 Task: Add an event with the title Second Product Launch, date '2024/04/02', time 8:50 AM to 10:50 AMand add a description: Participants will explore the role of a leader as a coach and mentor. They will learn how to provide guidance, support, and development opportunities to team members, fostering their growth and professional advancement.Select event color  Blueberry . Add location for the event as: 321 Grand Canal, Venice, Italy, logged in from the account softage.6@softage.netand send the event invitation to softage.2@softage.net and softage.3@softage.net. Set a reminder for the event Monthly on the third Sunday
Action: Mouse moved to (78, 99)
Screenshot: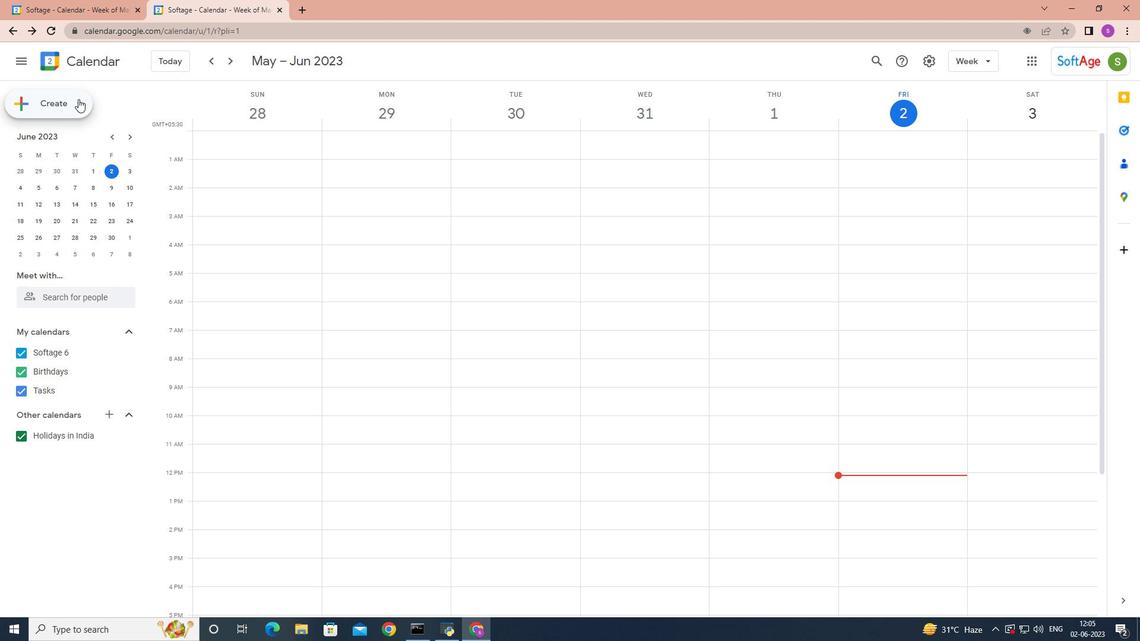
Action: Mouse pressed left at (78, 99)
Screenshot: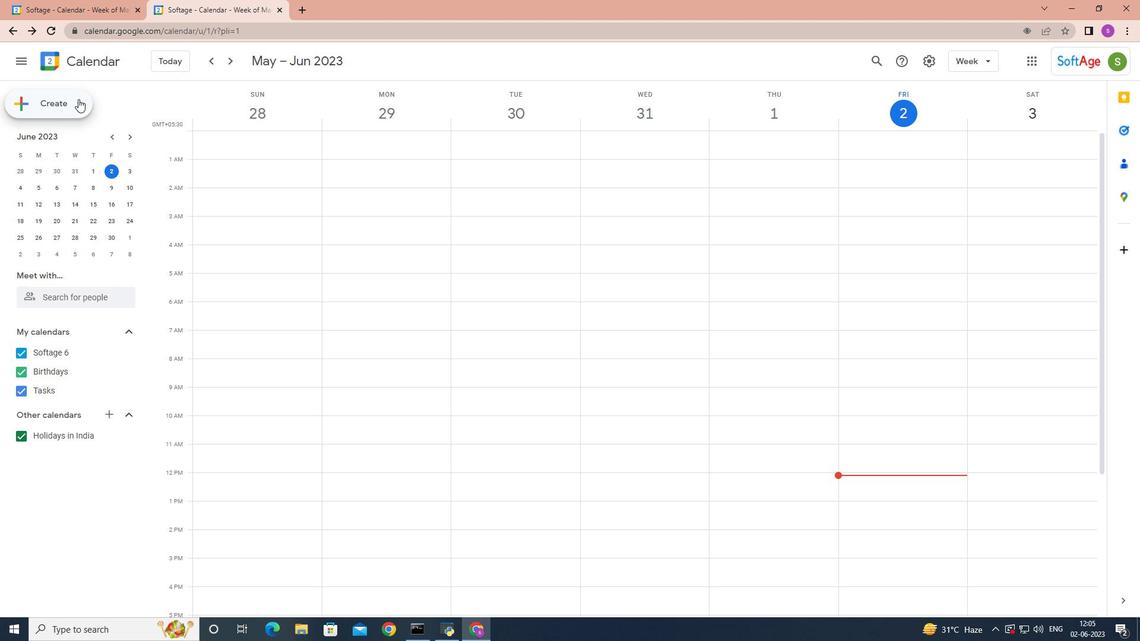 
Action: Mouse moved to (67, 134)
Screenshot: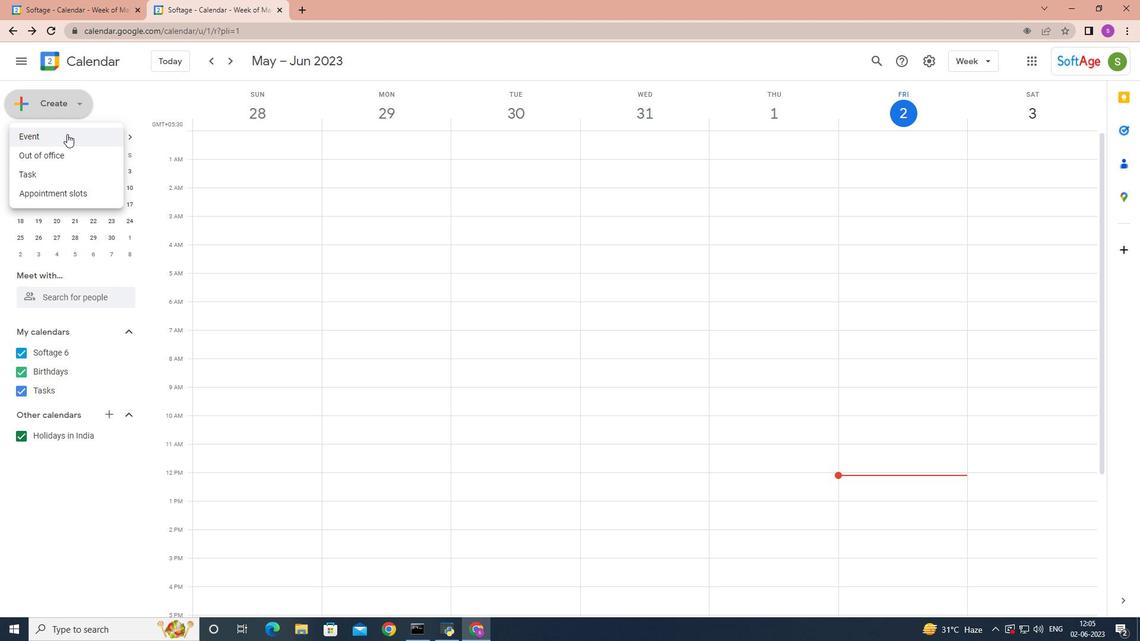
Action: Mouse pressed left at (67, 134)
Screenshot: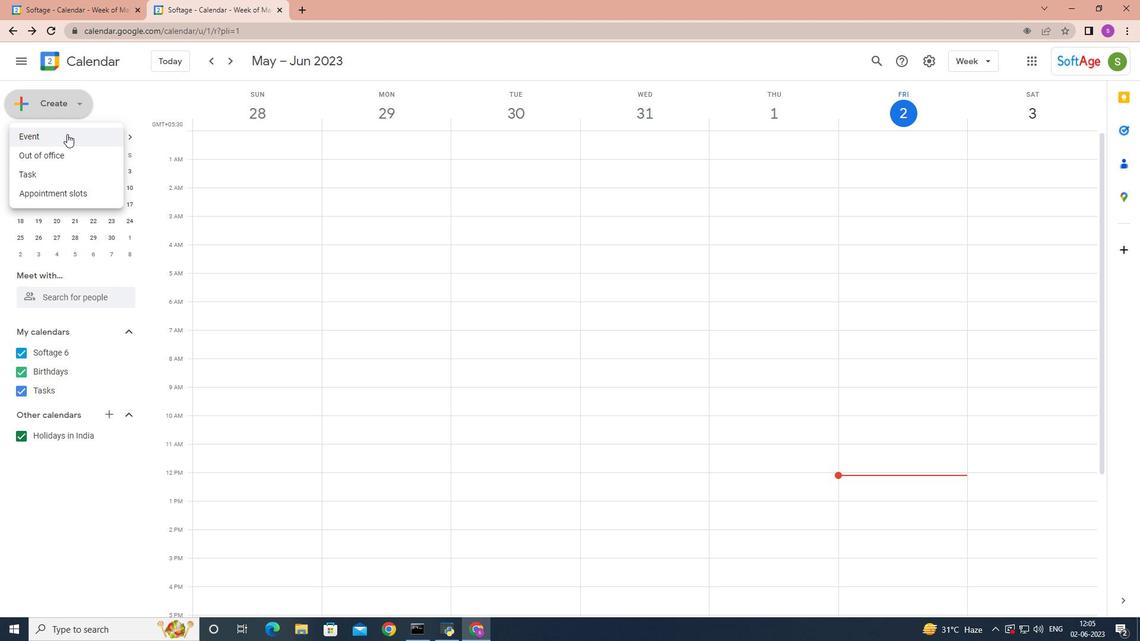 
Action: Mouse moved to (601, 353)
Screenshot: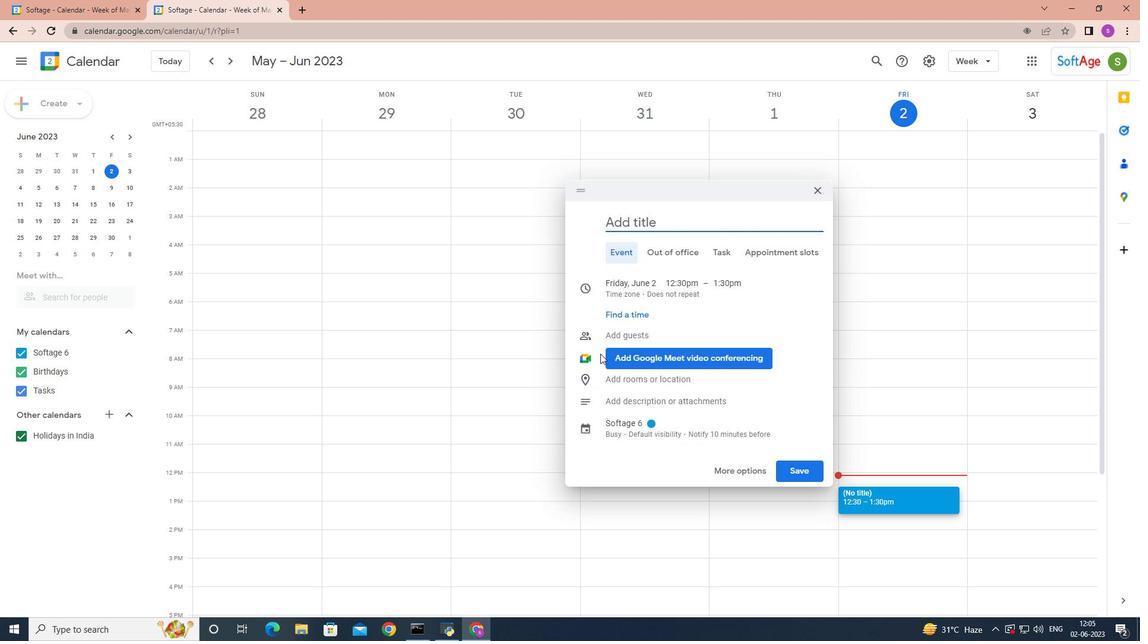 
Action: Key pressed <Key.shift>Second<Key.space>p<Key.backspace><Key.shift>Product<Key.space><Key.shift>Launch
Screenshot: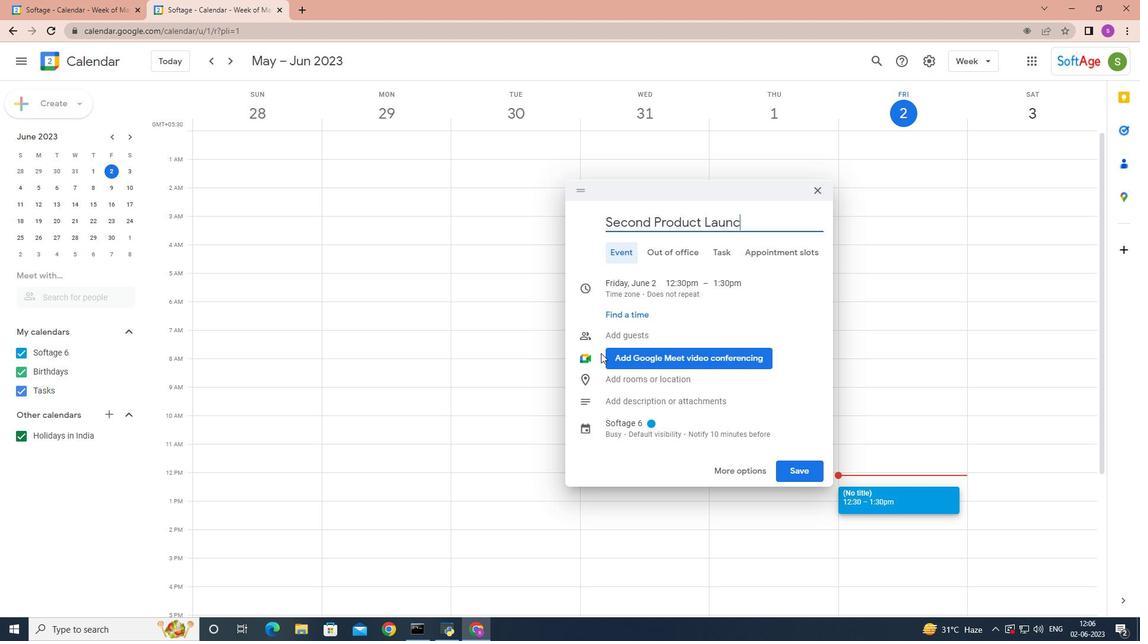 
Action: Mouse moved to (647, 280)
Screenshot: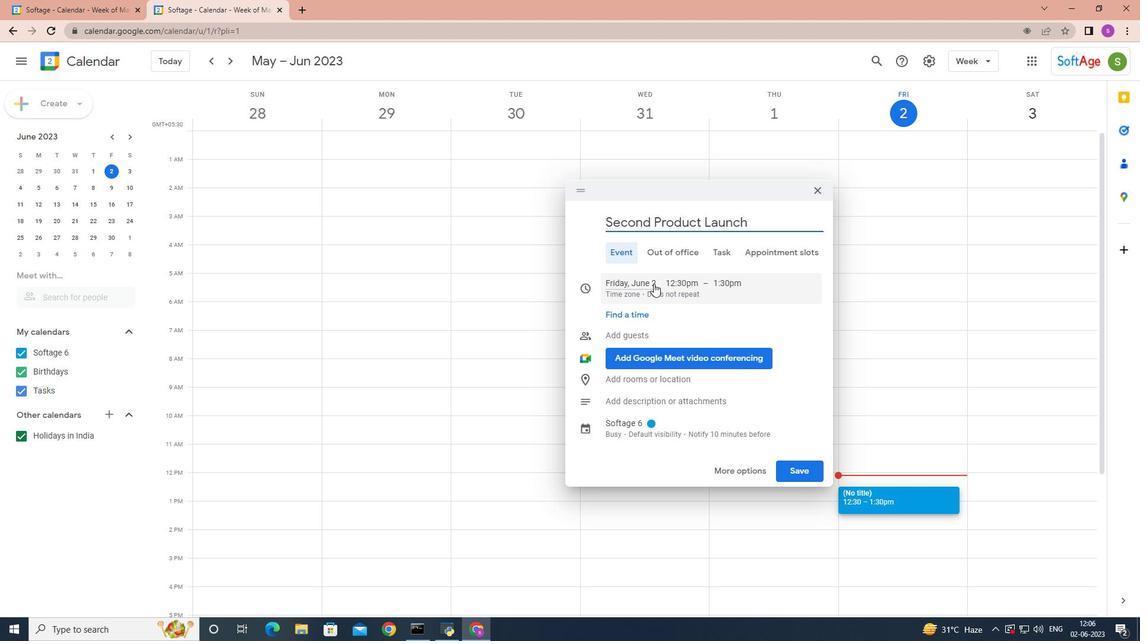 
Action: Mouse pressed left at (647, 280)
Screenshot: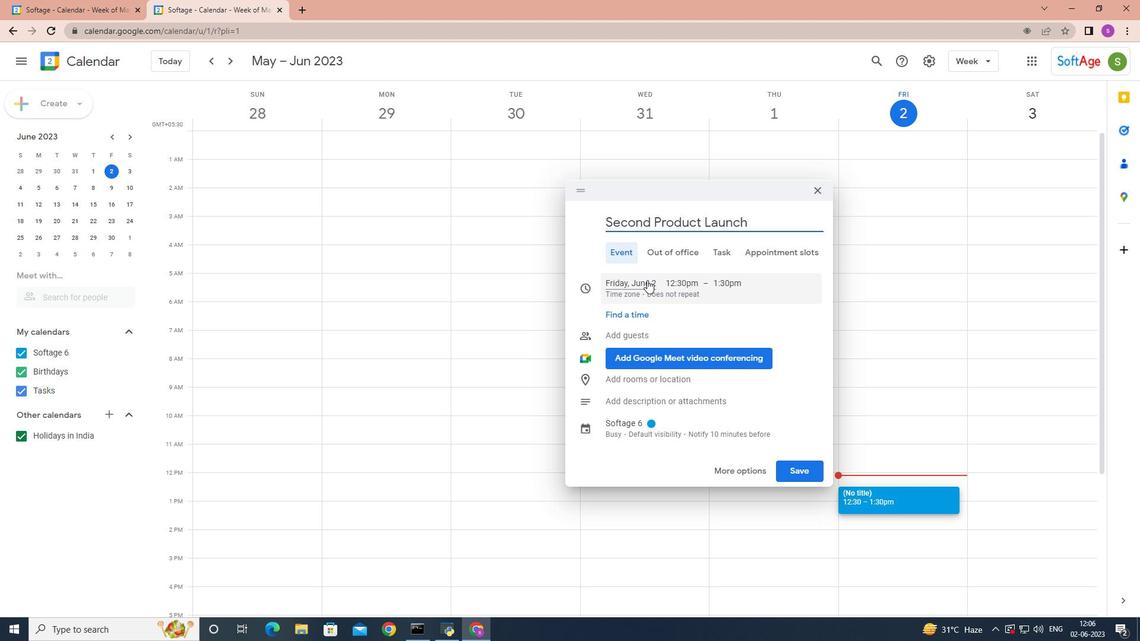 
Action: Mouse moved to (731, 307)
Screenshot: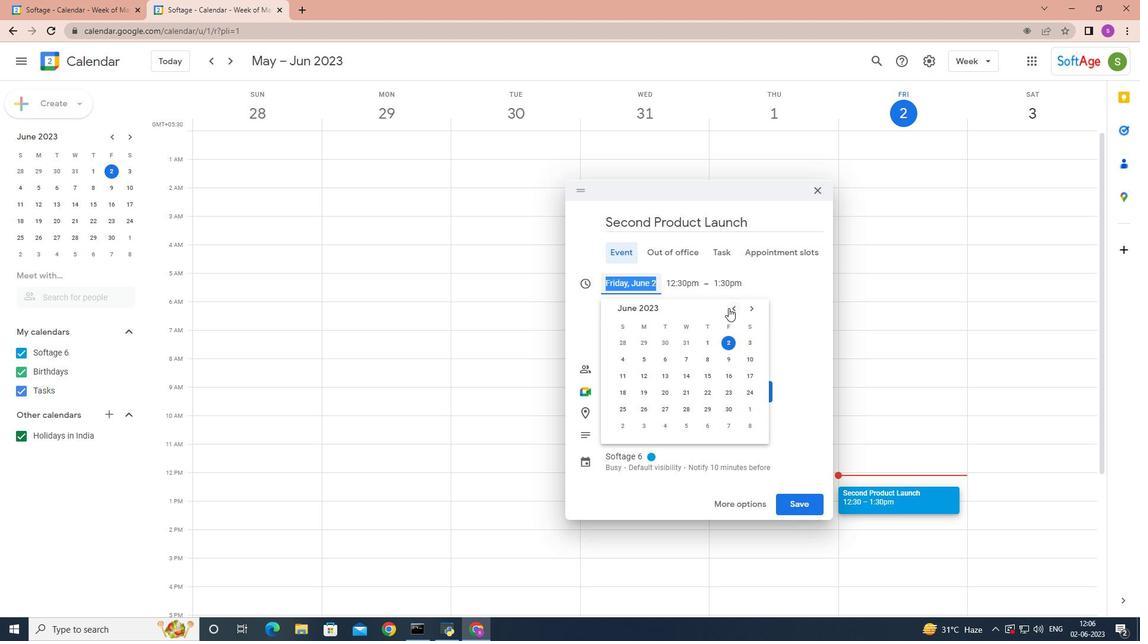 
Action: Mouse pressed left at (731, 307)
Screenshot: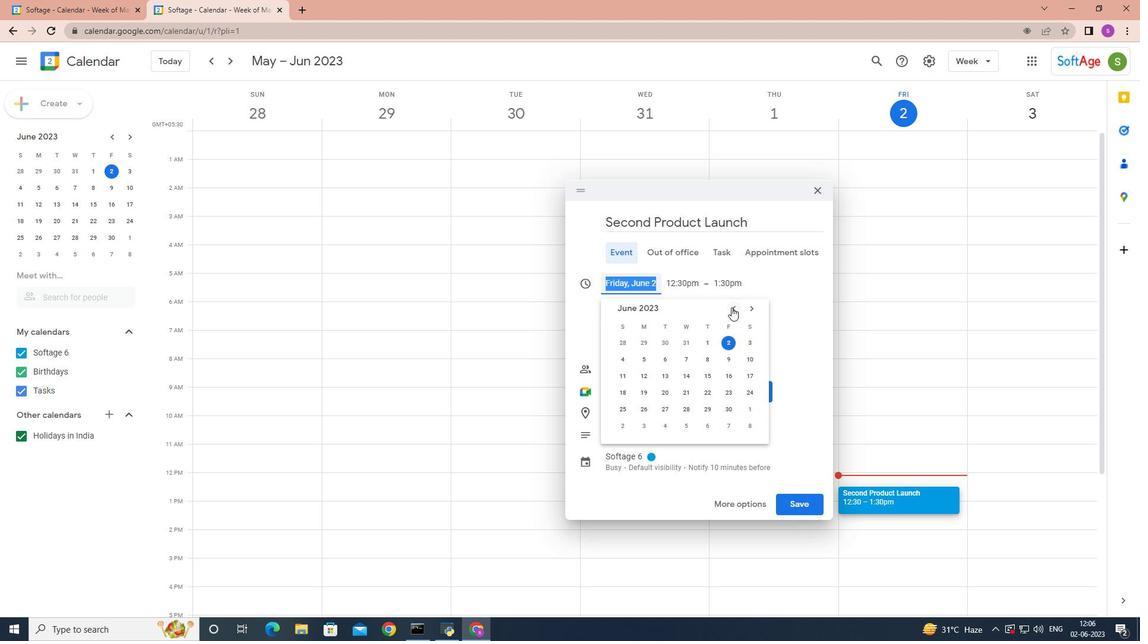 
Action: Mouse pressed left at (731, 307)
Screenshot: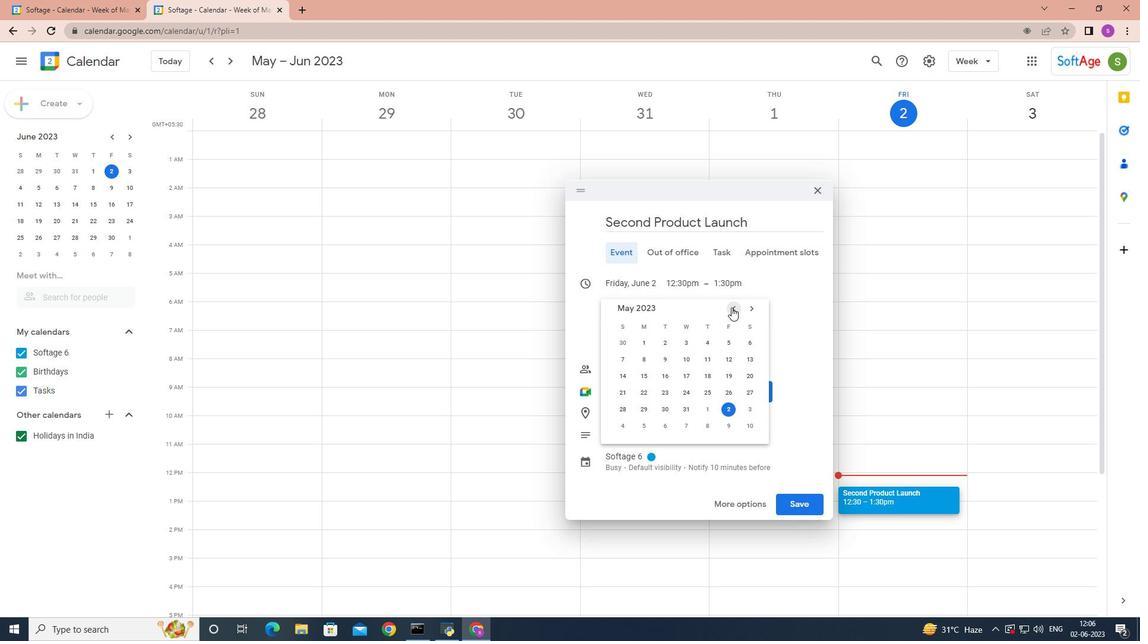 
Action: Mouse moved to (750, 305)
Screenshot: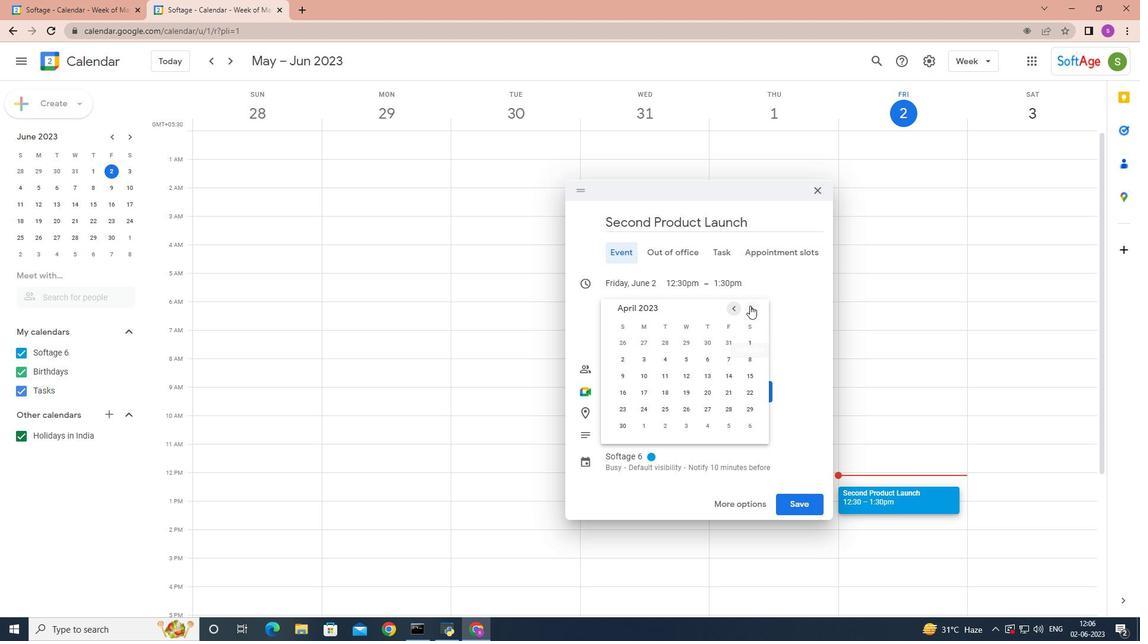 
Action: Mouse pressed left at (750, 305)
Screenshot: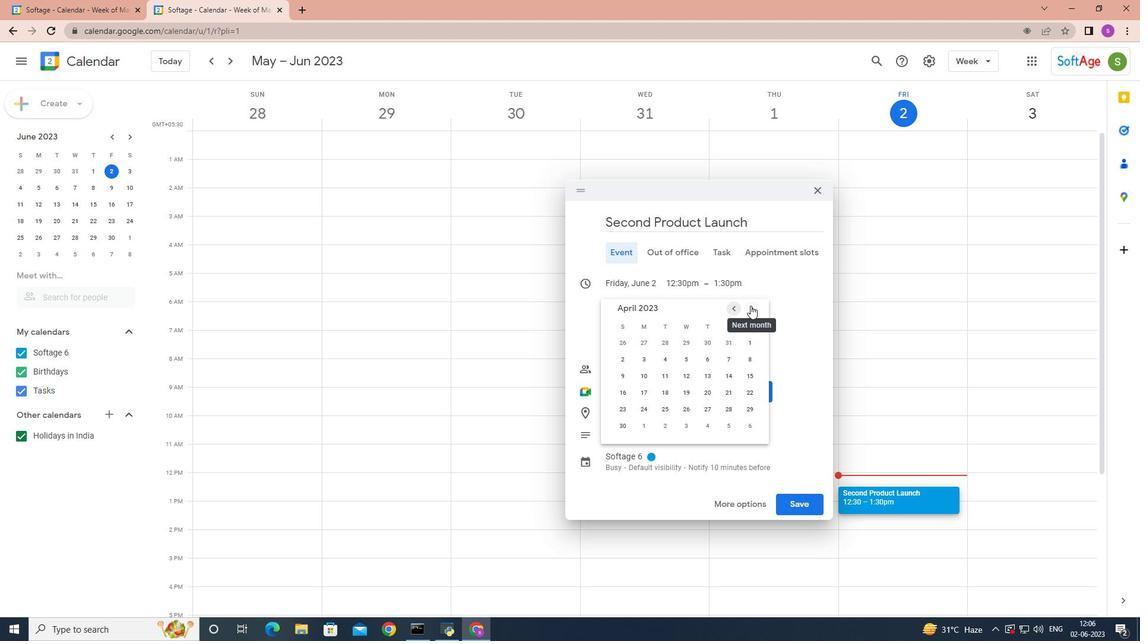 
Action: Mouse moved to (751, 305)
Screenshot: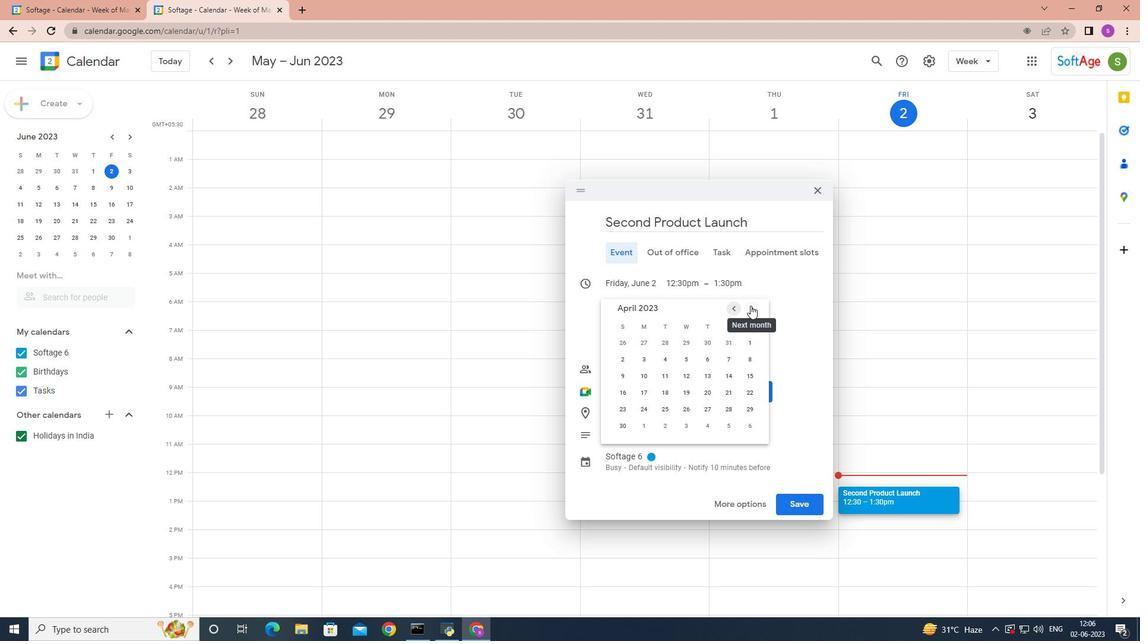 
Action: Mouse pressed left at (751, 305)
Screenshot: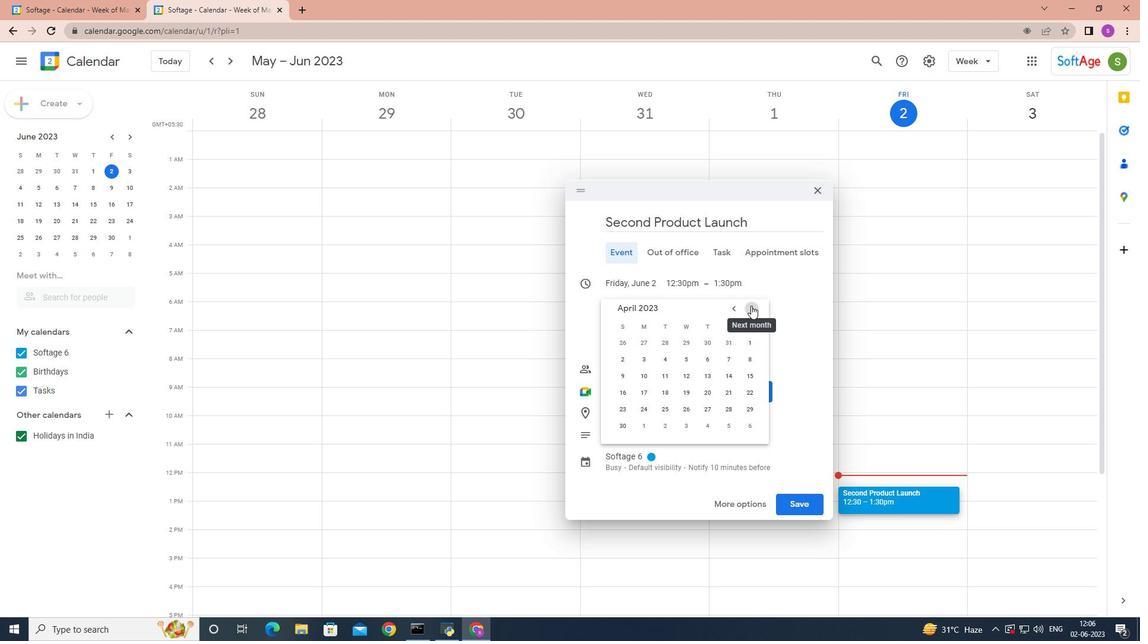 
Action: Mouse pressed left at (751, 305)
Screenshot: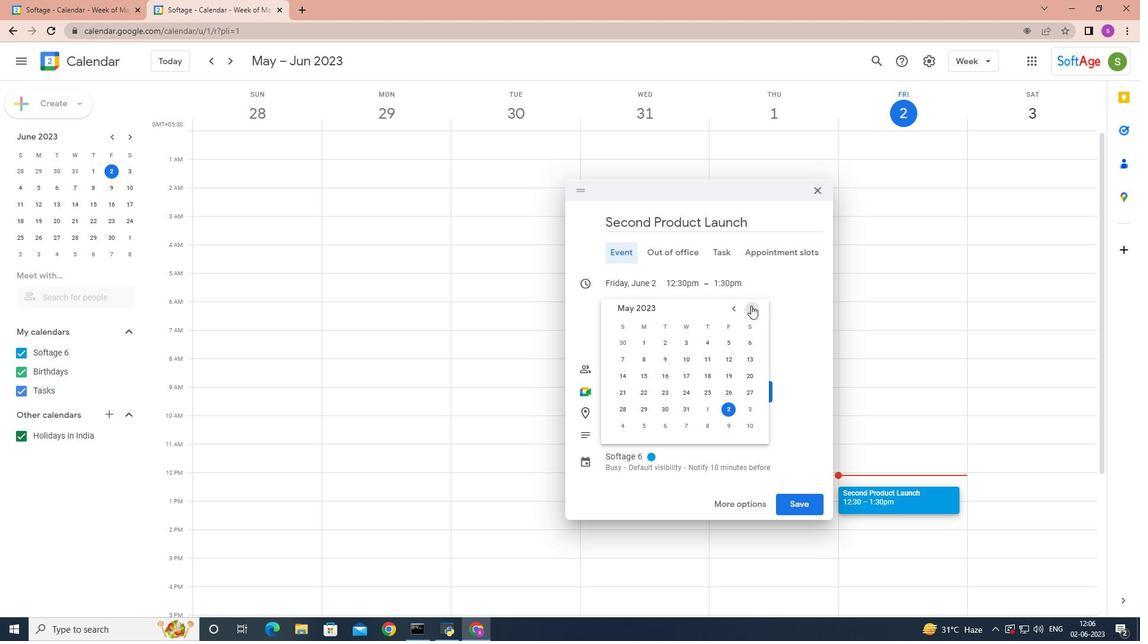 
Action: Mouse pressed left at (751, 305)
Screenshot: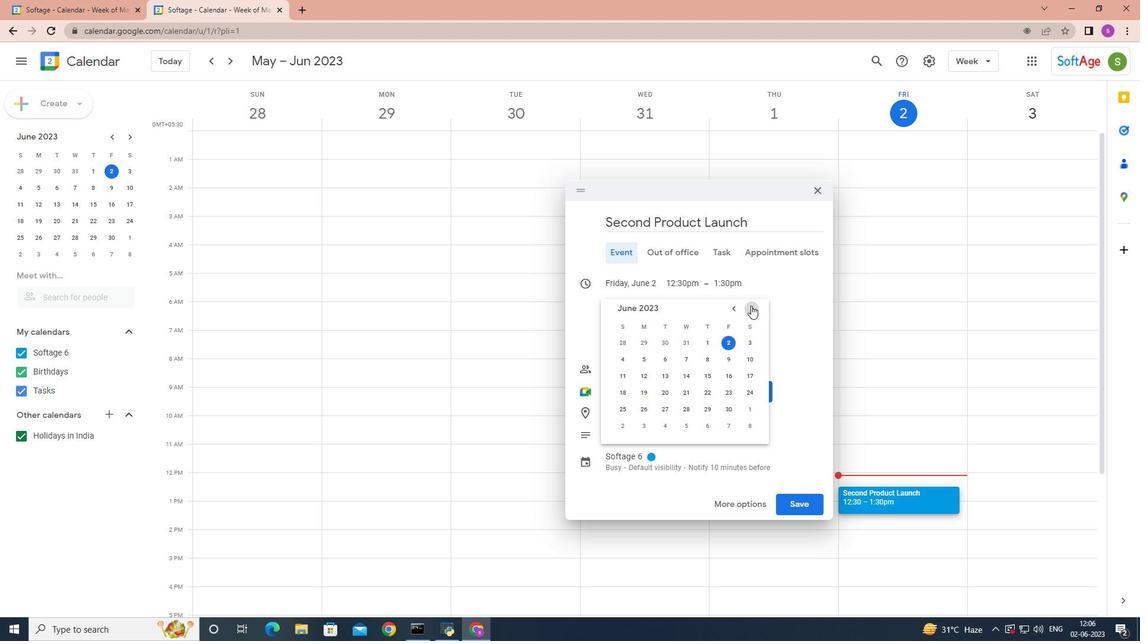 
Action: Mouse pressed left at (751, 305)
Screenshot: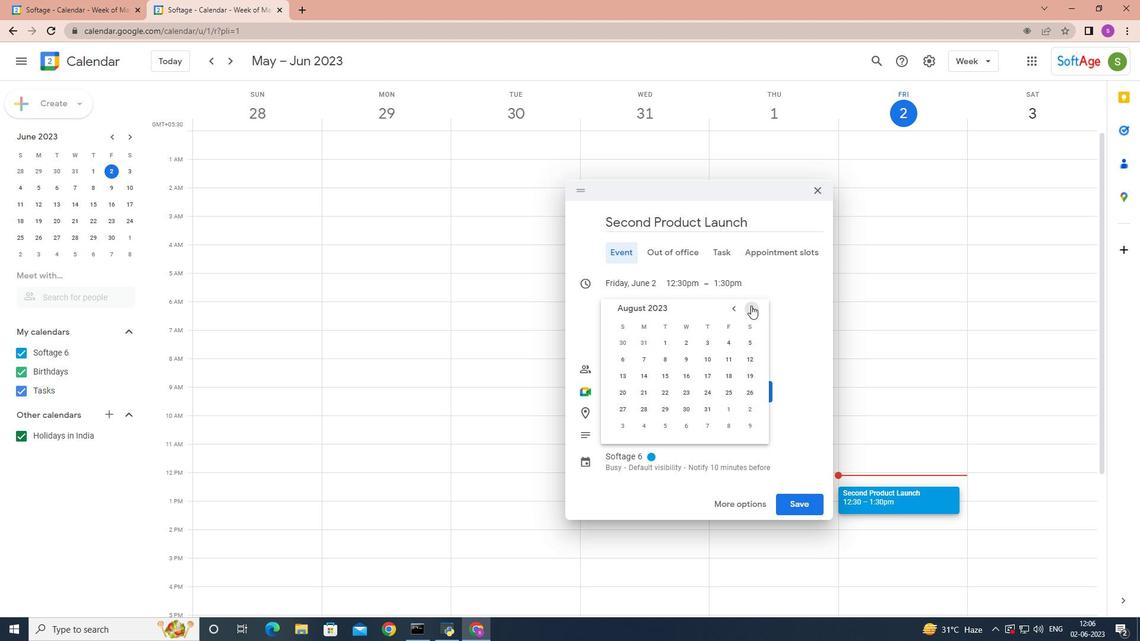 
Action: Mouse pressed left at (751, 305)
Screenshot: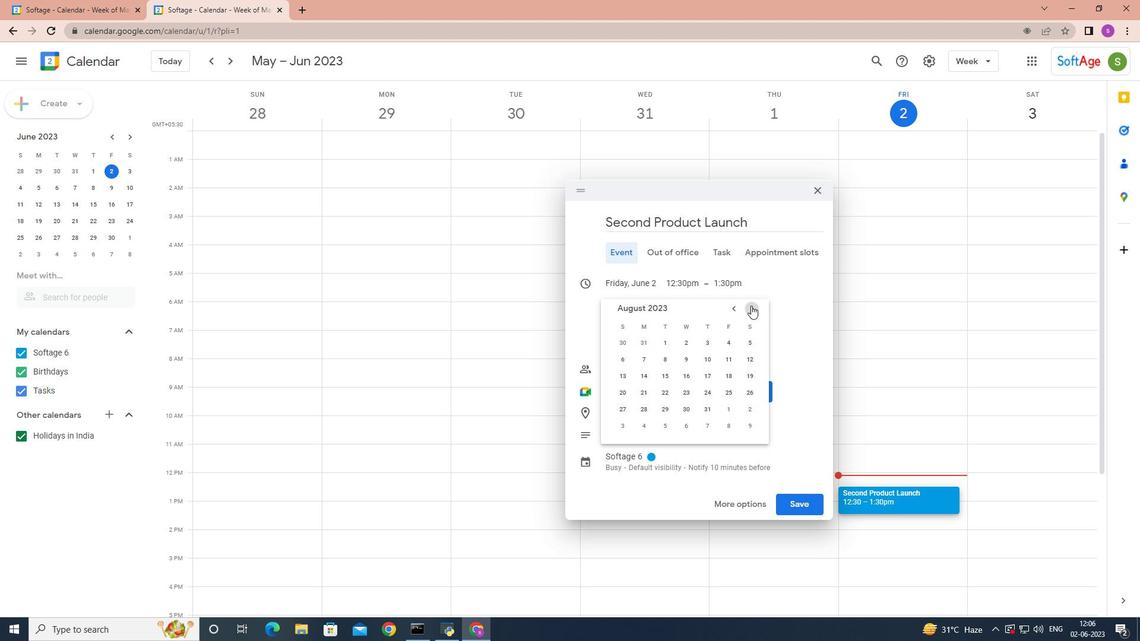 
Action: Mouse pressed left at (751, 305)
Screenshot: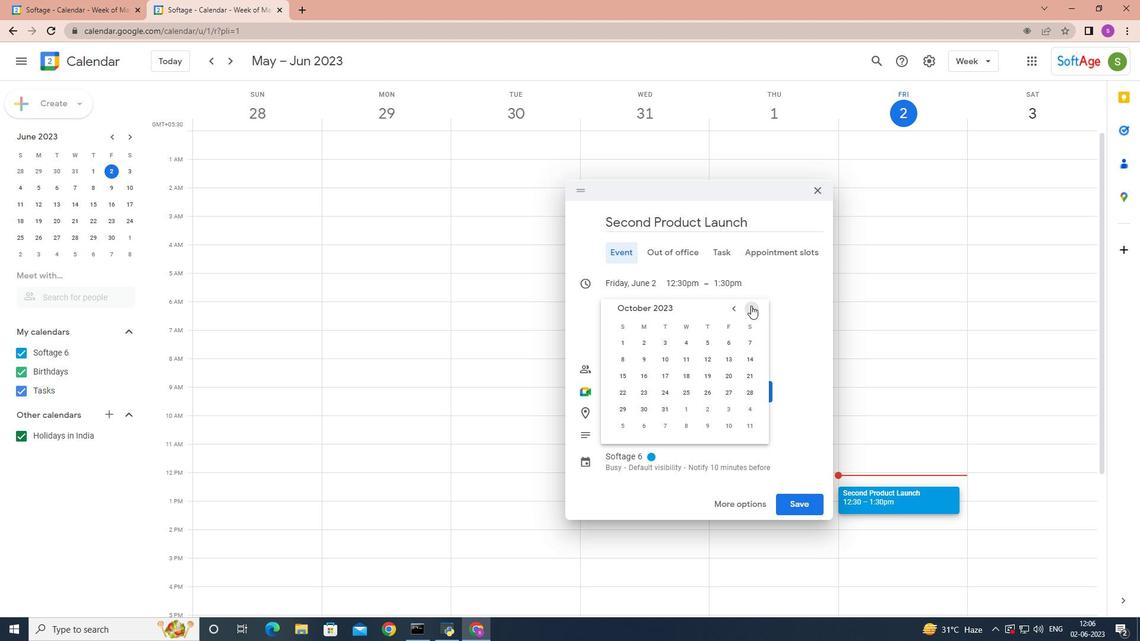 
Action: Mouse pressed left at (751, 305)
Screenshot: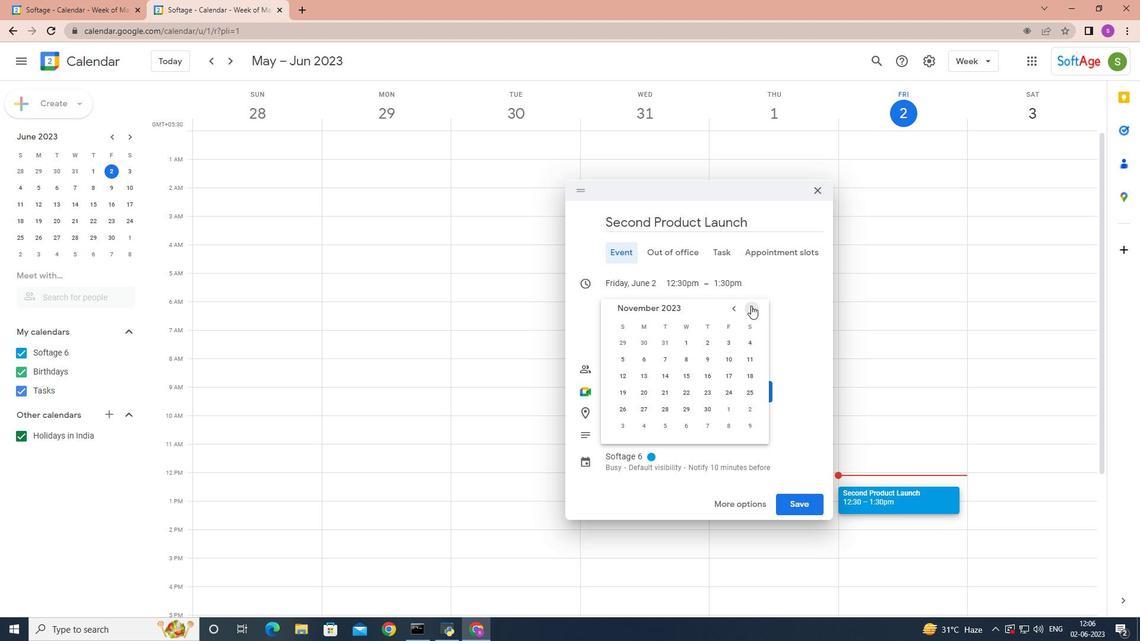 
Action: Mouse pressed left at (751, 305)
Screenshot: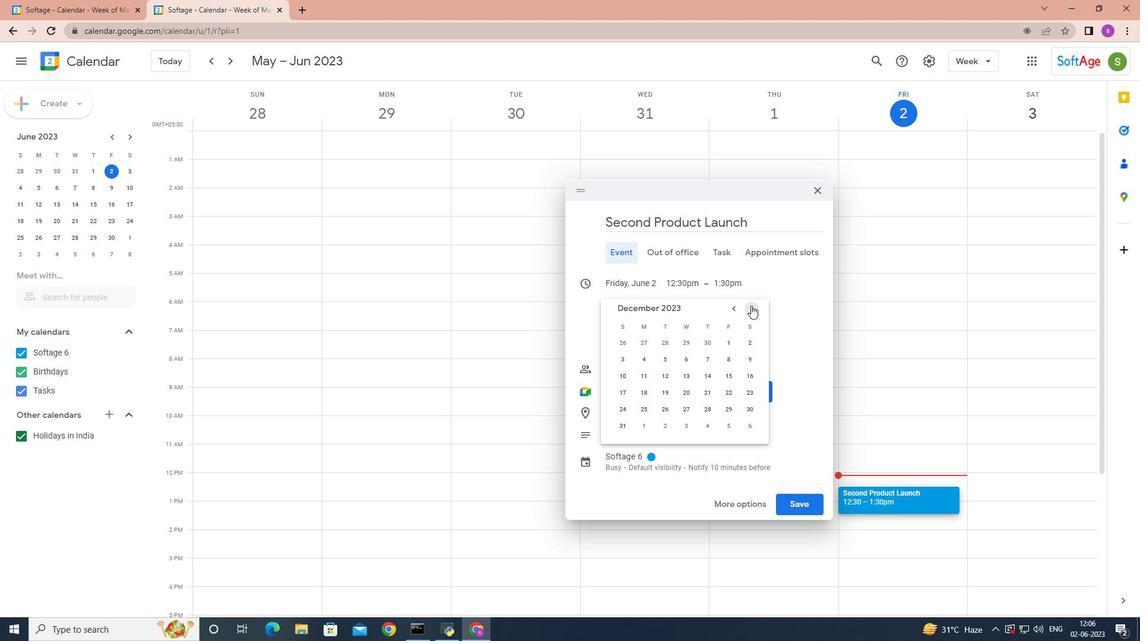 
Action: Mouse pressed left at (751, 305)
Screenshot: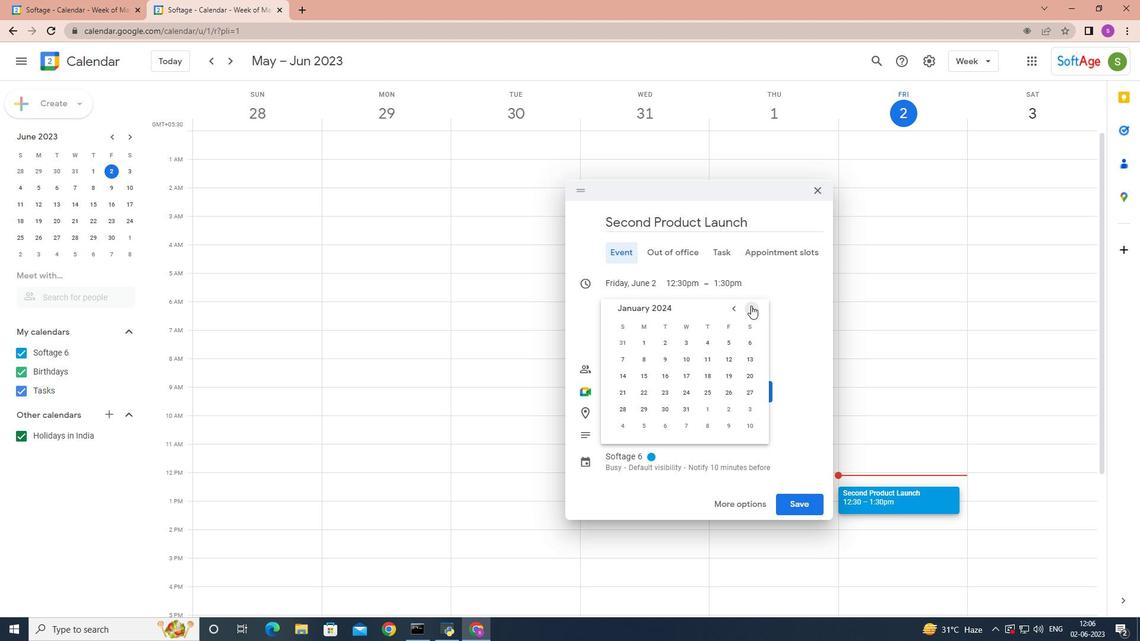 
Action: Mouse pressed left at (751, 305)
Screenshot: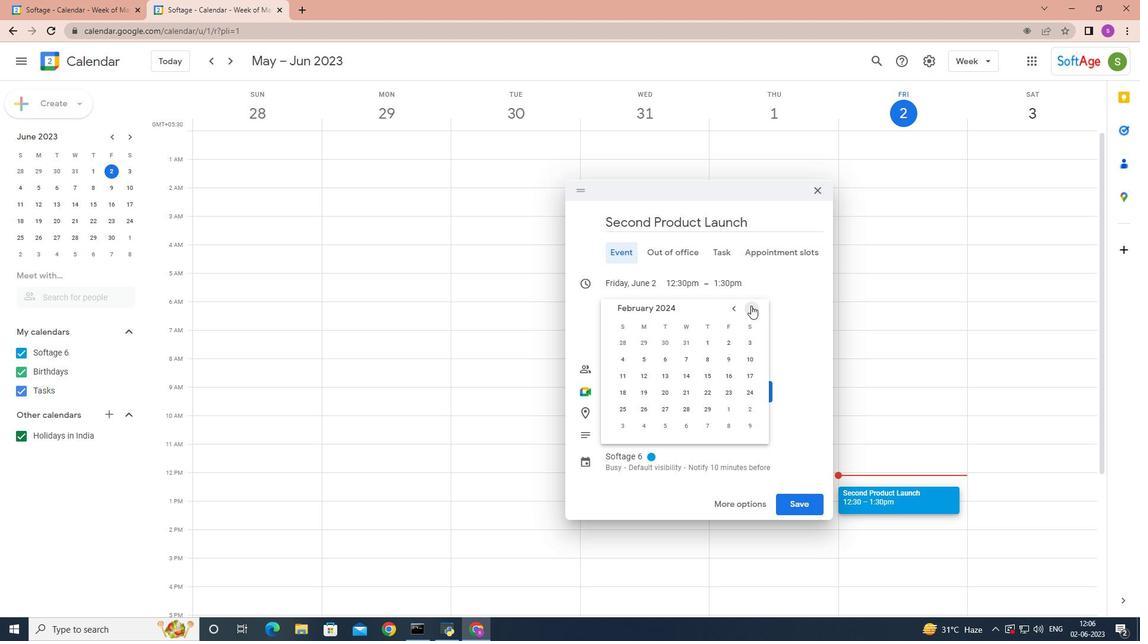 
Action: Mouse pressed left at (751, 305)
Screenshot: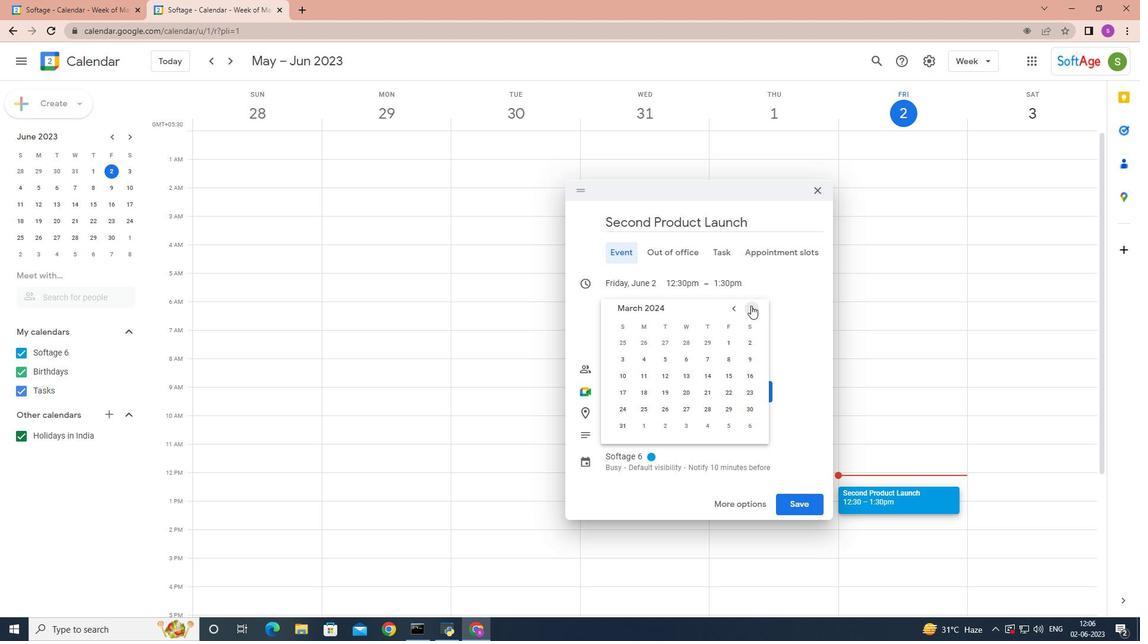 
Action: Mouse moved to (669, 343)
Screenshot: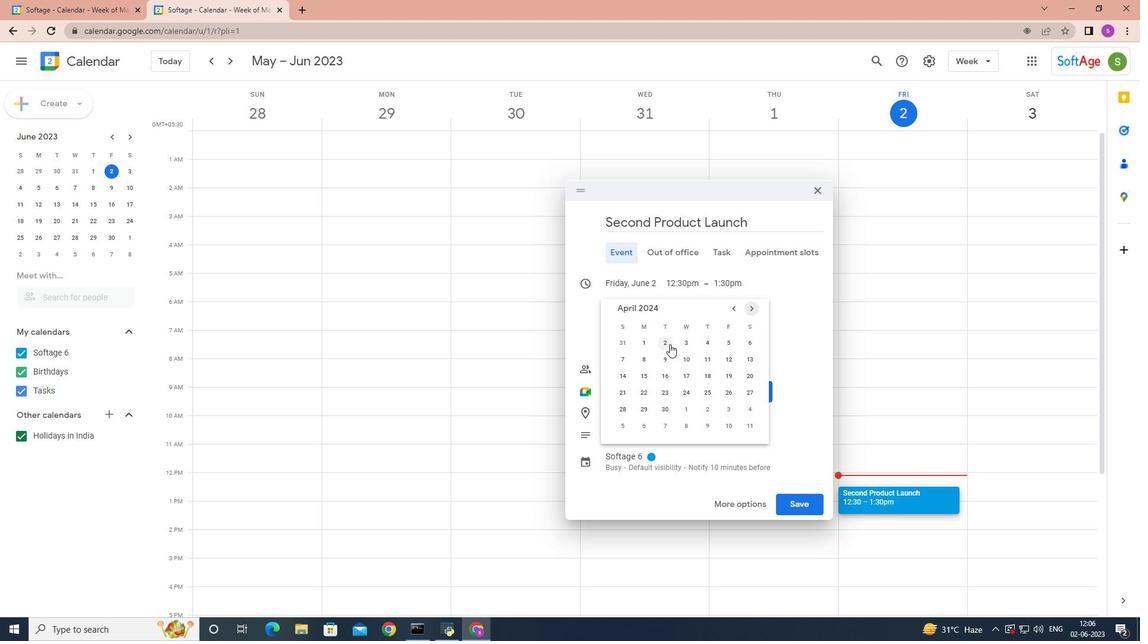 
Action: Mouse pressed left at (669, 343)
Screenshot: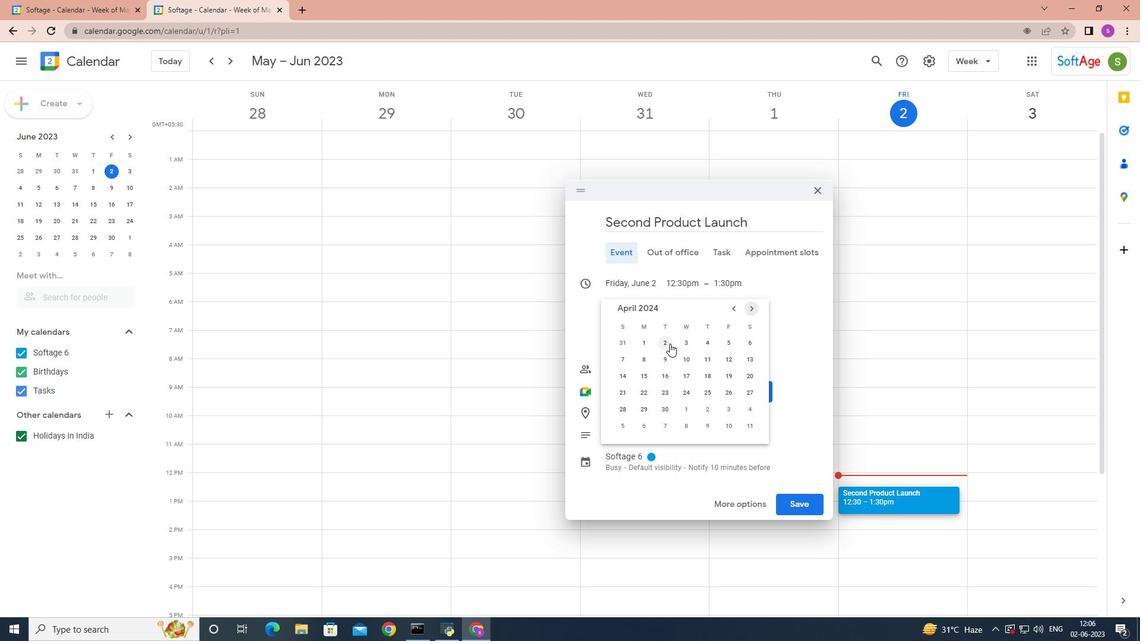 
Action: Mouse moved to (324, 285)
Screenshot: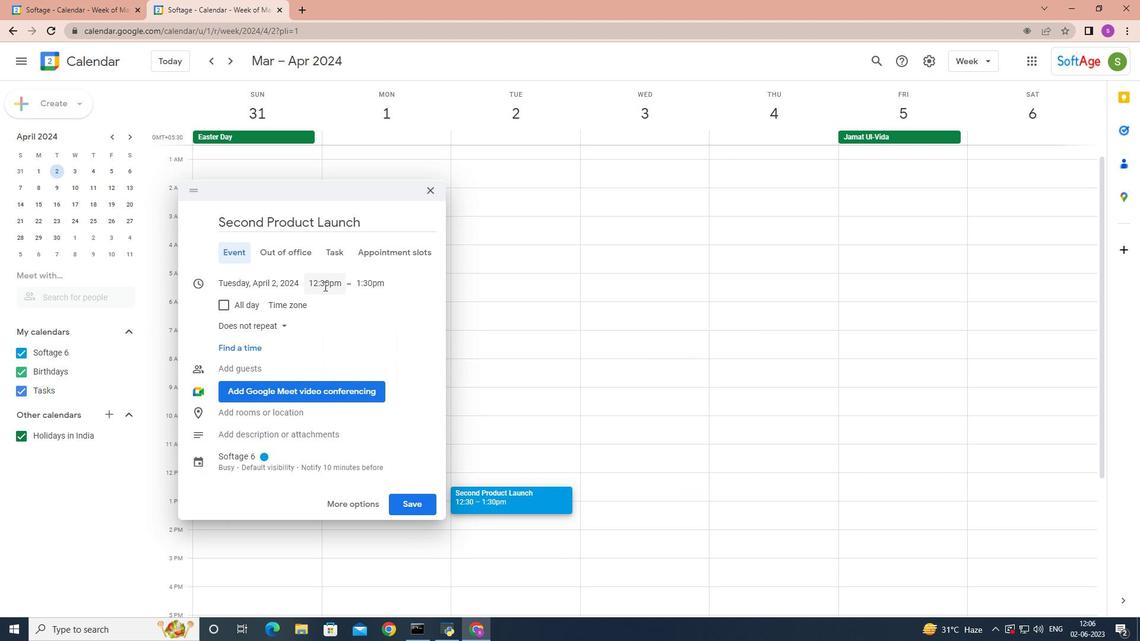 
Action: Mouse pressed left at (324, 285)
Screenshot: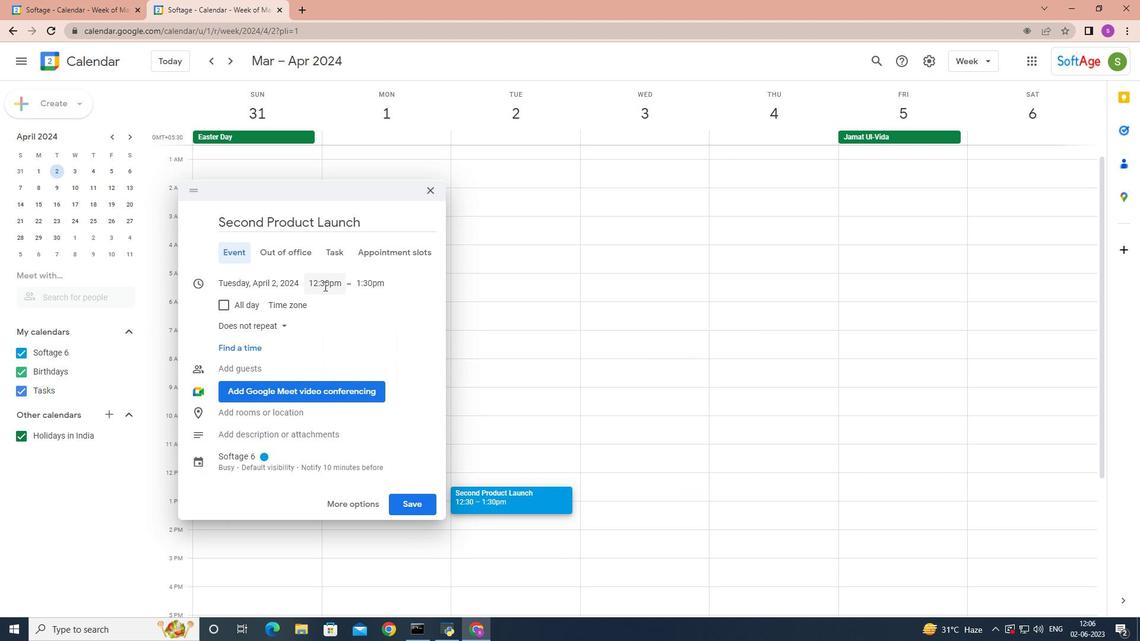
Action: Mouse moved to (361, 359)
Screenshot: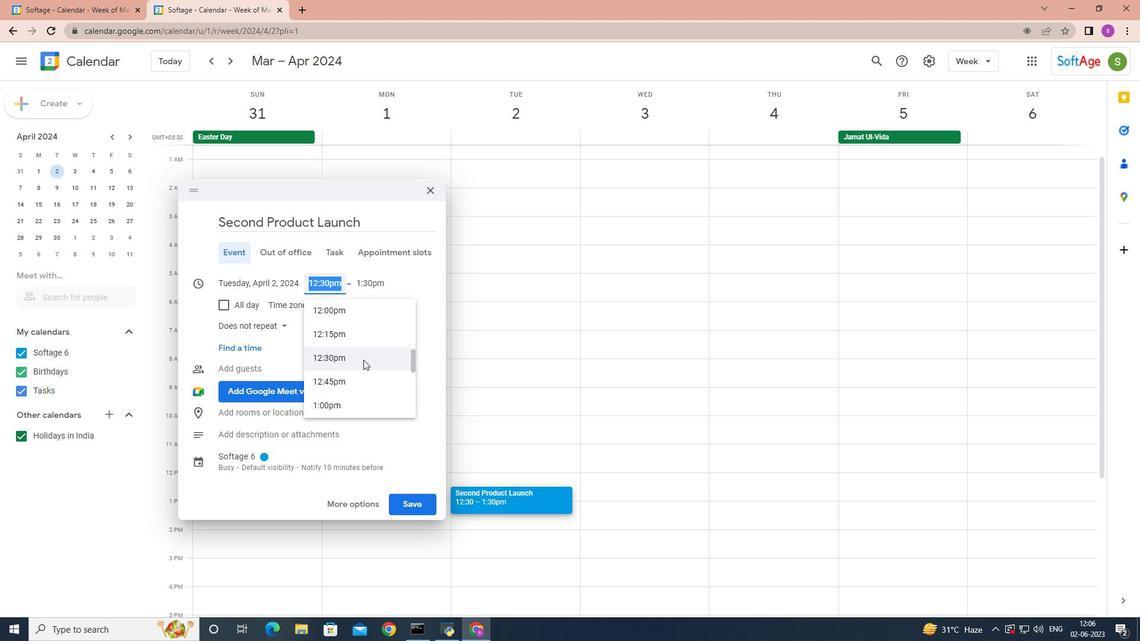 
Action: Mouse scrolled (361, 359) with delta (0, 0)
Screenshot: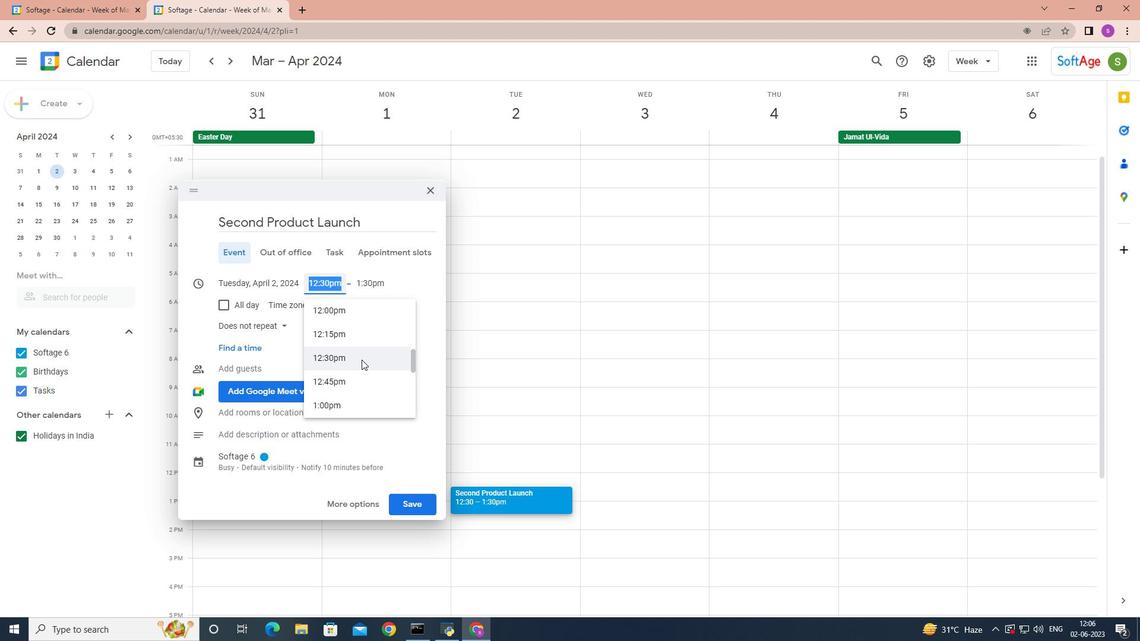 
Action: Mouse moved to (360, 359)
Screenshot: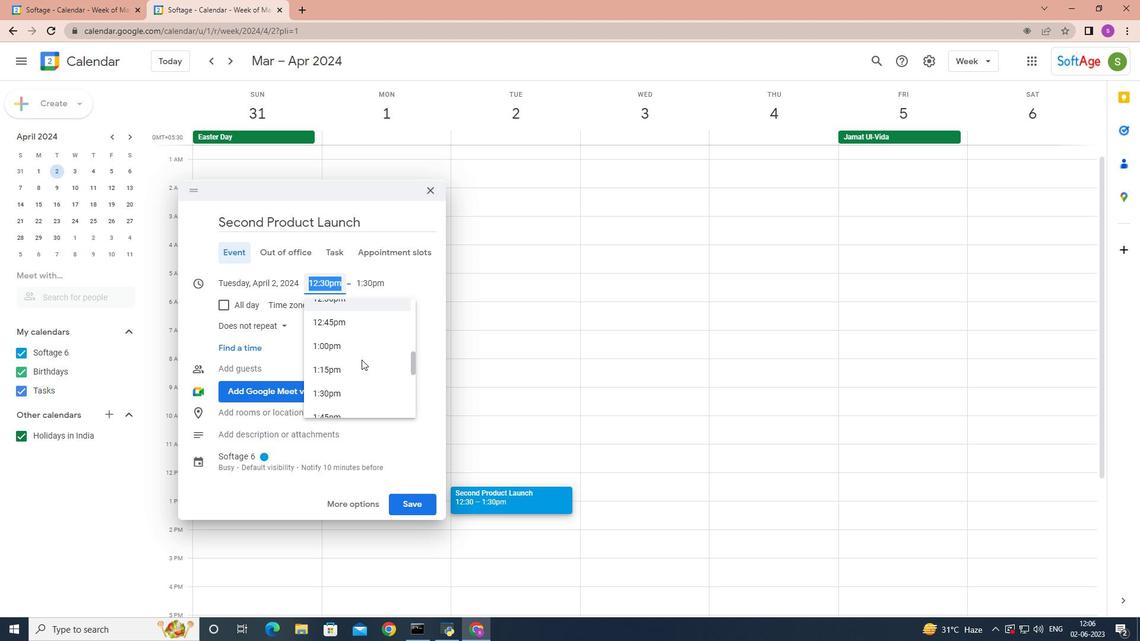 
Action: Mouse scrolled (360, 359) with delta (0, 0)
Screenshot: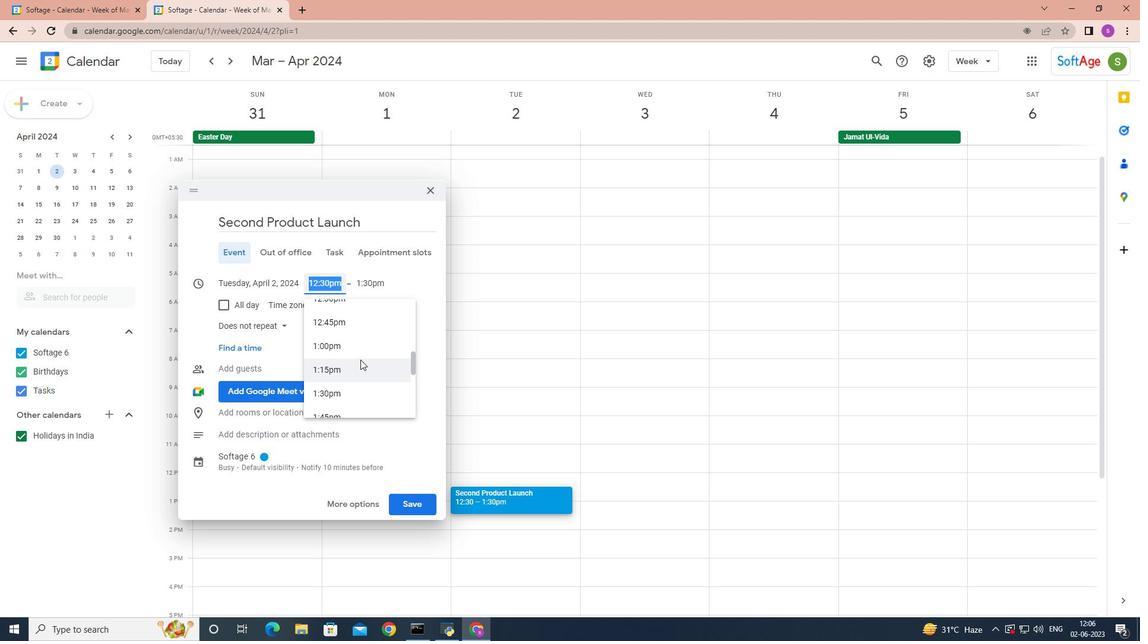 
Action: Mouse moved to (348, 355)
Screenshot: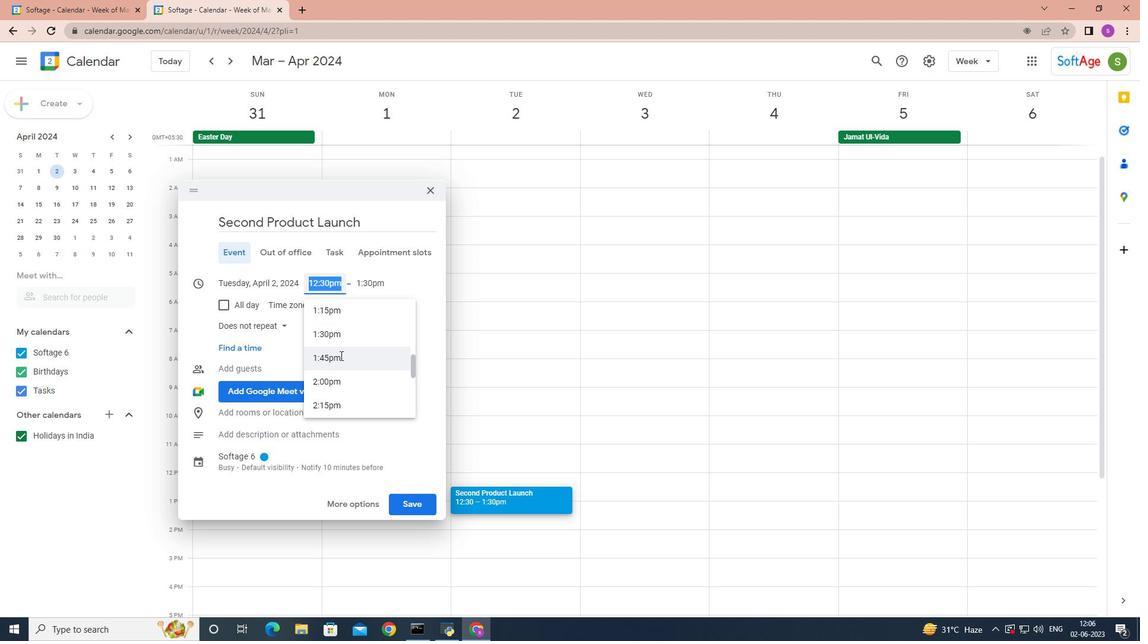 
Action: Mouse scrolled (348, 354) with delta (0, 0)
Screenshot: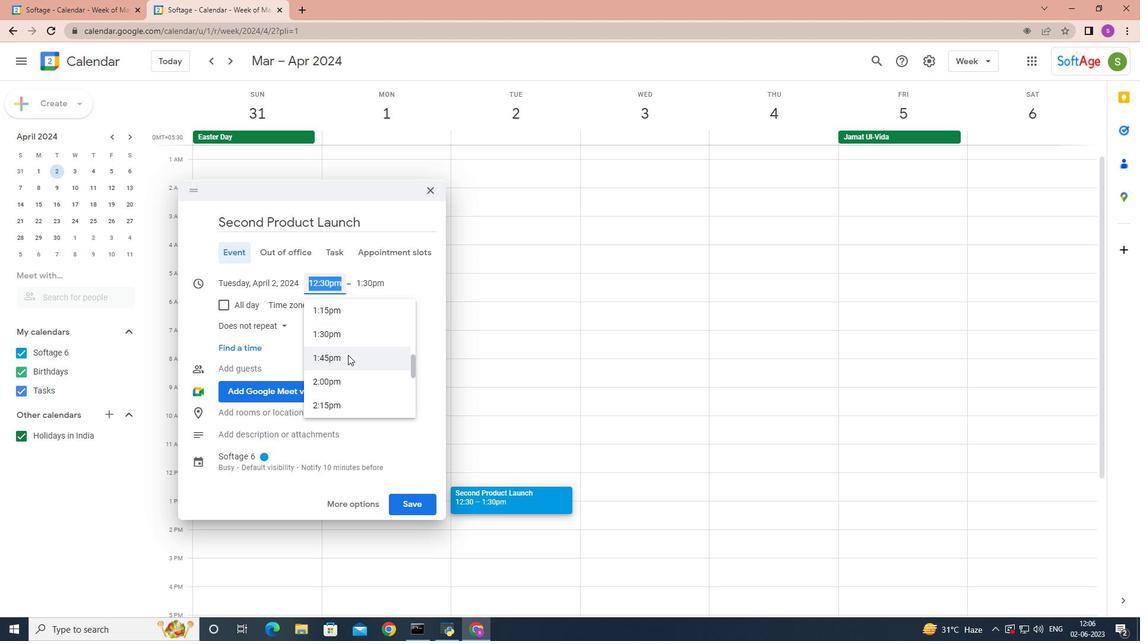 
Action: Mouse scrolled (348, 354) with delta (0, 0)
Screenshot: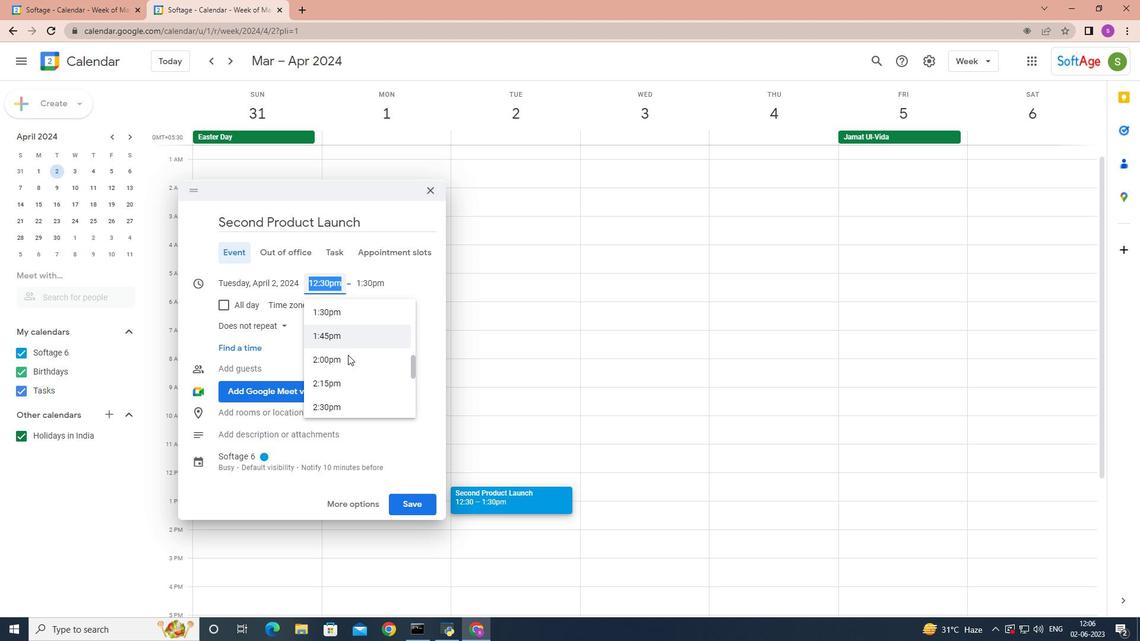 
Action: Mouse scrolled (348, 354) with delta (0, 0)
Screenshot: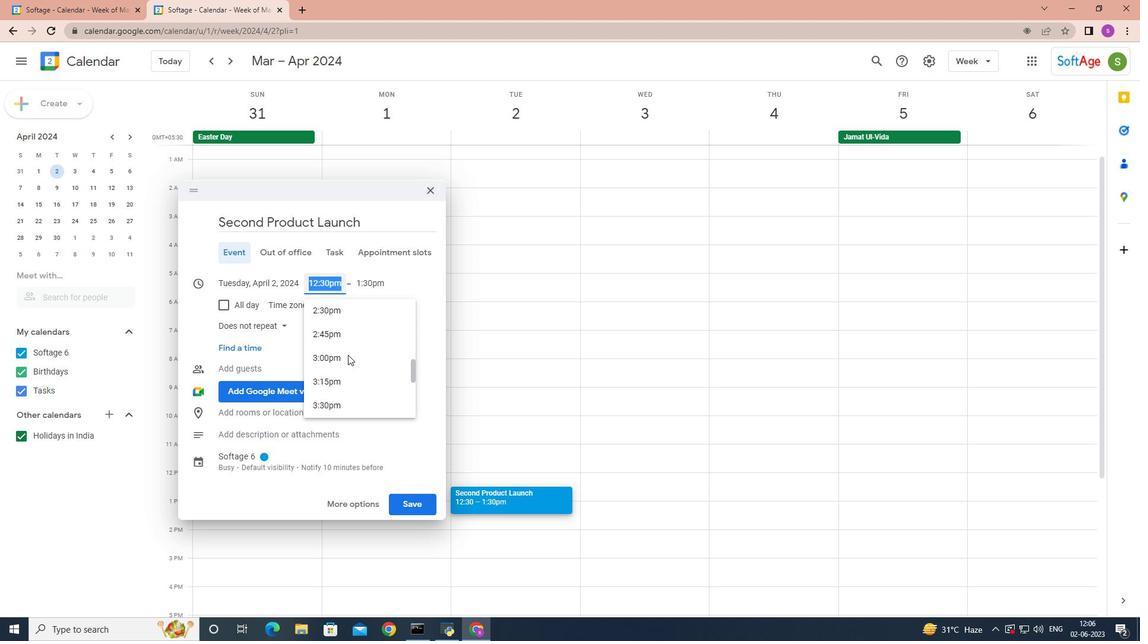 
Action: Mouse scrolled (348, 354) with delta (0, 0)
Screenshot: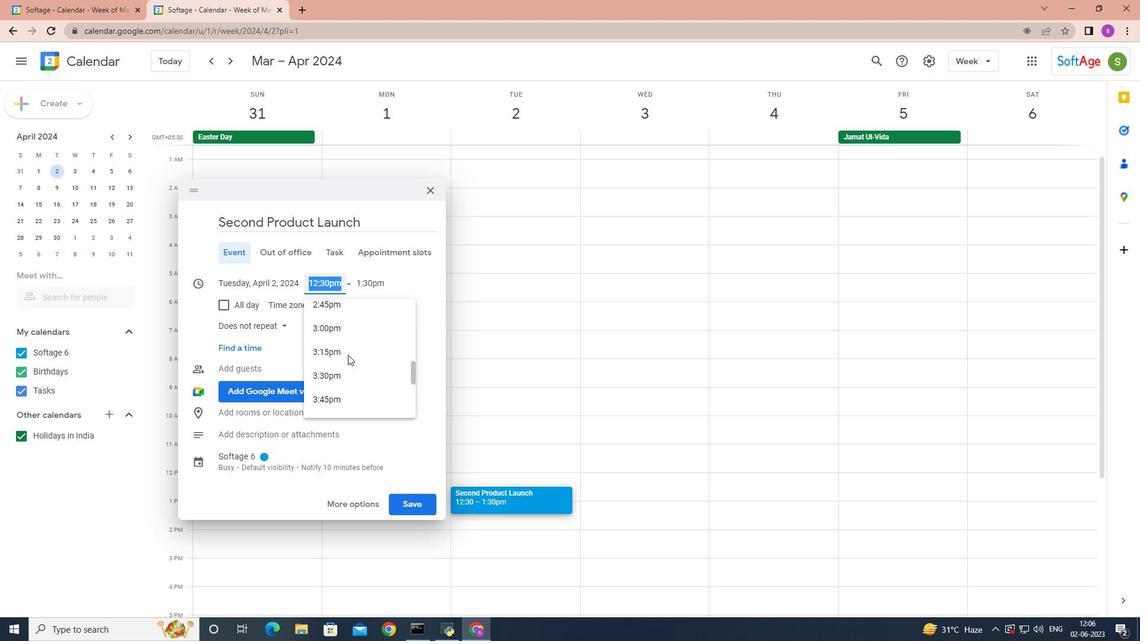 
Action: Mouse moved to (348, 355)
Screenshot: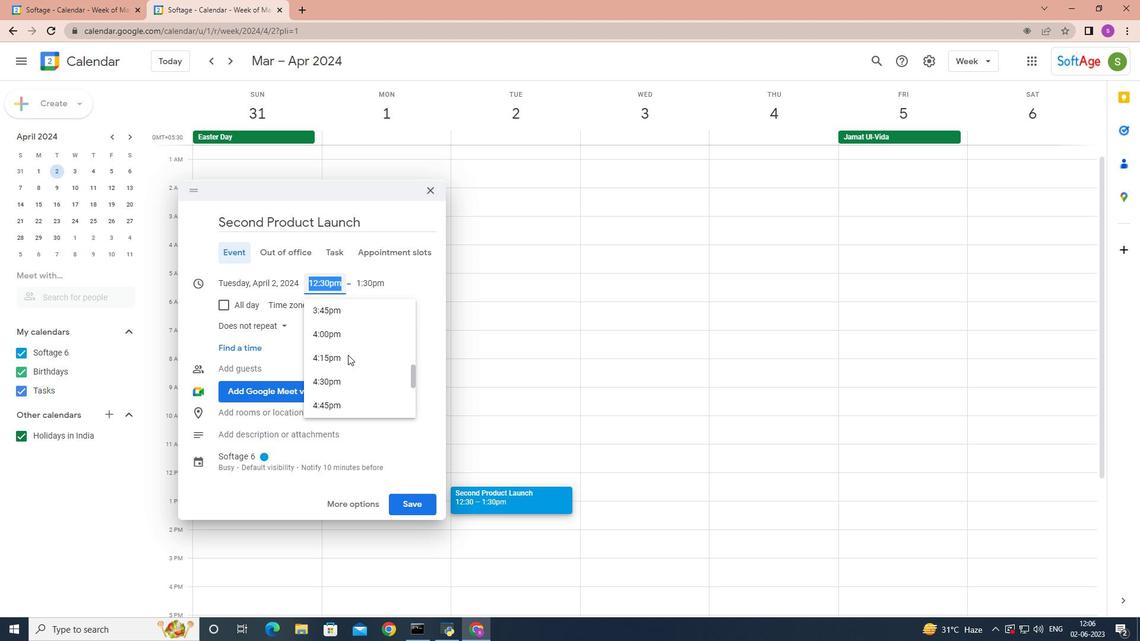 
Action: Mouse scrolled (348, 355) with delta (0, 0)
Screenshot: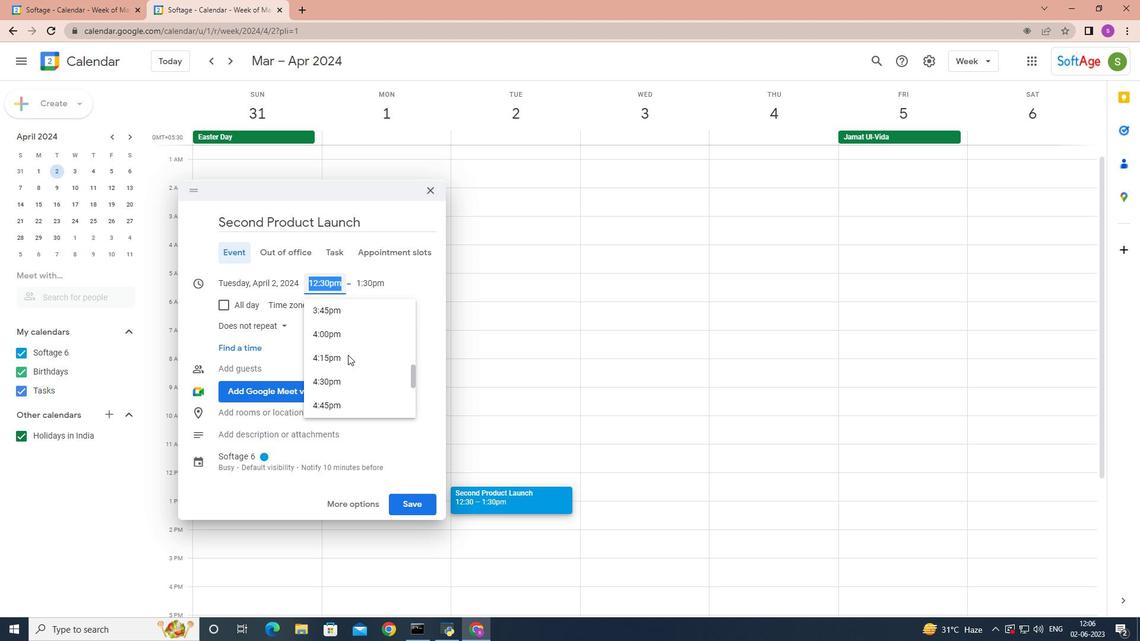 
Action: Mouse scrolled (348, 355) with delta (0, 0)
Screenshot: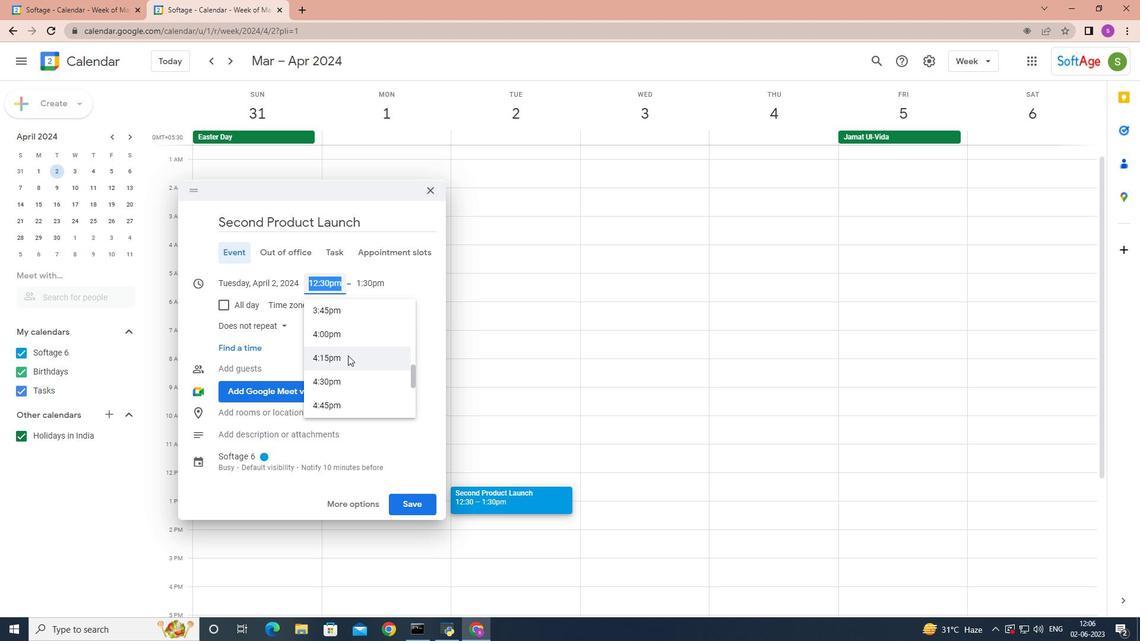 
Action: Mouse scrolled (348, 355) with delta (0, 0)
Screenshot: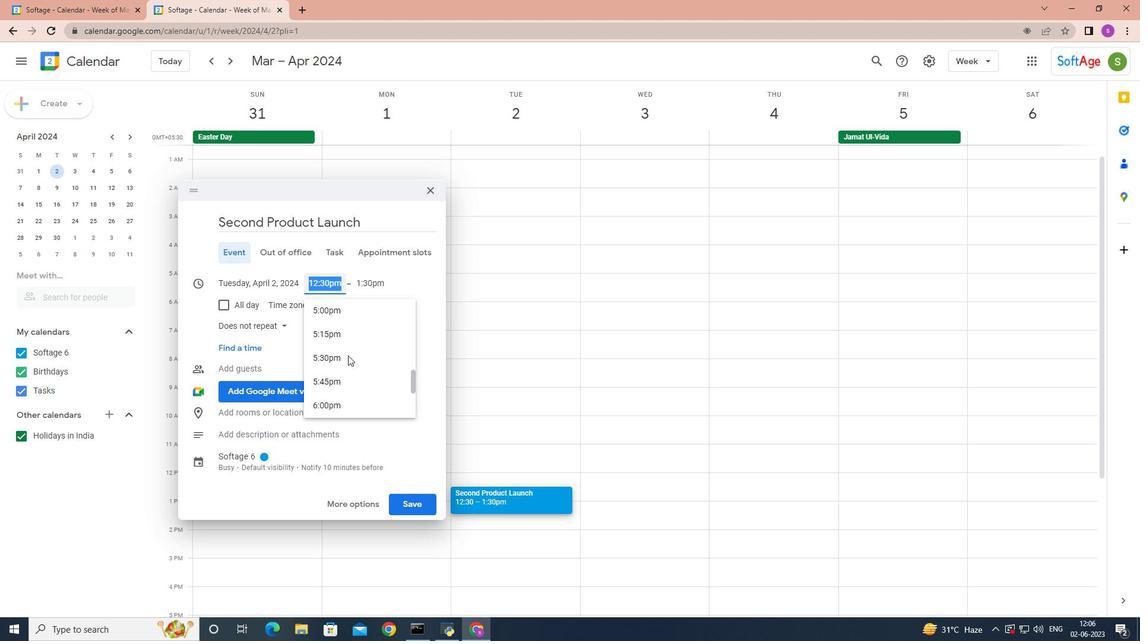 
Action: Mouse scrolled (348, 355) with delta (0, 0)
Screenshot: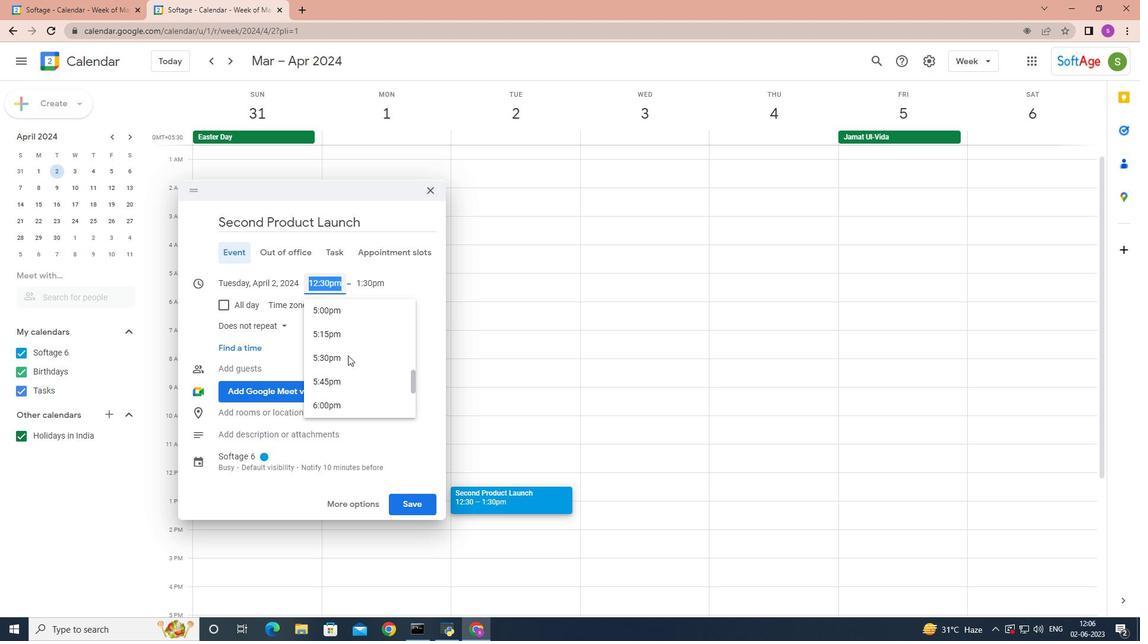 
Action: Mouse scrolled (348, 355) with delta (0, 0)
Screenshot: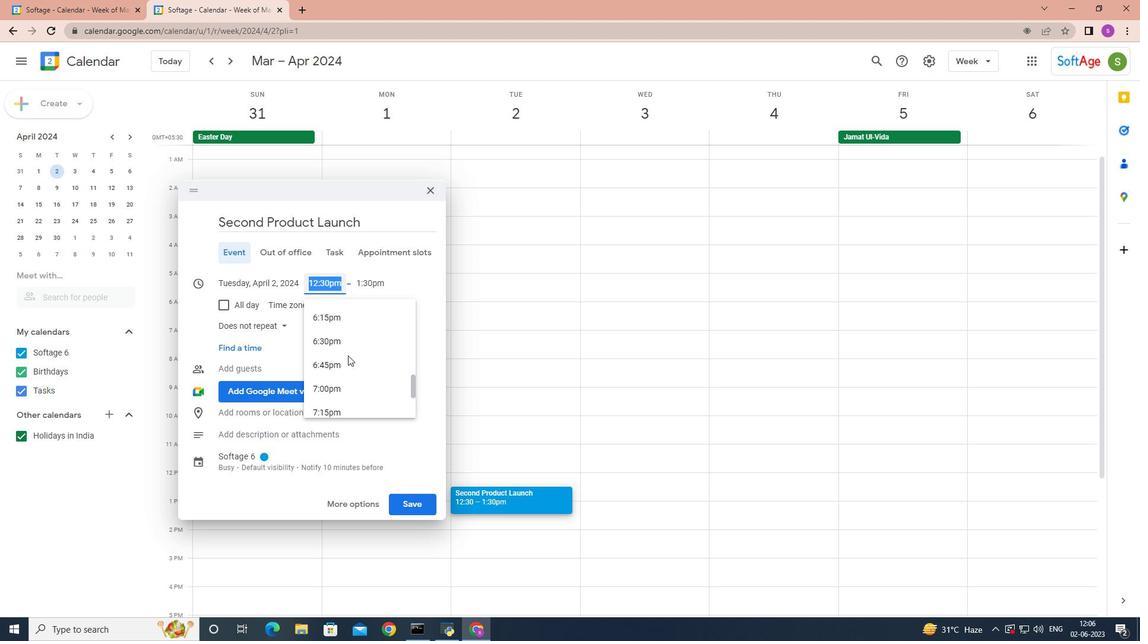 
Action: Mouse scrolled (348, 355) with delta (0, 0)
Screenshot: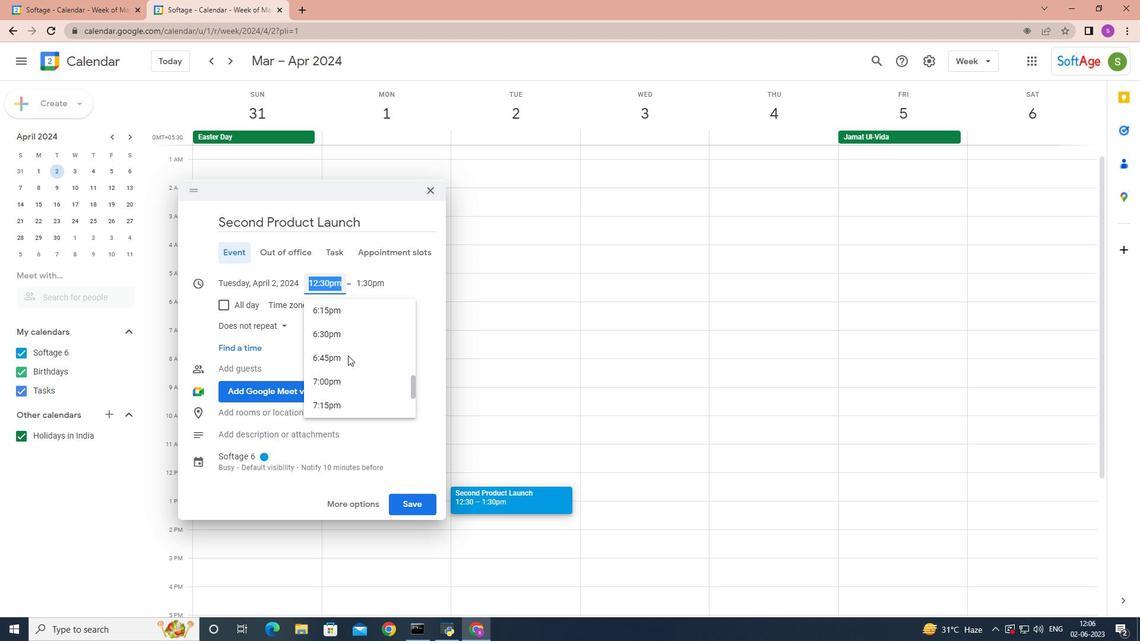 
Action: Mouse scrolled (348, 355) with delta (0, 0)
Screenshot: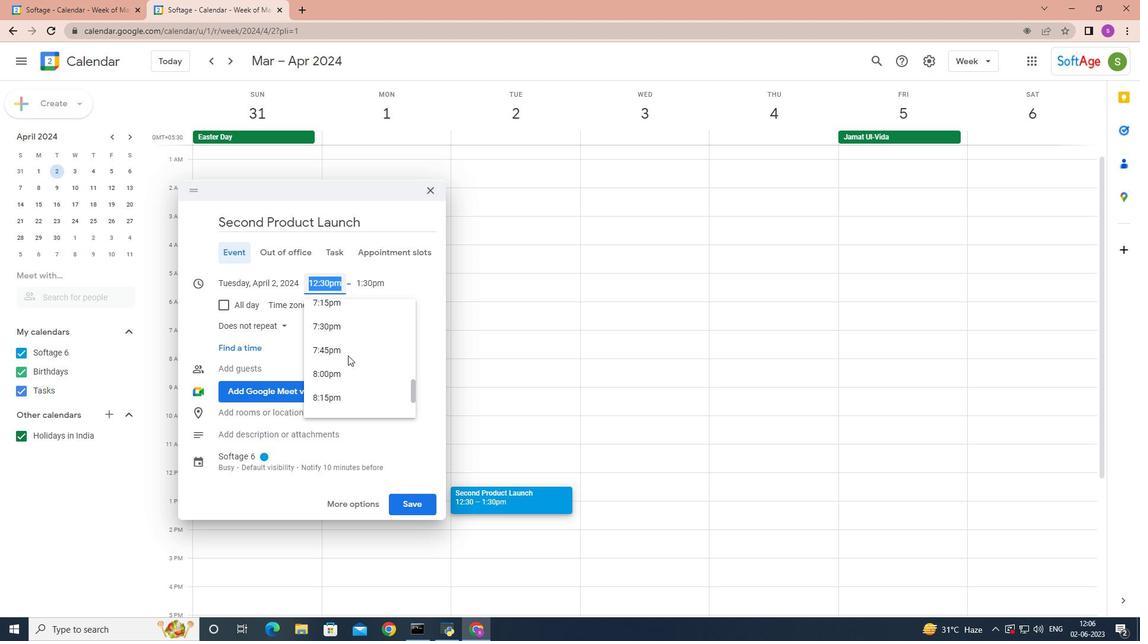 
Action: Mouse scrolled (348, 355) with delta (0, 0)
Screenshot: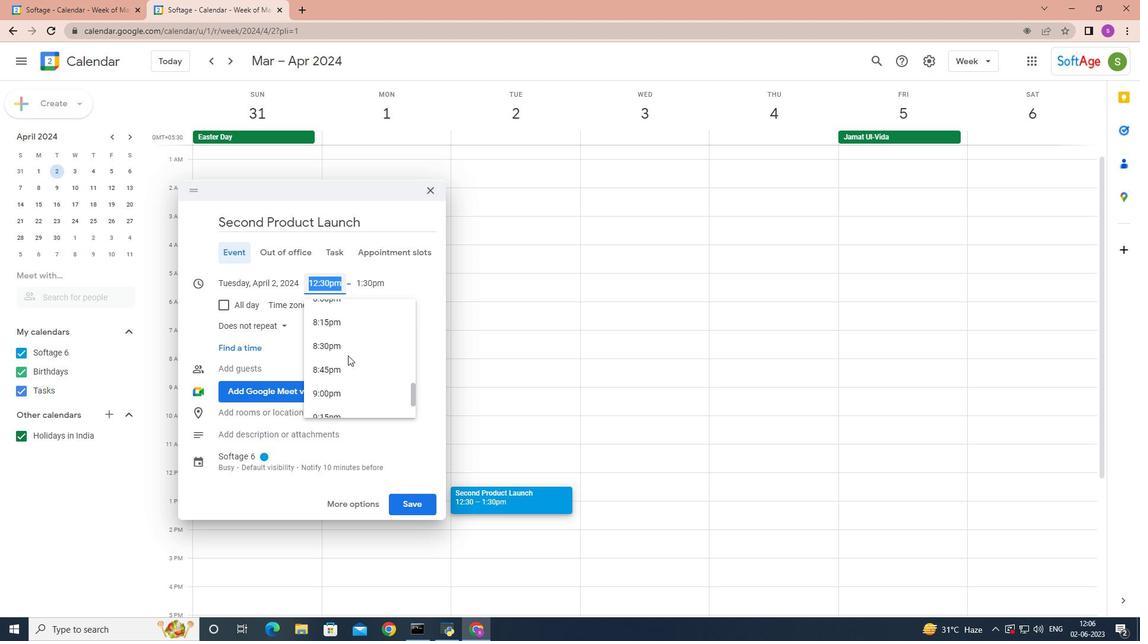 
Action: Mouse scrolled (348, 355) with delta (0, 0)
Screenshot: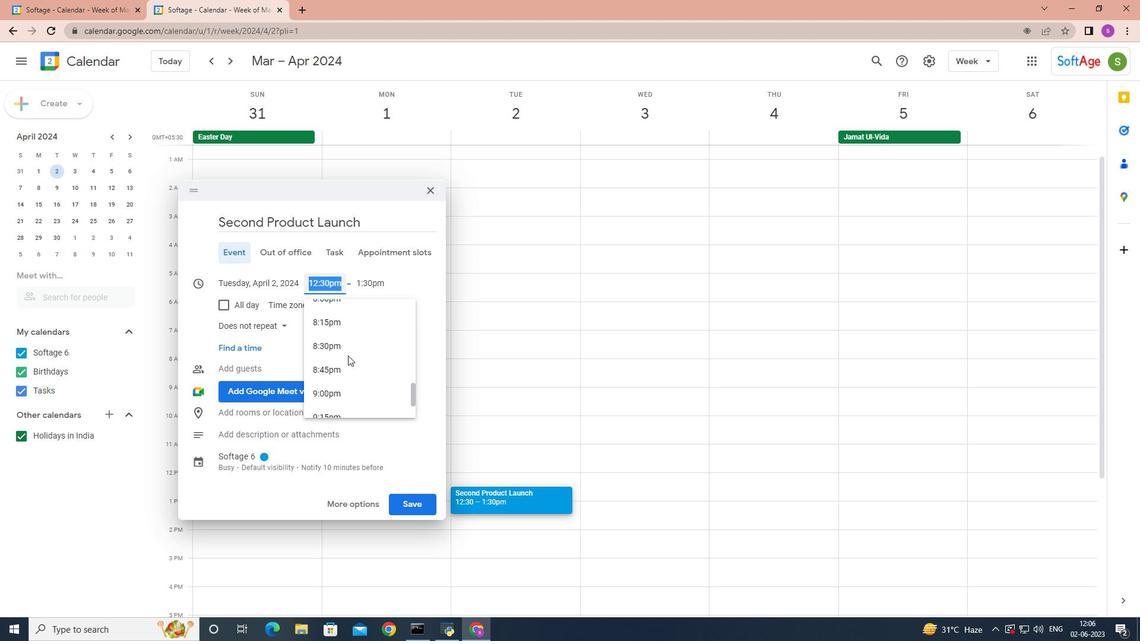 
Action: Mouse scrolled (348, 355) with delta (0, 0)
Screenshot: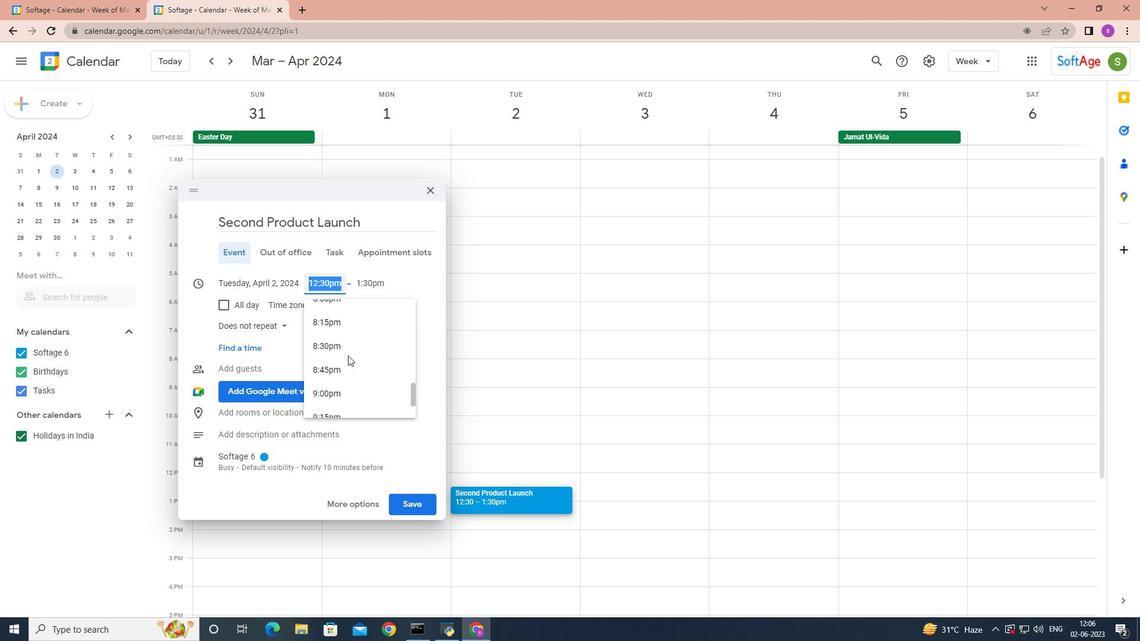 
Action: Mouse scrolled (348, 355) with delta (0, 0)
Screenshot: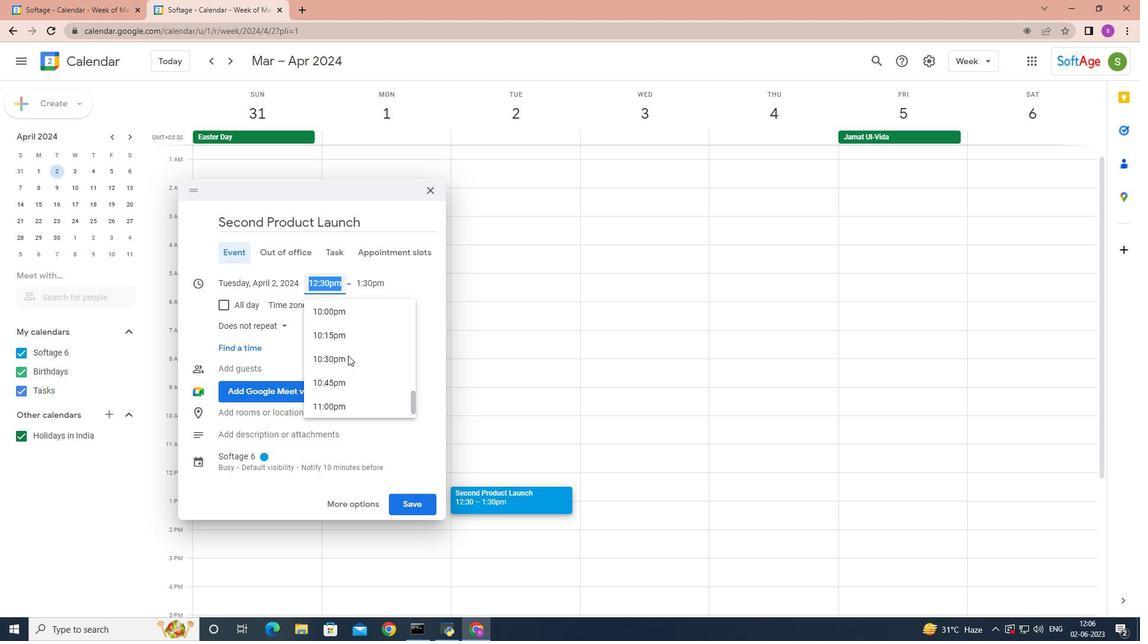 
Action: Mouse scrolled (348, 355) with delta (0, 0)
Screenshot: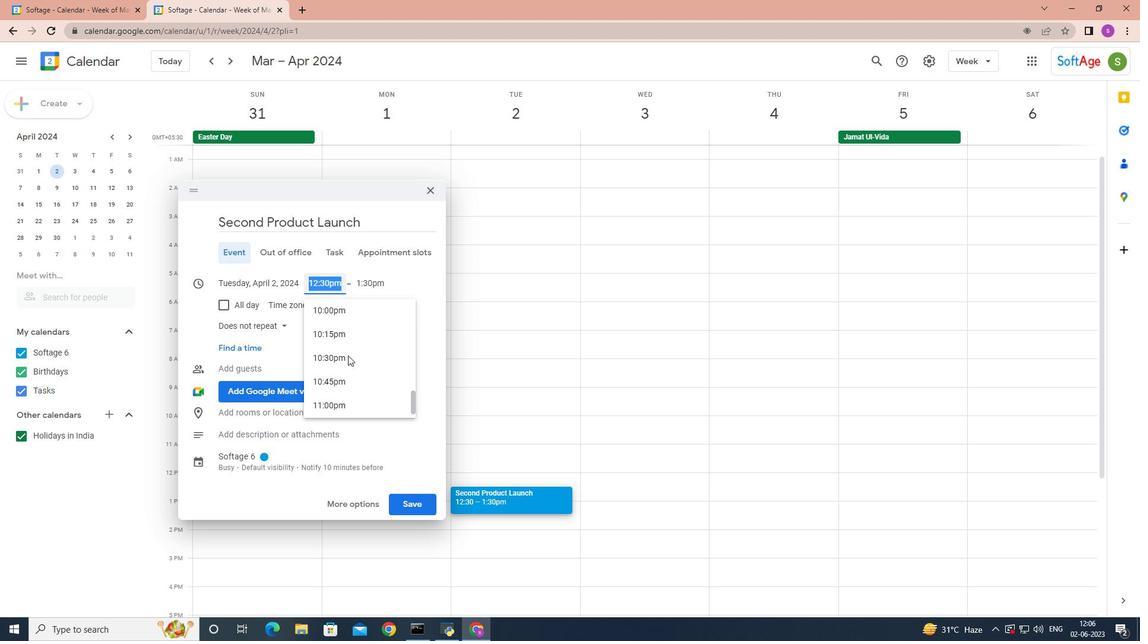 
Action: Mouse scrolled (348, 355) with delta (0, 0)
Screenshot: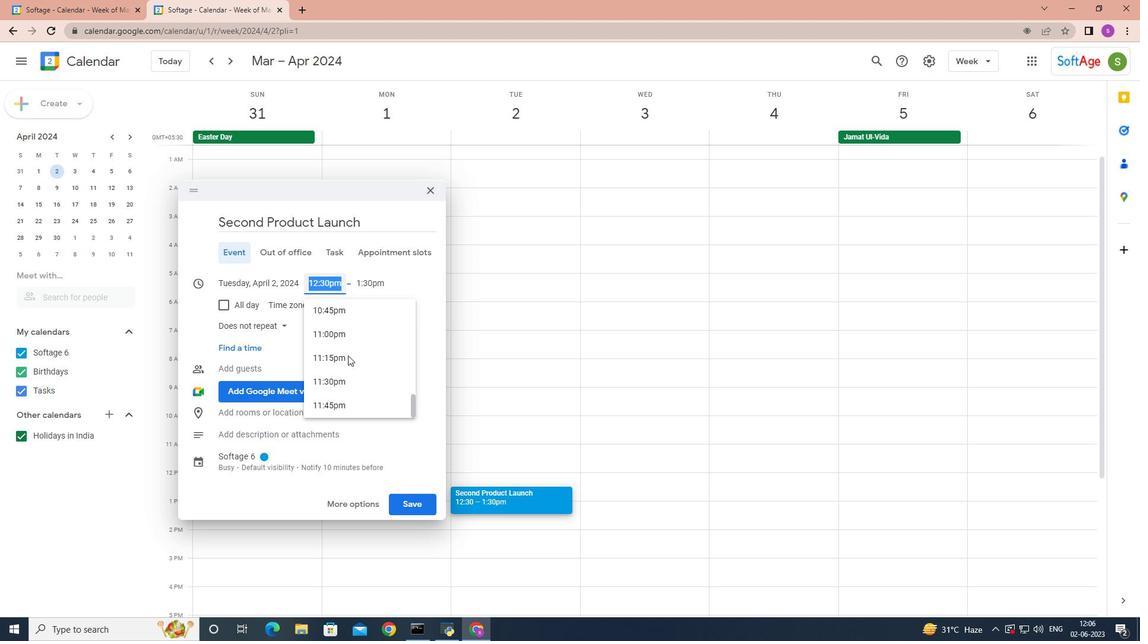 
Action: Mouse scrolled (348, 355) with delta (0, 0)
Screenshot: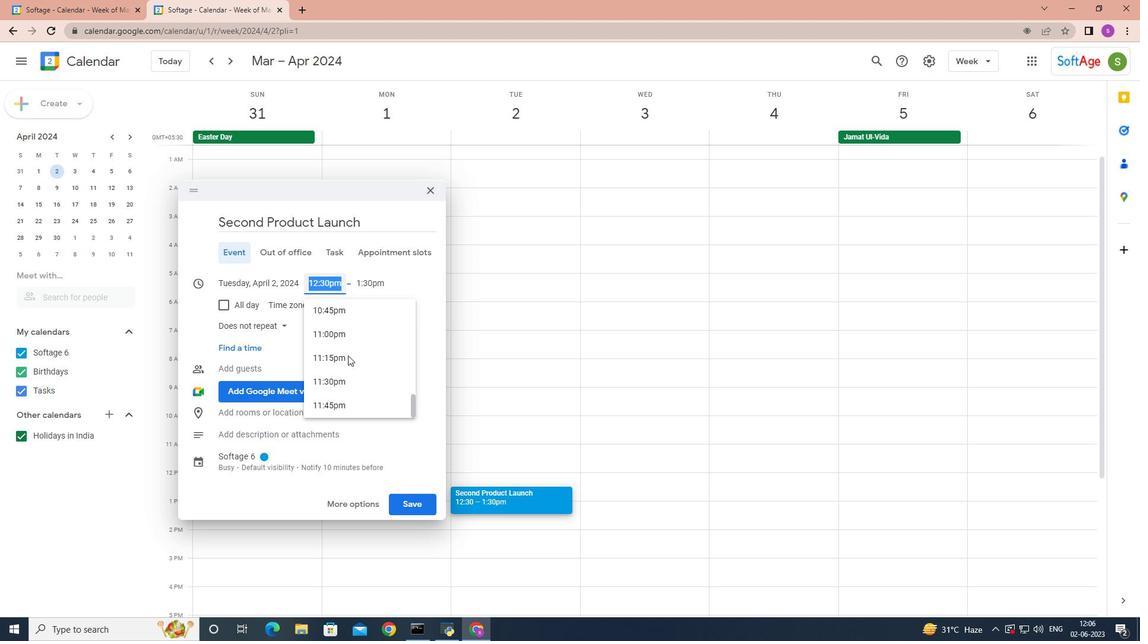 
Action: Mouse scrolled (348, 355) with delta (0, 0)
Screenshot: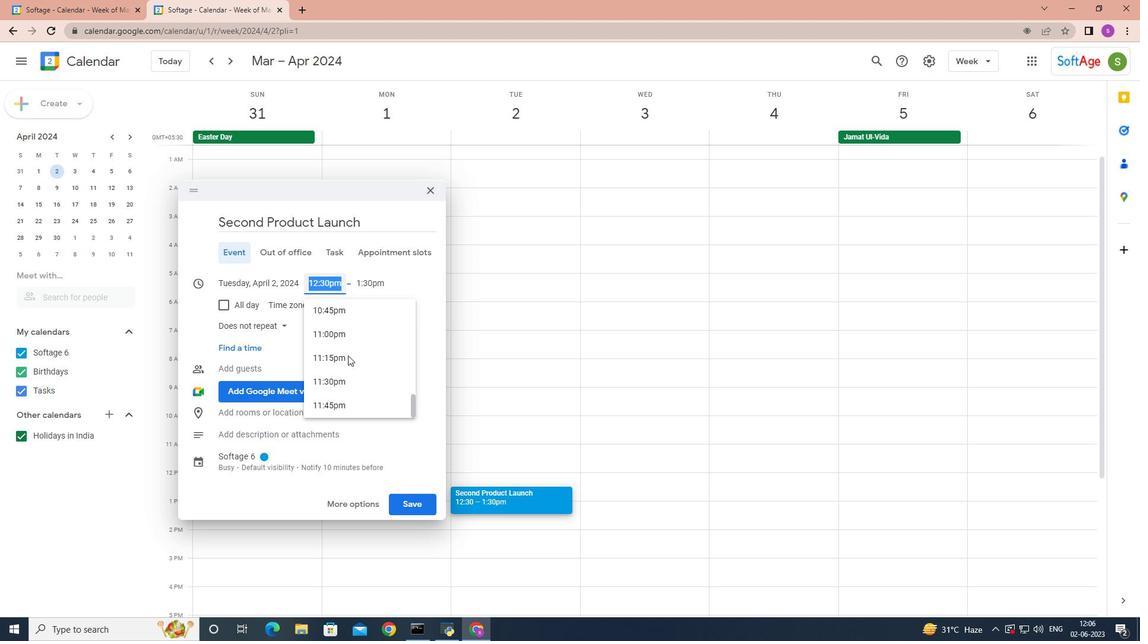 
Action: Mouse scrolled (348, 355) with delta (0, 0)
Screenshot: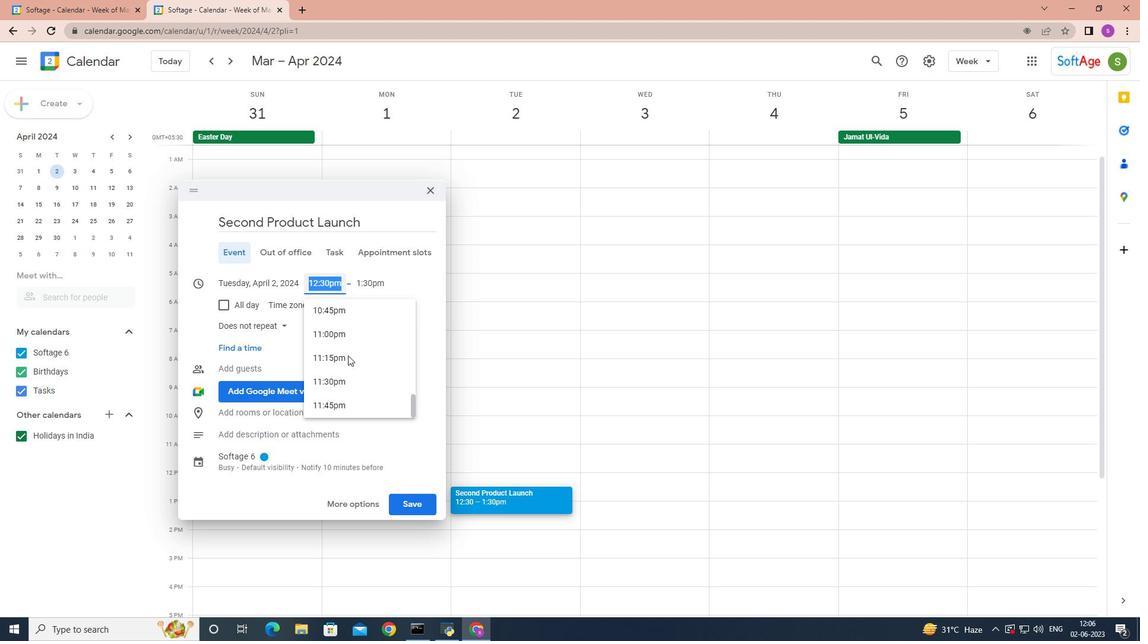 
Action: Mouse scrolled (348, 355) with delta (0, 0)
Screenshot: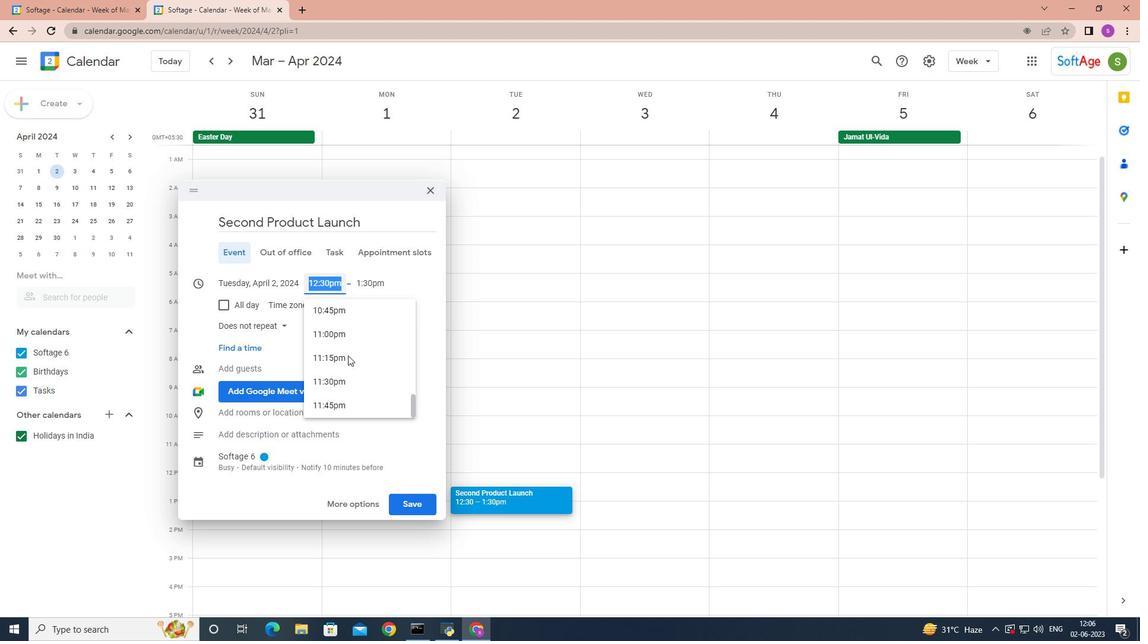
Action: Mouse scrolled (348, 356) with delta (0, 0)
Screenshot: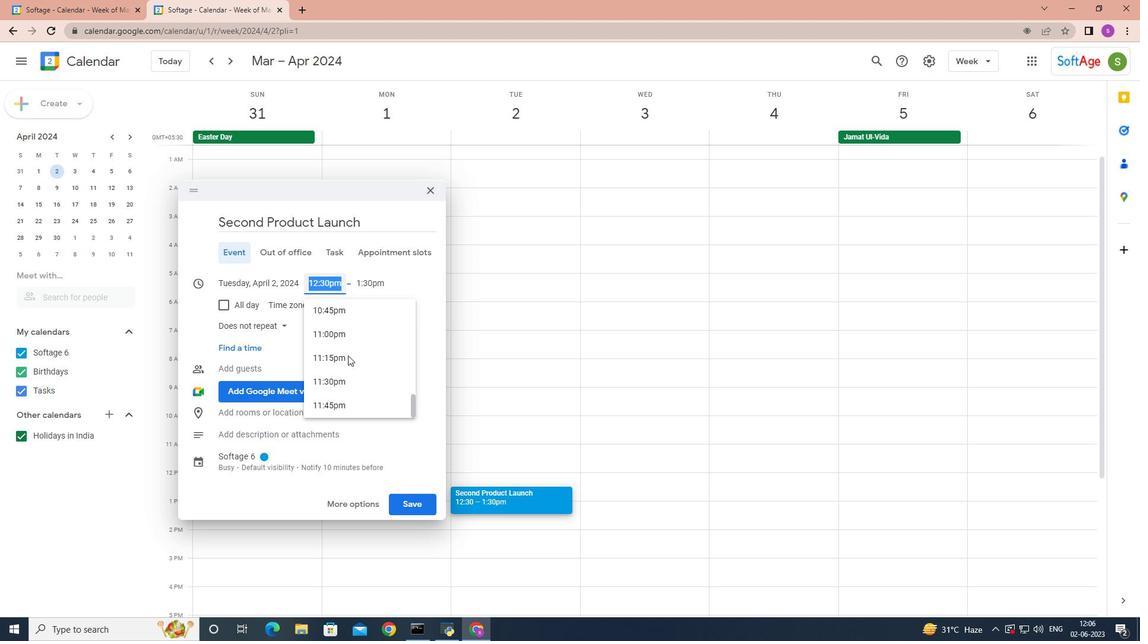 
Action: Mouse scrolled (348, 356) with delta (0, 0)
Screenshot: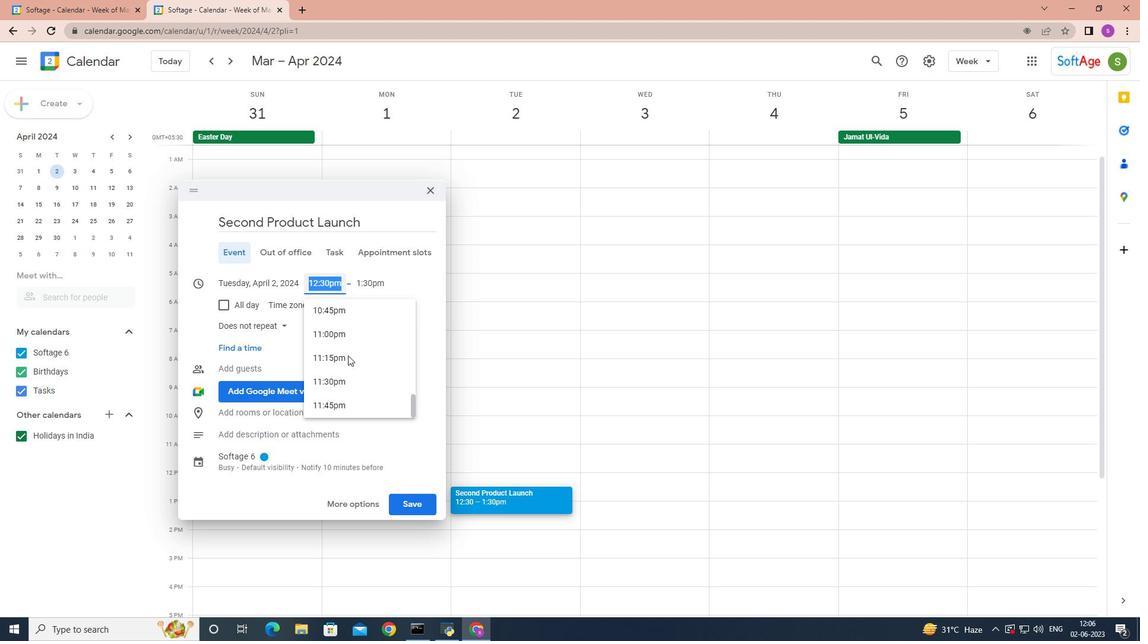 
Action: Mouse scrolled (348, 356) with delta (0, 0)
Screenshot: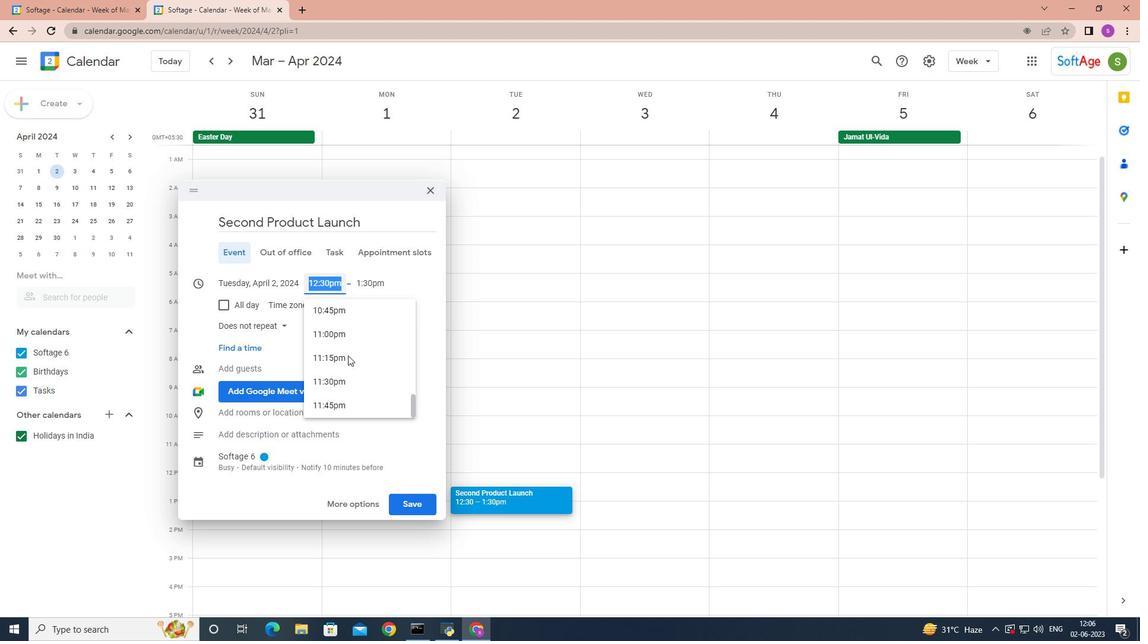 
Action: Mouse scrolled (348, 356) with delta (0, 0)
Screenshot: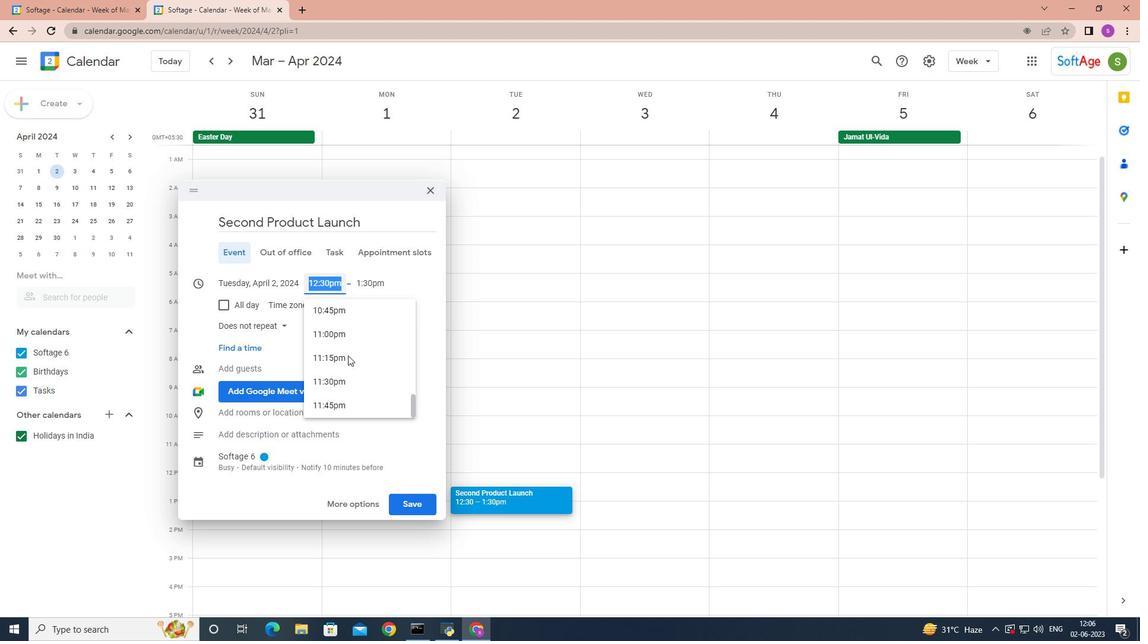 
Action: Mouse moved to (349, 355)
Screenshot: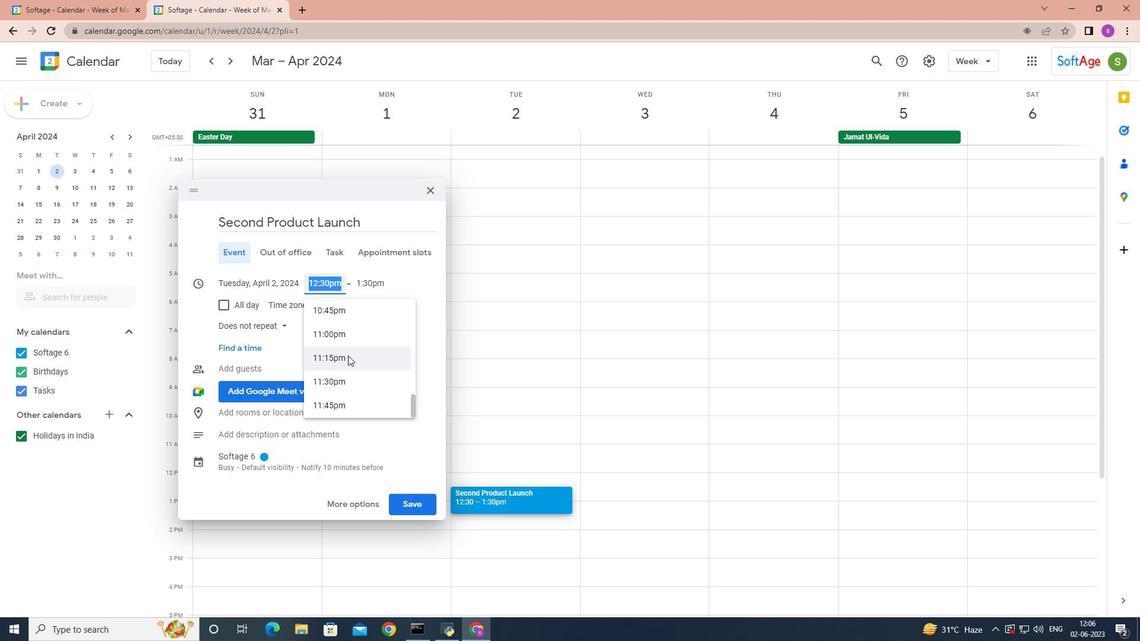 
Action: Mouse scrolled (349, 356) with delta (0, 0)
Screenshot: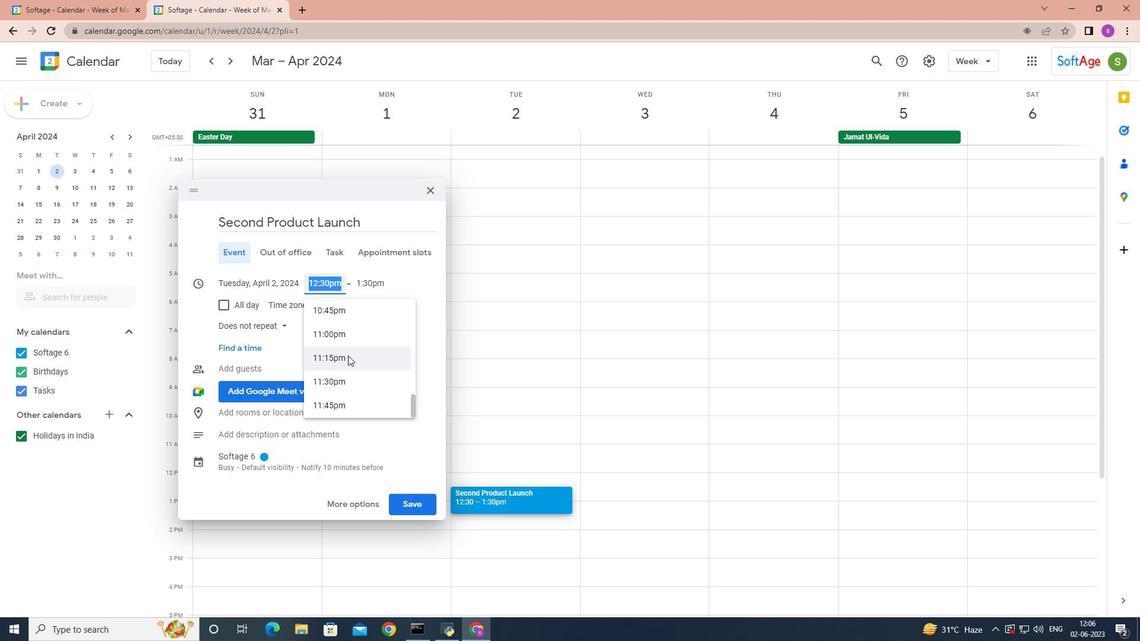 
Action: Mouse moved to (352, 365)
Screenshot: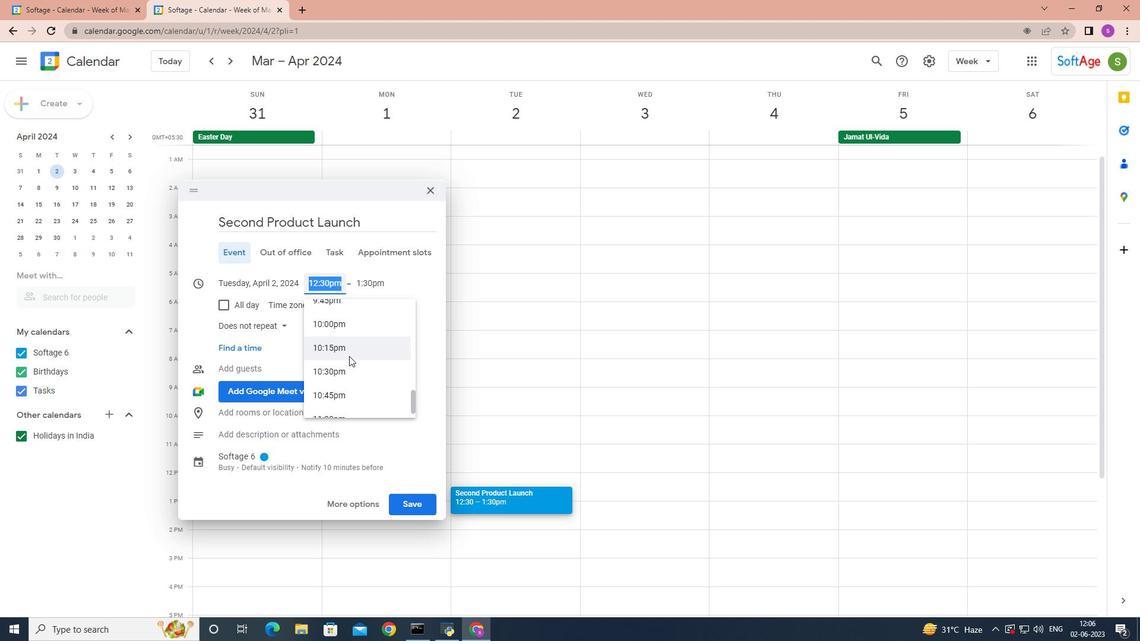
Action: Mouse scrolled (352, 366) with delta (0, 0)
Screenshot: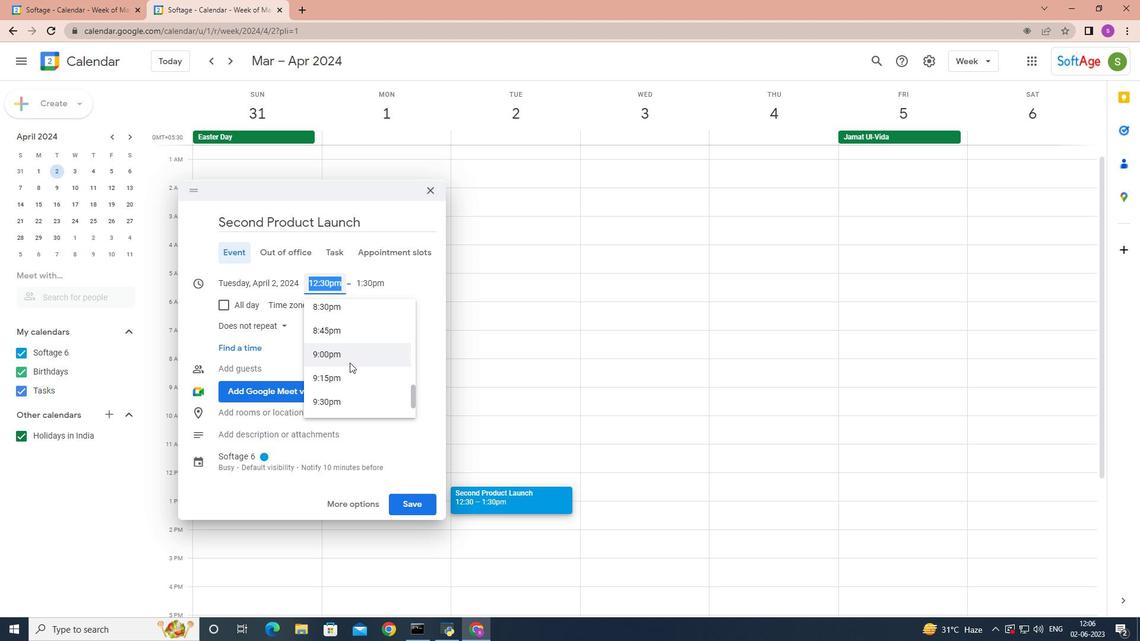 
Action: Mouse scrolled (352, 366) with delta (0, 0)
Screenshot: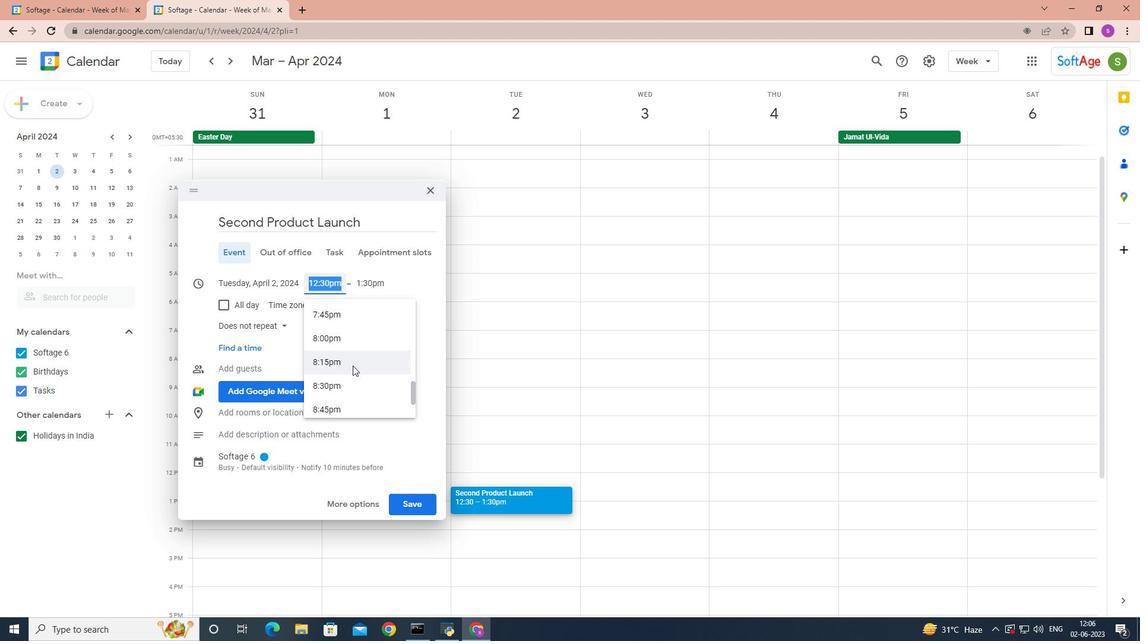 
Action: Mouse scrolled (352, 366) with delta (0, 0)
Screenshot: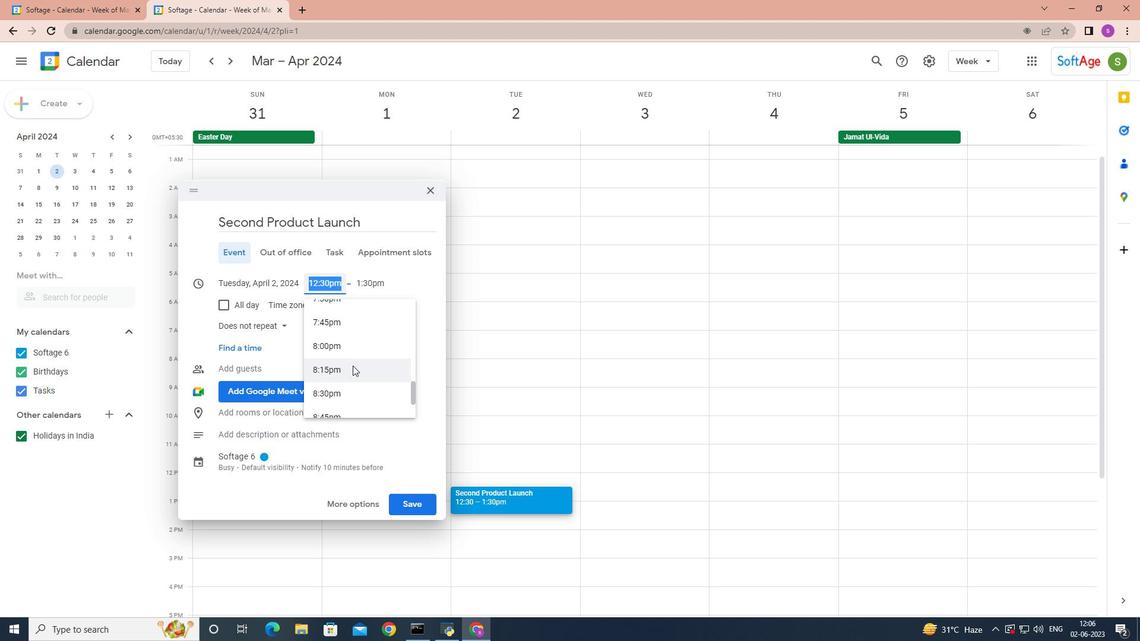 
Action: Mouse scrolled (352, 366) with delta (0, 0)
Screenshot: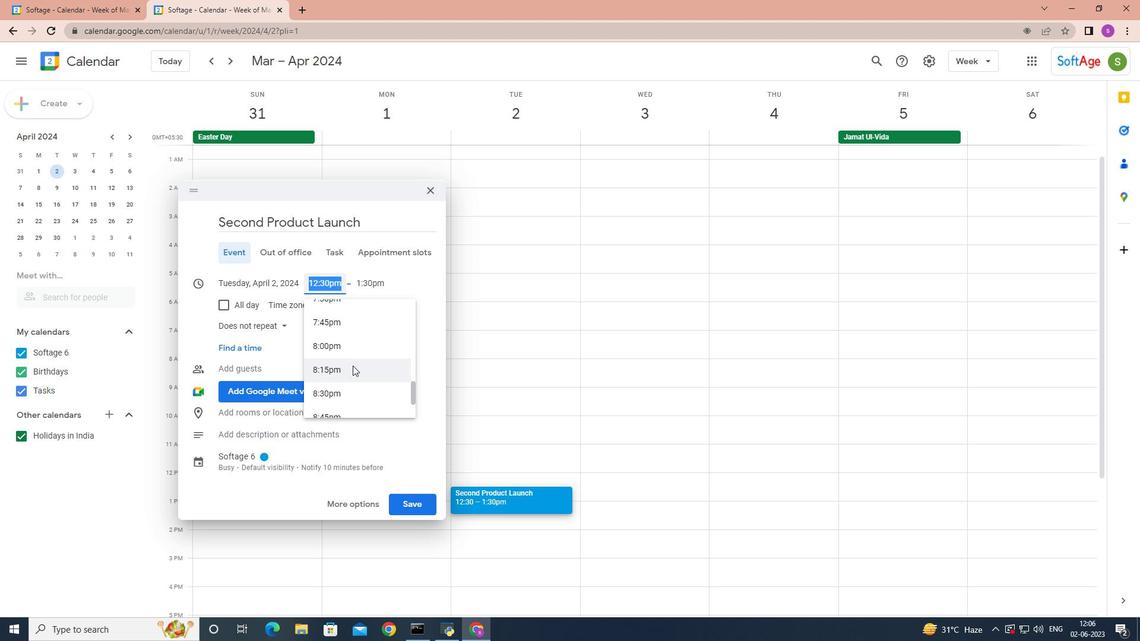 
Action: Mouse scrolled (352, 366) with delta (0, 0)
Screenshot: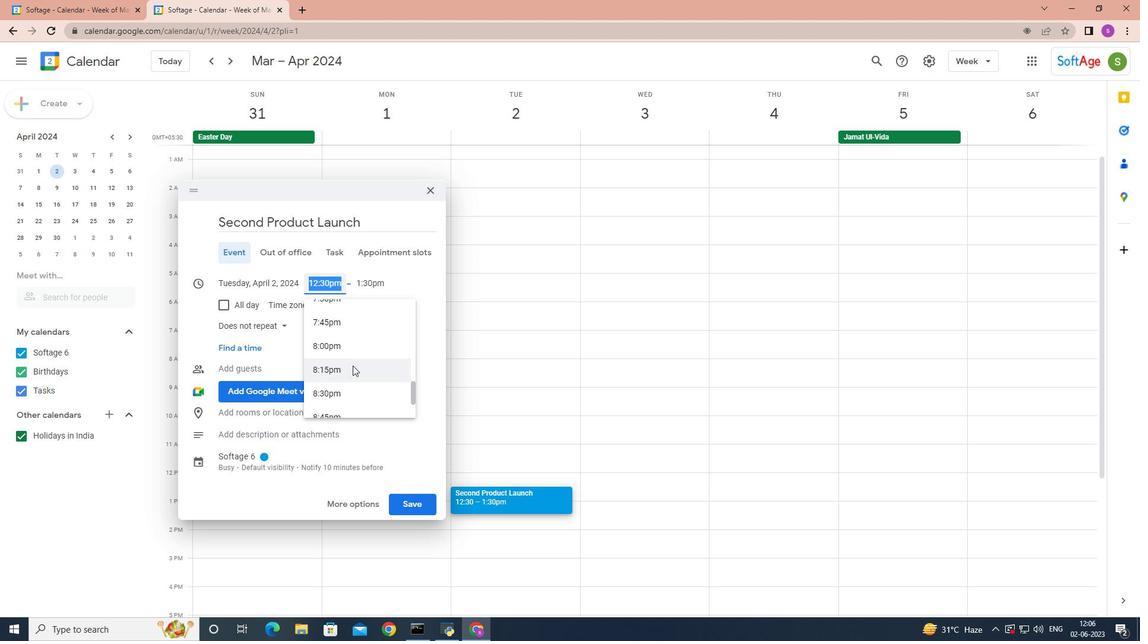 
Action: Mouse moved to (353, 364)
Screenshot: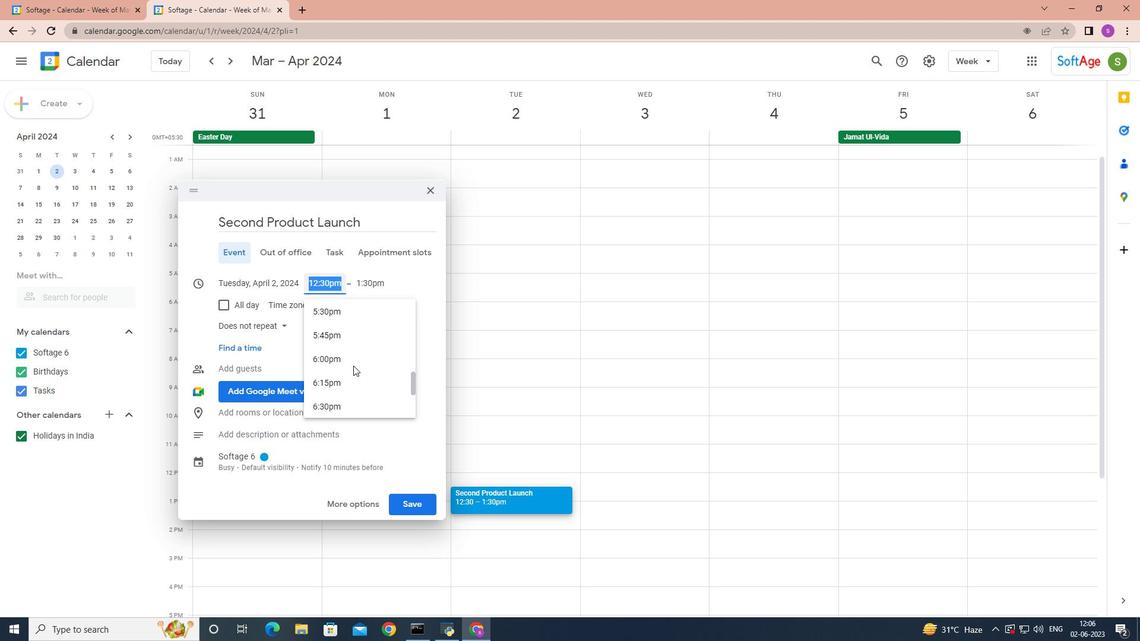 
Action: Mouse scrolled (353, 365) with delta (0, 0)
Screenshot: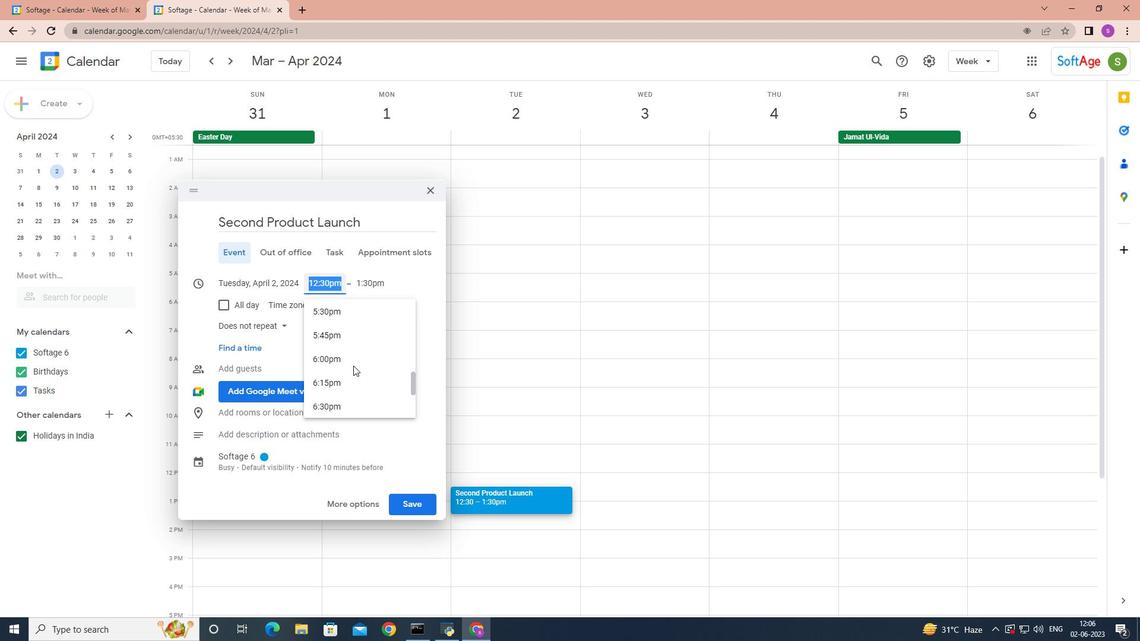 
Action: Mouse moved to (353, 364)
Screenshot: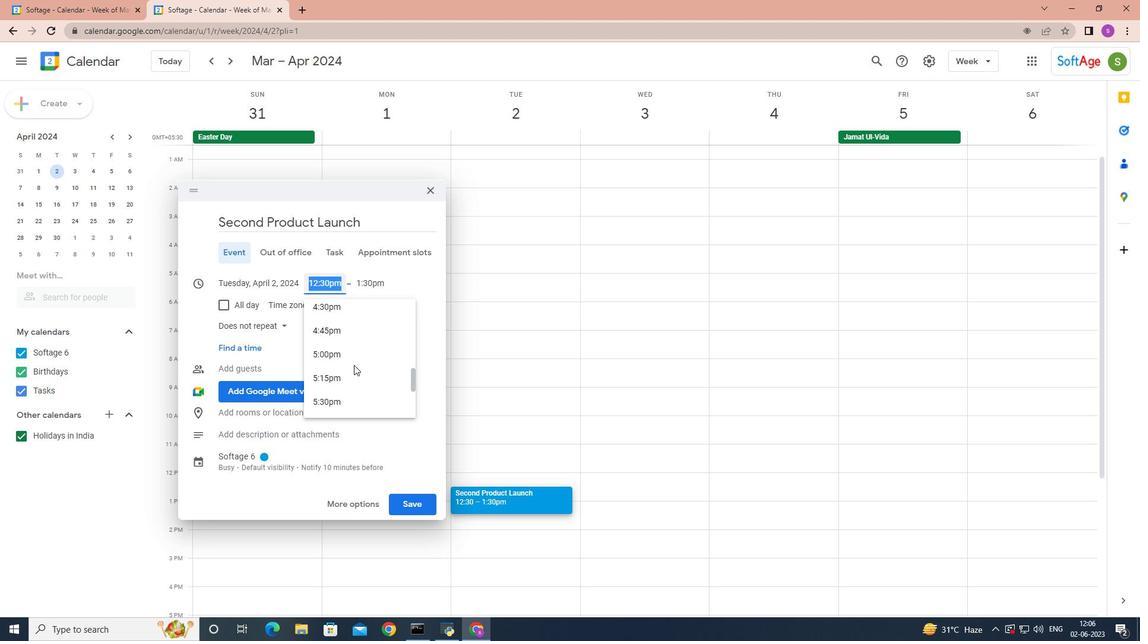 
Action: Mouse scrolled (353, 364) with delta (0, 0)
Screenshot: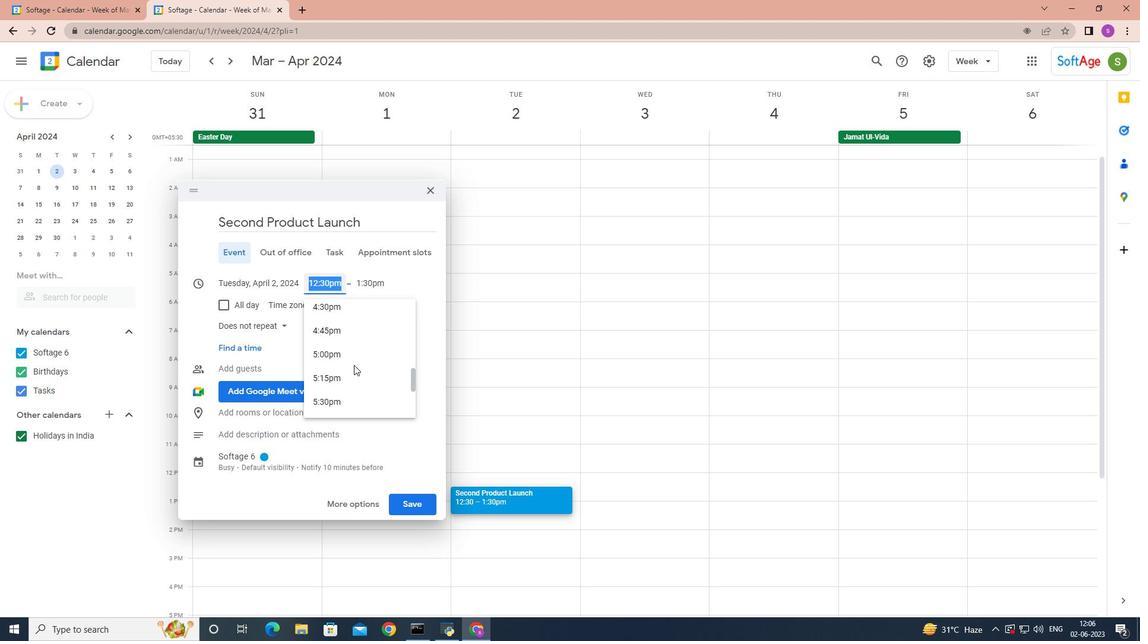 
Action: Mouse moved to (353, 364)
Screenshot: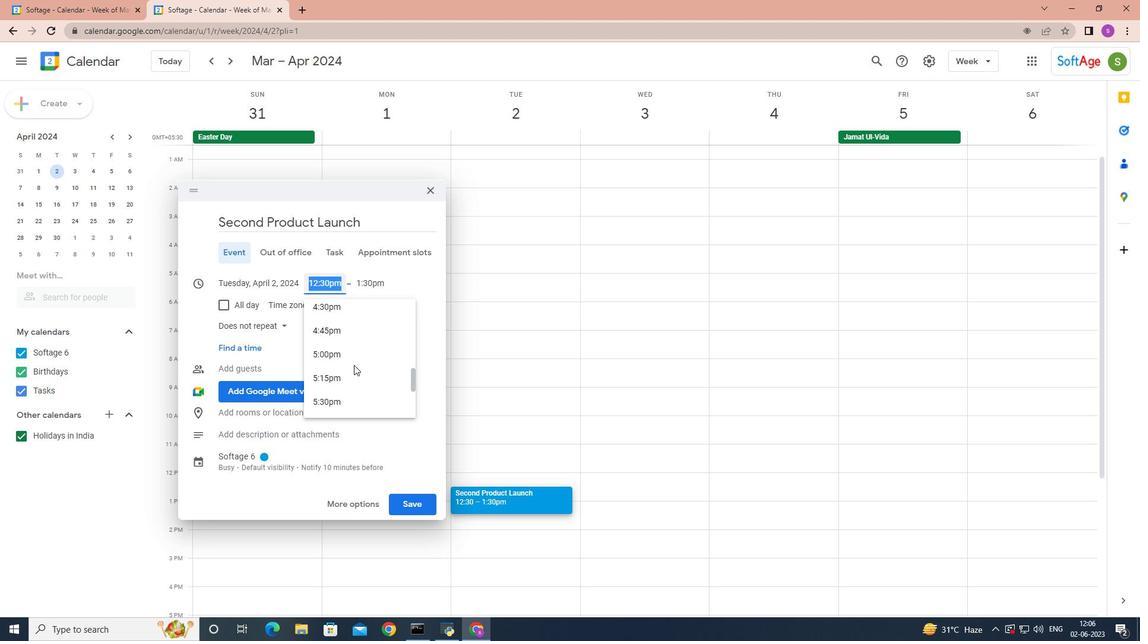 
Action: Mouse scrolled (353, 364) with delta (0, 0)
Screenshot: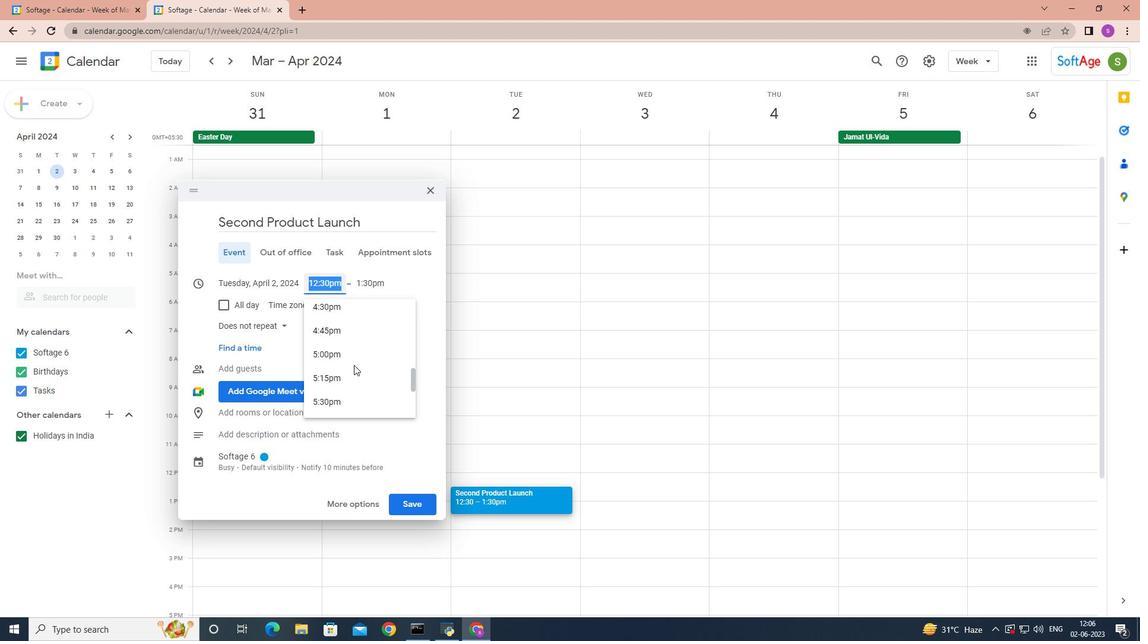 
Action: Mouse scrolled (353, 364) with delta (0, 0)
Screenshot: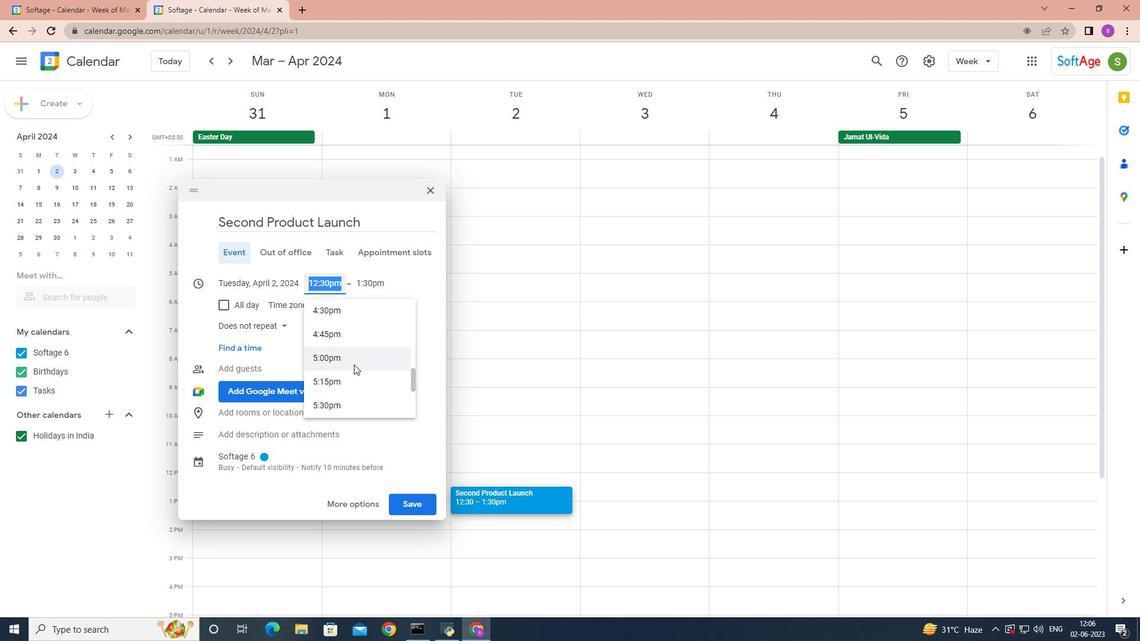 
Action: Mouse moved to (353, 363)
Screenshot: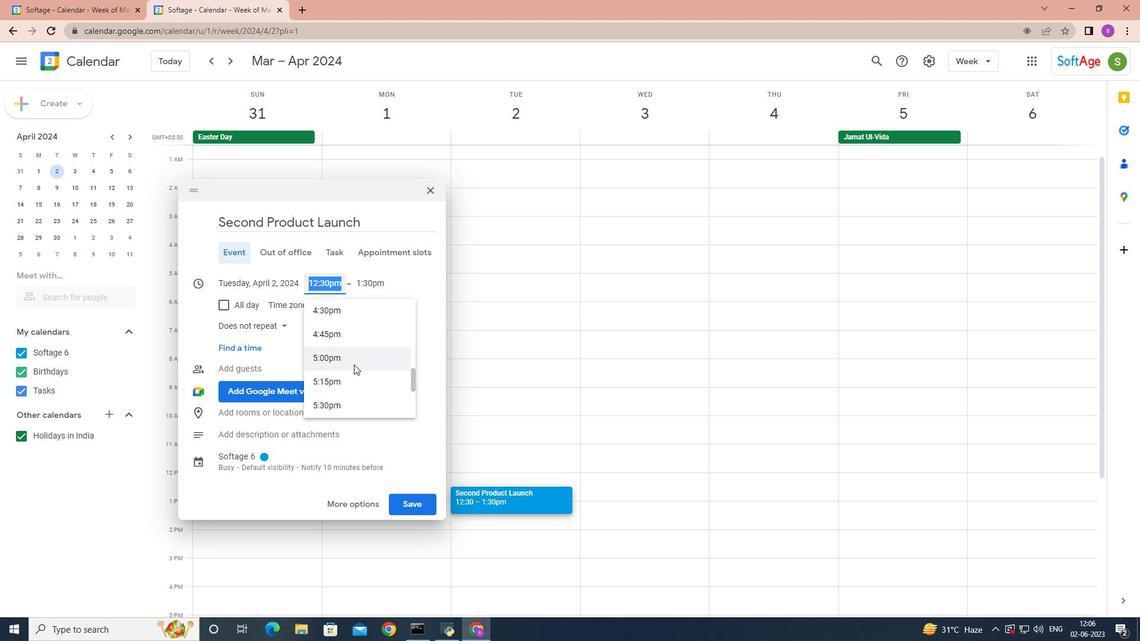 
Action: Mouse scrolled (353, 364) with delta (0, 0)
Screenshot: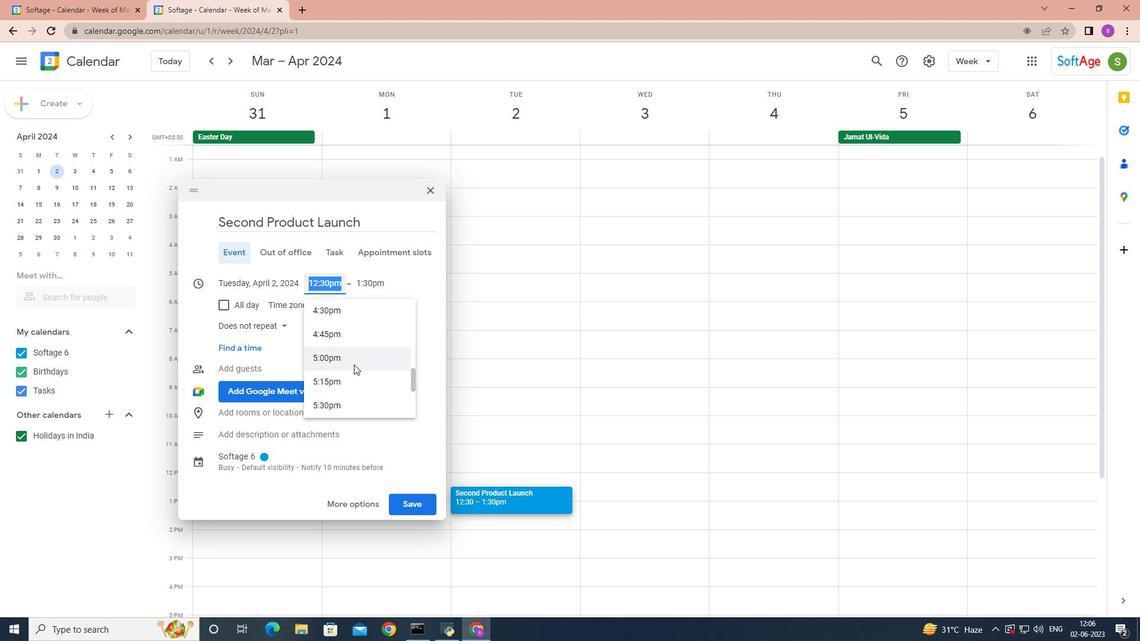 
Action: Mouse moved to (353, 360)
Screenshot: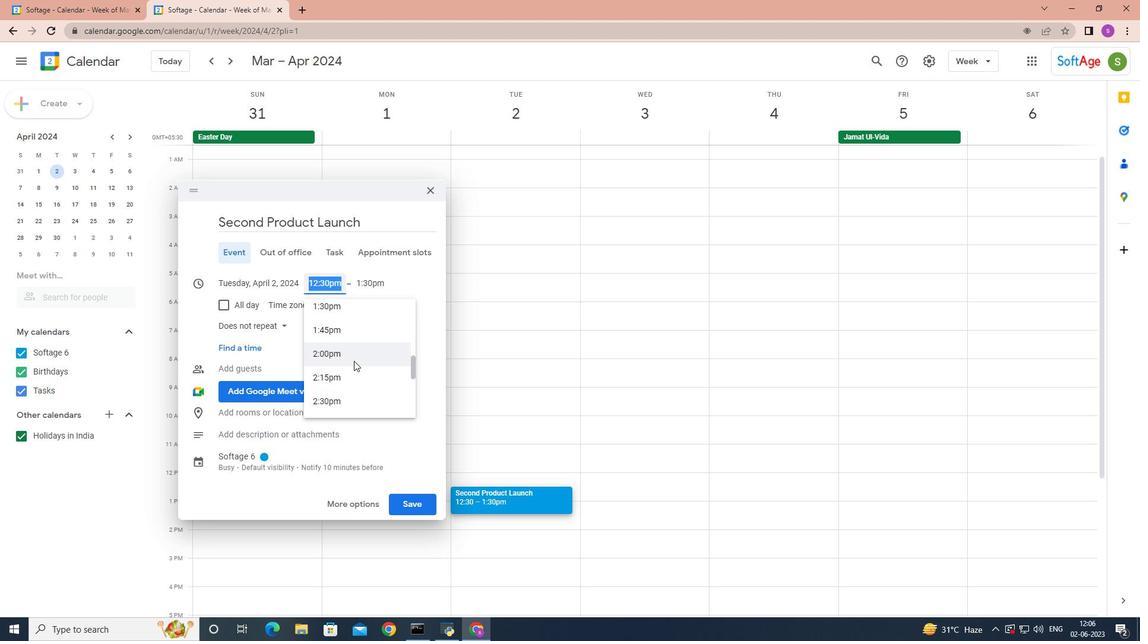 
Action: Mouse scrolled (353, 361) with delta (0, 0)
Screenshot: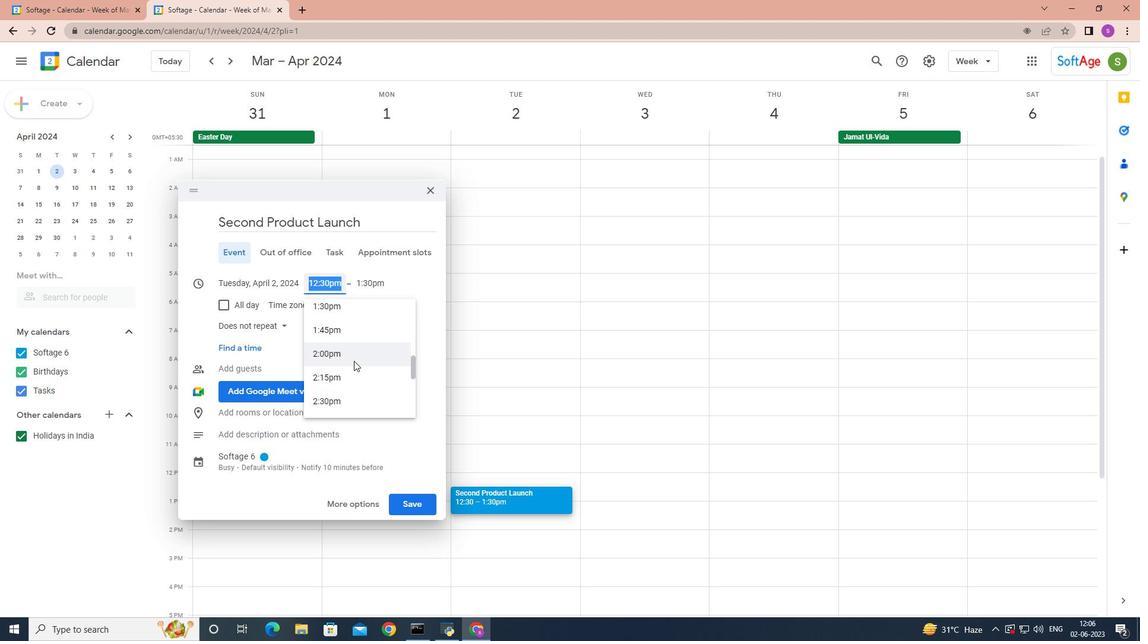 
Action: Mouse scrolled (353, 361) with delta (0, 0)
Screenshot: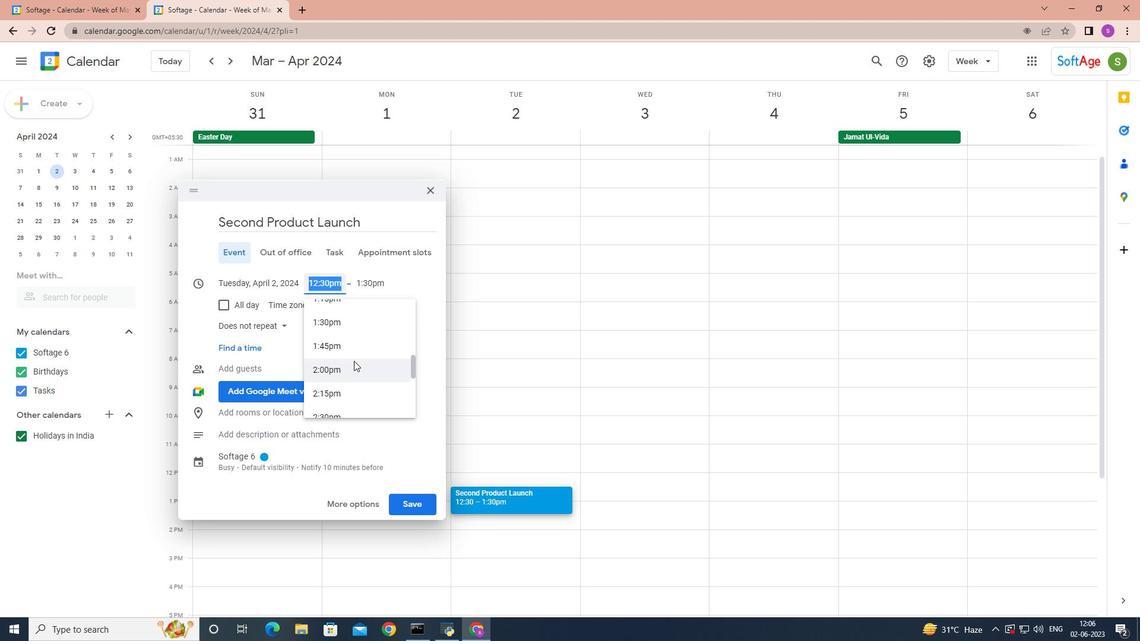 
Action: Mouse scrolled (353, 361) with delta (0, 0)
Screenshot: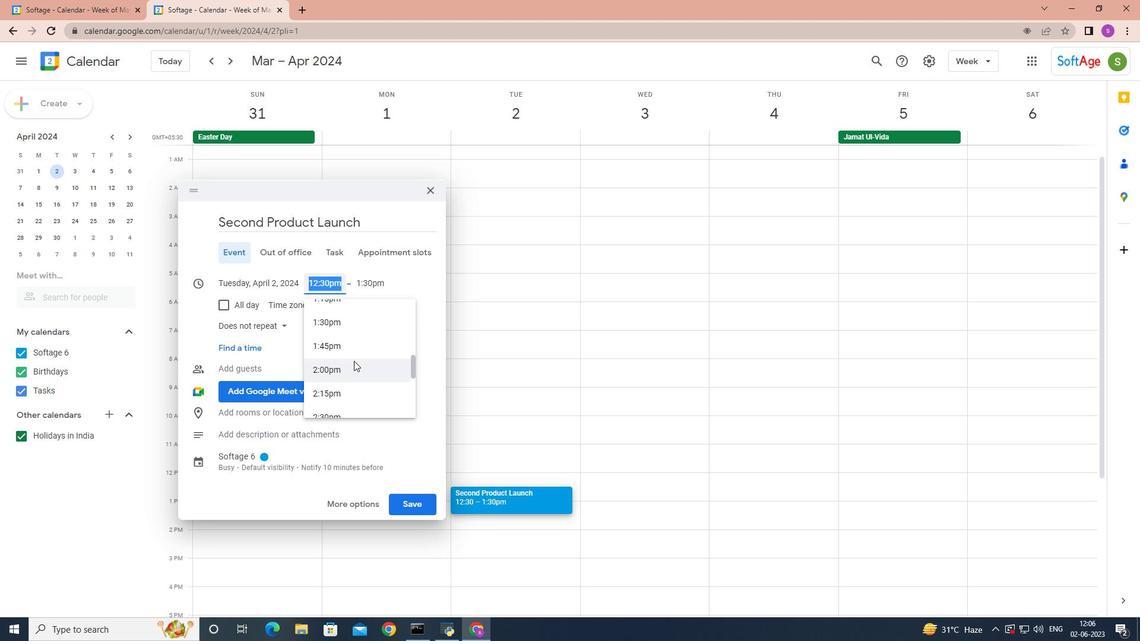 
Action: Mouse scrolled (353, 361) with delta (0, 0)
Screenshot: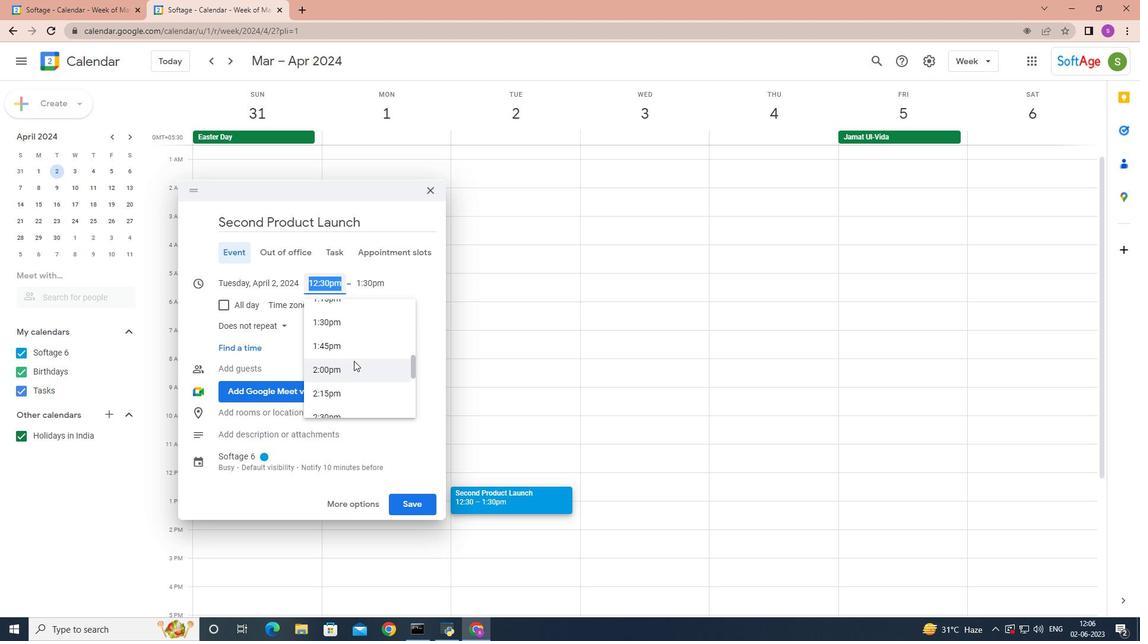 
Action: Mouse scrolled (353, 361) with delta (0, 0)
Screenshot: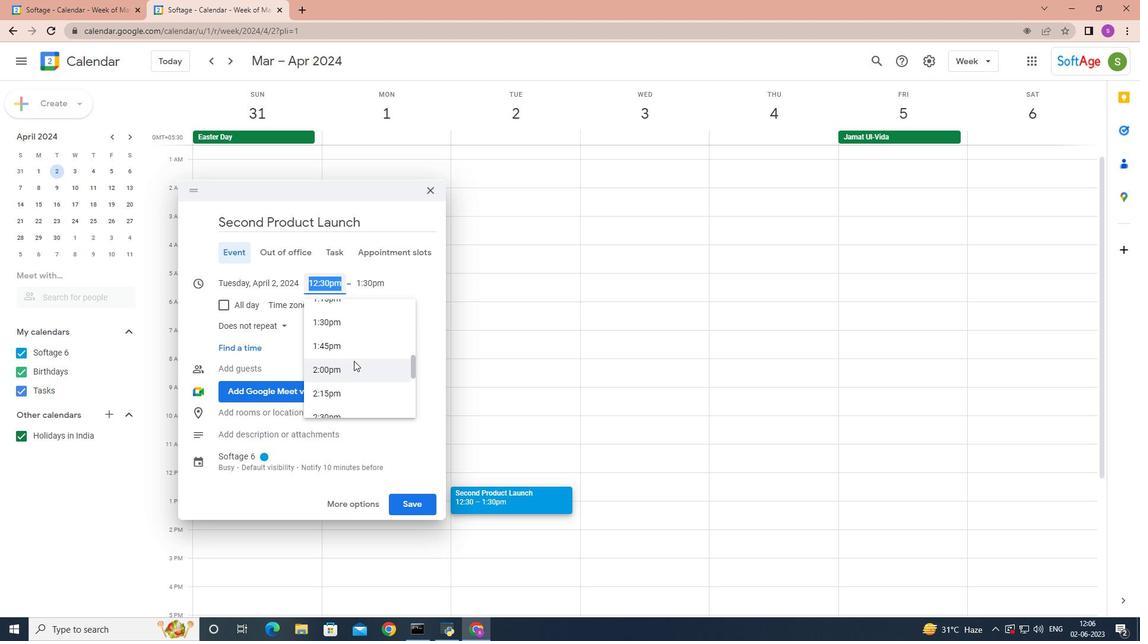 
Action: Mouse scrolled (353, 361) with delta (0, 0)
Screenshot: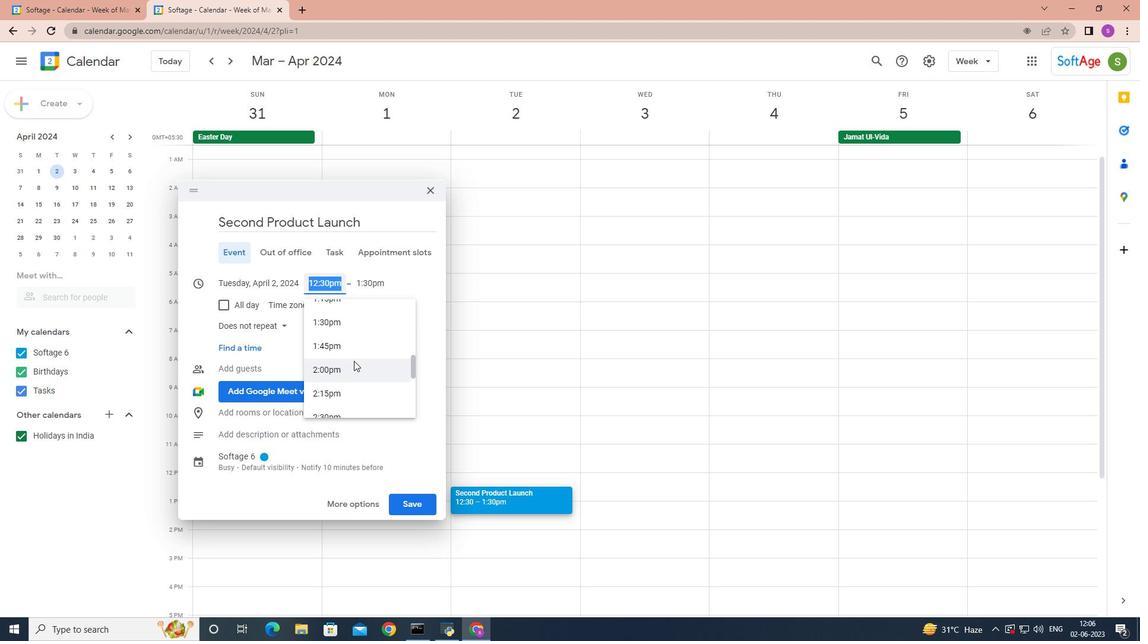 
Action: Mouse moved to (354, 358)
Screenshot: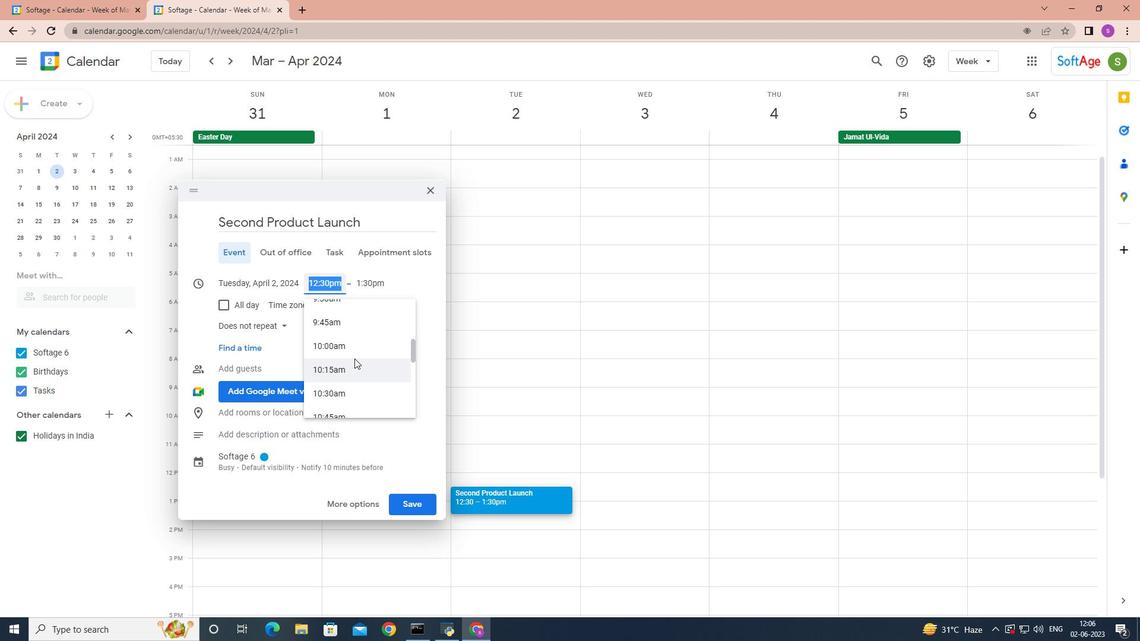 
Action: Mouse scrolled (354, 358) with delta (0, 0)
Screenshot: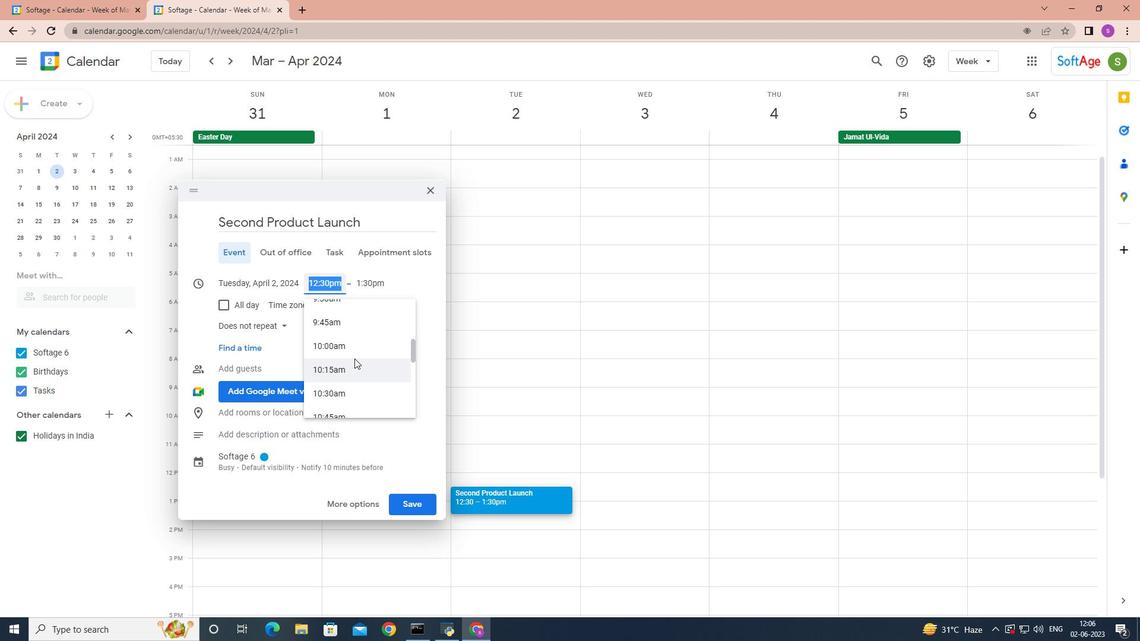 
Action: Mouse scrolled (354, 358) with delta (0, 0)
Screenshot: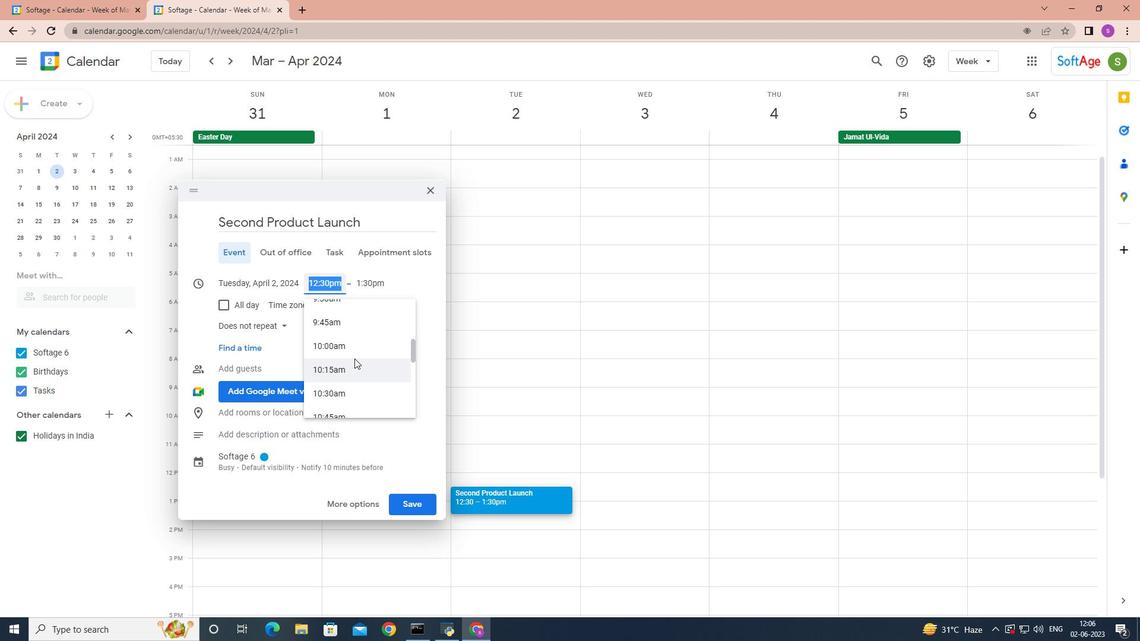 
Action: Mouse scrolled (354, 358) with delta (0, 0)
Screenshot: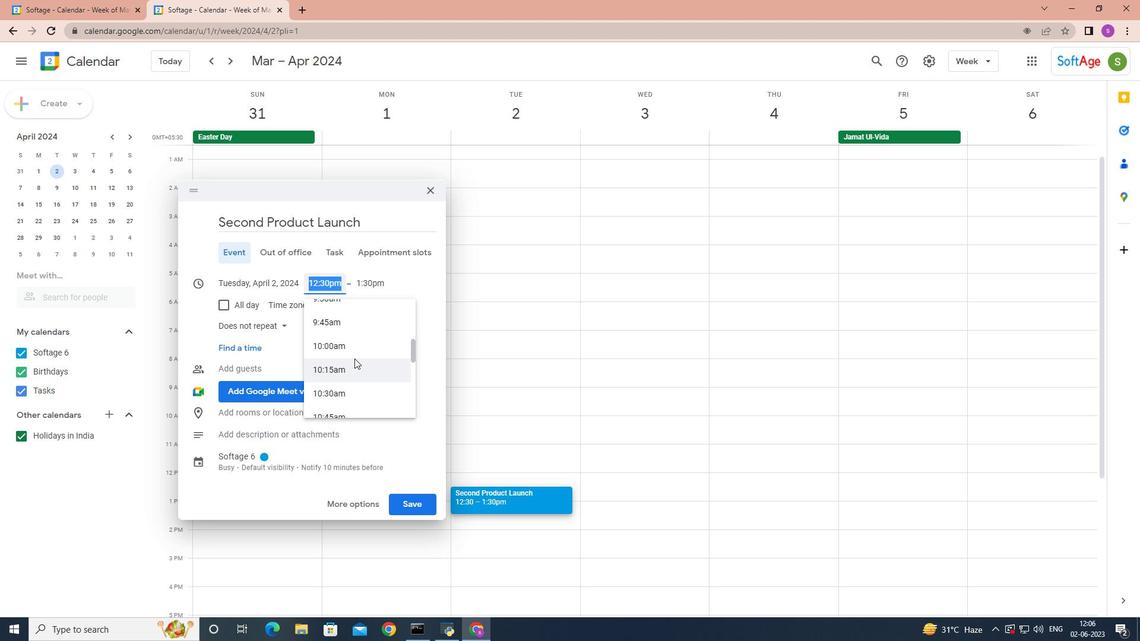 
Action: Mouse scrolled (354, 358) with delta (0, 0)
Screenshot: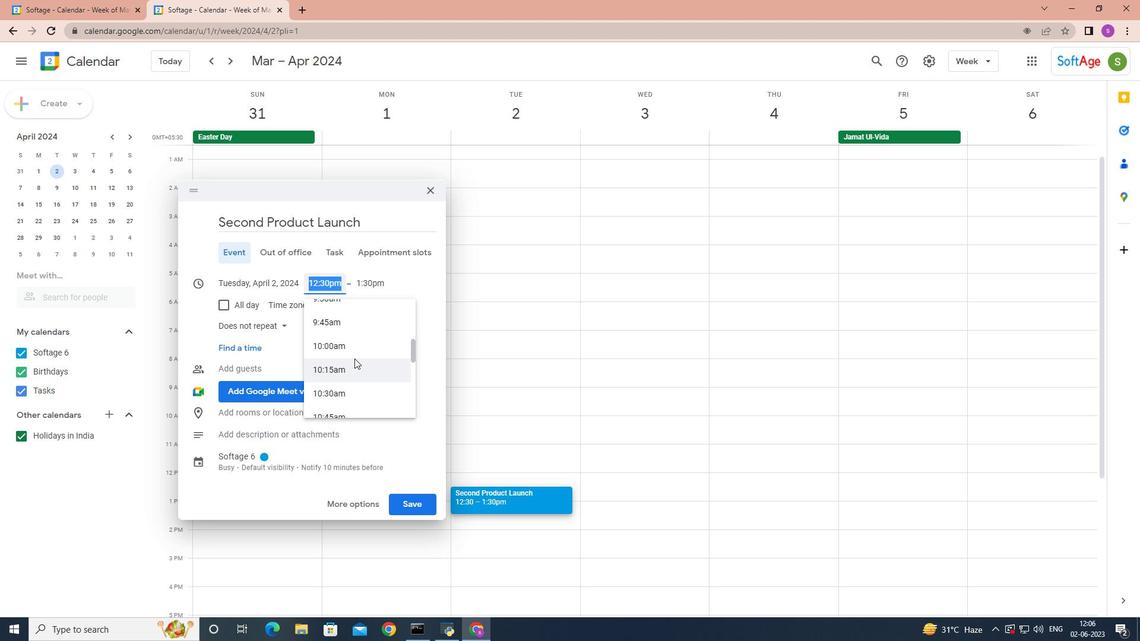 
Action: Mouse scrolled (354, 358) with delta (0, 0)
Screenshot: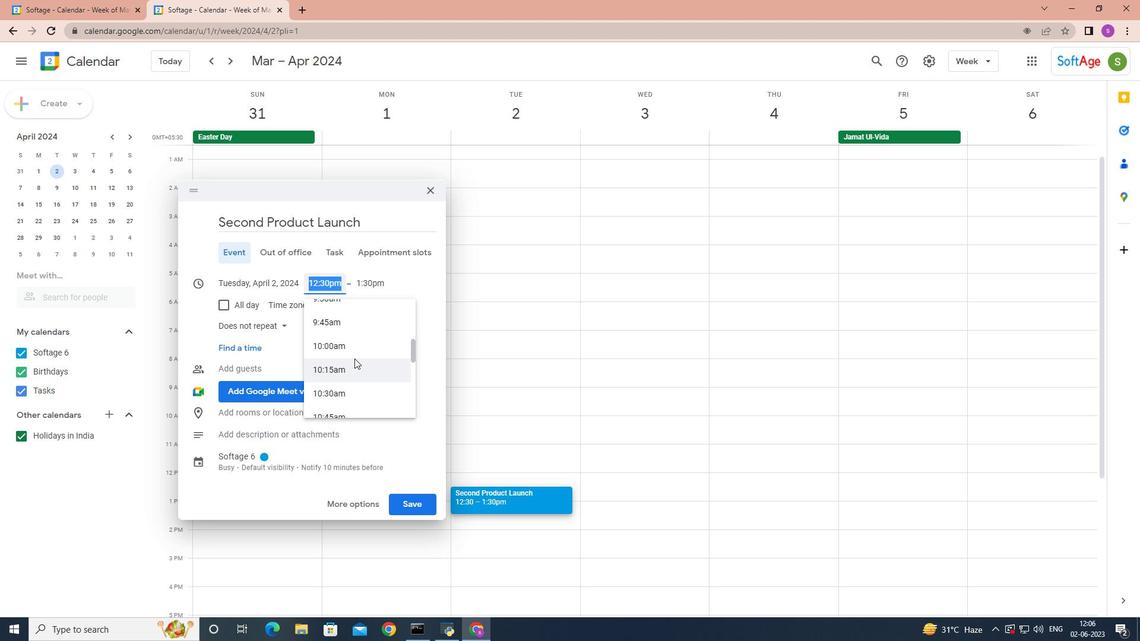
Action: Mouse moved to (354, 356)
Screenshot: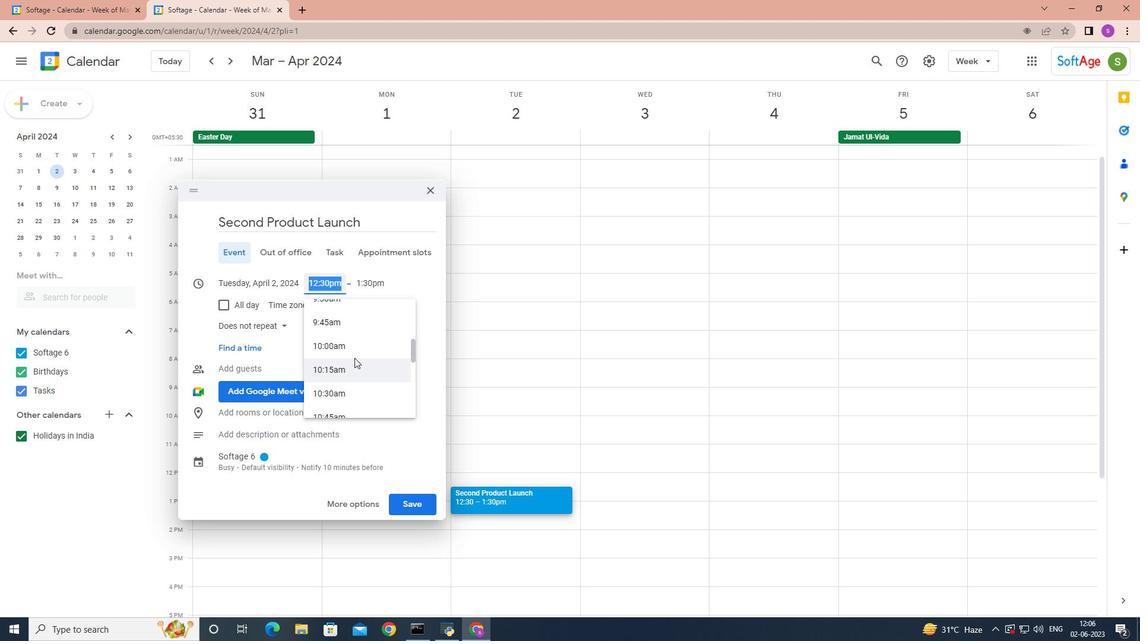 
Action: Mouse scrolled (354, 357) with delta (0, 0)
Screenshot: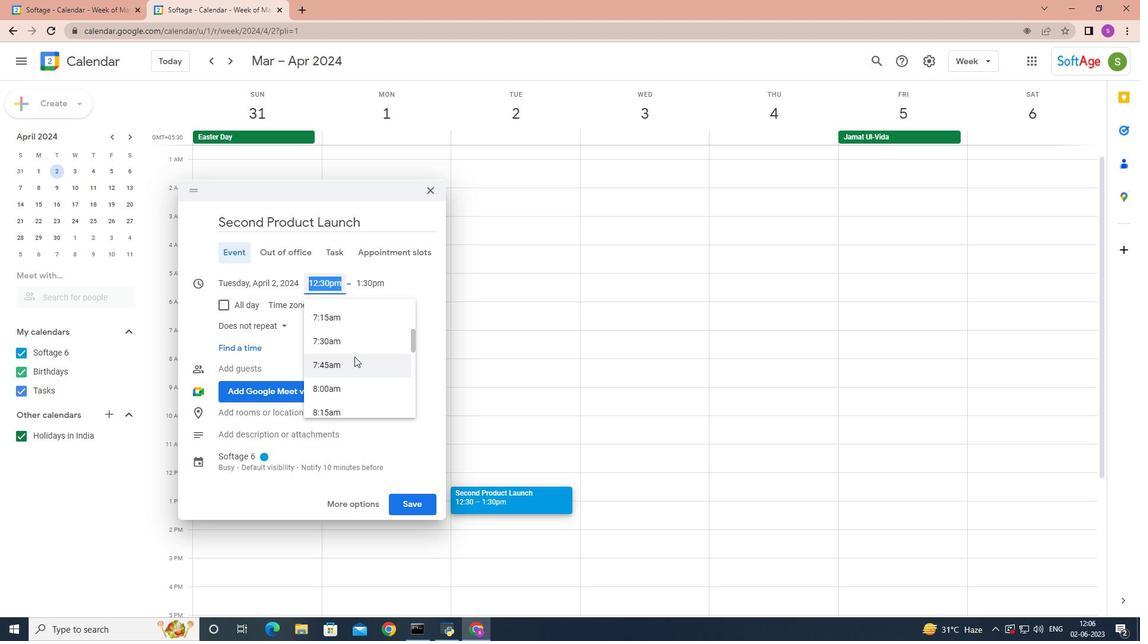
Action: Mouse scrolled (354, 357) with delta (0, 0)
Screenshot: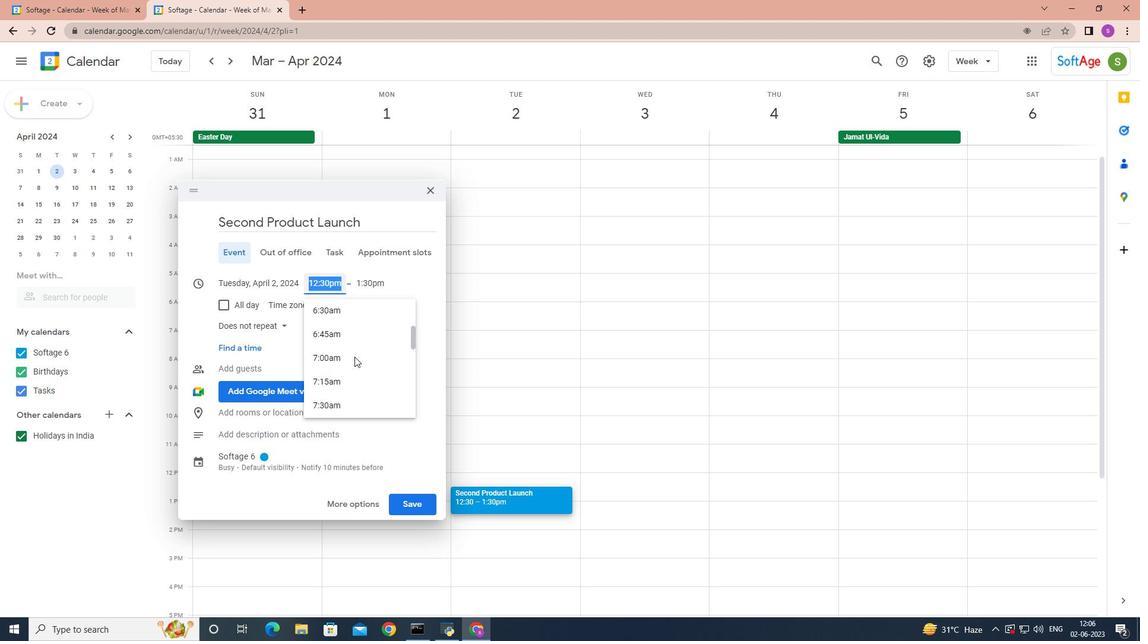 
Action: Mouse moved to (354, 356)
Screenshot: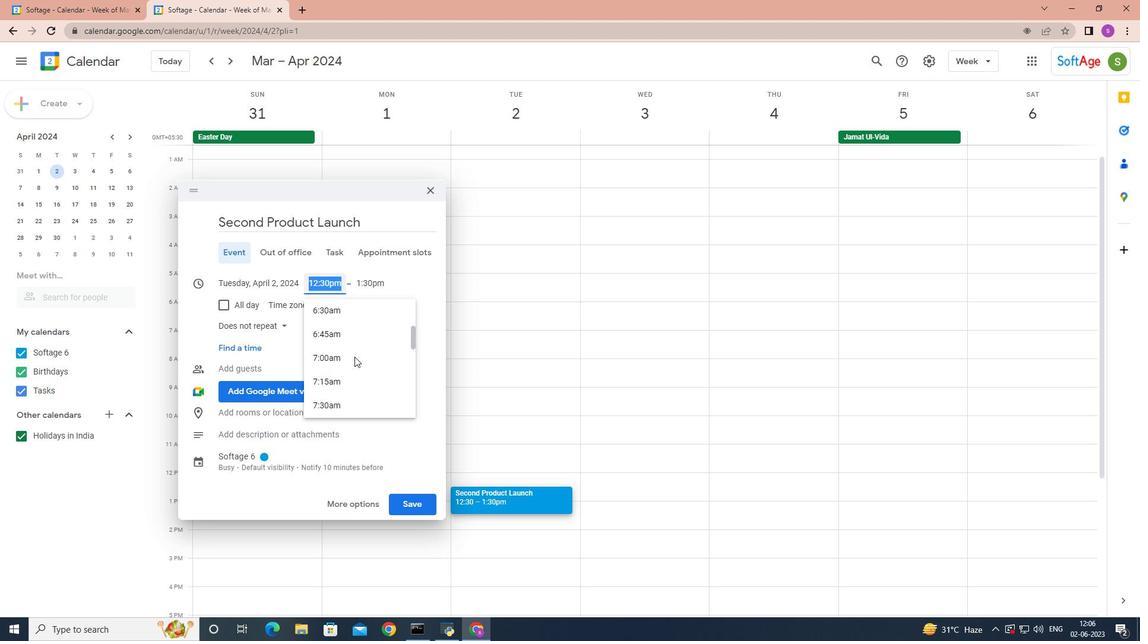 
Action: Mouse scrolled (354, 356) with delta (0, 0)
Screenshot: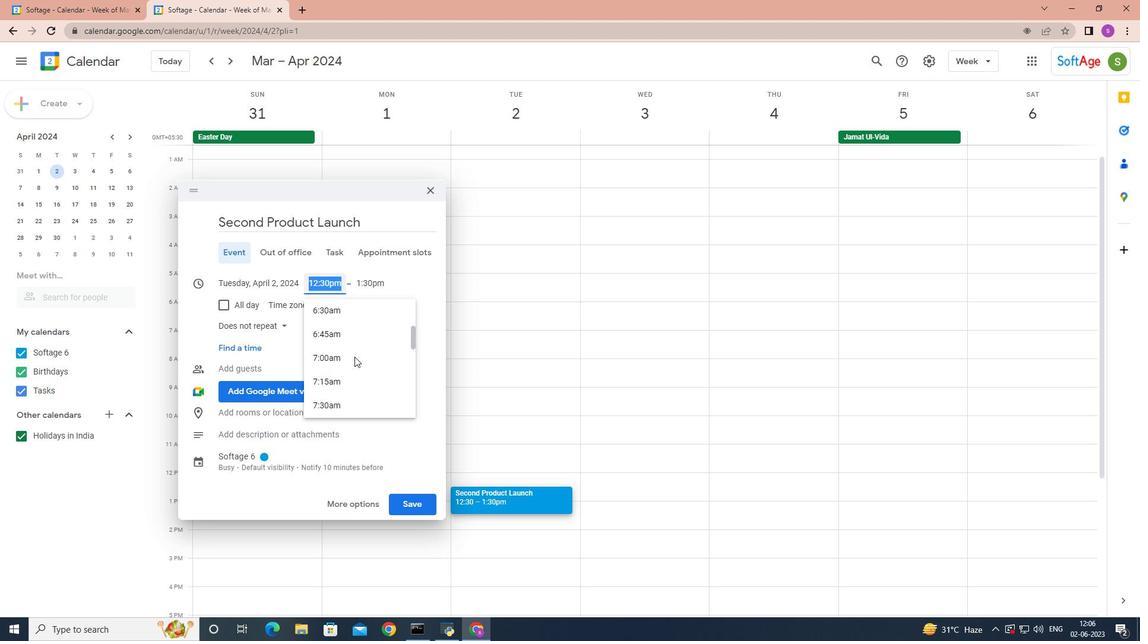 
Action: Mouse scrolled (354, 356) with delta (0, 0)
Screenshot: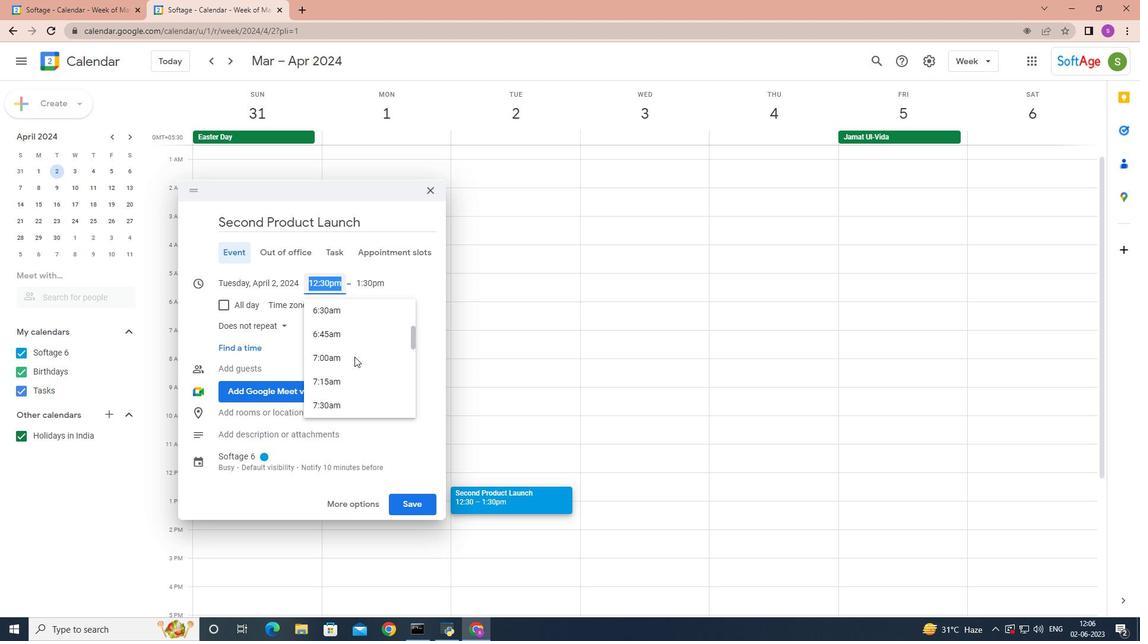 
Action: Mouse moved to (352, 357)
Screenshot: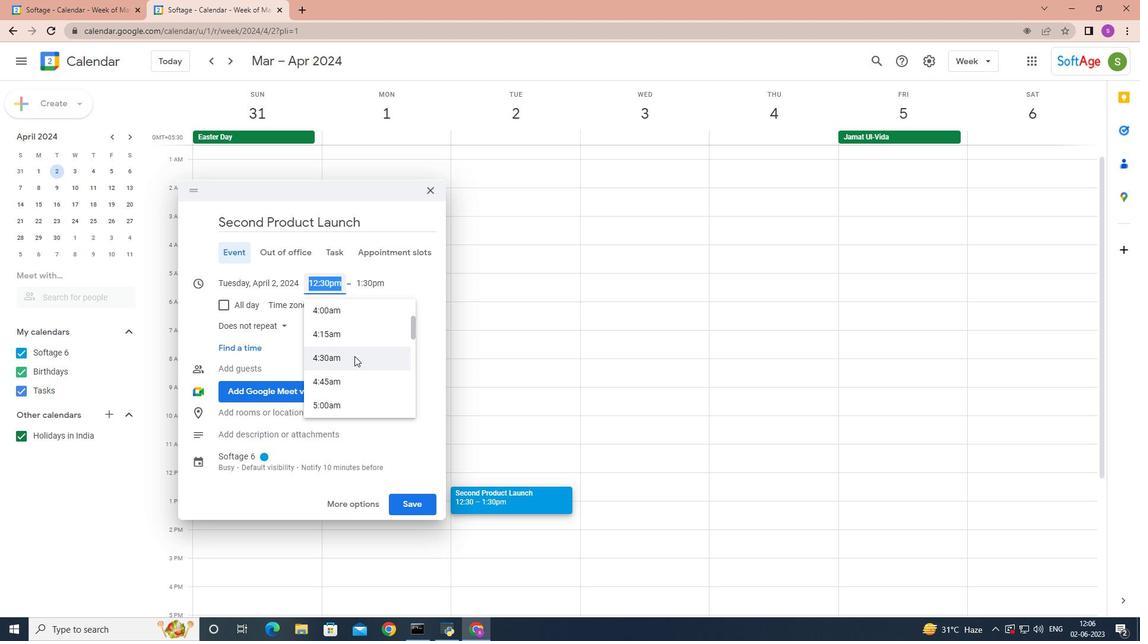 
Action: Mouse scrolled (352, 356) with delta (0, 0)
Screenshot: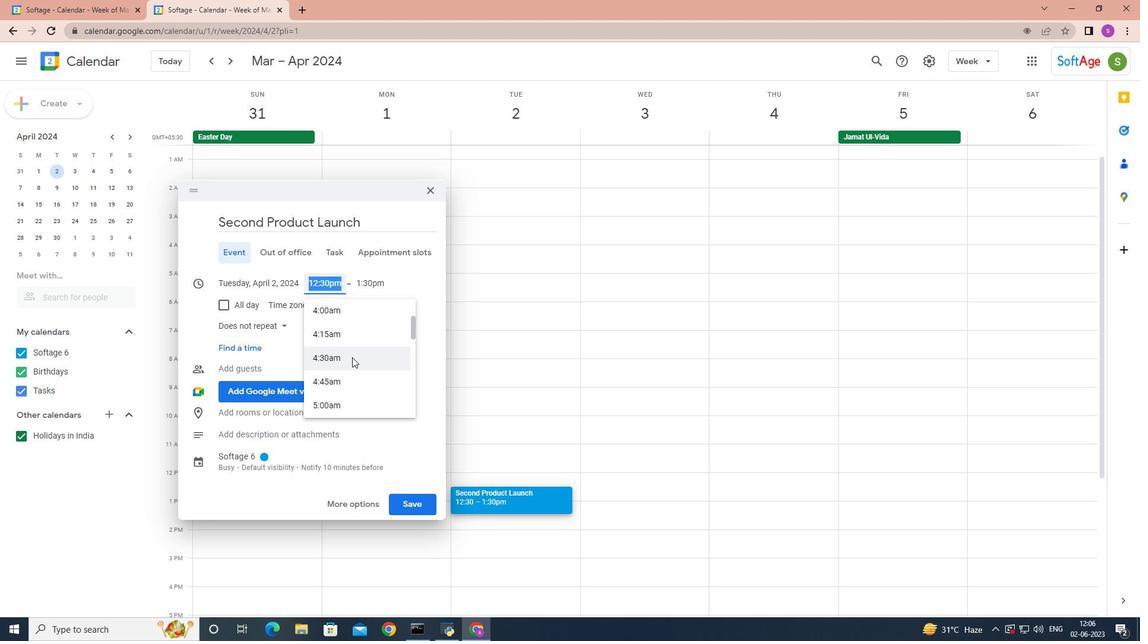 
Action: Mouse moved to (352, 359)
Screenshot: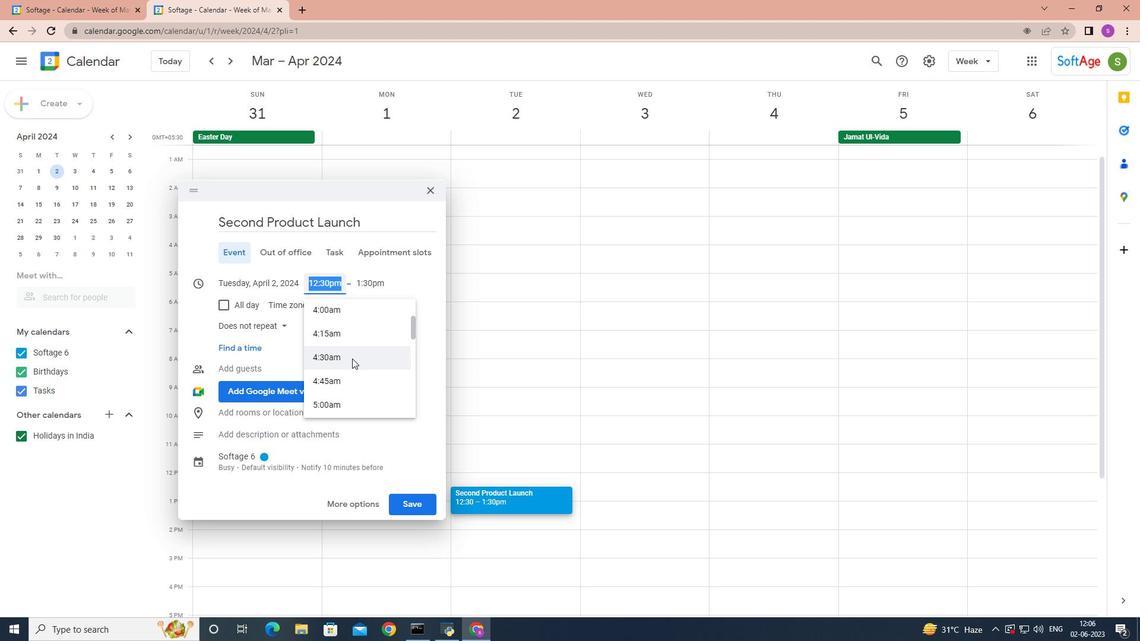 
Action: Mouse scrolled (352, 358) with delta (0, 0)
Screenshot: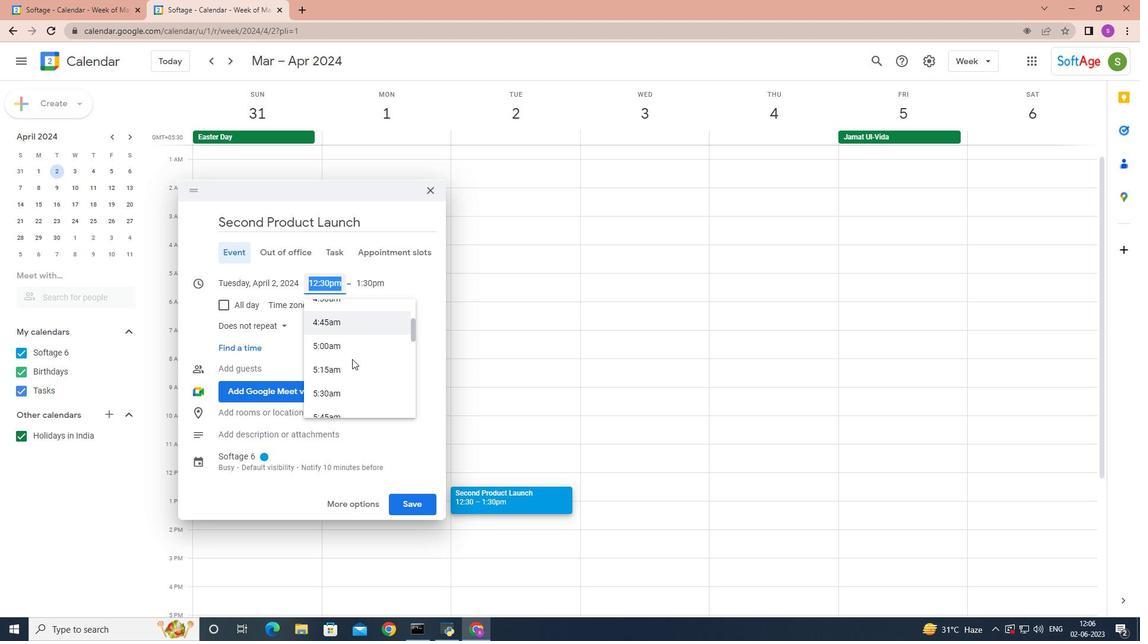 
Action: Mouse scrolled (352, 358) with delta (0, 0)
Screenshot: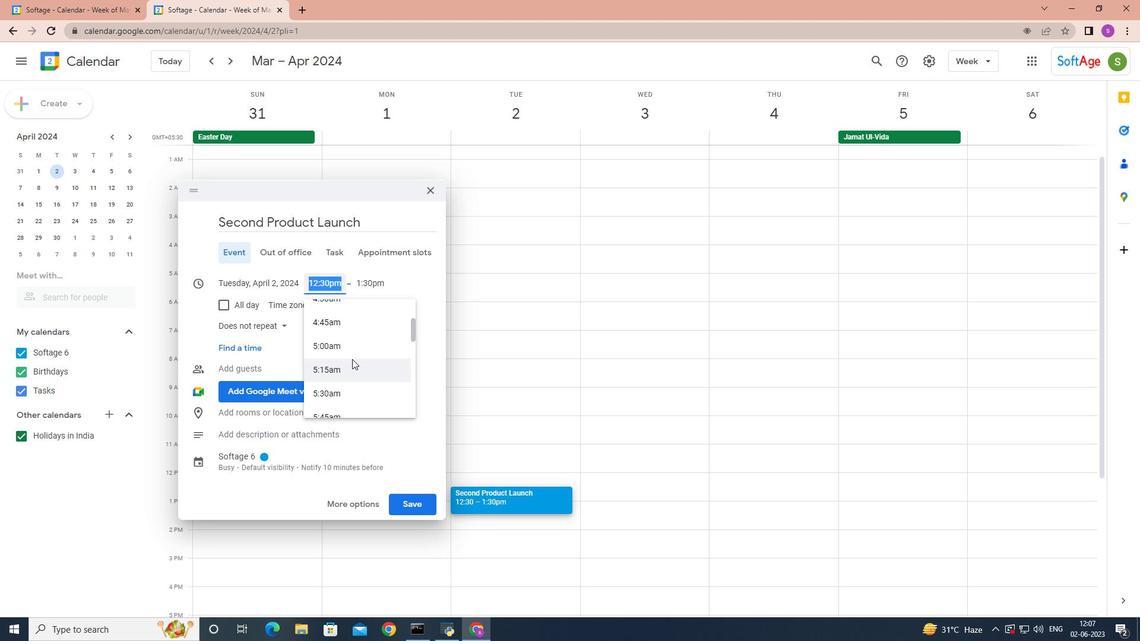 
Action: Mouse scrolled (352, 358) with delta (0, 0)
Screenshot: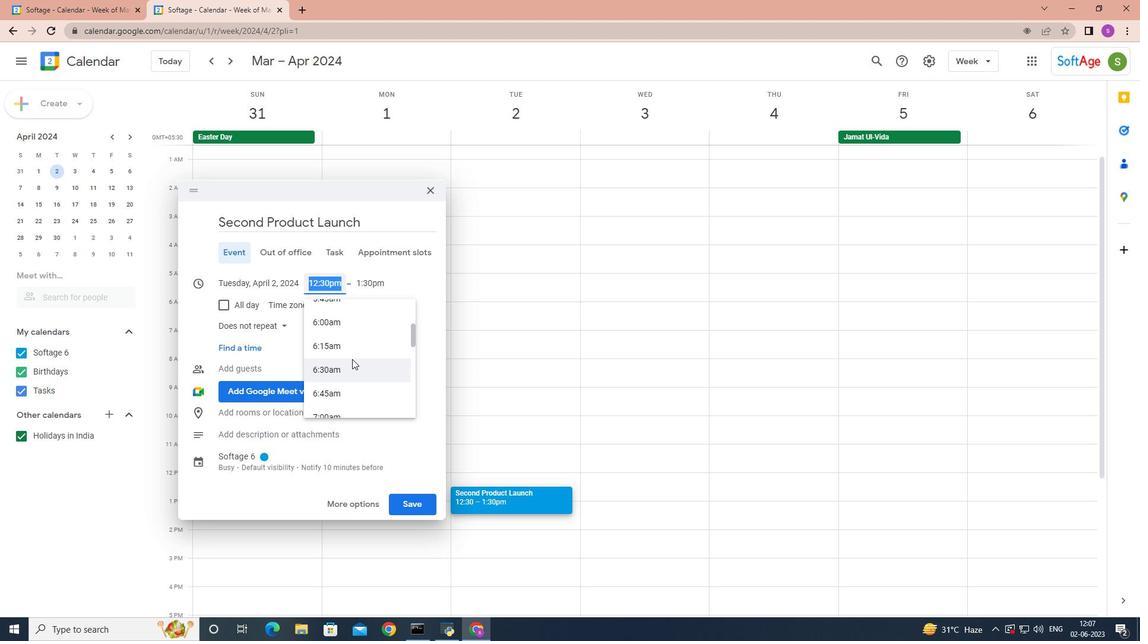 
Action: Mouse moved to (352, 362)
Screenshot: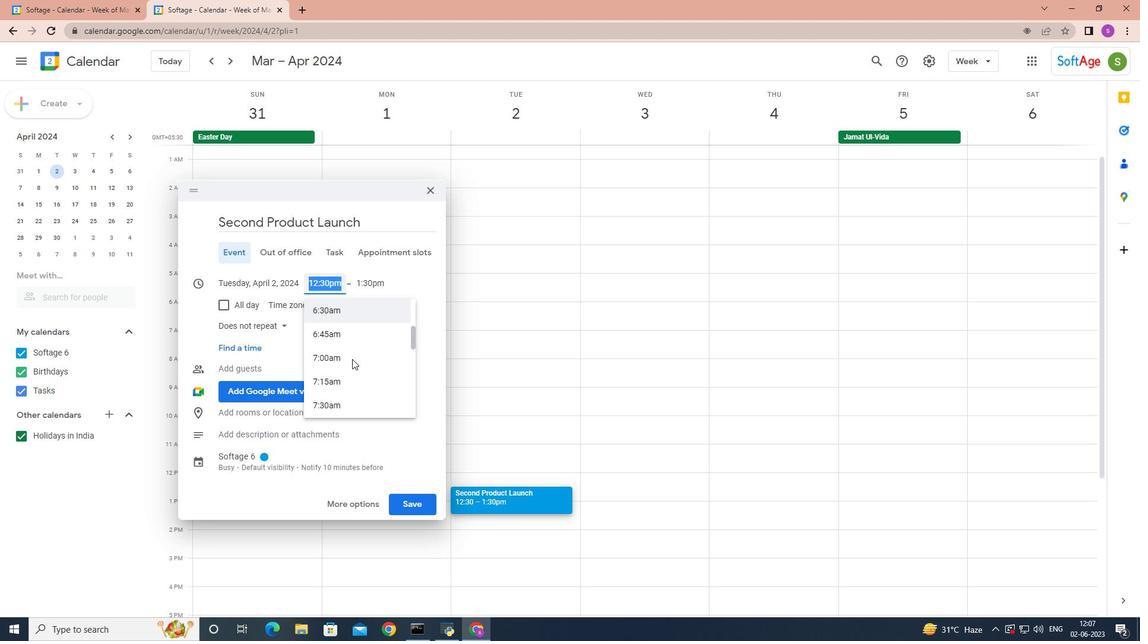 
Action: Mouse scrolled (352, 361) with delta (0, 0)
Screenshot: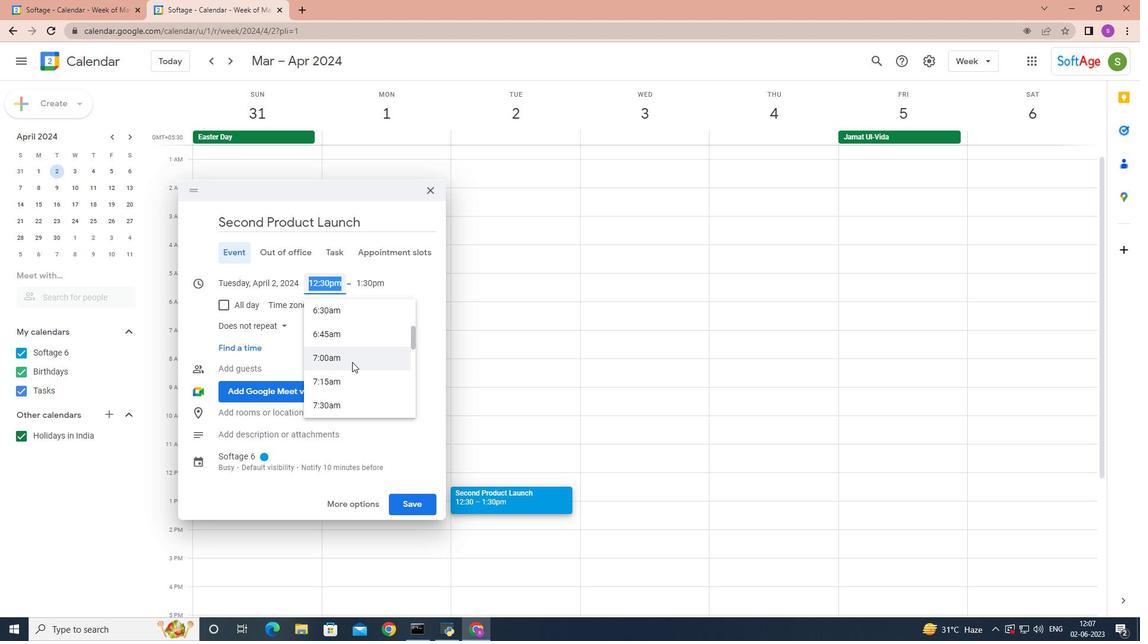 
Action: Mouse scrolled (352, 361) with delta (0, 0)
Screenshot: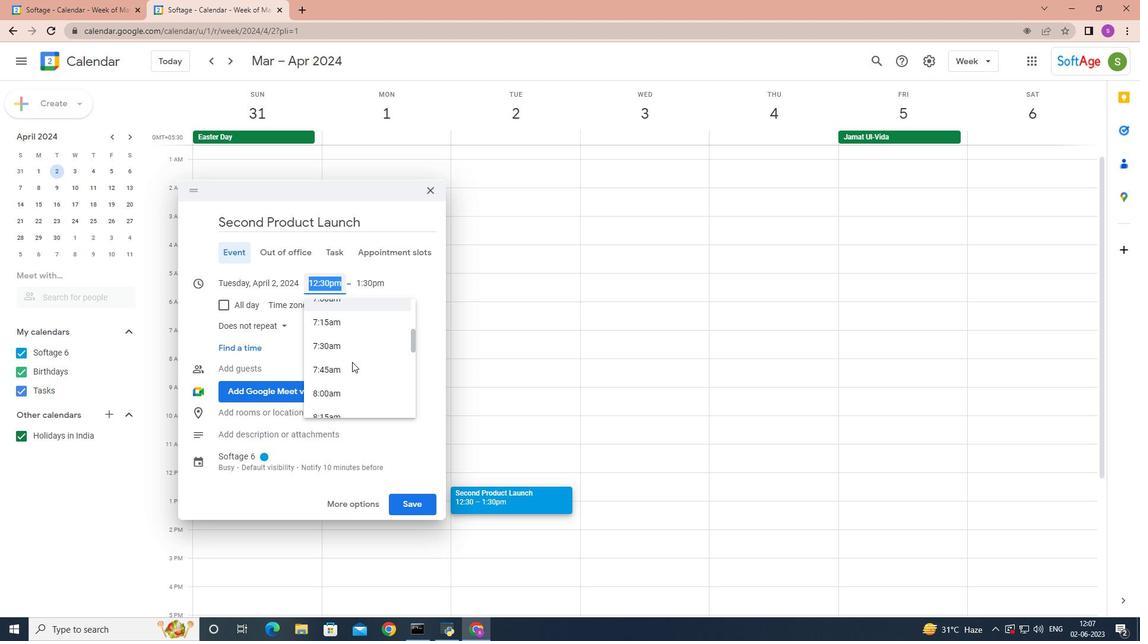 
Action: Mouse scrolled (352, 361) with delta (0, 0)
Screenshot: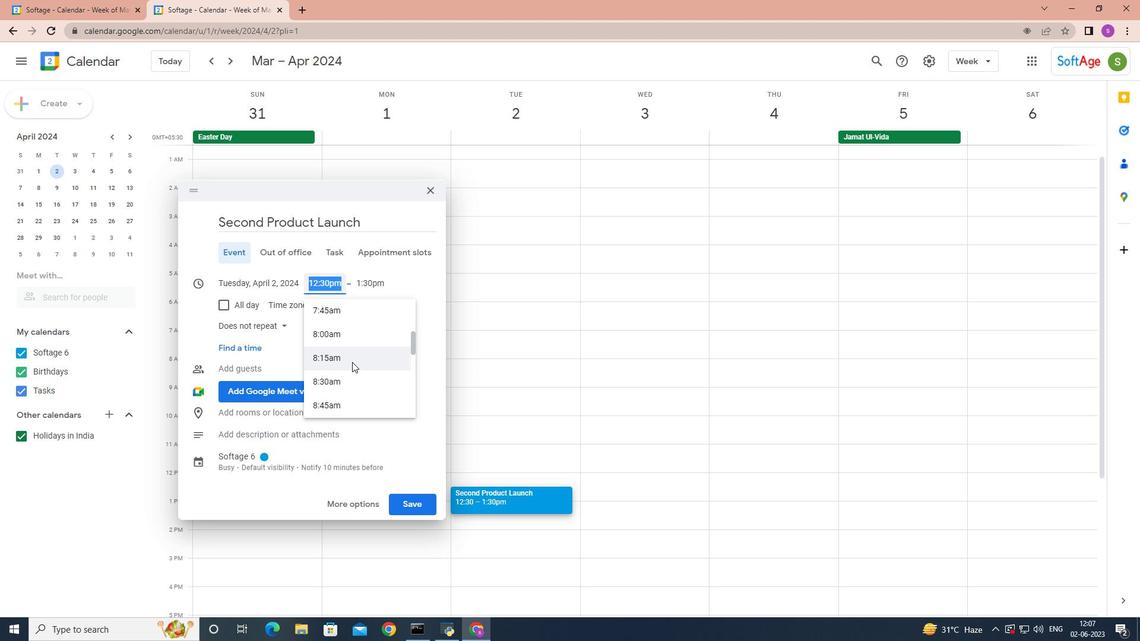 
Action: Mouse moved to (329, 291)
Screenshot: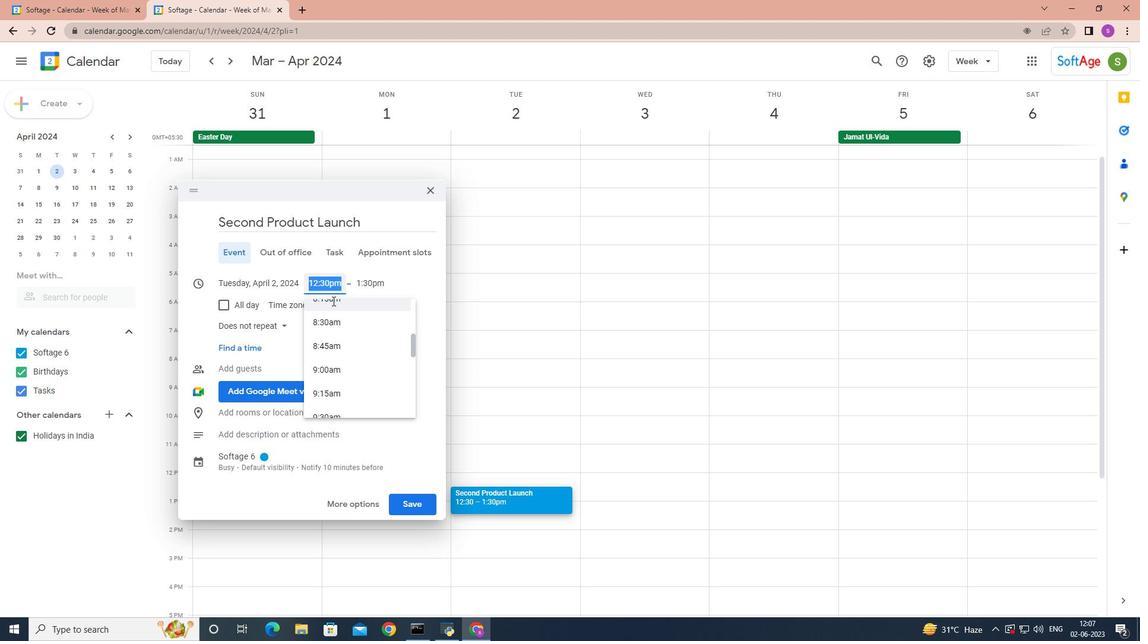 
Action: Key pressed <Key.backspace>8<<186>><<186>>
Screenshot: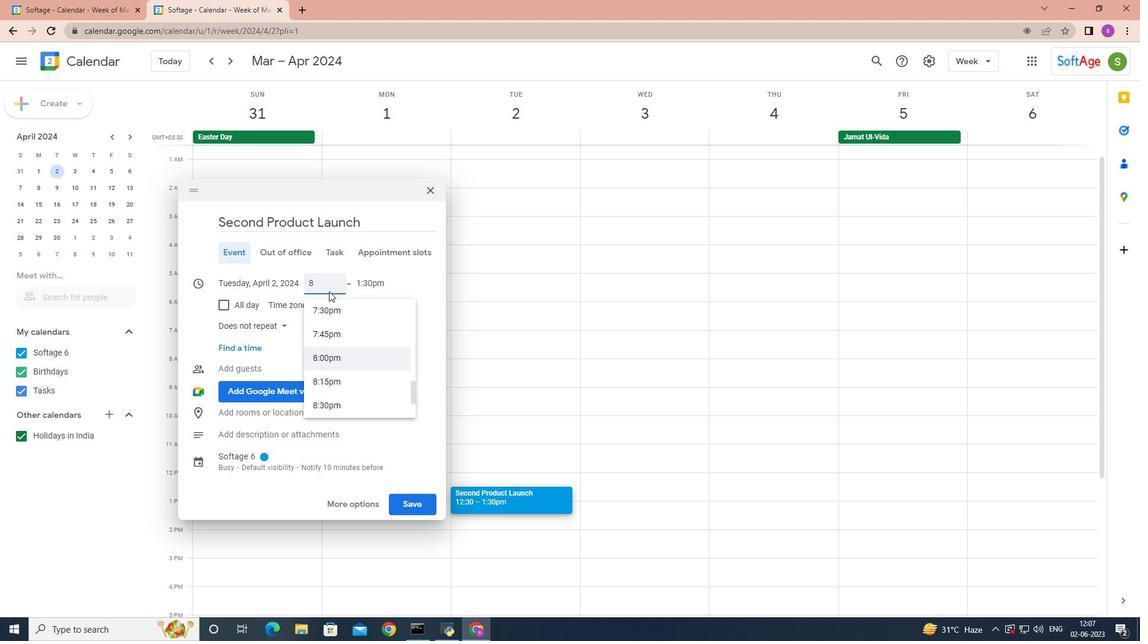 
Action: Mouse moved to (334, 333)
Screenshot: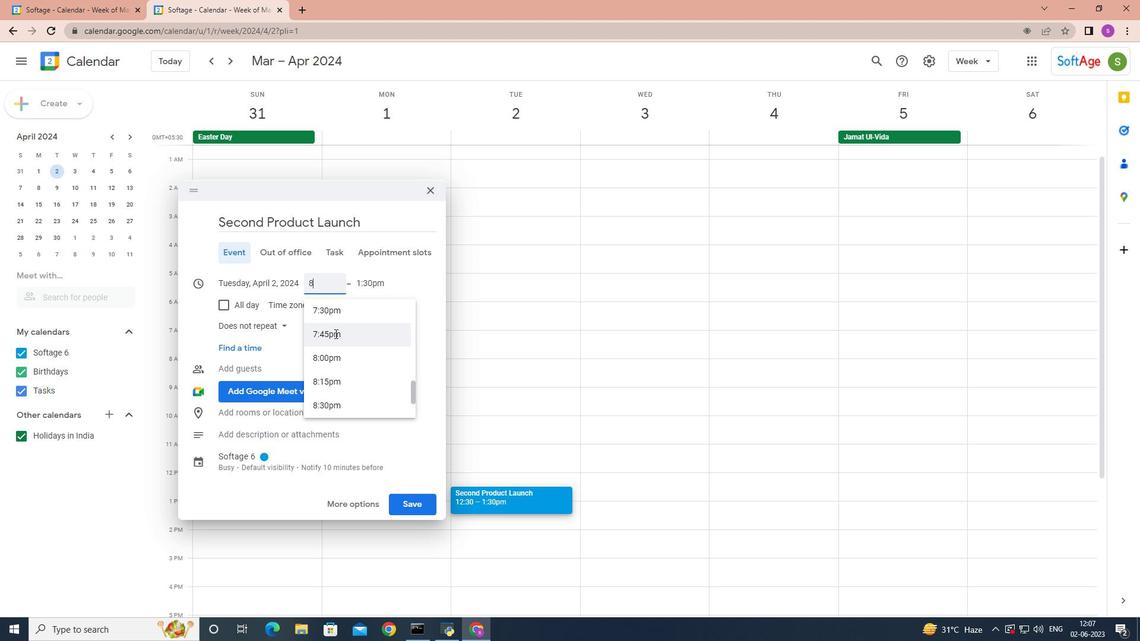 
Action: Mouse scrolled (334, 333) with delta (0, 0)
Screenshot: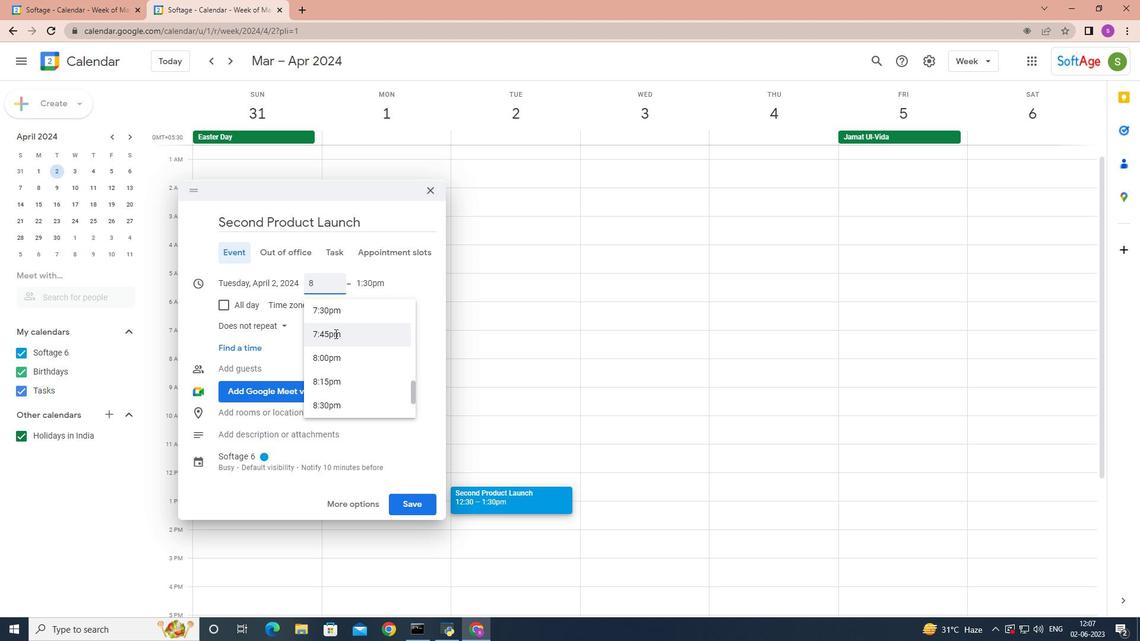
Action: Mouse moved to (338, 362)
Screenshot: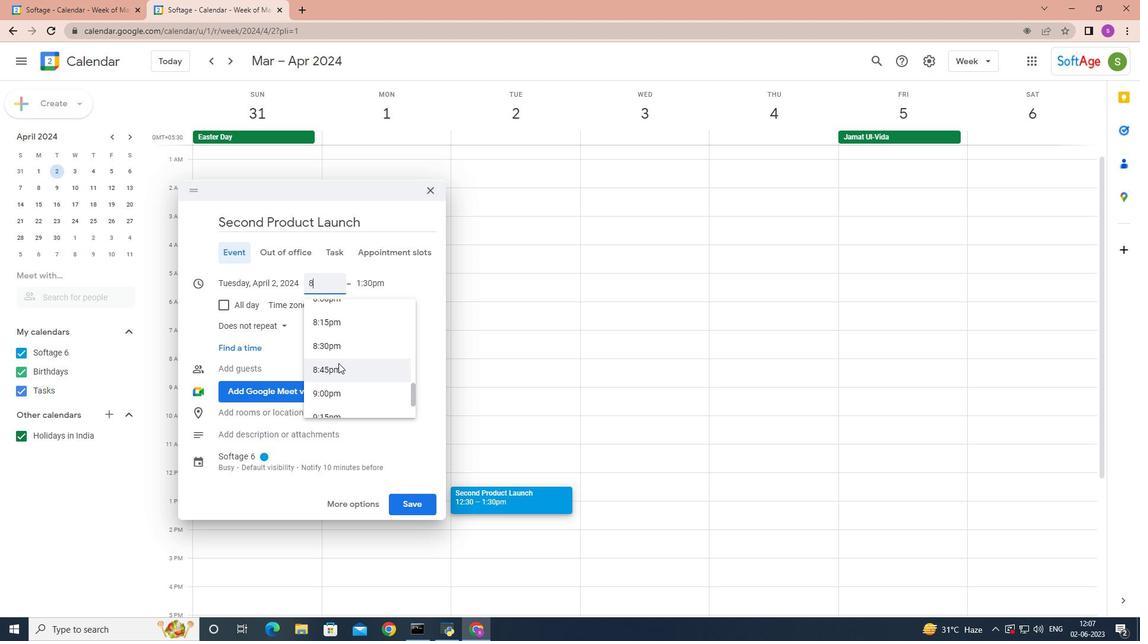 
Action: Mouse scrolled (338, 361) with delta (0, 0)
Screenshot: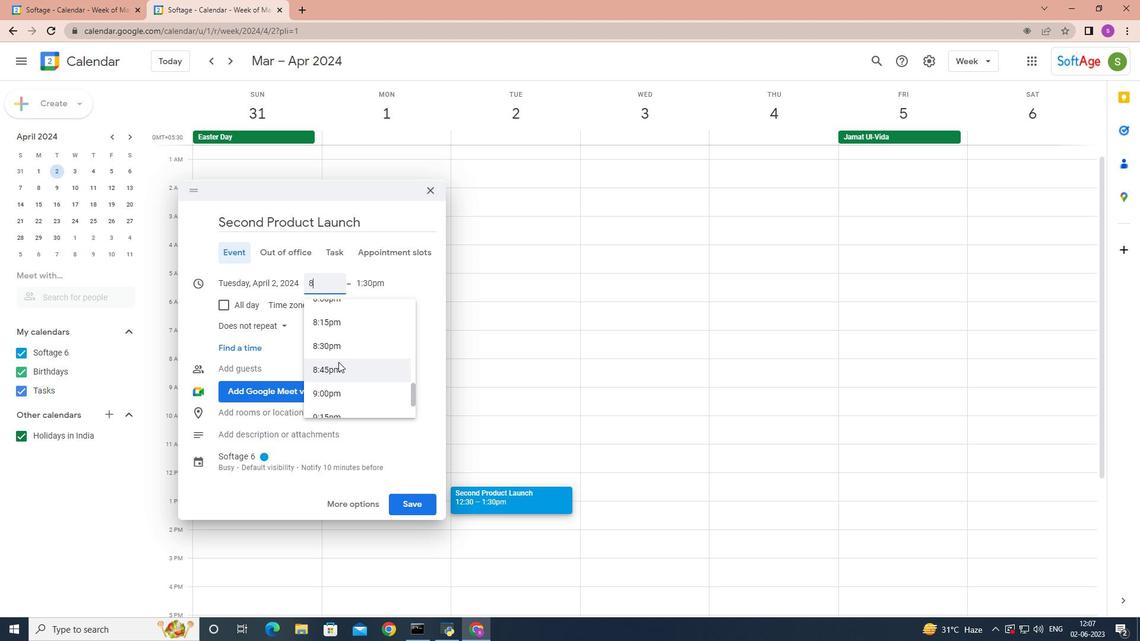 
Action: Mouse moved to (339, 355)
Screenshot: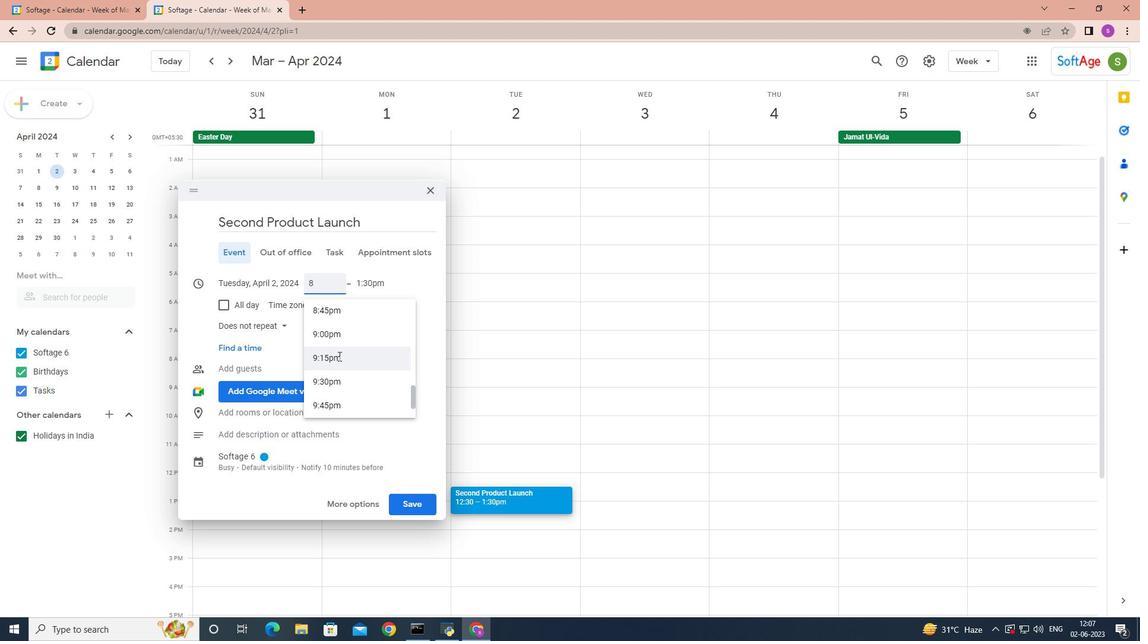 
Action: Mouse scrolled (339, 355) with delta (0, 0)
Screenshot: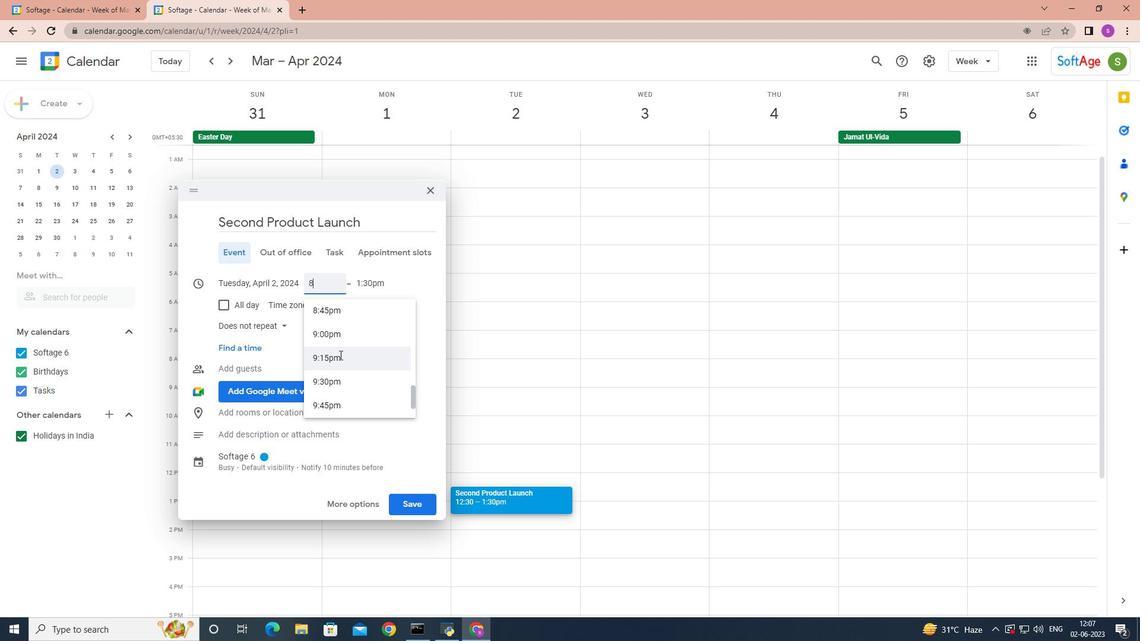 
Action: Mouse moved to (341, 355)
Screenshot: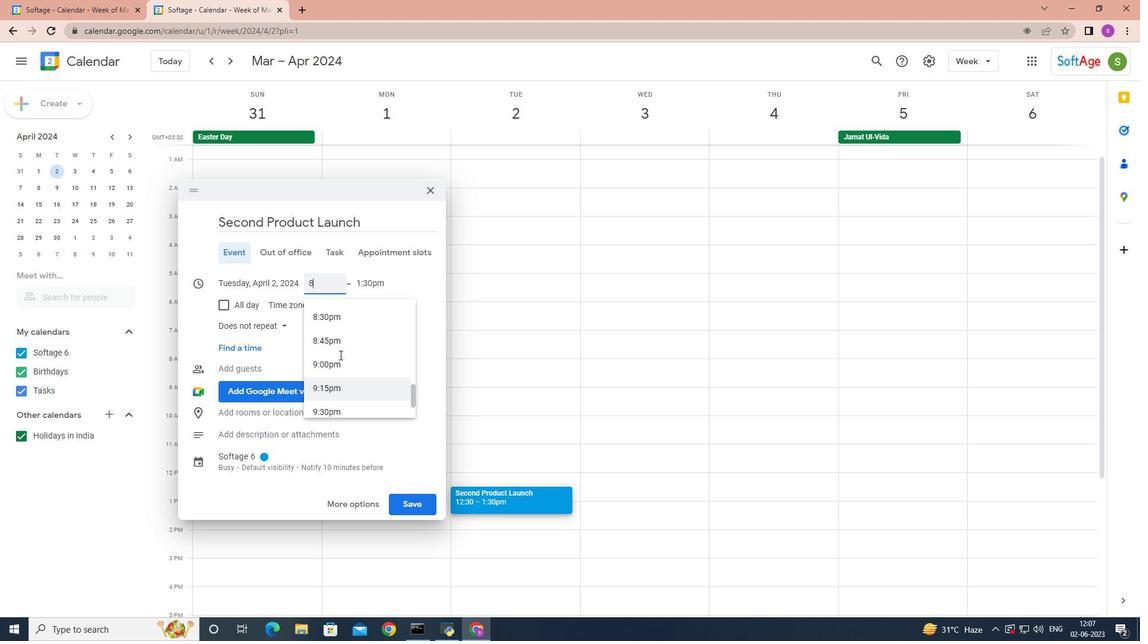 
Action: Mouse scrolled (341, 354) with delta (0, 0)
Screenshot: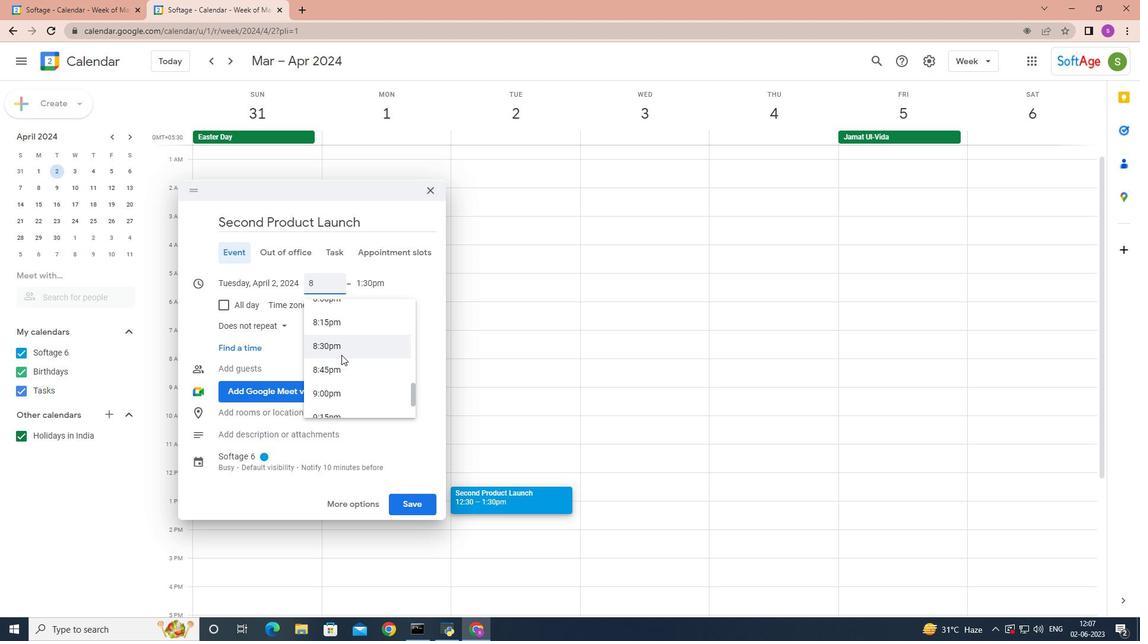 
Action: Mouse moved to (341, 353)
Screenshot: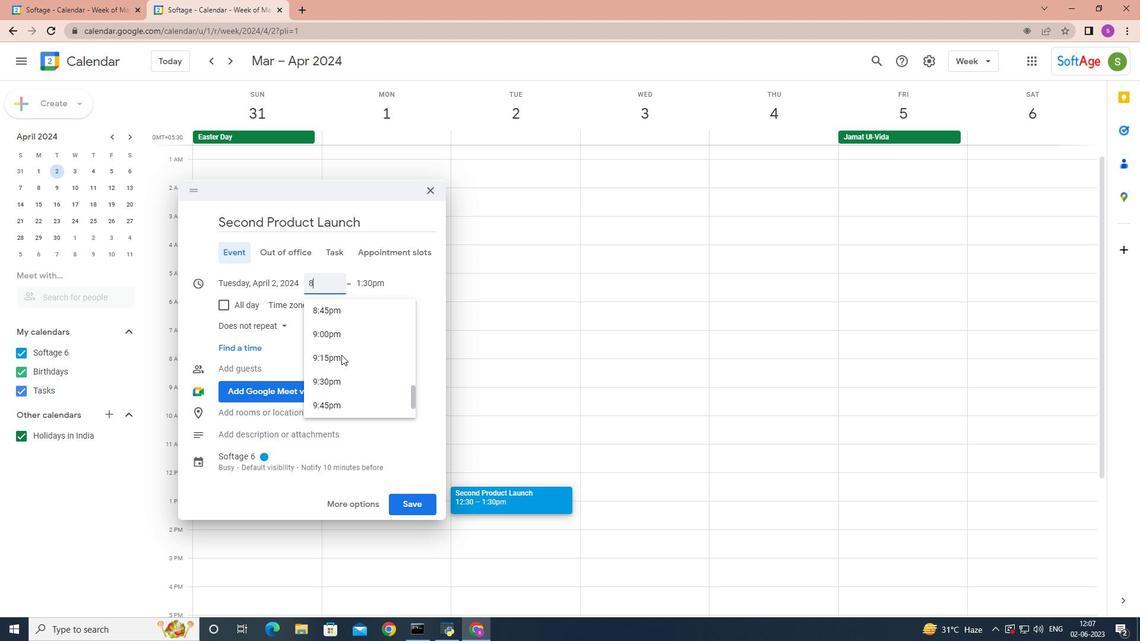 
Action: Mouse scrolled (341, 354) with delta (0, 0)
Screenshot: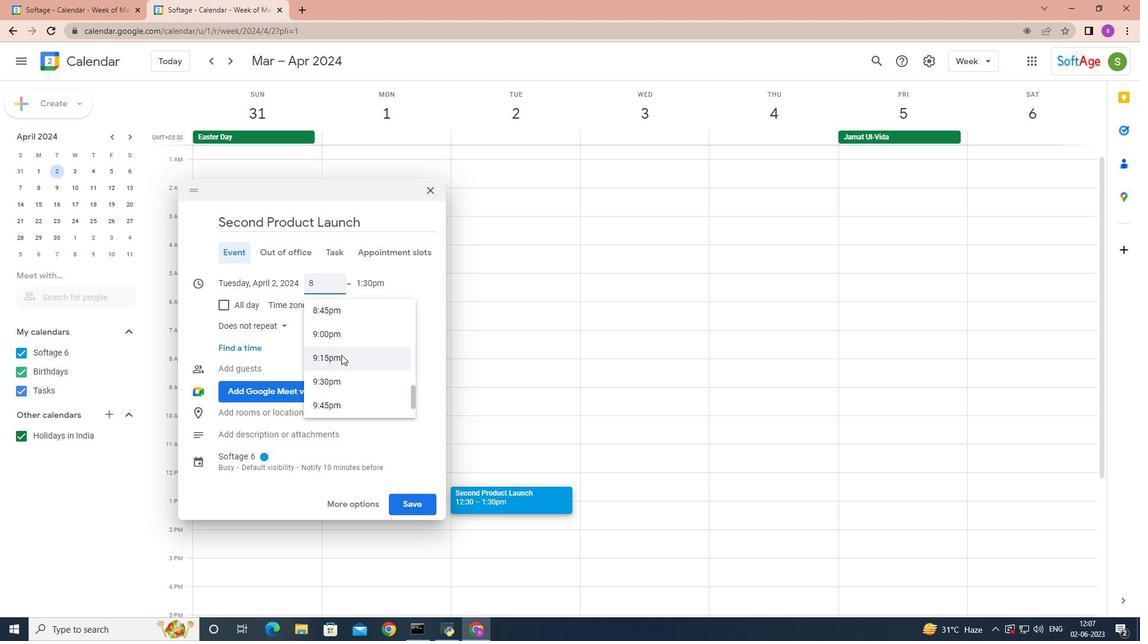
Action: Mouse moved to (341, 353)
Screenshot: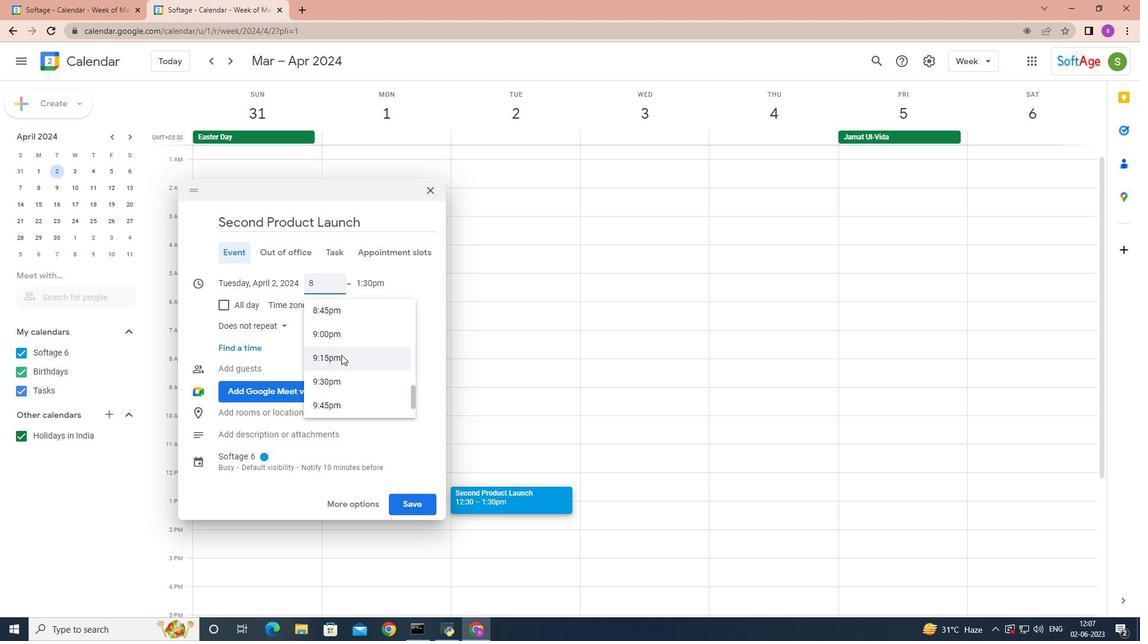 
Action: Mouse scrolled (341, 354) with delta (0, 0)
Screenshot: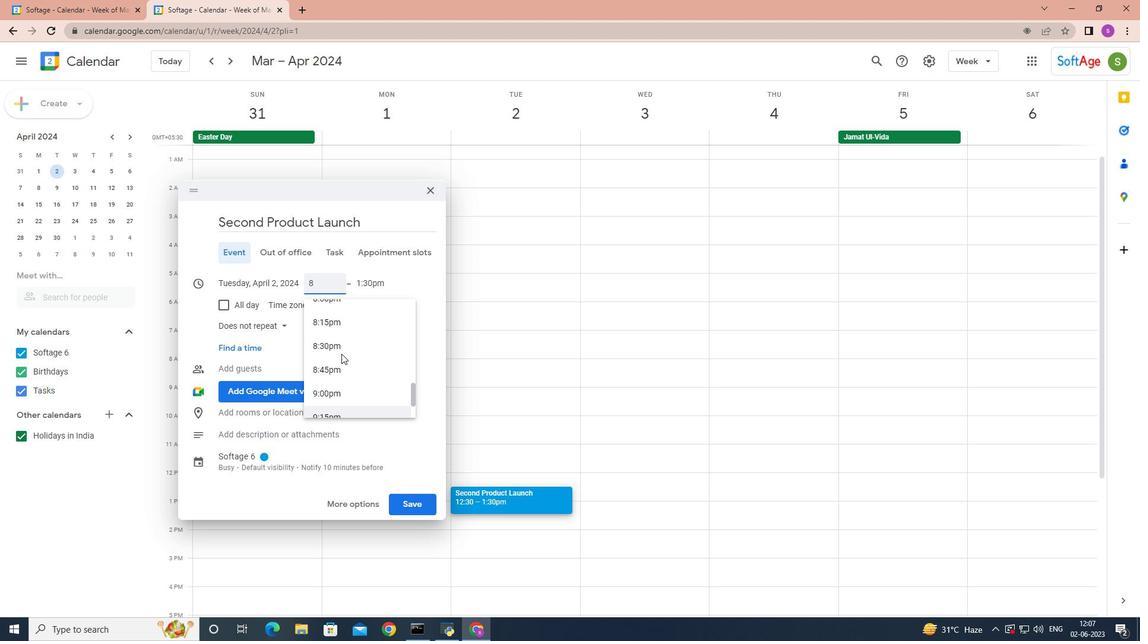 
Action: Mouse scrolled (341, 354) with delta (0, 0)
Screenshot: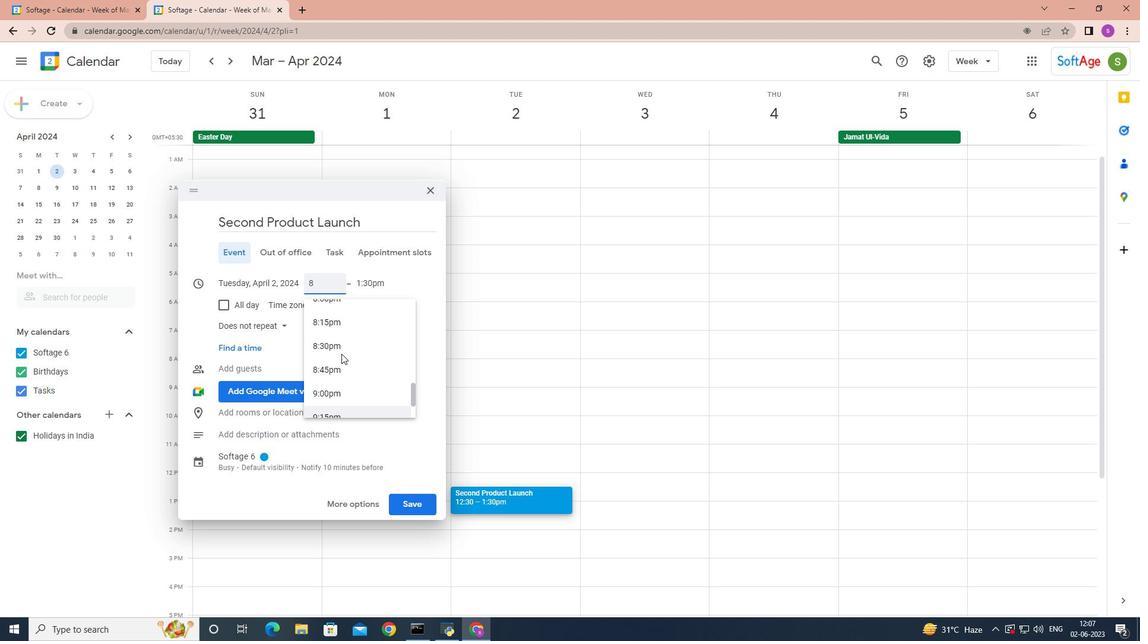 
Action: Mouse scrolled (341, 354) with delta (0, 0)
Screenshot: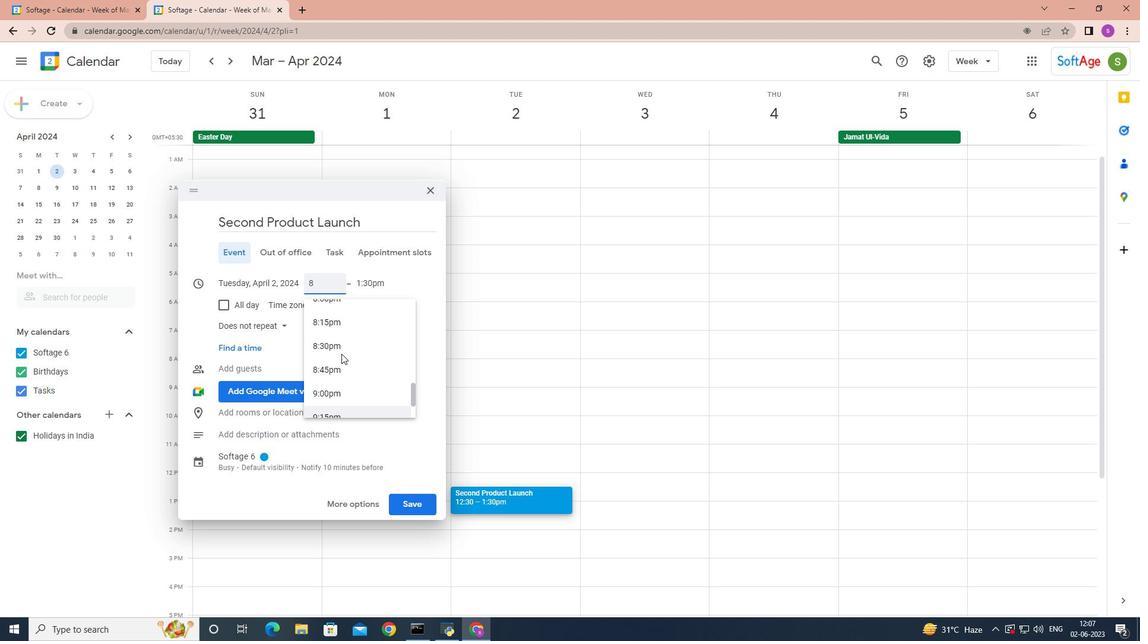 
Action: Mouse moved to (341, 296)
Screenshot: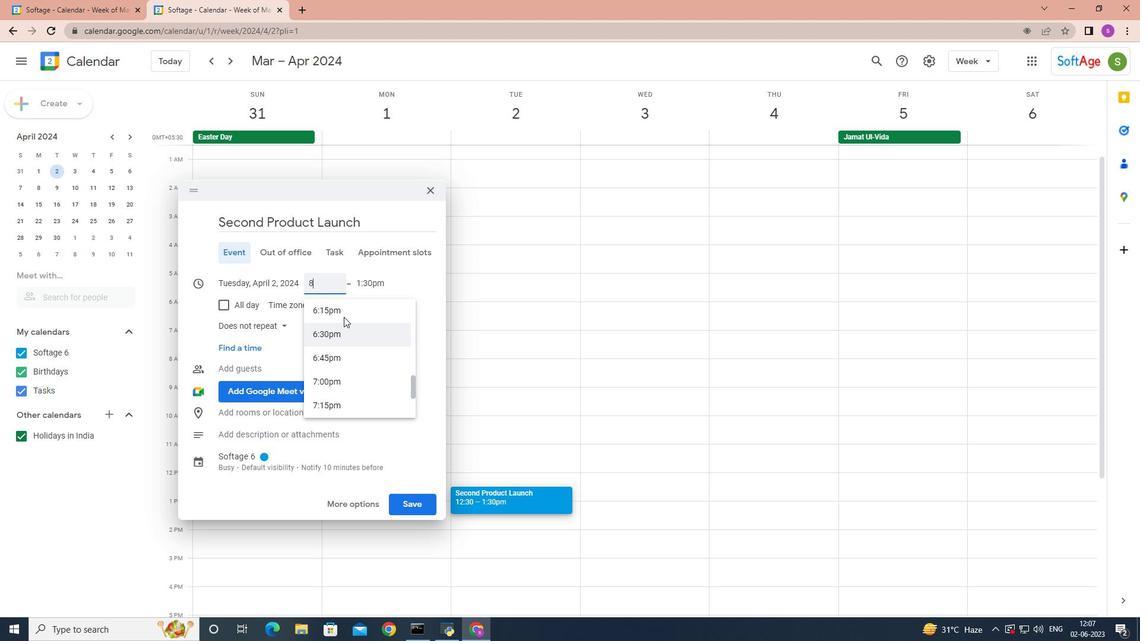 
Action: Key pressed <Key.shift>:50
Screenshot: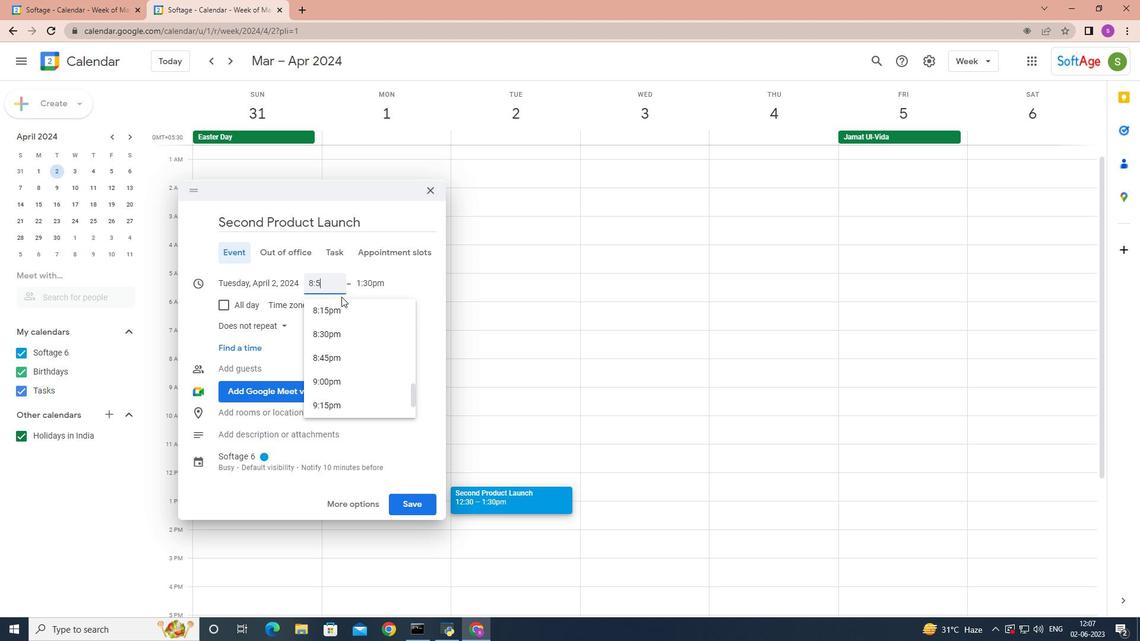 
Action: Mouse moved to (375, 277)
Screenshot: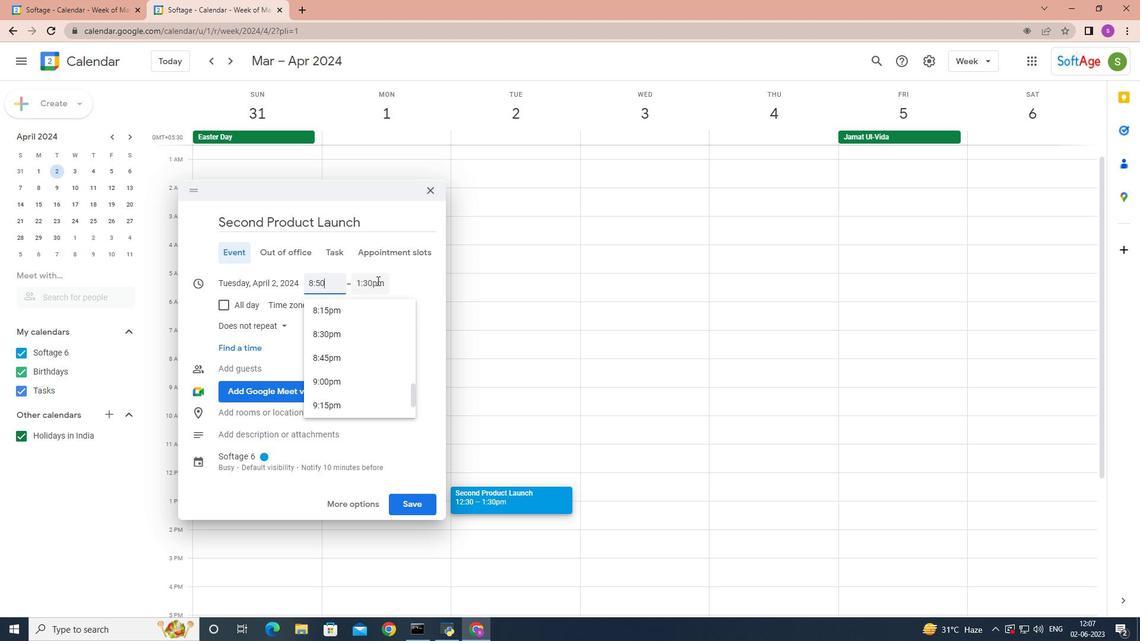 
Action: Mouse pressed left at (375, 277)
Screenshot: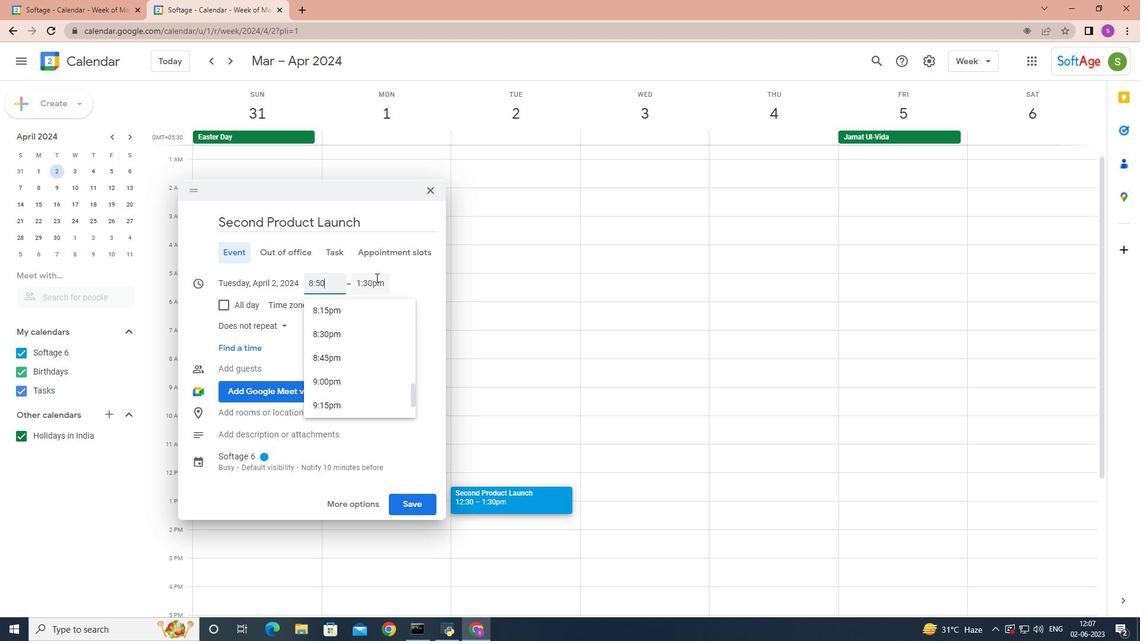 
Action: Mouse moved to (382, 291)
Screenshot: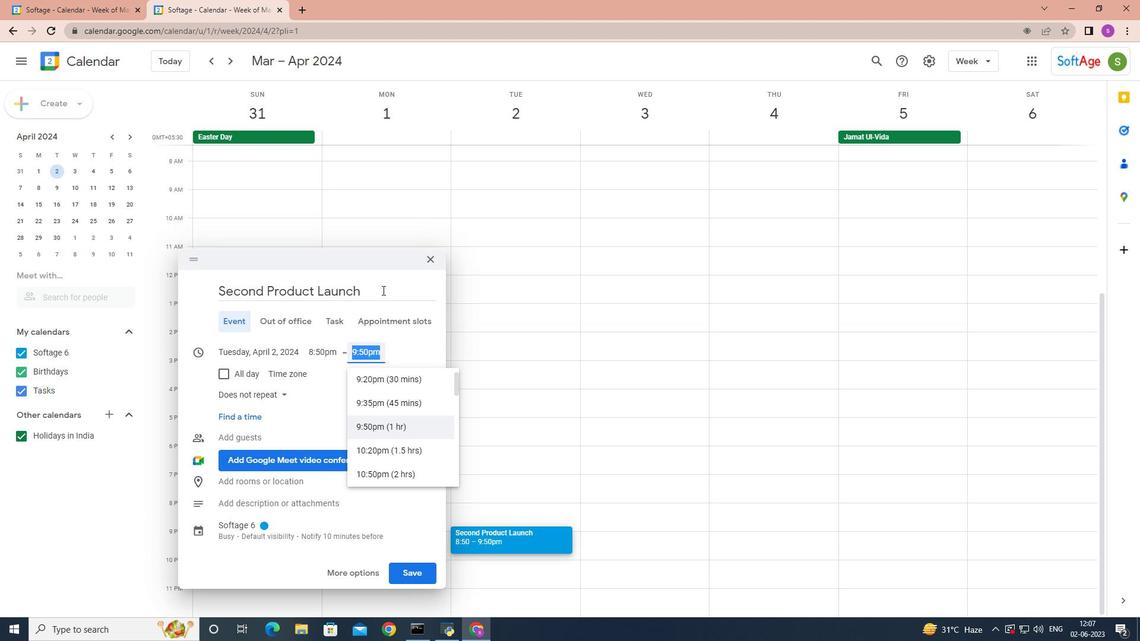 
Action: Key pressed <Key.backspace>10<Key.shift><Key.shift><Key.shift><Key.shift><Key.shift><Key.shift><Key.shift><Key.shift>:50
Screenshot: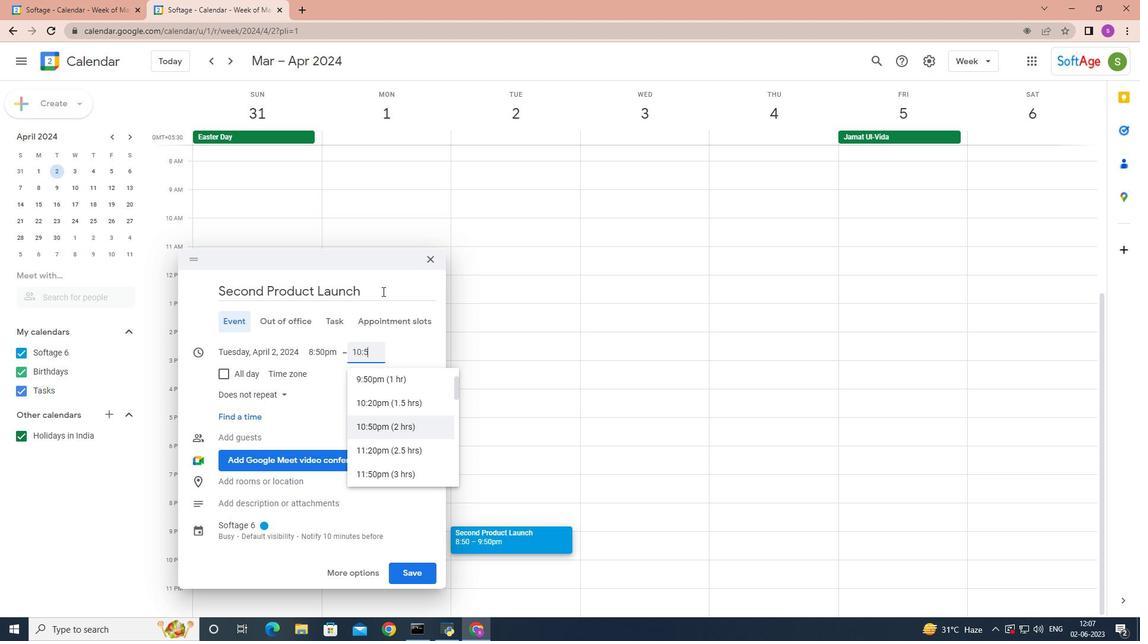 
Action: Mouse moved to (398, 442)
Screenshot: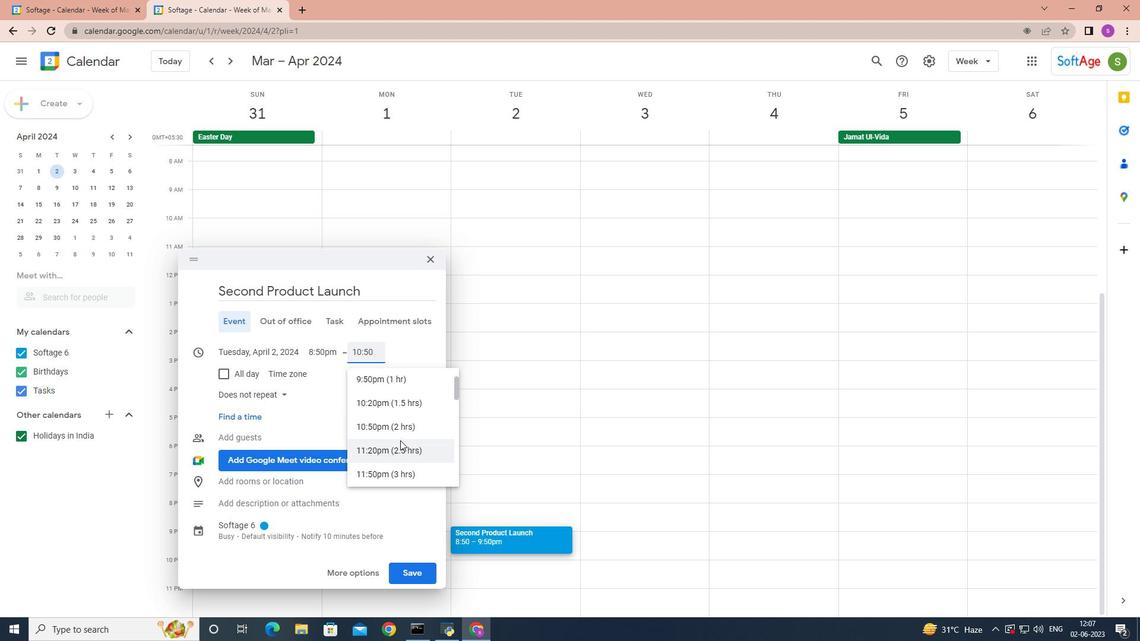 
Action: Mouse pressed left at (398, 442)
Screenshot: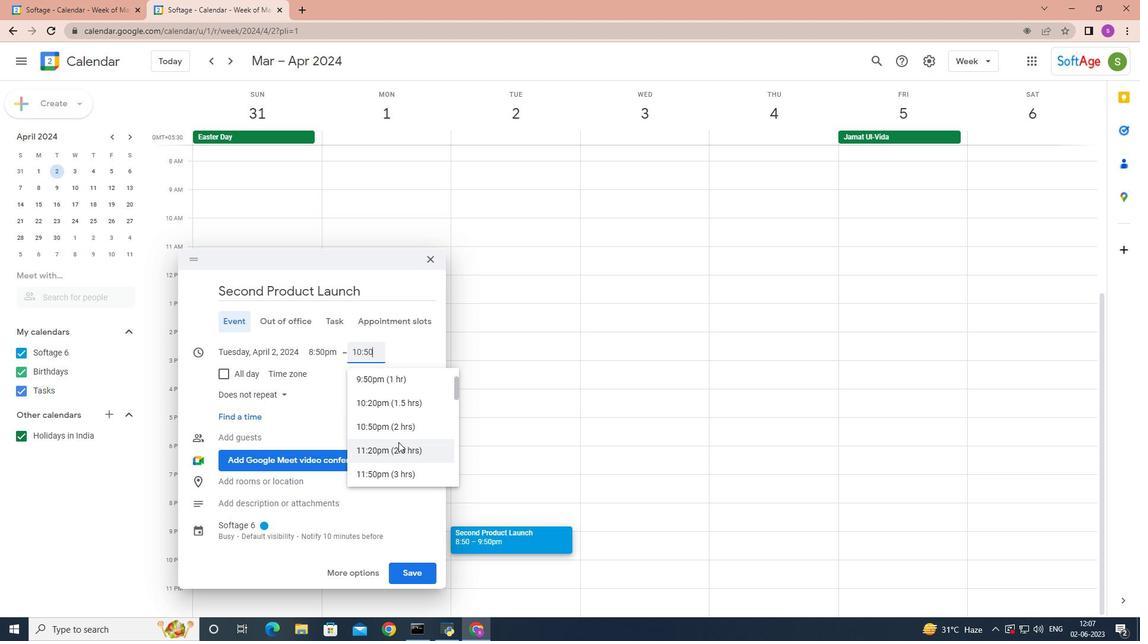 
Action: Mouse moved to (378, 322)
Screenshot: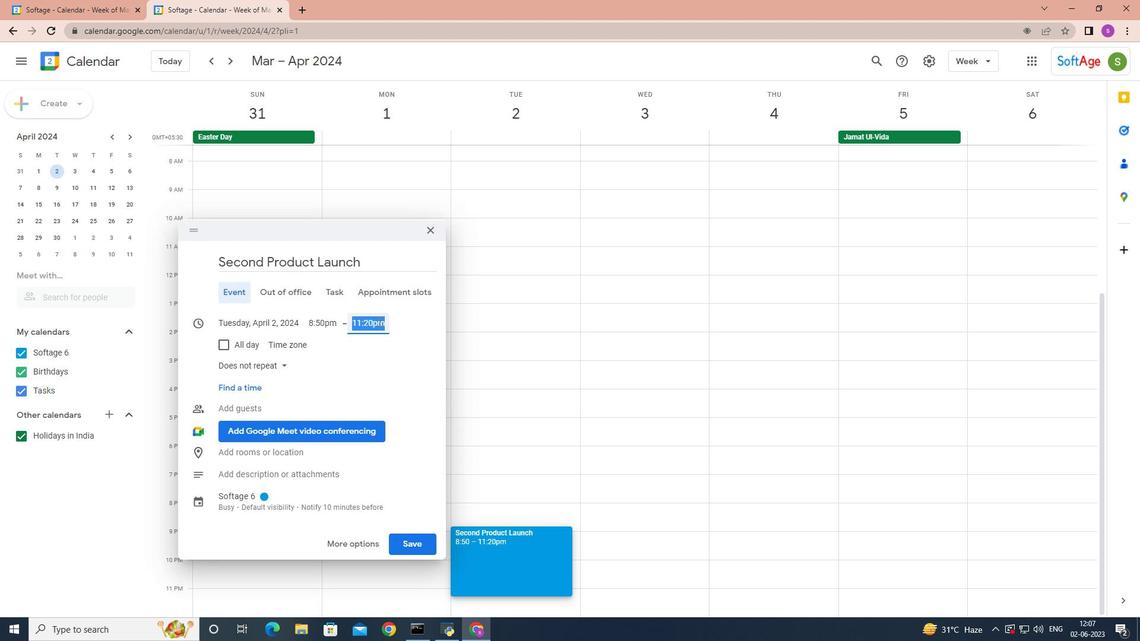 
Action: Mouse pressed left at (378, 322)
Screenshot: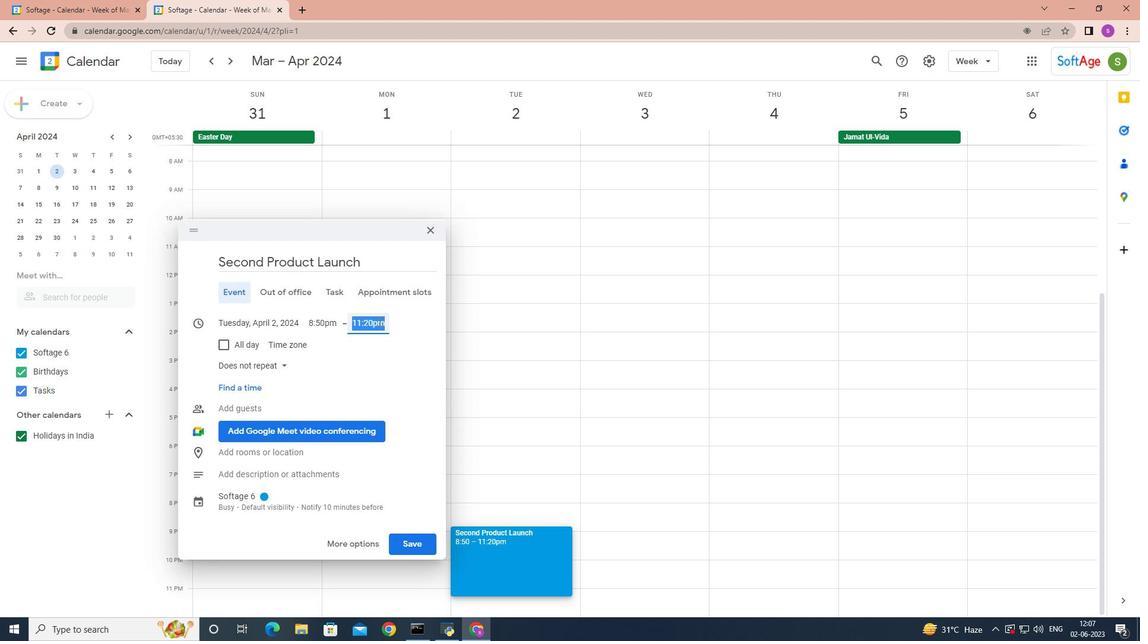 
Action: Mouse moved to (381, 380)
Screenshot: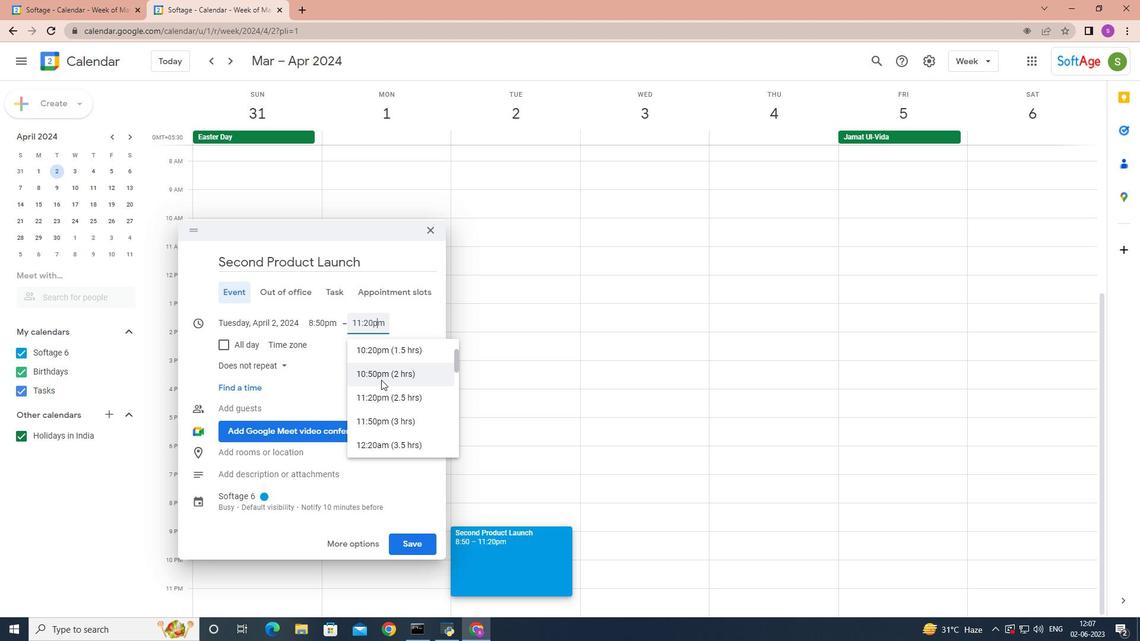 
Action: Mouse pressed left at (381, 380)
Screenshot: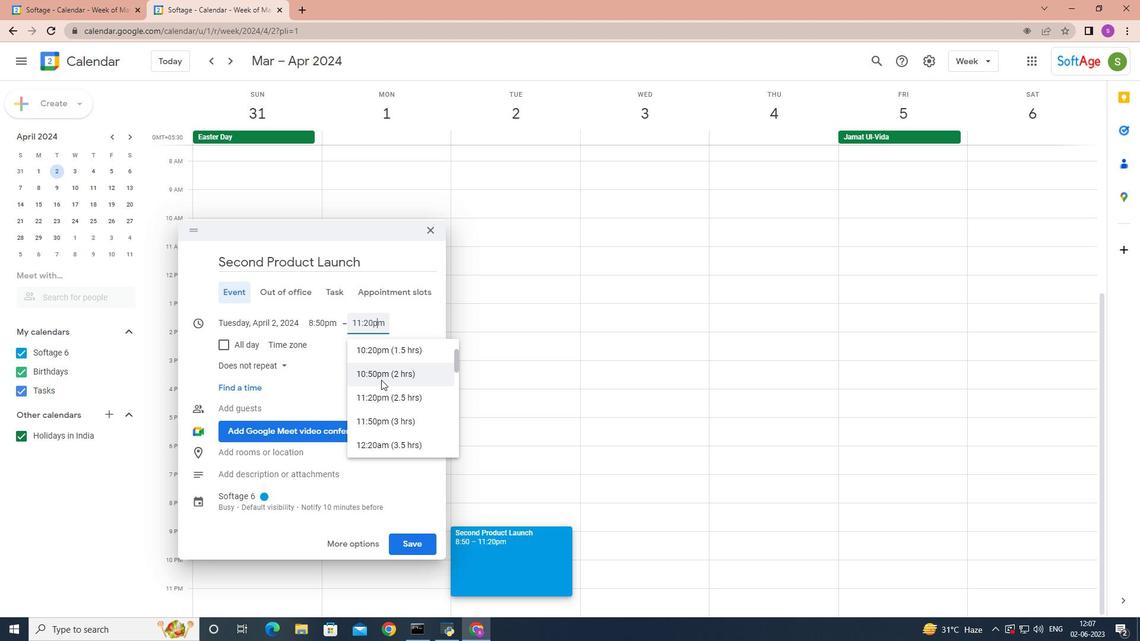 
Action: Mouse moved to (381, 357)
Screenshot: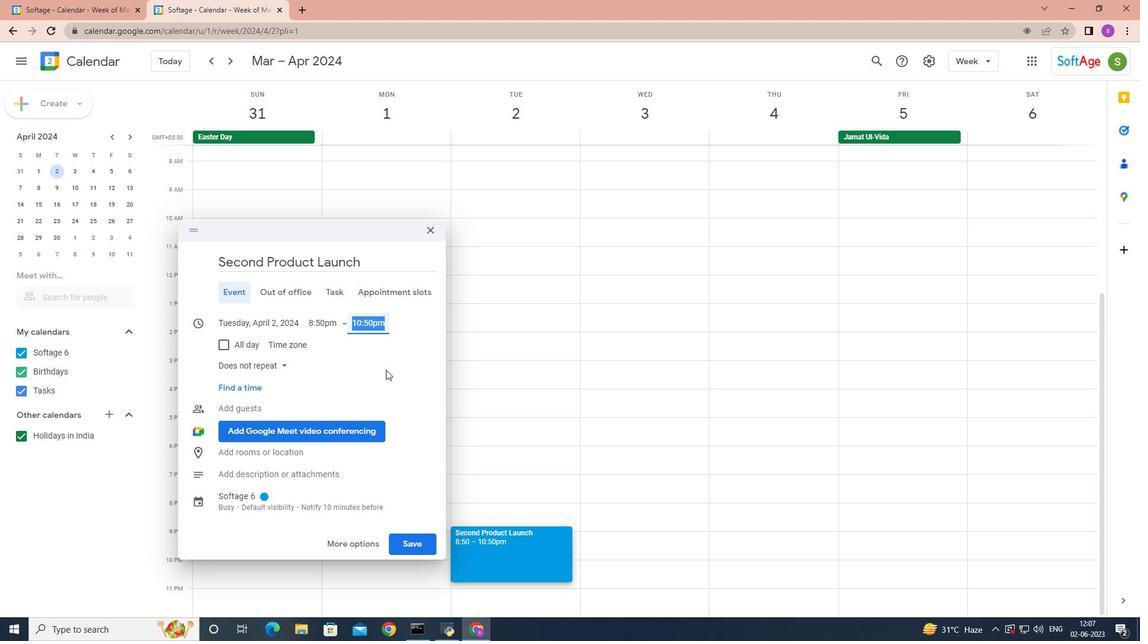 
Action: Mouse pressed left at (381, 357)
Screenshot: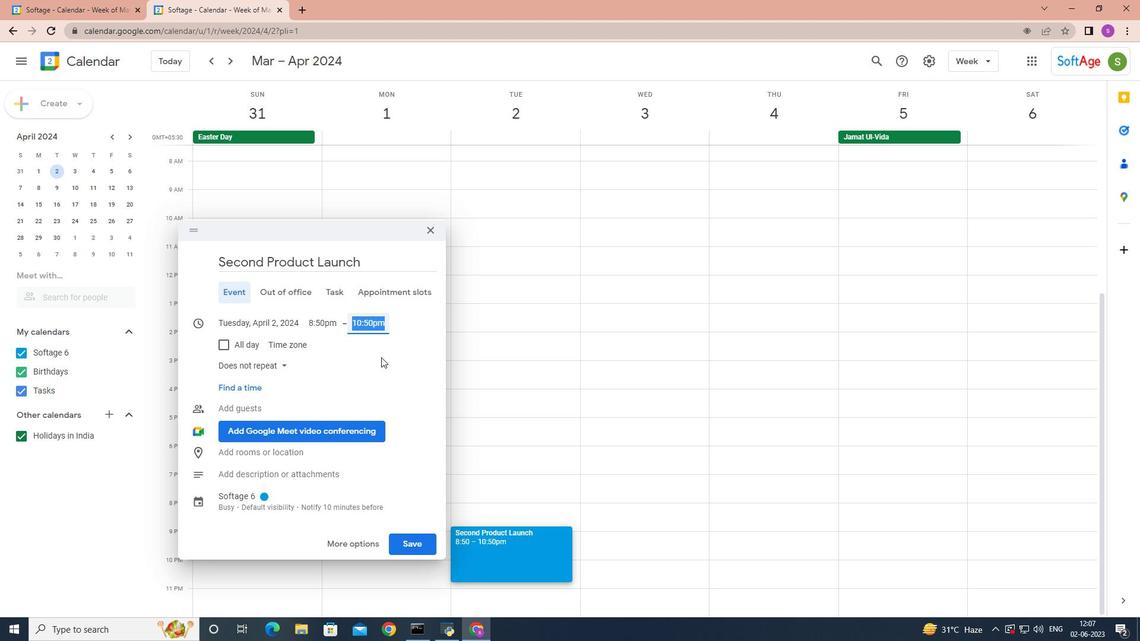 
Action: Mouse moved to (333, 321)
Screenshot: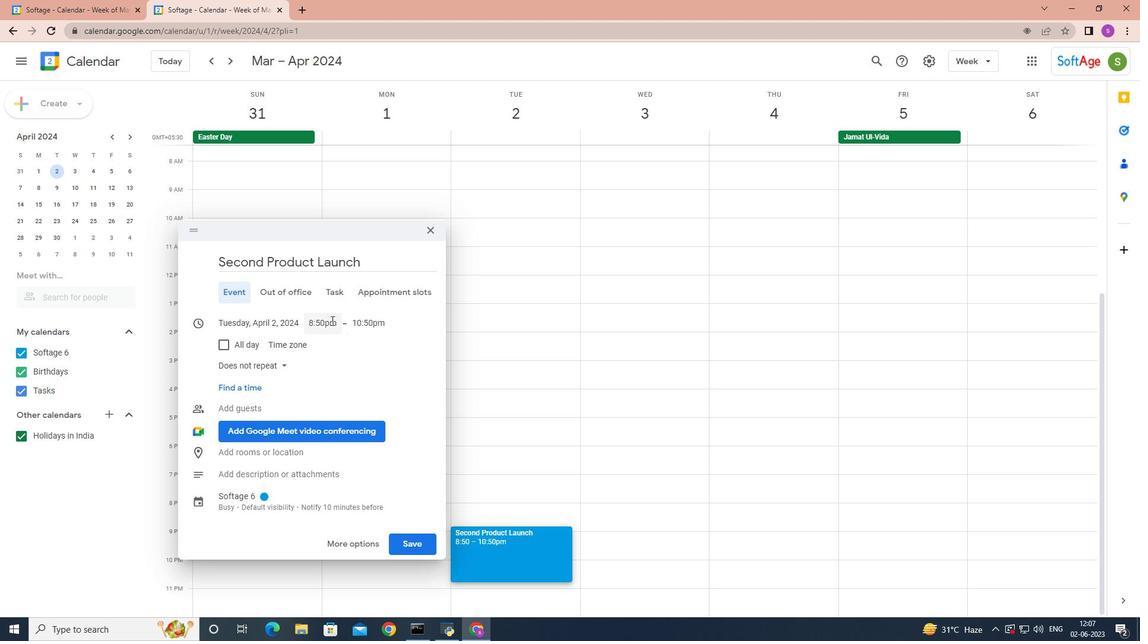 
Action: Mouse pressed left at (333, 321)
Screenshot: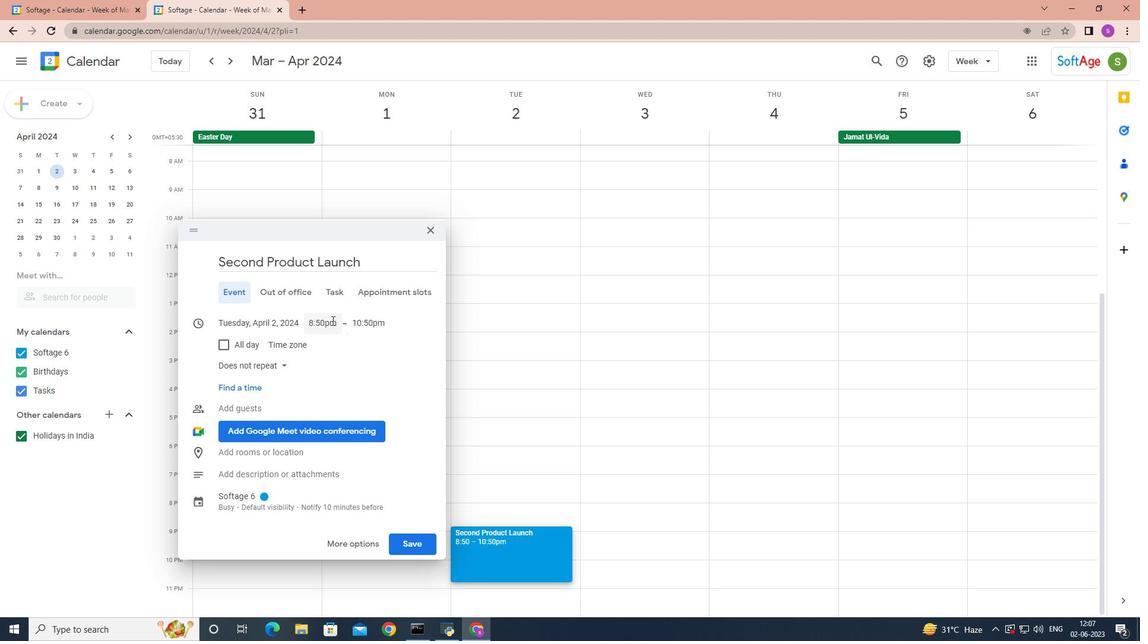 
Action: Mouse moved to (336, 324)
Screenshot: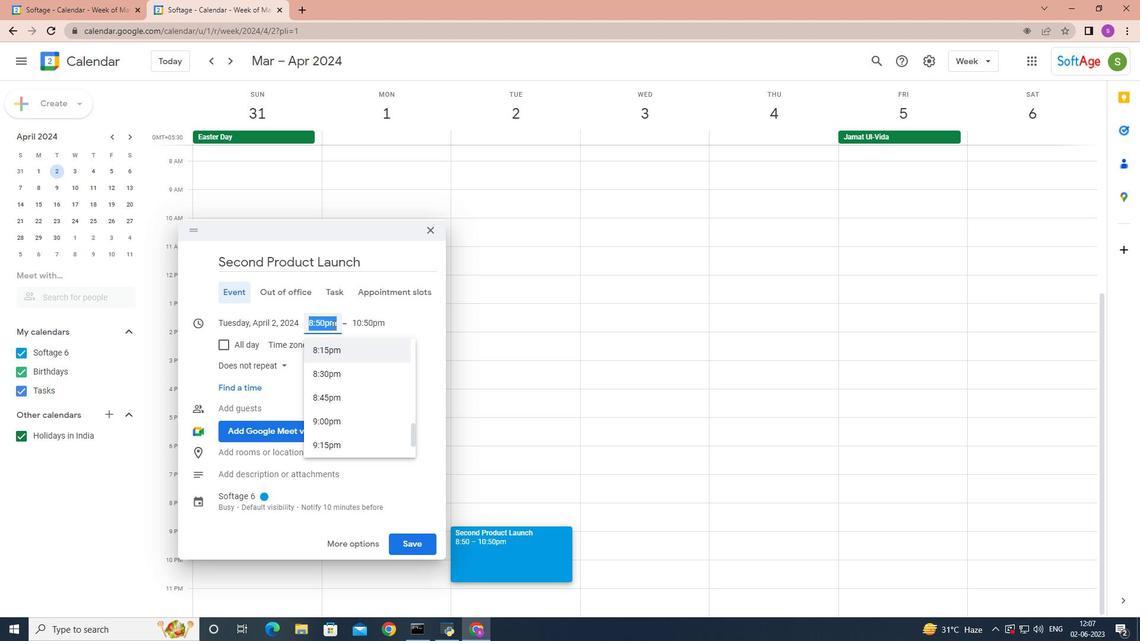 
Action: Mouse pressed left at (336, 324)
Screenshot: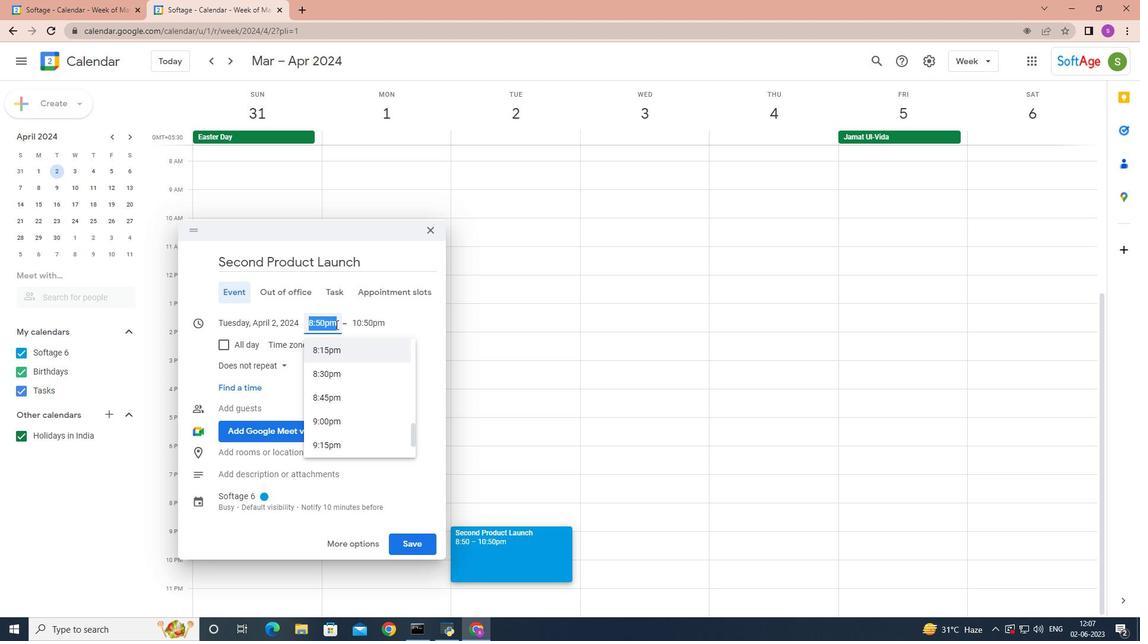 
Action: Mouse moved to (336, 324)
Screenshot: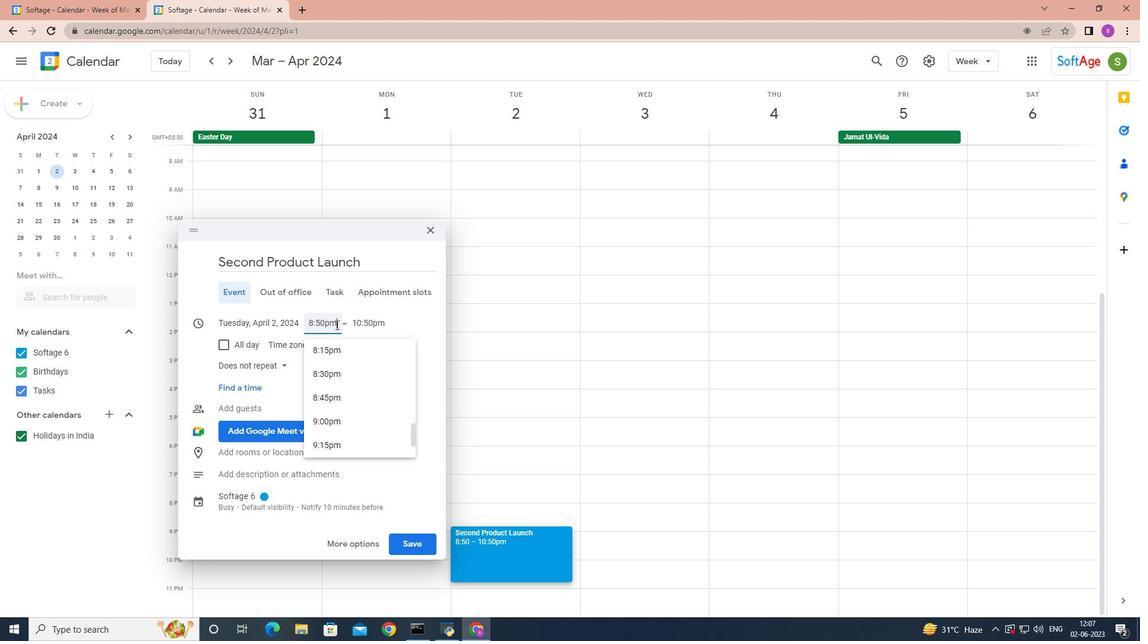 
Action: Key pressed <Key.backspace><Key.backspace>am<Key.enter>
Screenshot: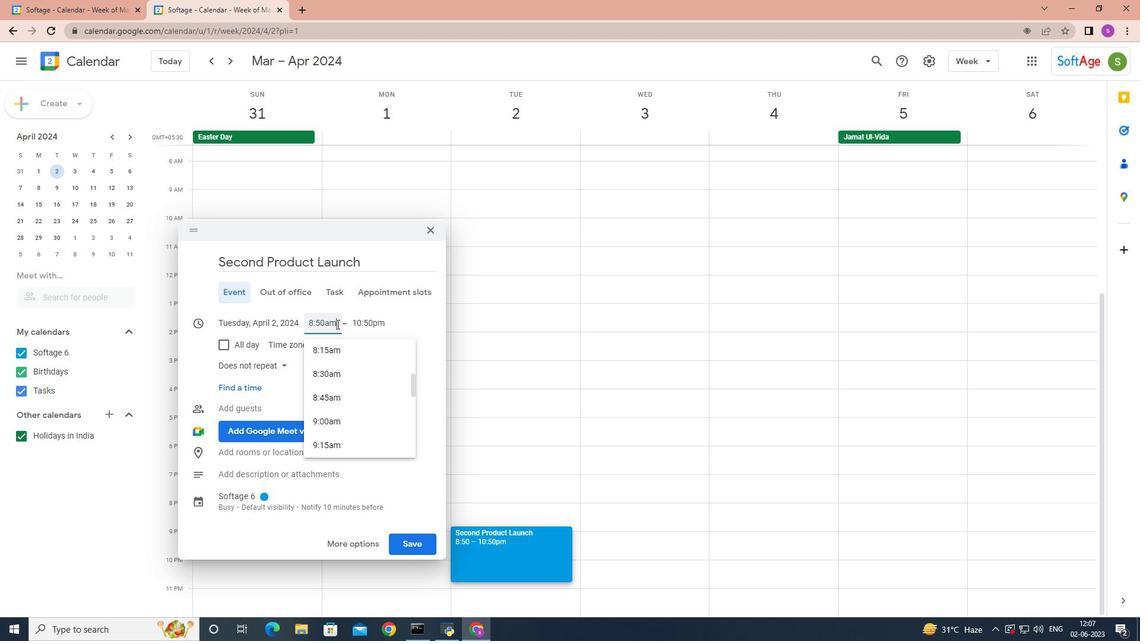 
Action: Mouse moved to (261, 429)
Screenshot: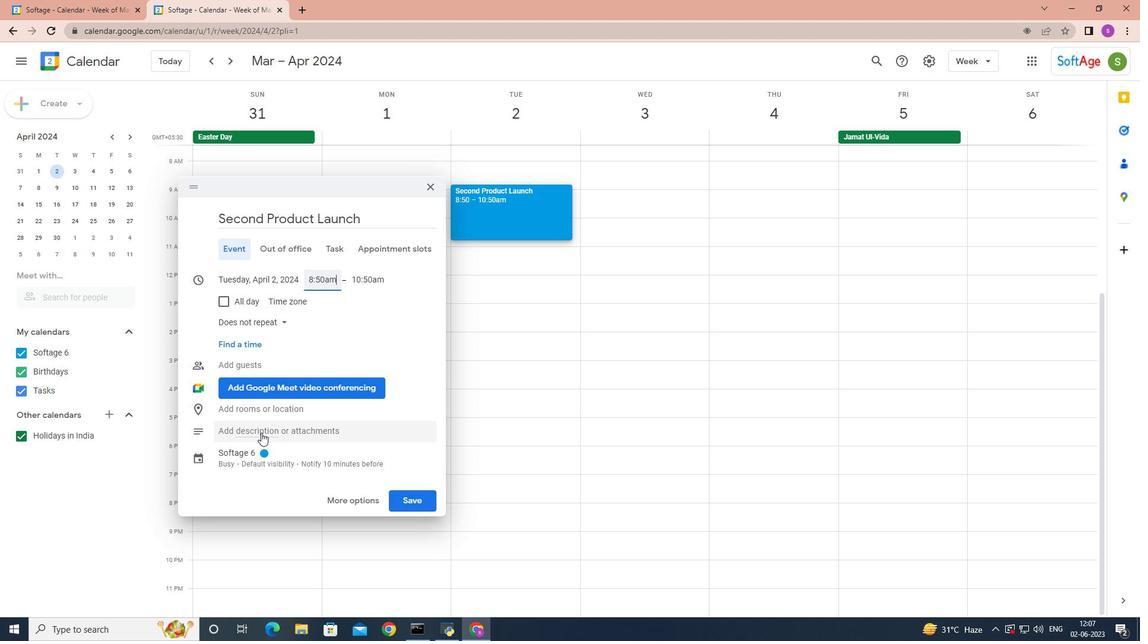 
Action: Mouse pressed left at (261, 429)
Screenshot: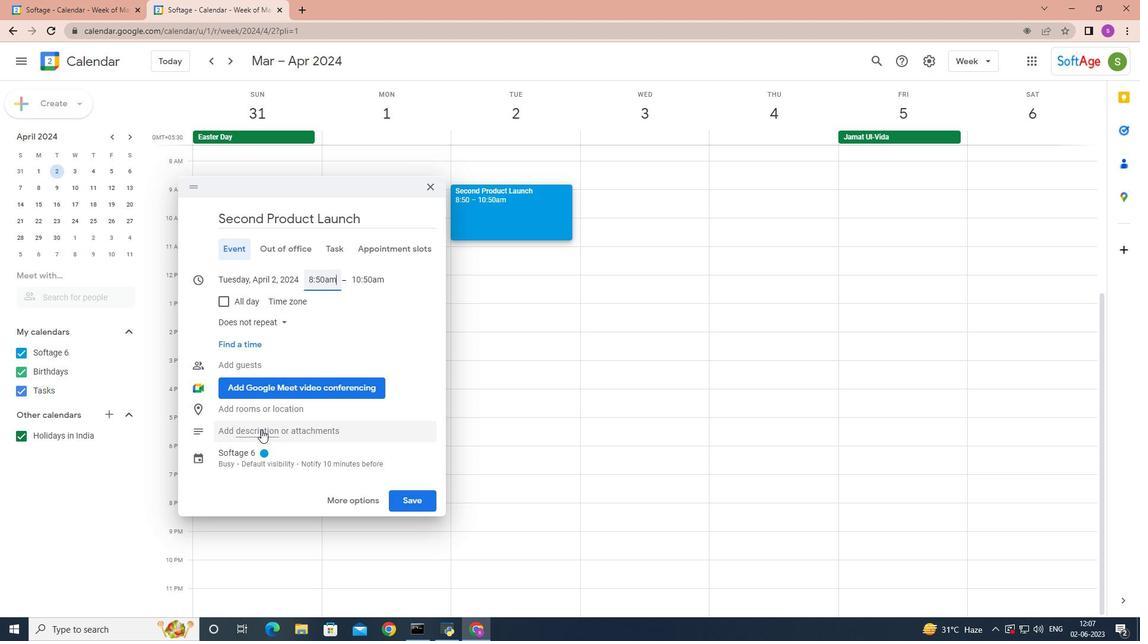 
Action: Mouse moved to (245, 447)
Screenshot: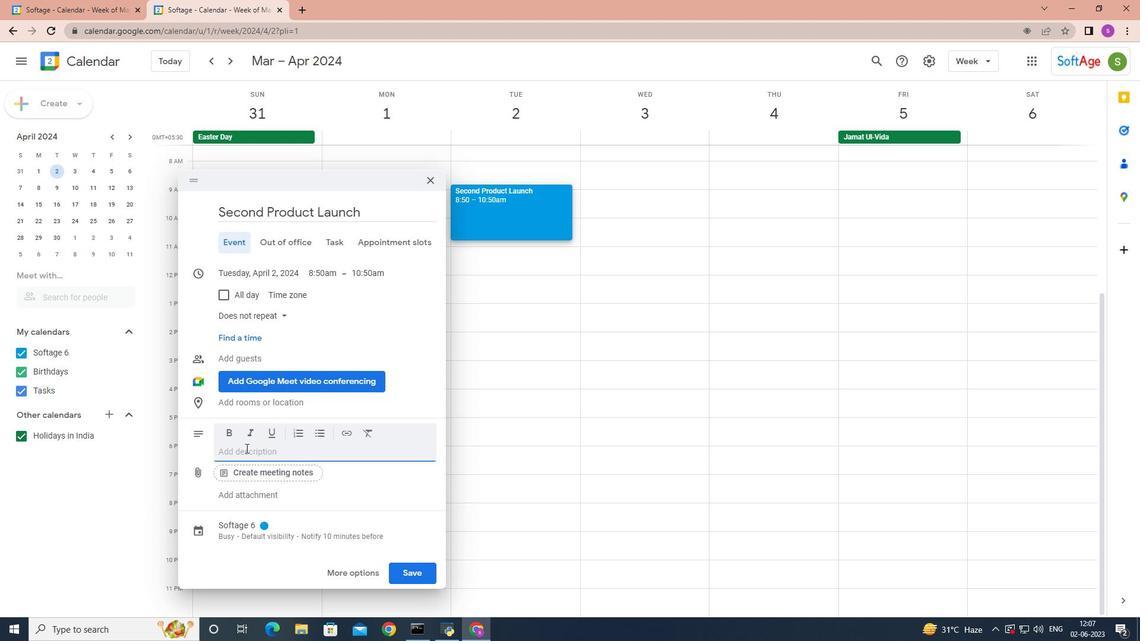 
Action: Key pressed <Key.shift>Participants<Key.space>will<Key.space>explore<Key.space>the<Key.space>role<Key.space>of<Key.space>a<Key.space>leader<Key.space>as<Key.space>a<Key.space>coach<Key.space>and<Key.space>mentor.<Key.space>they<Key.space>will<Key.space>learn<Key.space>how<Key.space>to<Key.space>provide<Key.space>guidance<Key.space>,<Key.backspace><Key.backspace>,<Key.space>support,<Key.space>and<Key.space>memberts<Key.backspace><Key.backspace>s,<Key.space>fostering<Key.space>their<Key.space>growth<Key.space>and<Key.space>professional<Key.space>advancen<Key.backspace>mr<Key.backspace>ent.<Key.space>
Screenshot: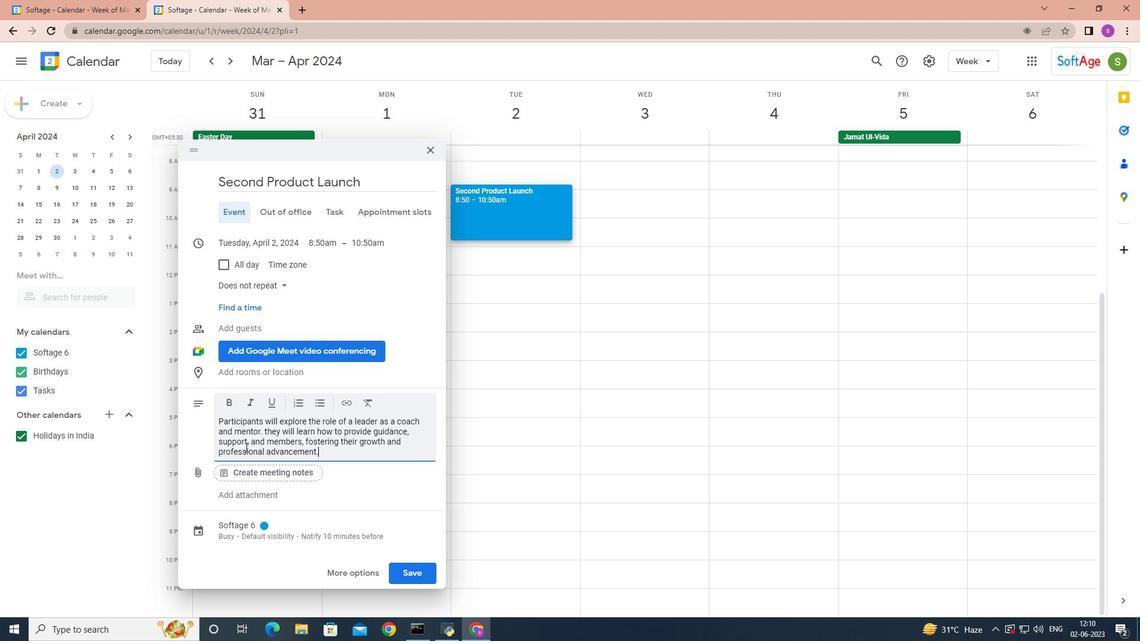 
Action: Mouse moved to (378, 451)
Screenshot: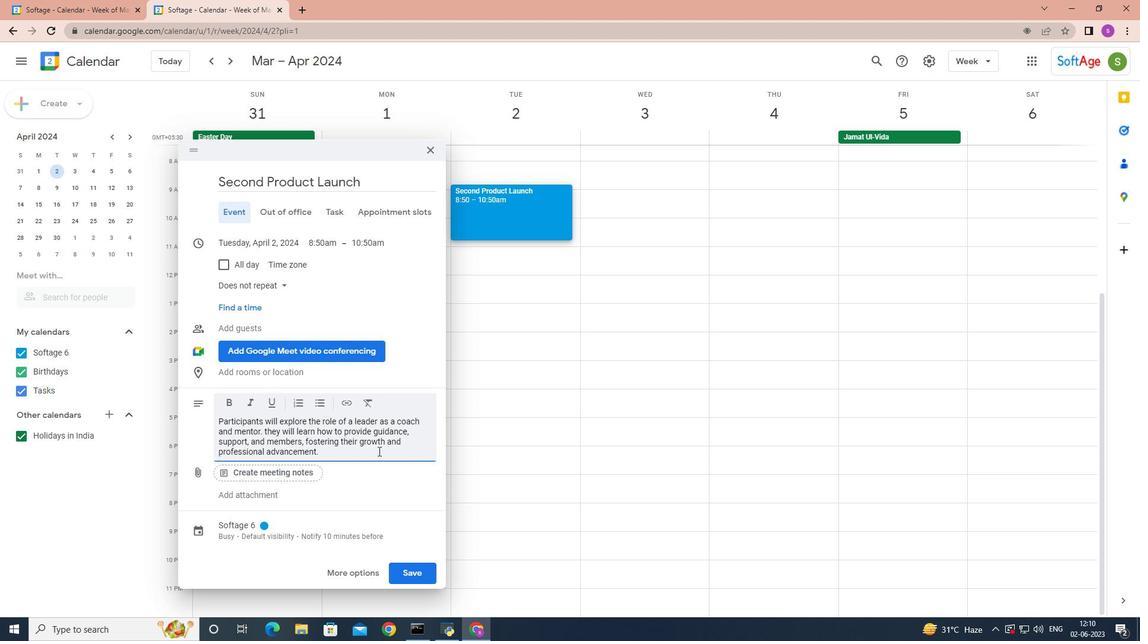 
Action: Mouse scrolled (378, 451) with delta (0, 0)
Screenshot: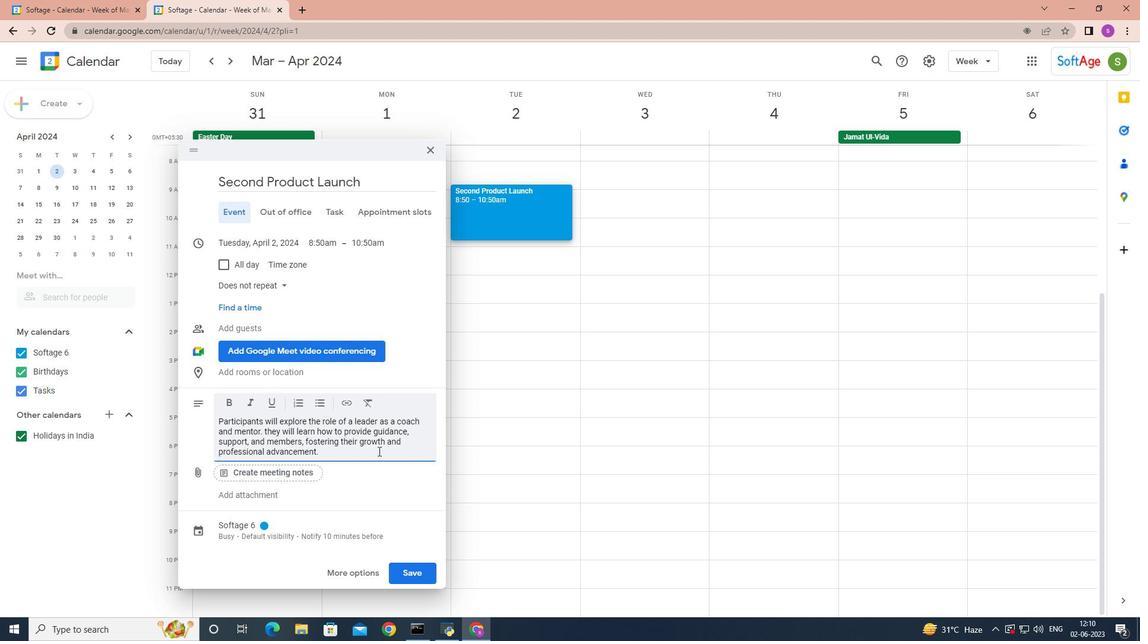
Action: Mouse moved to (391, 296)
Screenshot: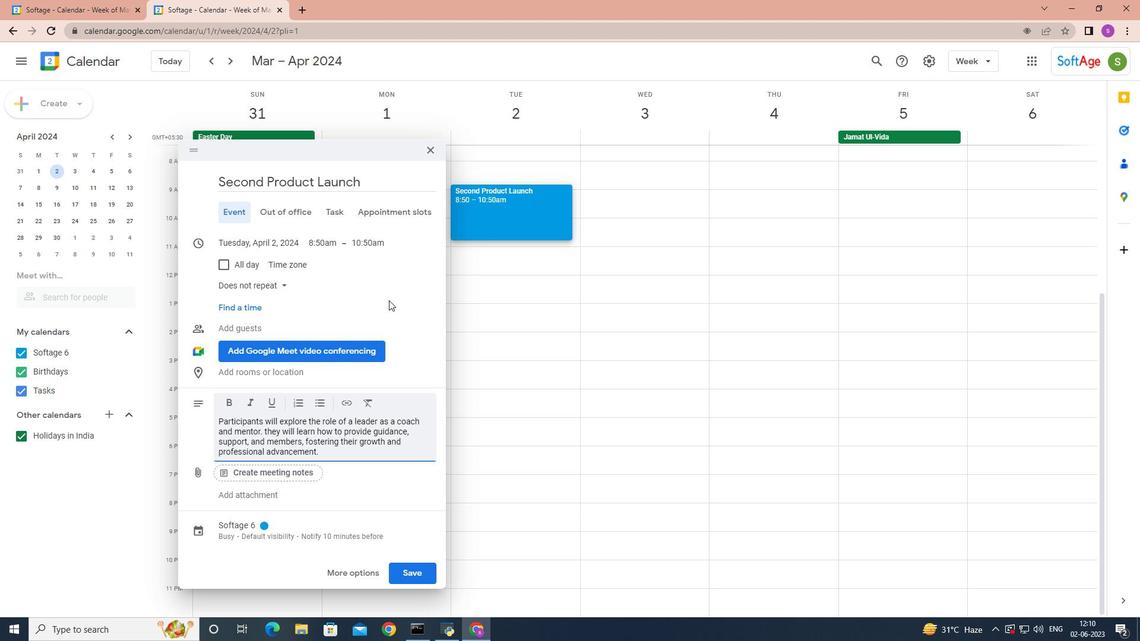 
Action: Mouse pressed left at (391, 296)
Screenshot: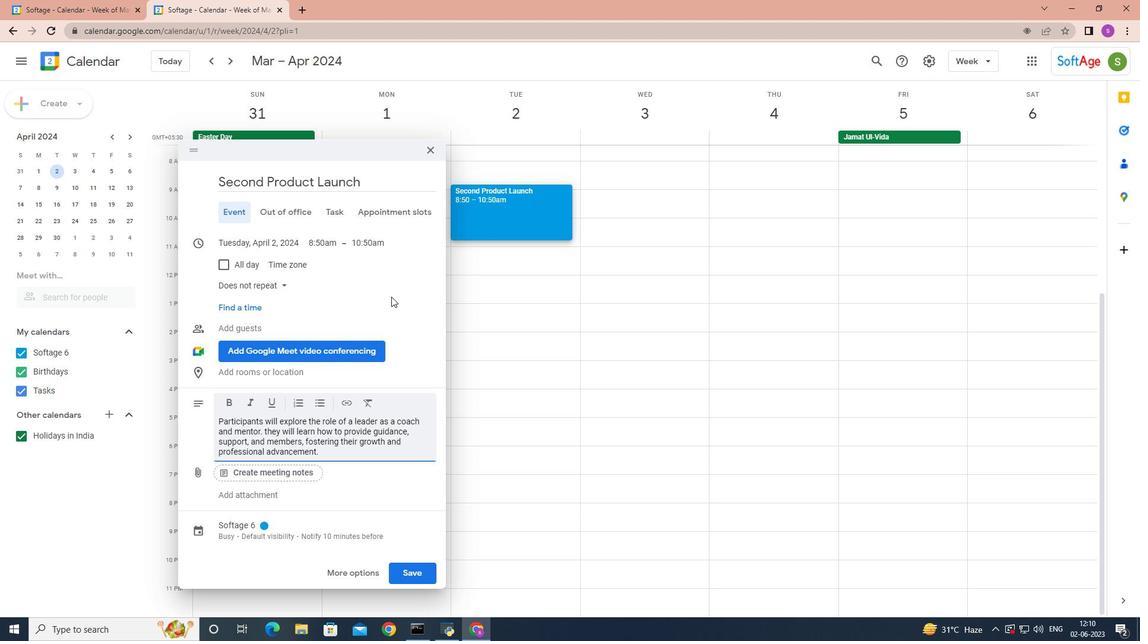 
Action: Mouse moved to (264, 528)
Screenshot: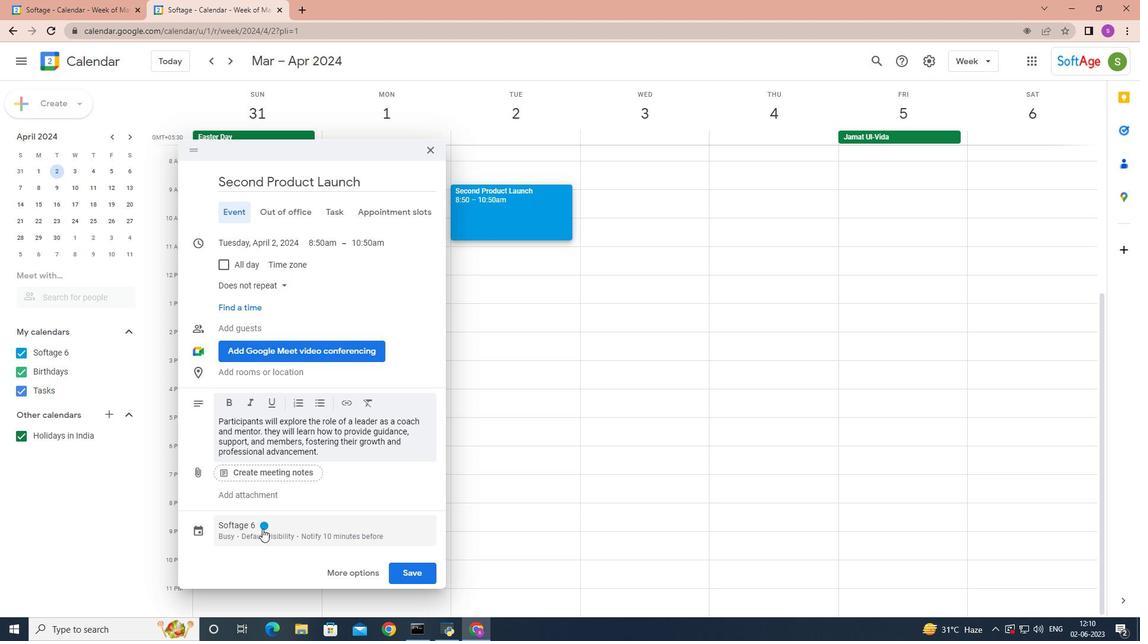 
Action: Mouse pressed left at (264, 528)
Screenshot: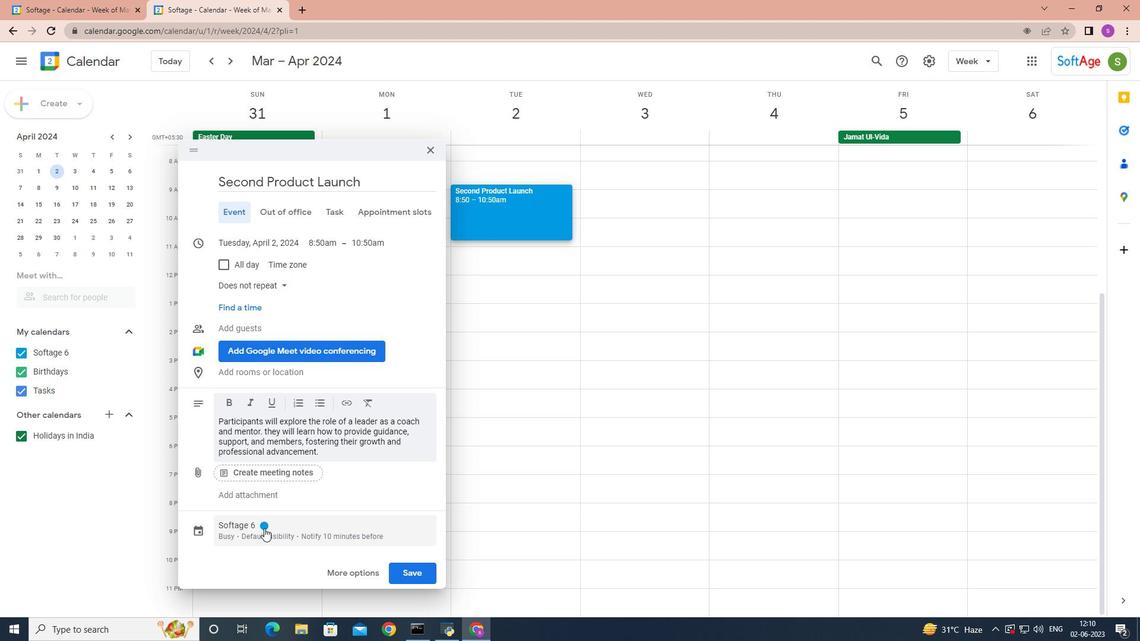 
Action: Mouse moved to (286, 442)
Screenshot: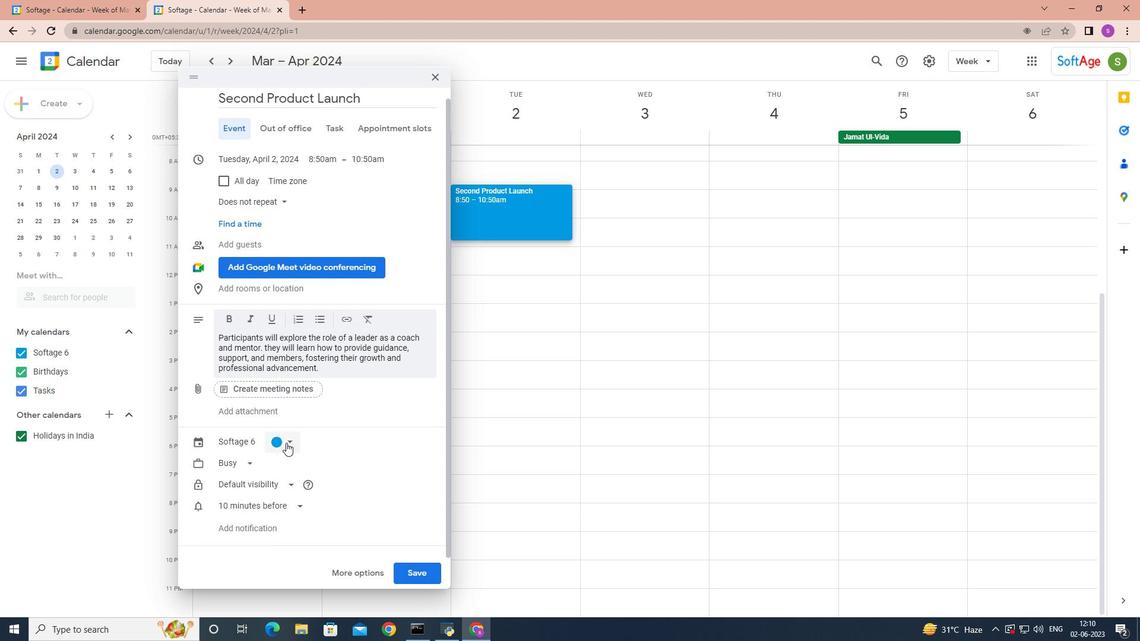 
Action: Mouse pressed left at (286, 442)
Screenshot: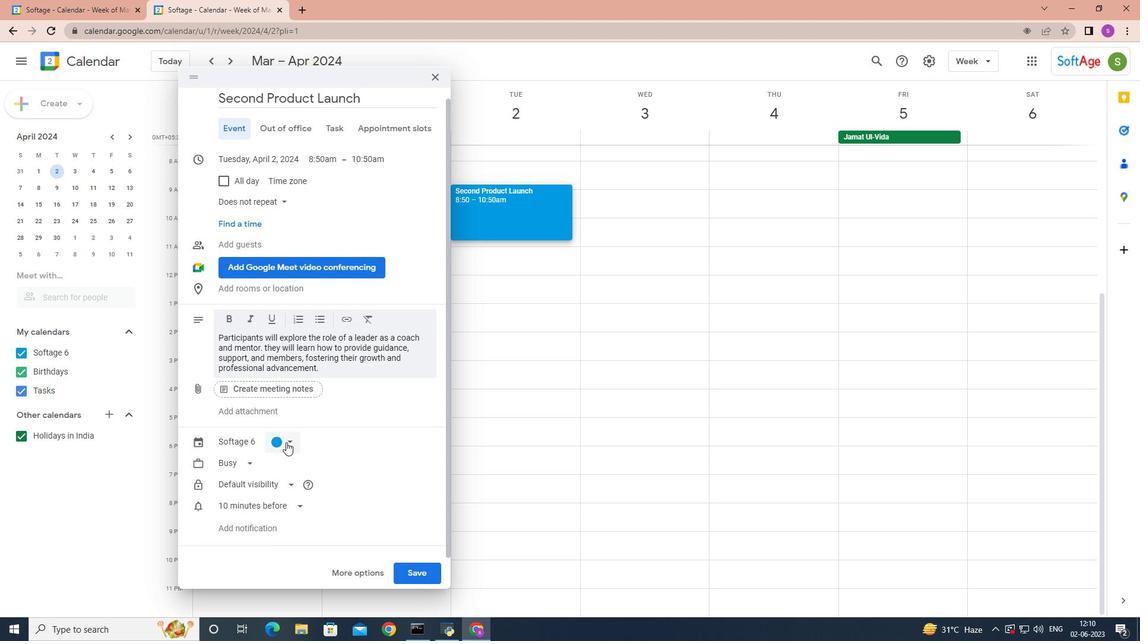 
Action: Mouse moved to (288, 481)
Screenshot: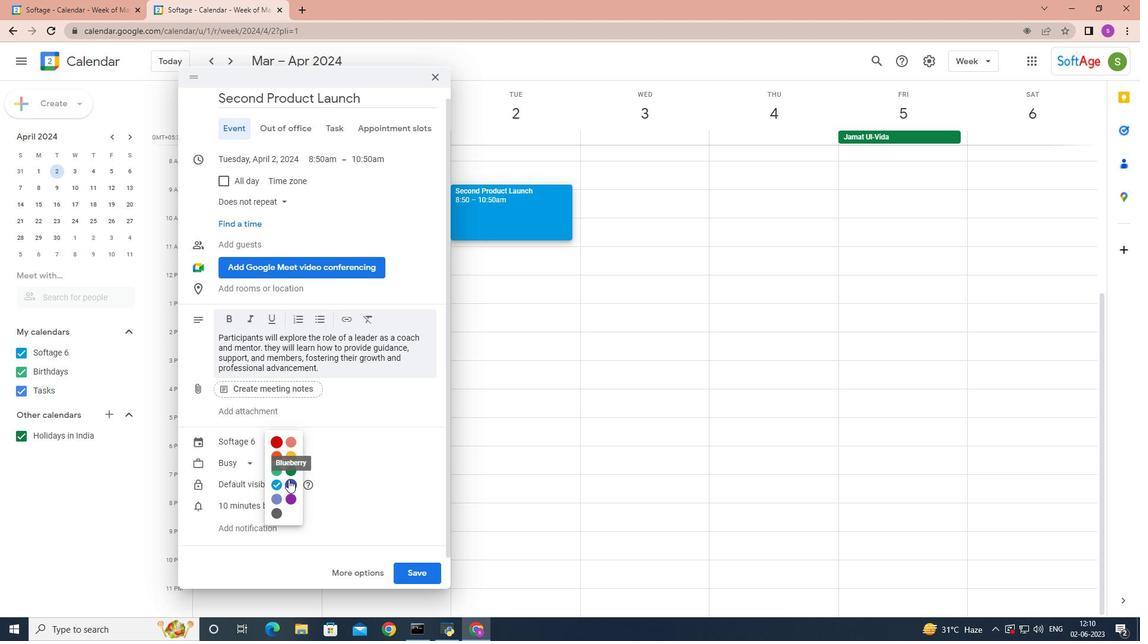 
Action: Mouse pressed left at (288, 481)
Screenshot: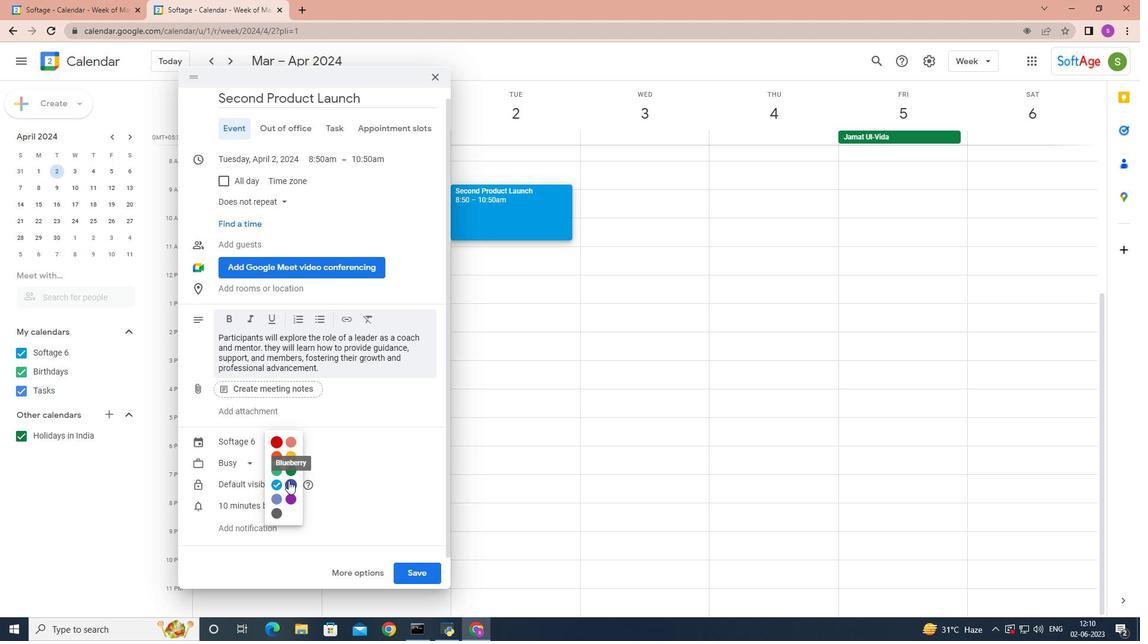 
Action: Mouse moved to (286, 285)
Screenshot: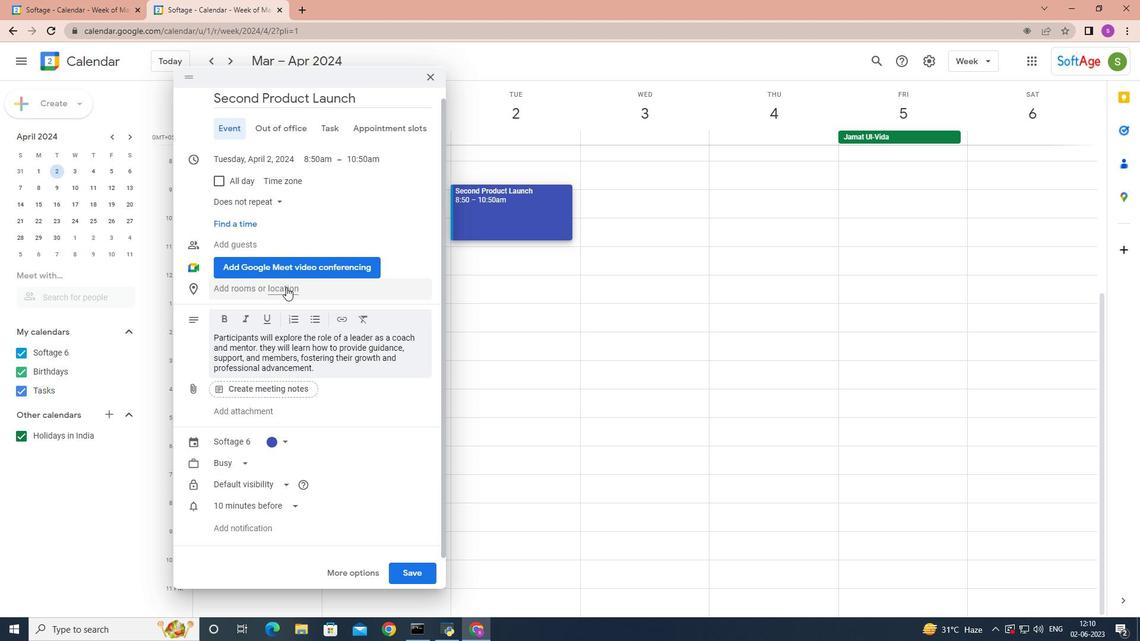 
Action: Mouse pressed left at (286, 285)
Screenshot: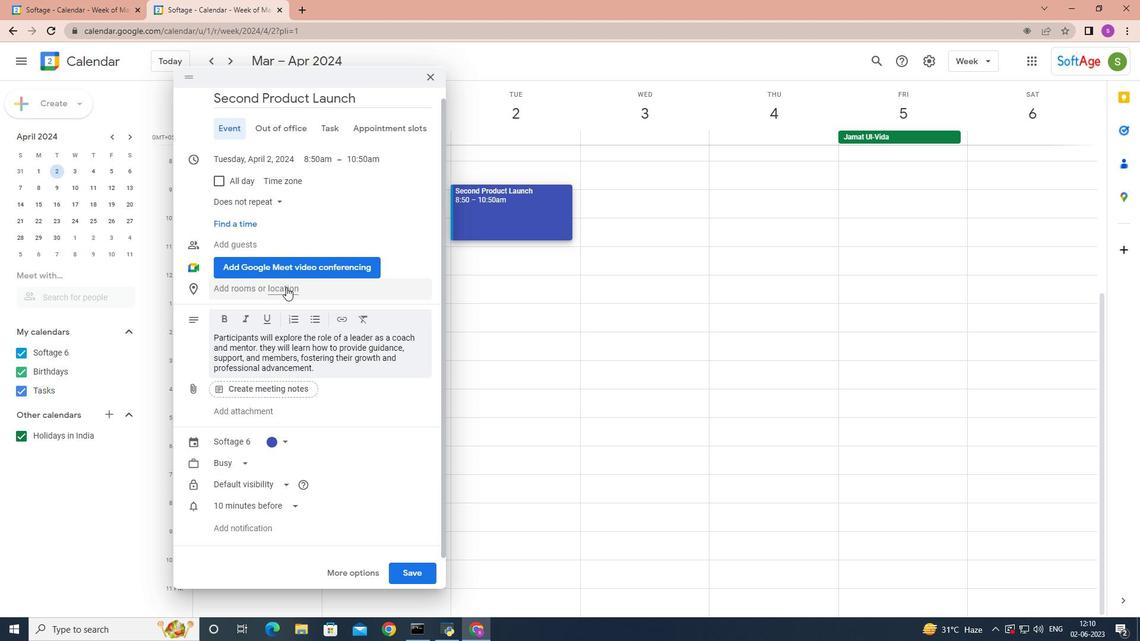 
Action: Mouse moved to (286, 285)
Screenshot: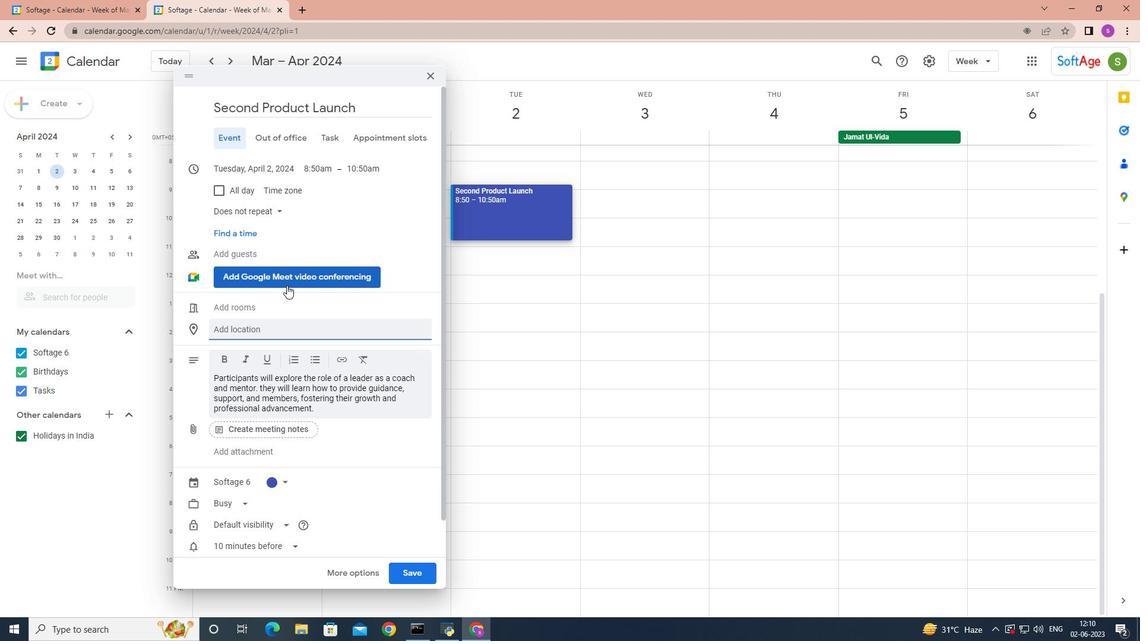 
Action: Key pressed 321<Key.space><Key.shift>Grand<Key.space><Key.shift>Canal<Key.space><Key.shift><<Key.space><Key.backspace><Key.backspace><Key.backspace>,<Key.space><Key.shift>Venice,i<Key.backspace><Key.shift><Key.shift><Key.shift><Key.shift>Italy<Key.enter>
Screenshot: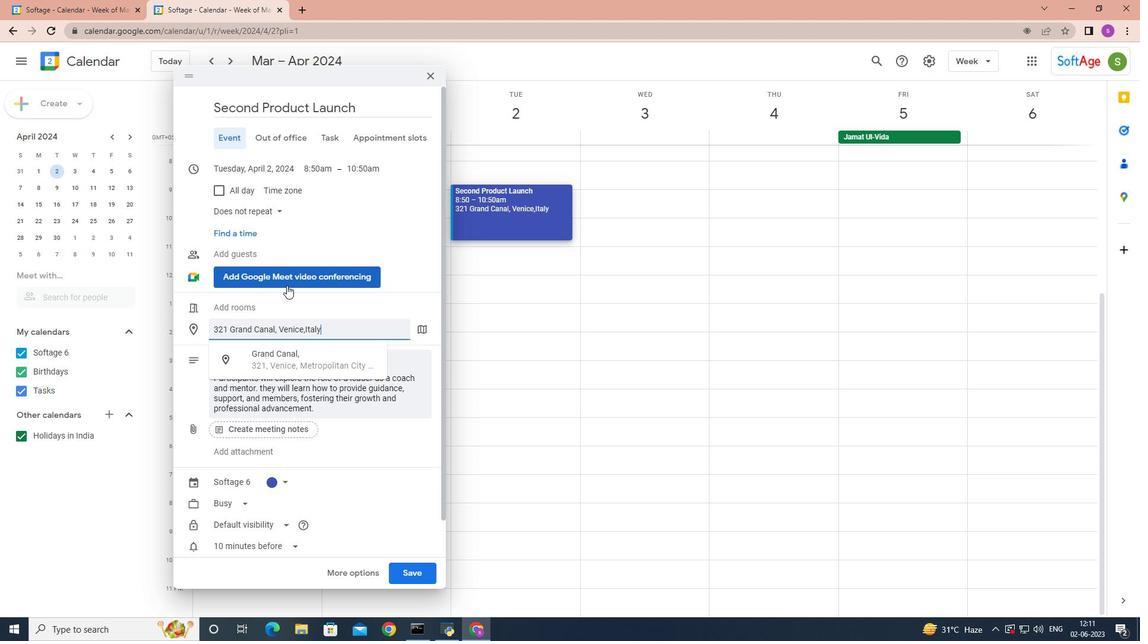 
Action: Mouse moved to (349, 369)
Screenshot: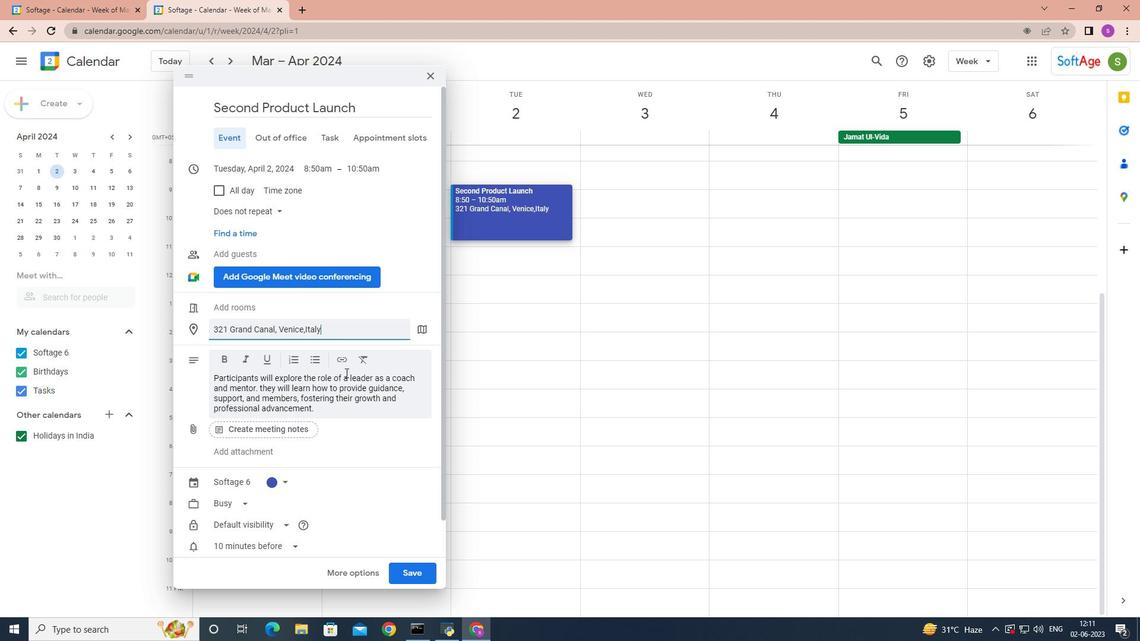 
Action: Mouse scrolled (349, 369) with delta (0, 0)
Screenshot: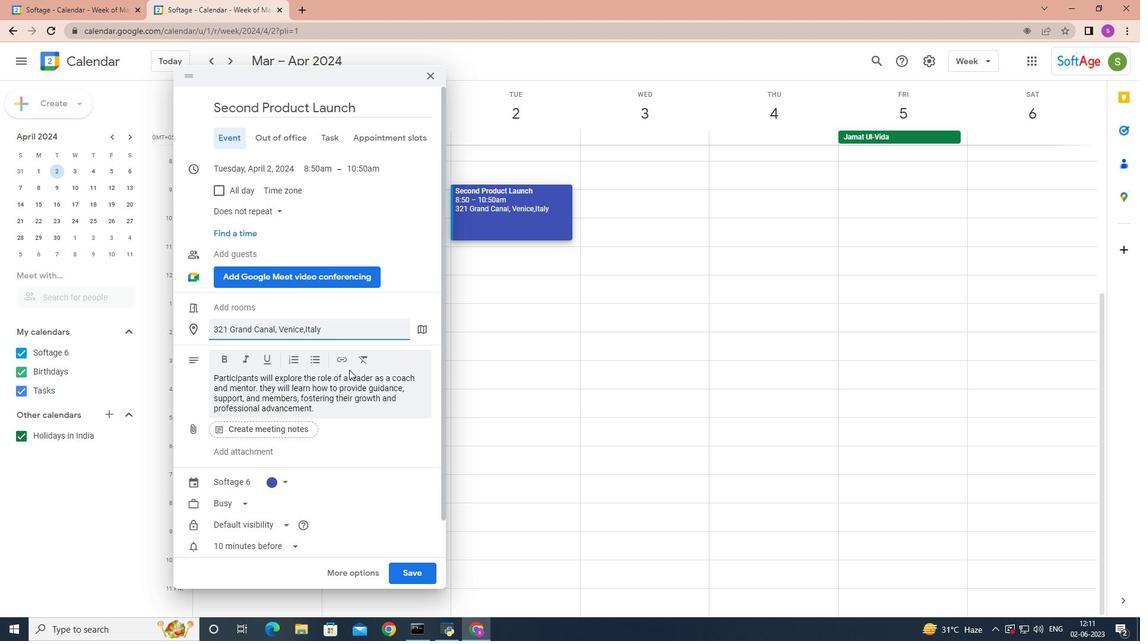 
Action: Mouse moved to (364, 174)
Screenshot: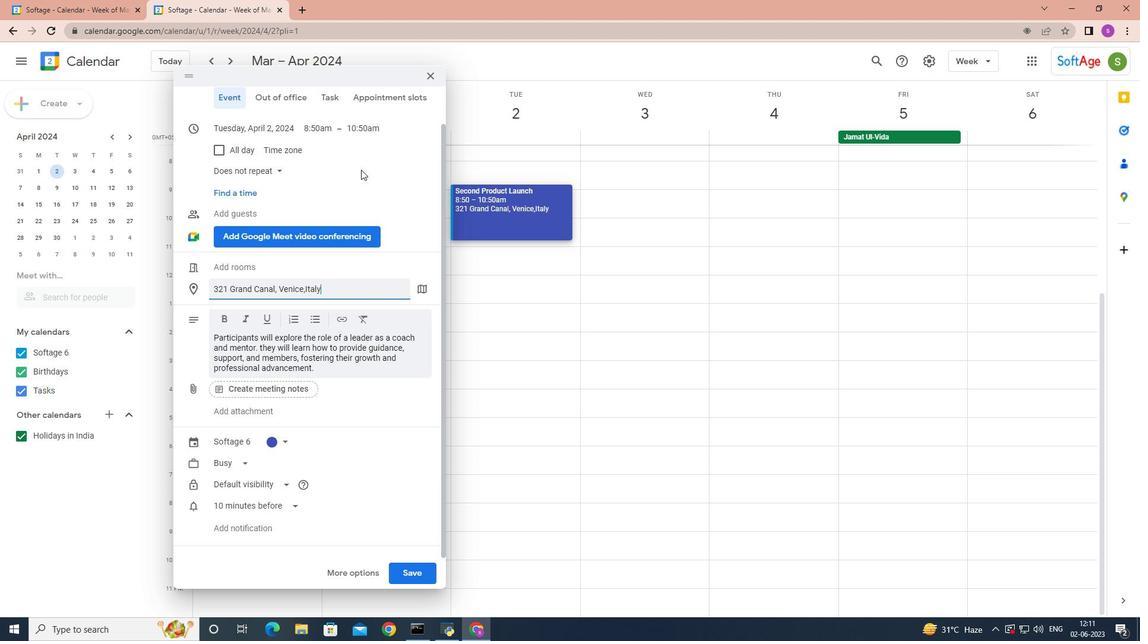 
Action: Mouse scrolled (364, 175) with delta (0, 0)
Screenshot: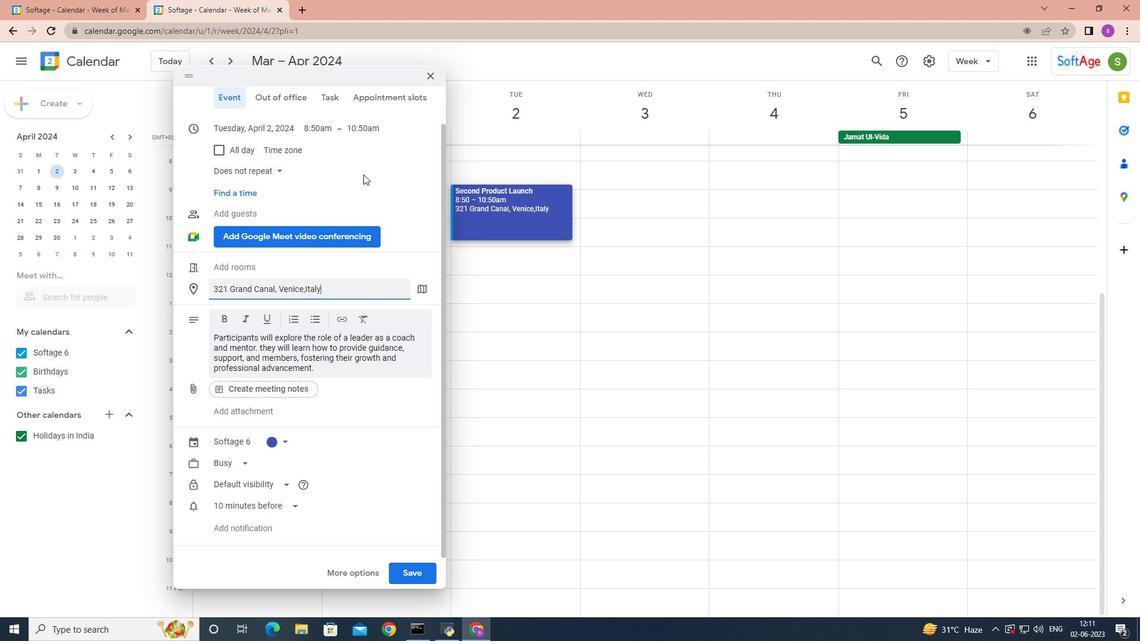 
Action: Mouse scrolled (364, 175) with delta (0, 0)
Screenshot: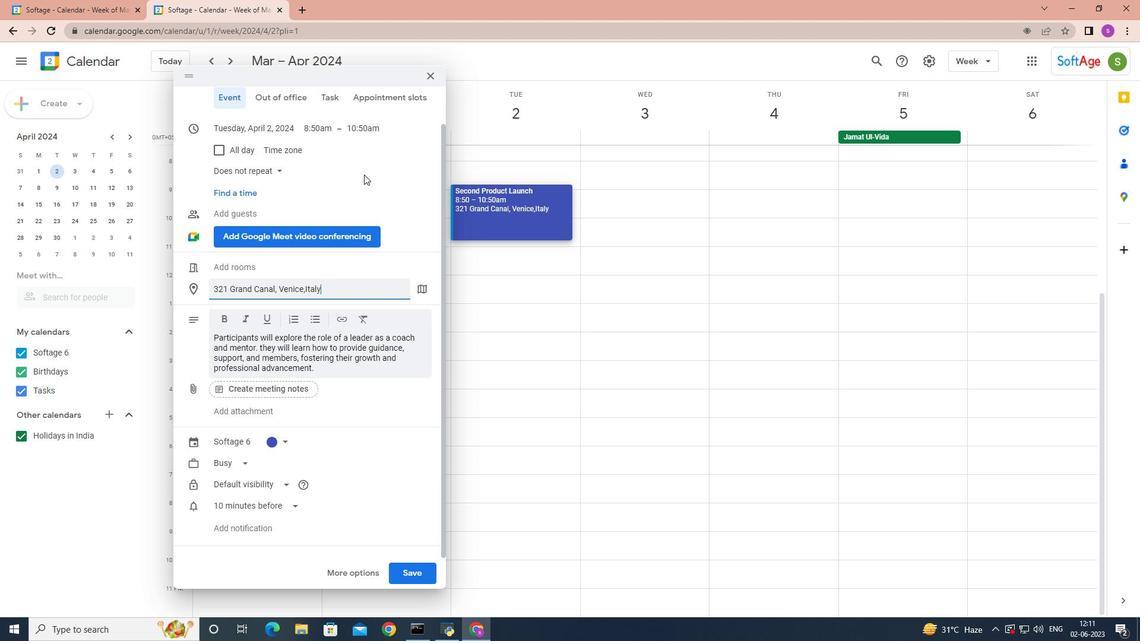 
Action: Mouse scrolled (364, 175) with delta (0, 0)
Screenshot: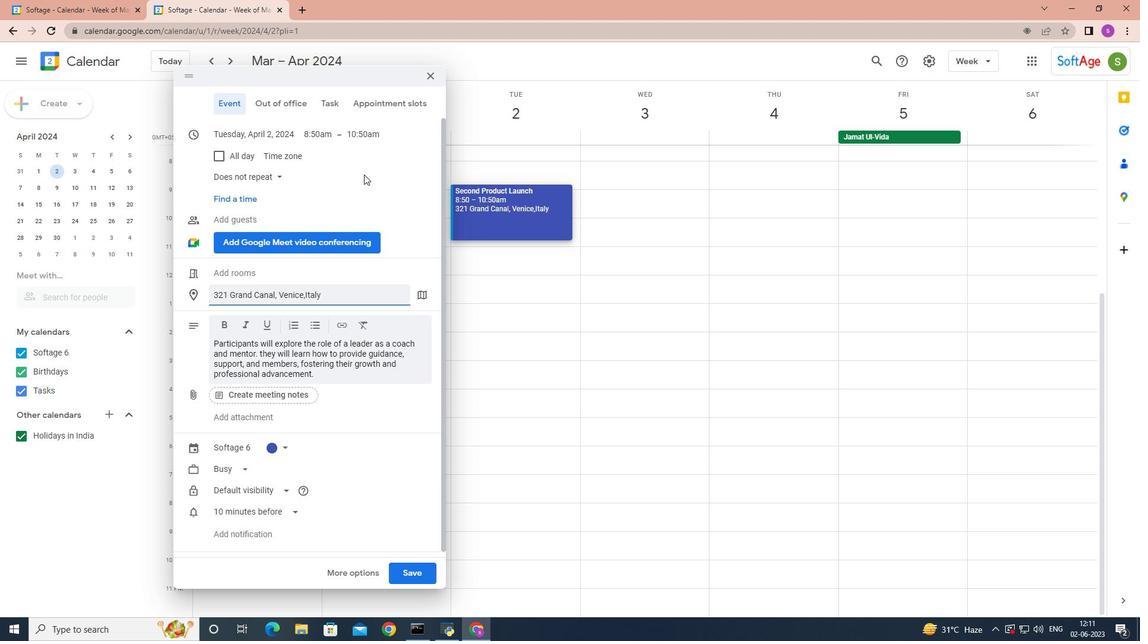 
Action: Mouse moved to (293, 254)
Screenshot: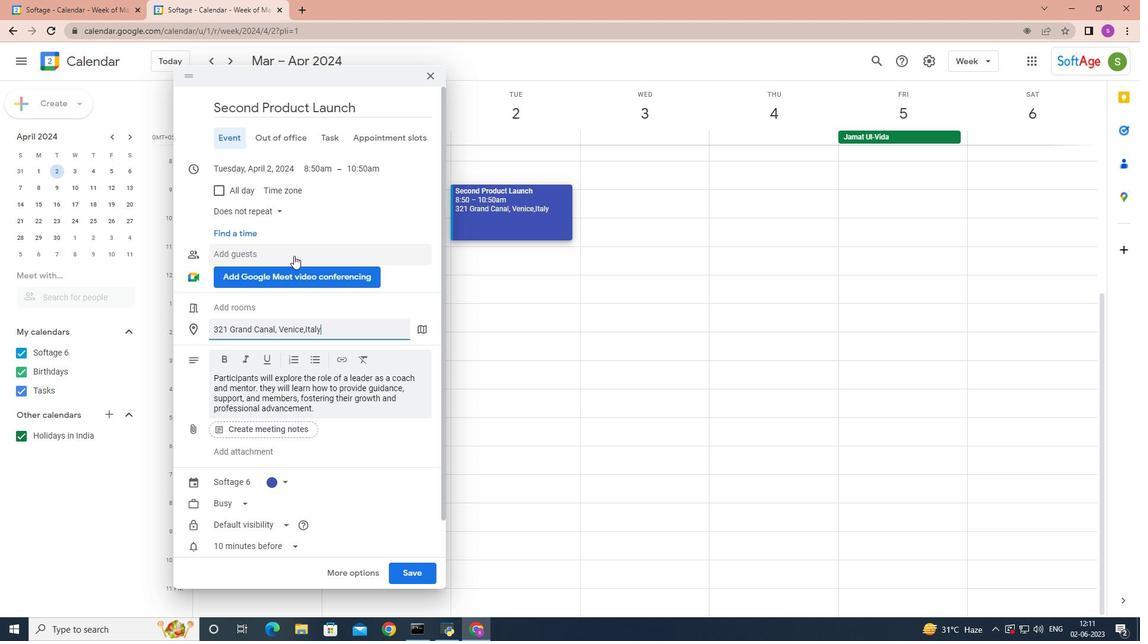
Action: Mouse pressed left at (293, 254)
Screenshot: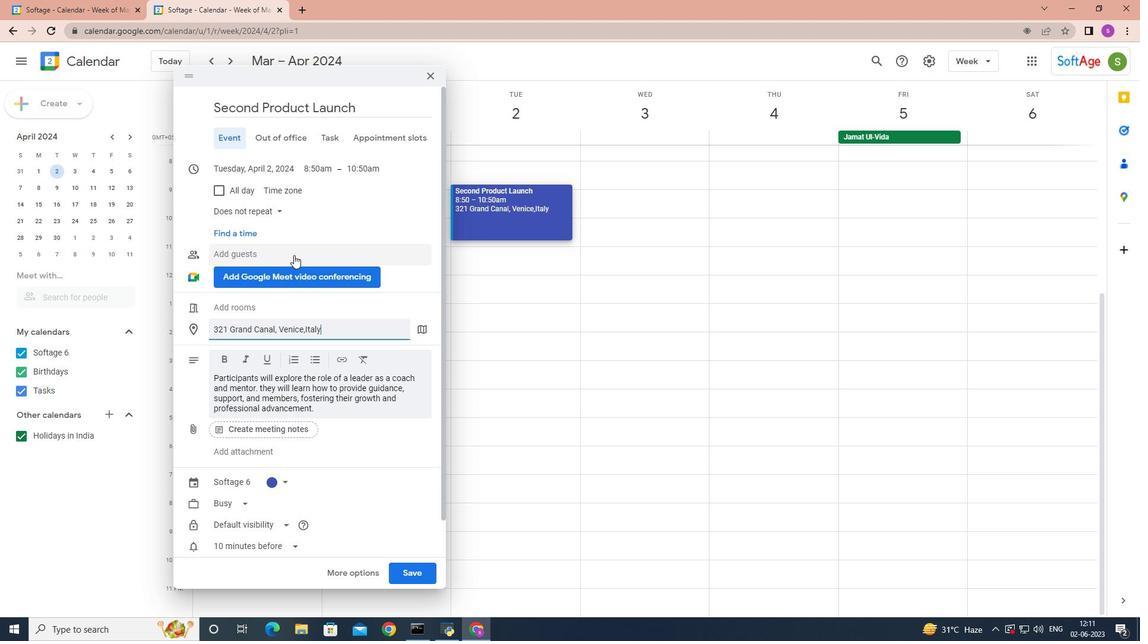 
Action: Mouse moved to (294, 254)
Screenshot: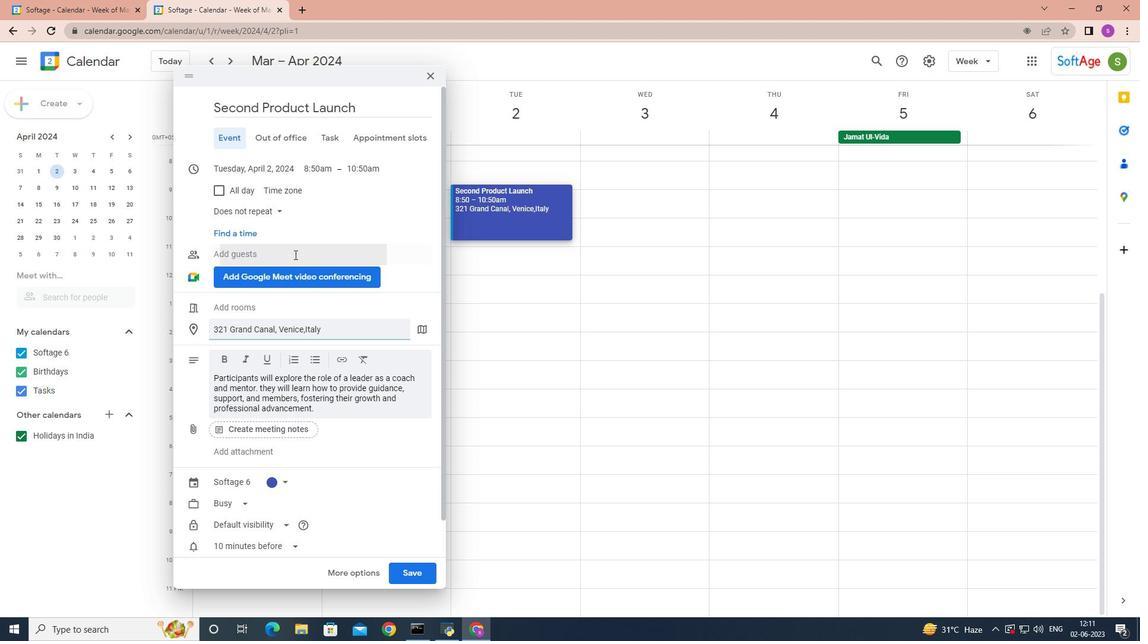 
Action: Key pressed <Key.shift>Softage.2
Screenshot: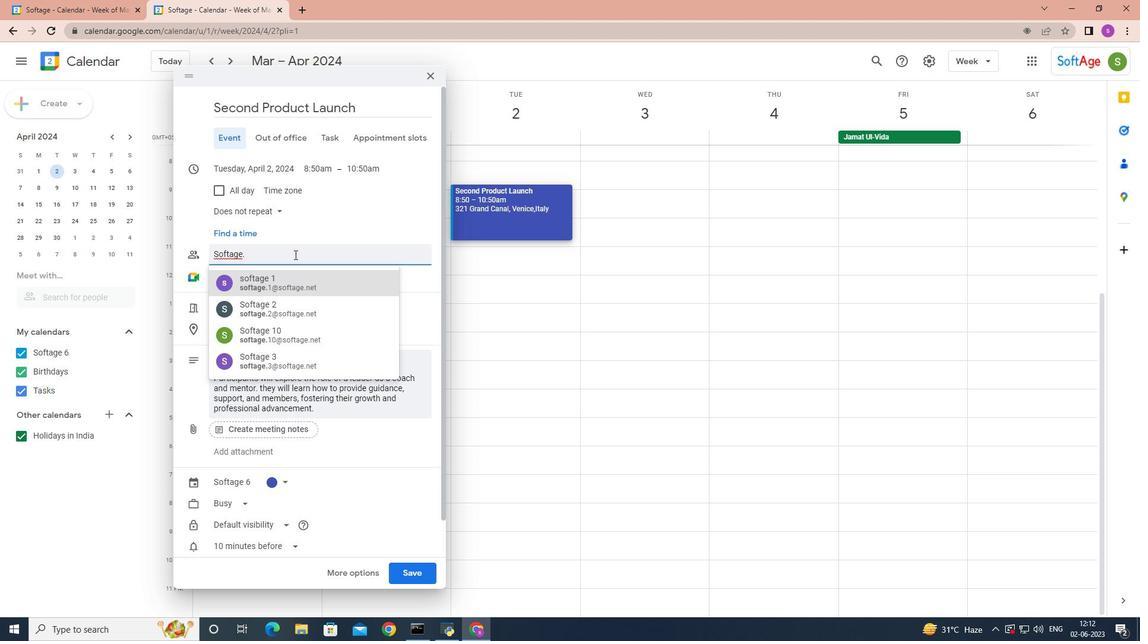 
Action: Mouse moved to (298, 280)
Screenshot: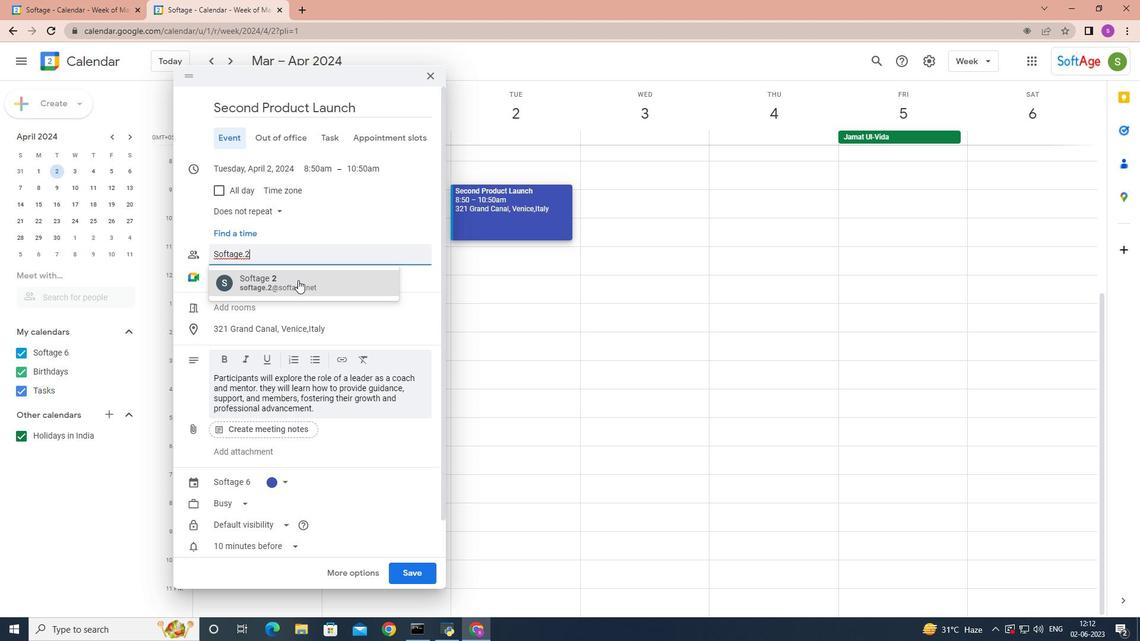 
Action: Mouse pressed left at (298, 280)
Screenshot: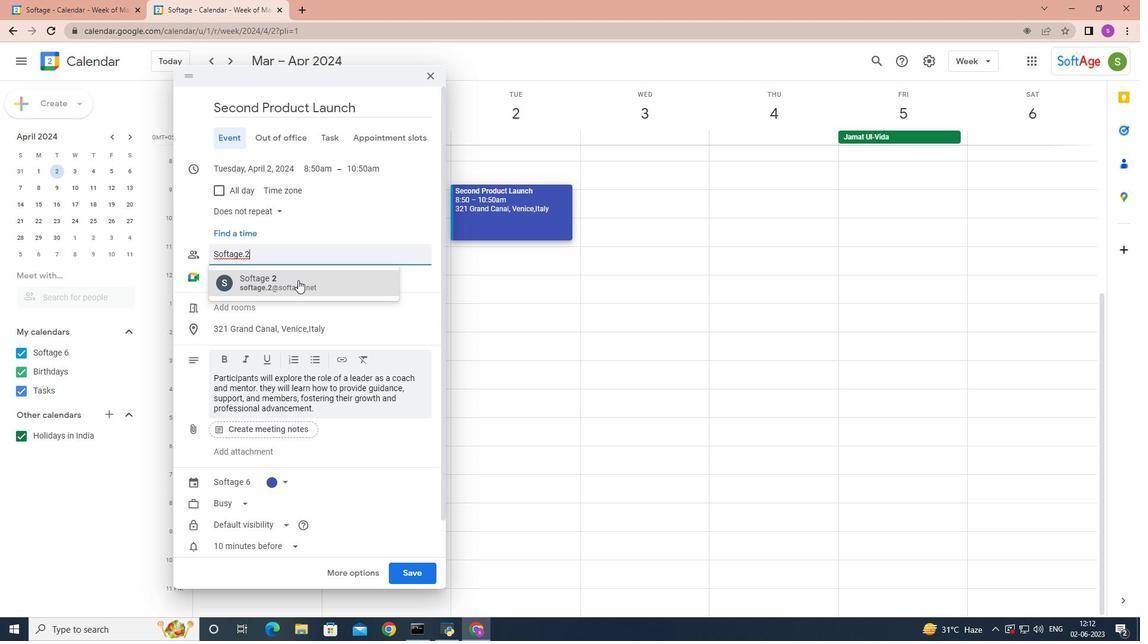 
Action: Key pressed <Key.shift>Softage.3
Screenshot: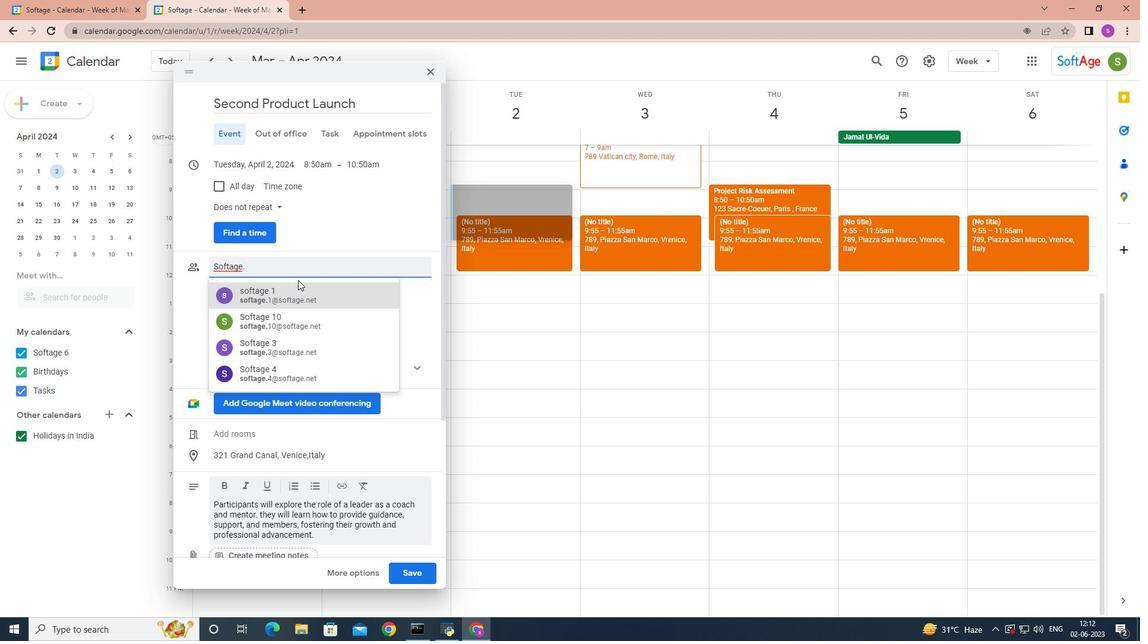 
Action: Mouse moved to (299, 293)
Screenshot: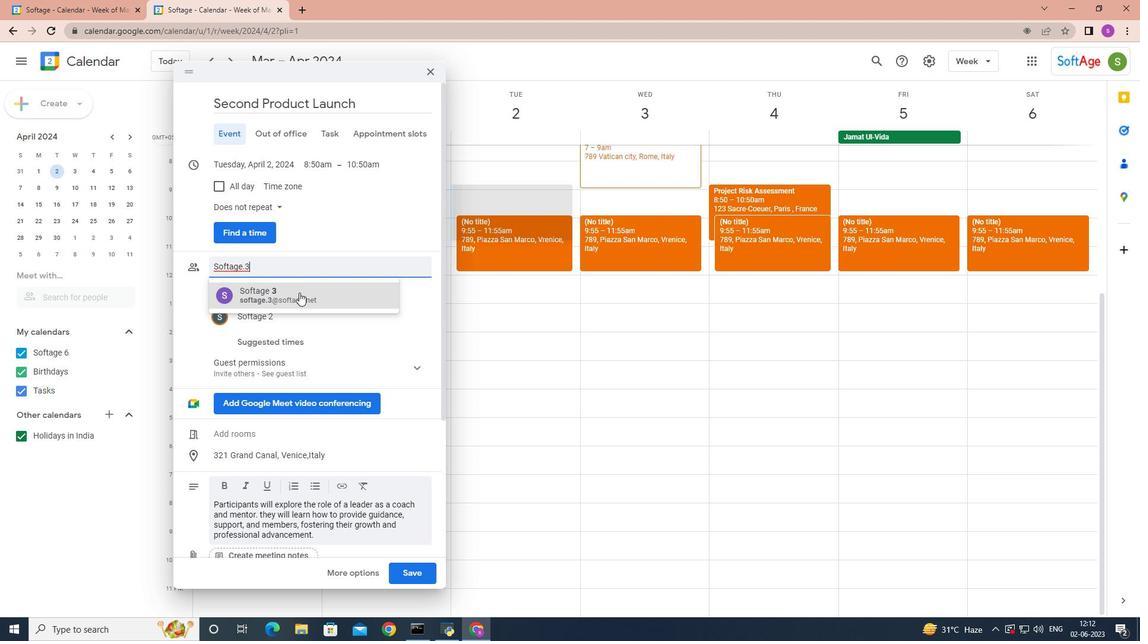 
Action: Mouse pressed left at (299, 293)
Screenshot: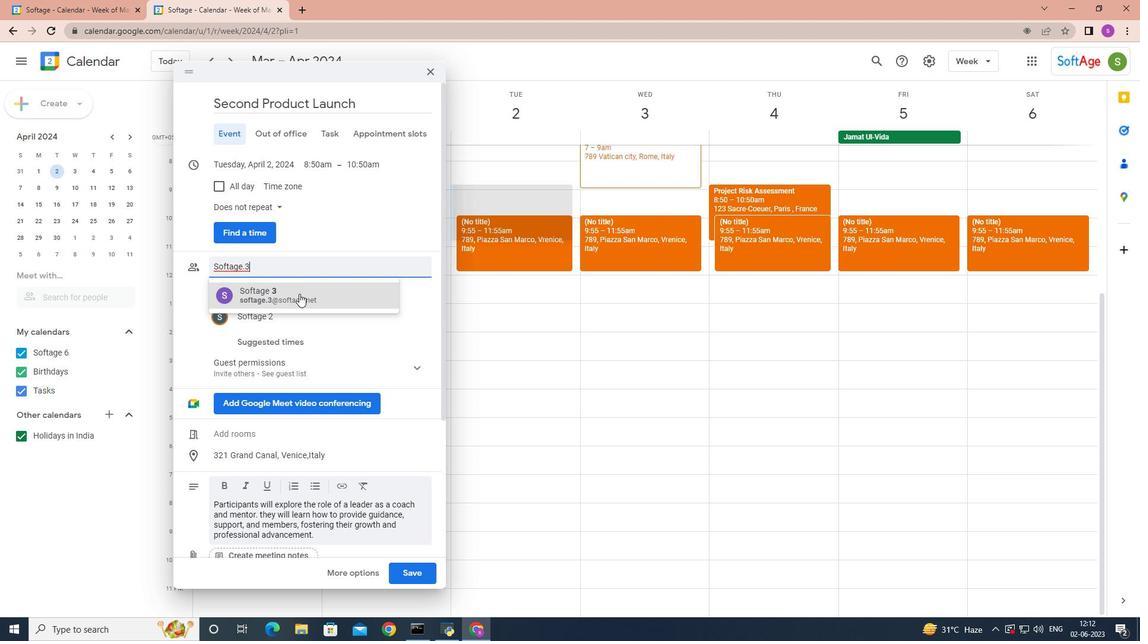 
Action: Mouse moved to (652, 313)
Screenshot: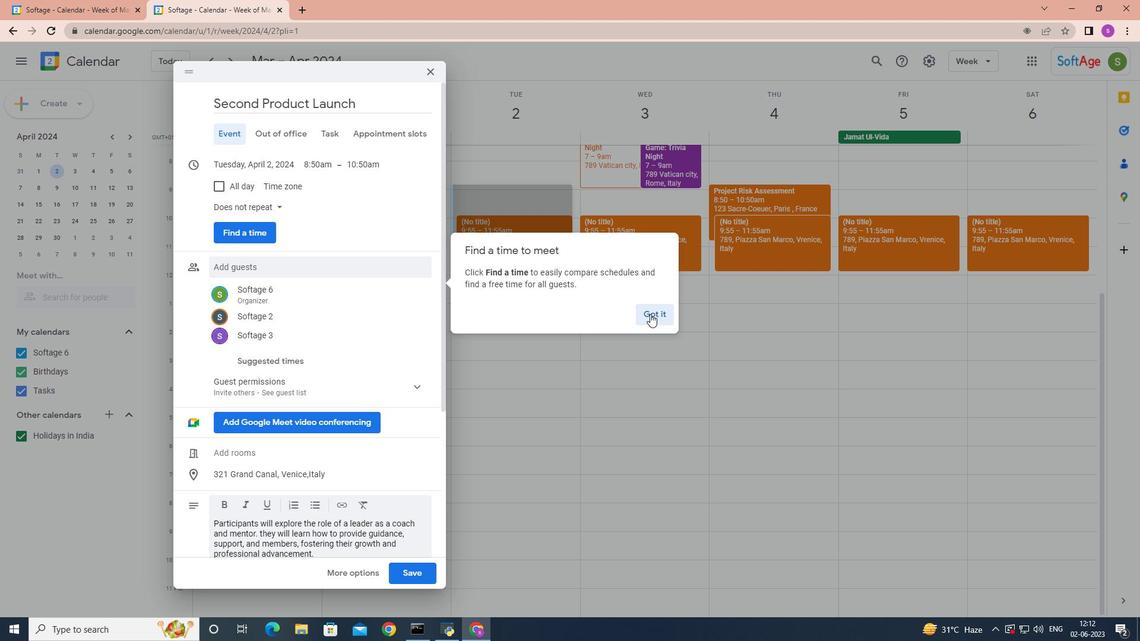 
Action: Mouse pressed left at (652, 313)
Screenshot: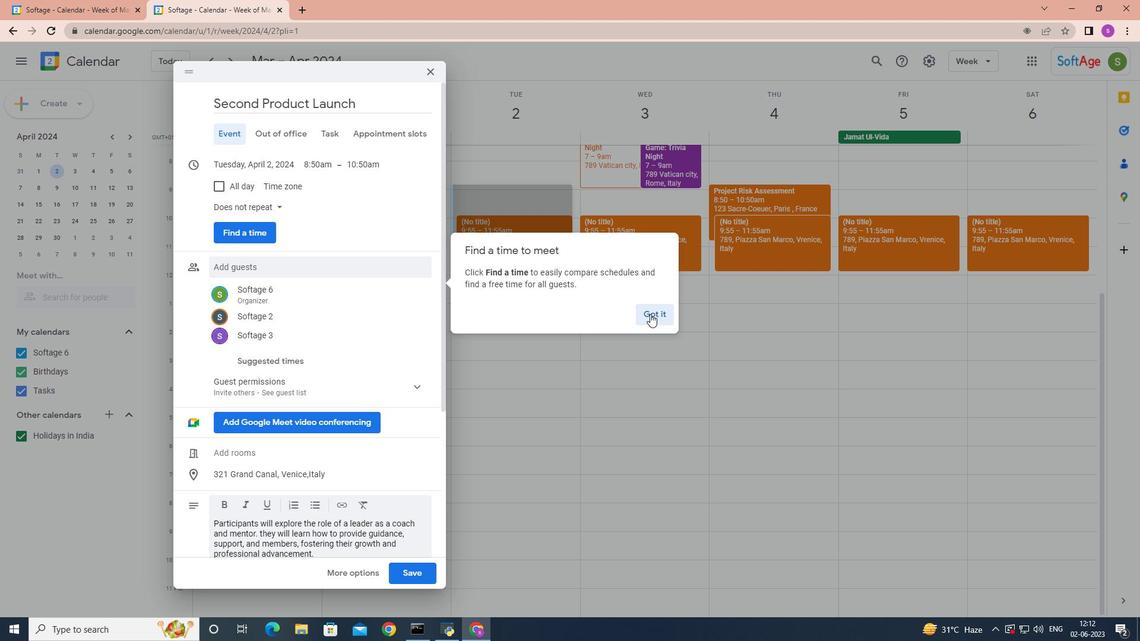 
Action: Mouse moved to (275, 203)
Screenshot: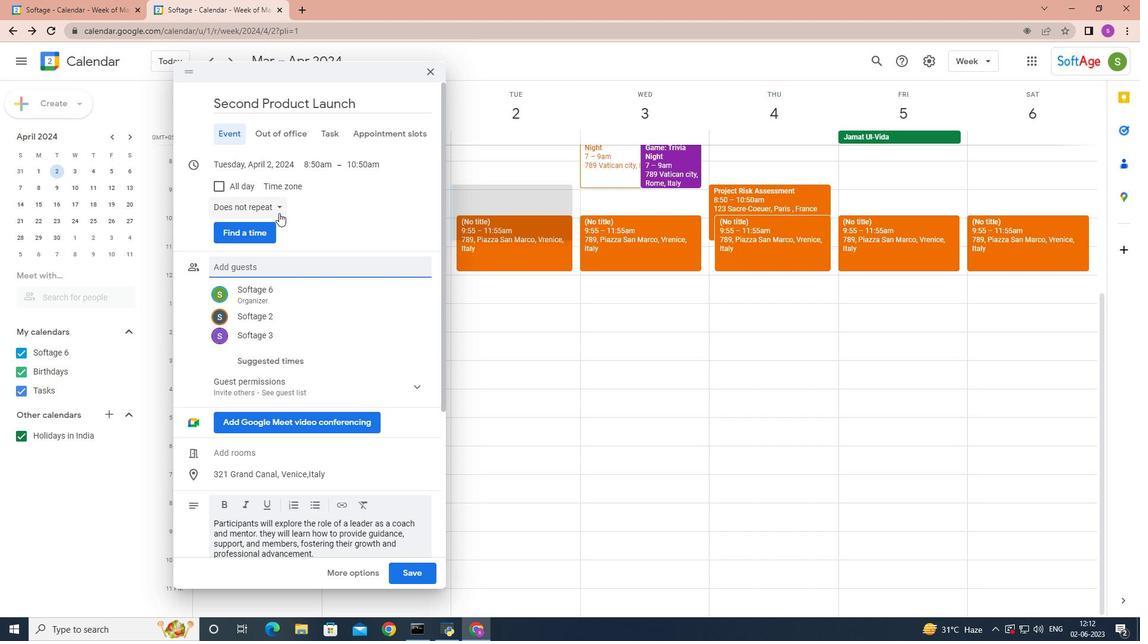 
Action: Mouse pressed left at (275, 203)
Screenshot: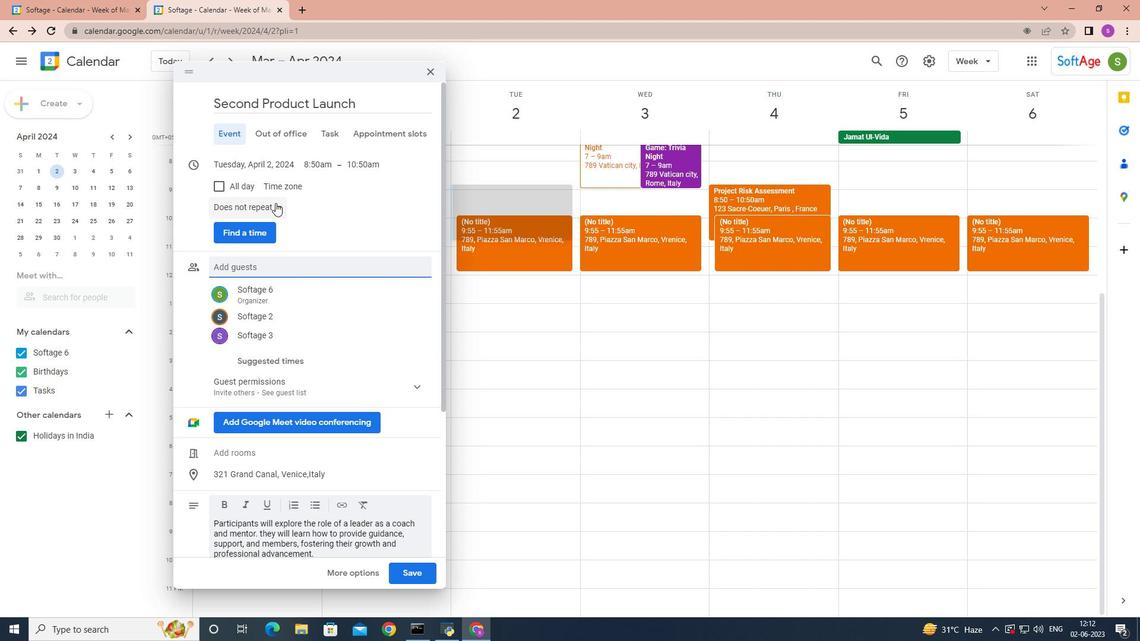
Action: Mouse moved to (260, 333)
Screenshot: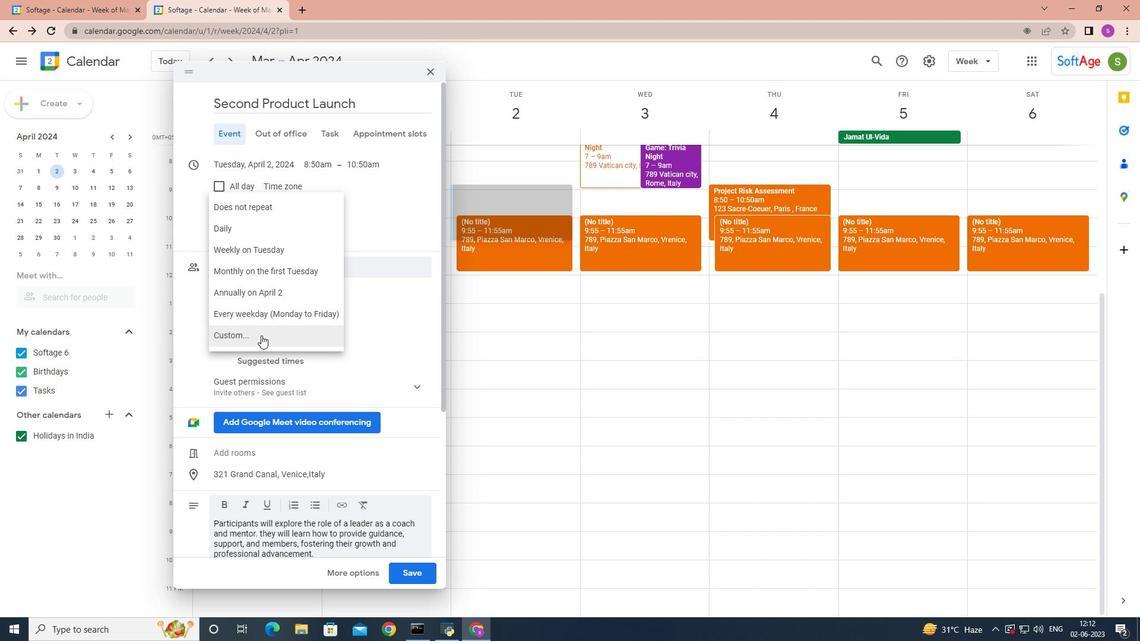 
Action: Mouse pressed left at (260, 333)
Screenshot: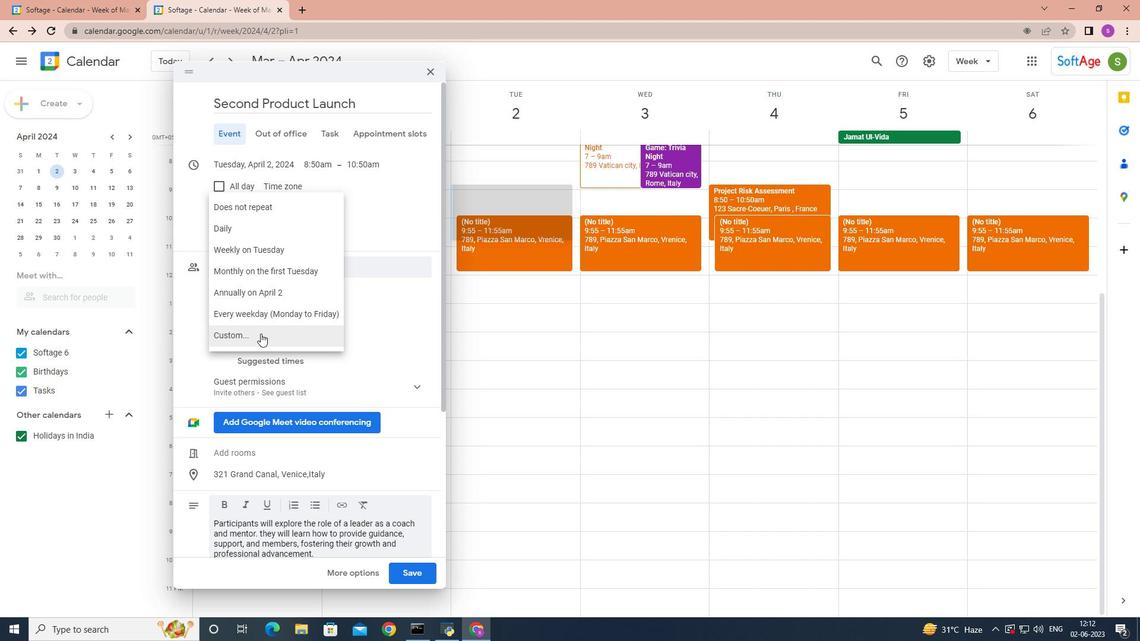 
Action: Mouse moved to (544, 255)
Screenshot: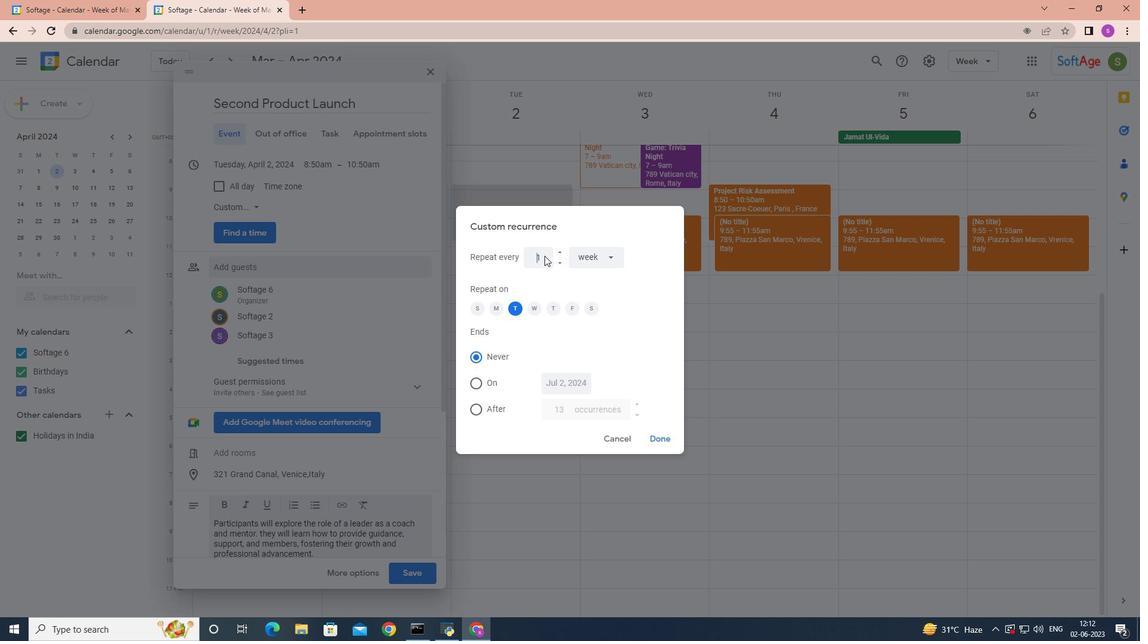 
Action: Mouse pressed left at (544, 255)
Screenshot: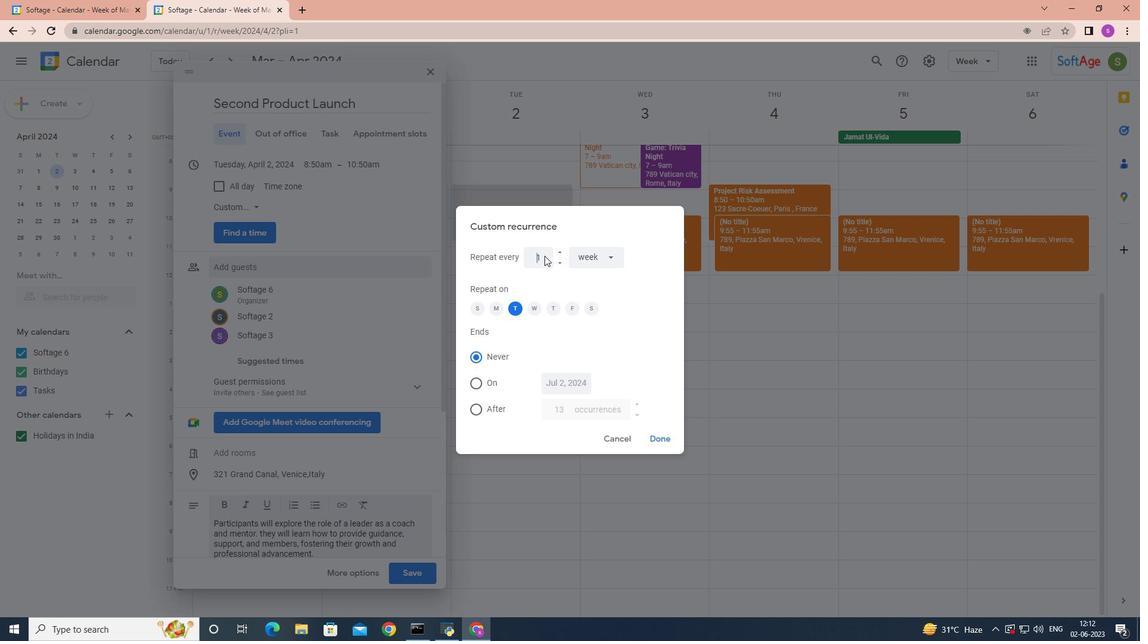 
Action: Mouse moved to (545, 256)
Screenshot: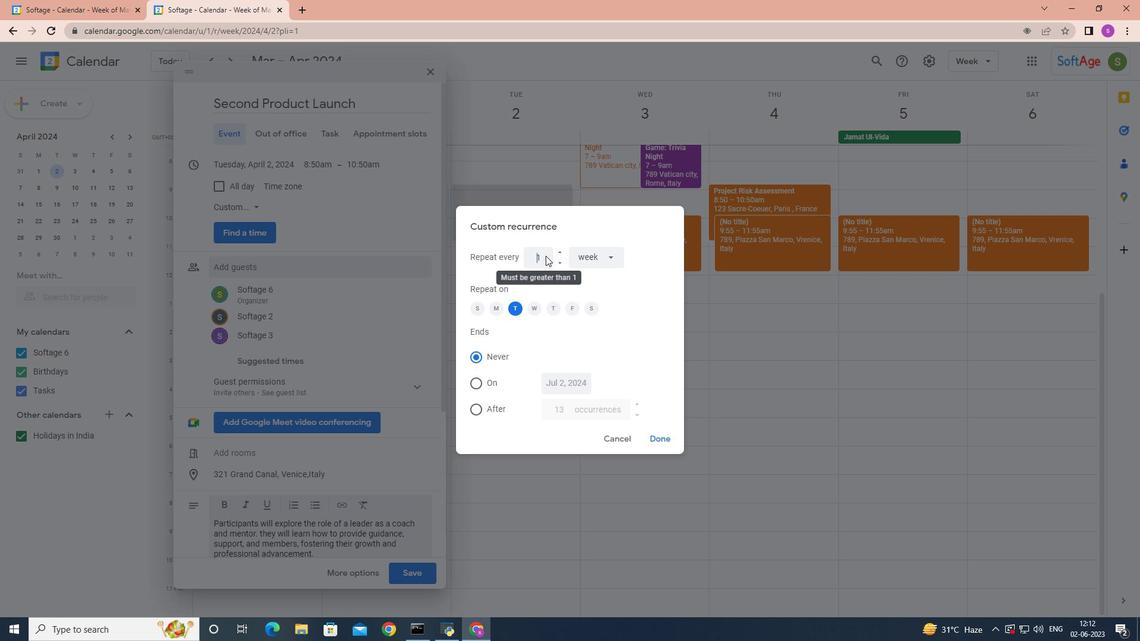 
Action: Key pressed 3<Key.backspace><Key.backspace>3
Screenshot: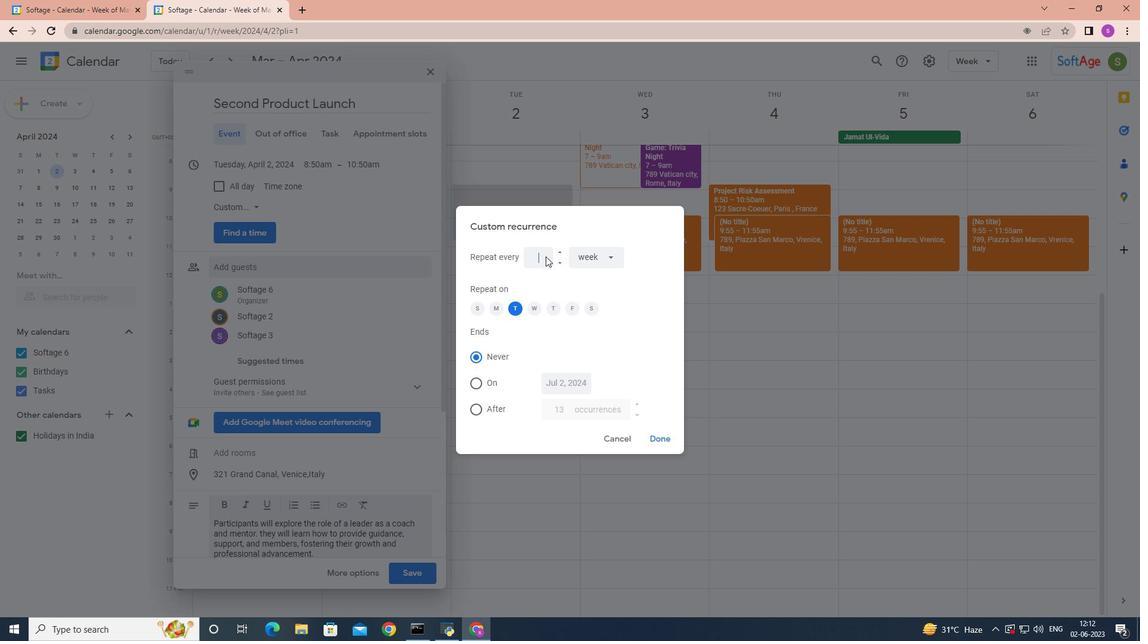 
Action: Mouse moved to (614, 256)
Screenshot: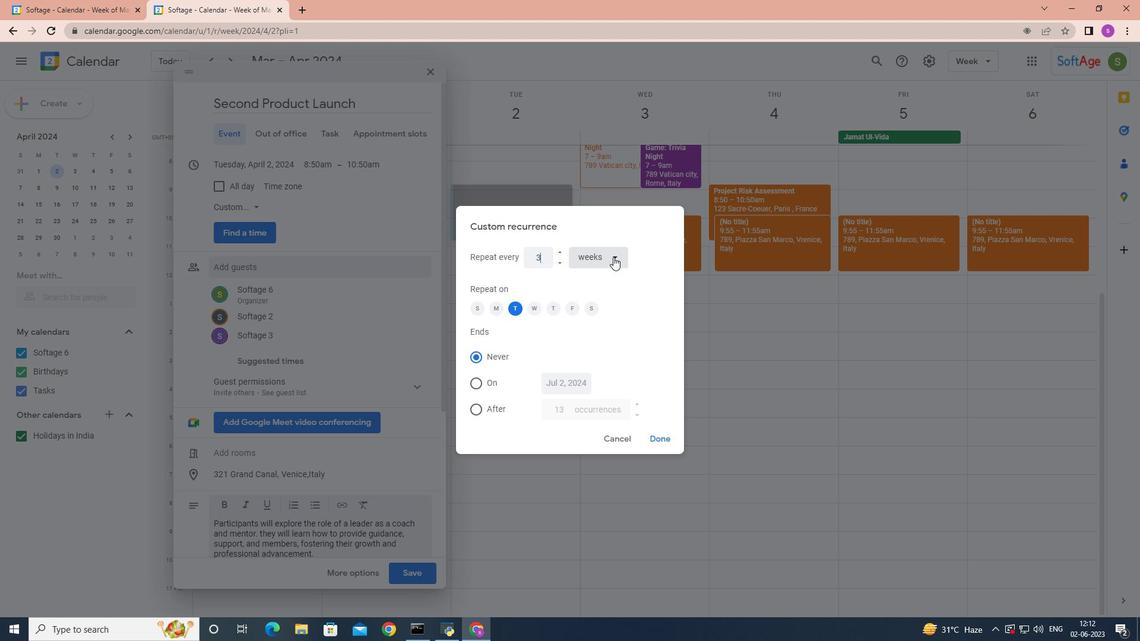 
Action: Mouse pressed left at (614, 256)
Screenshot: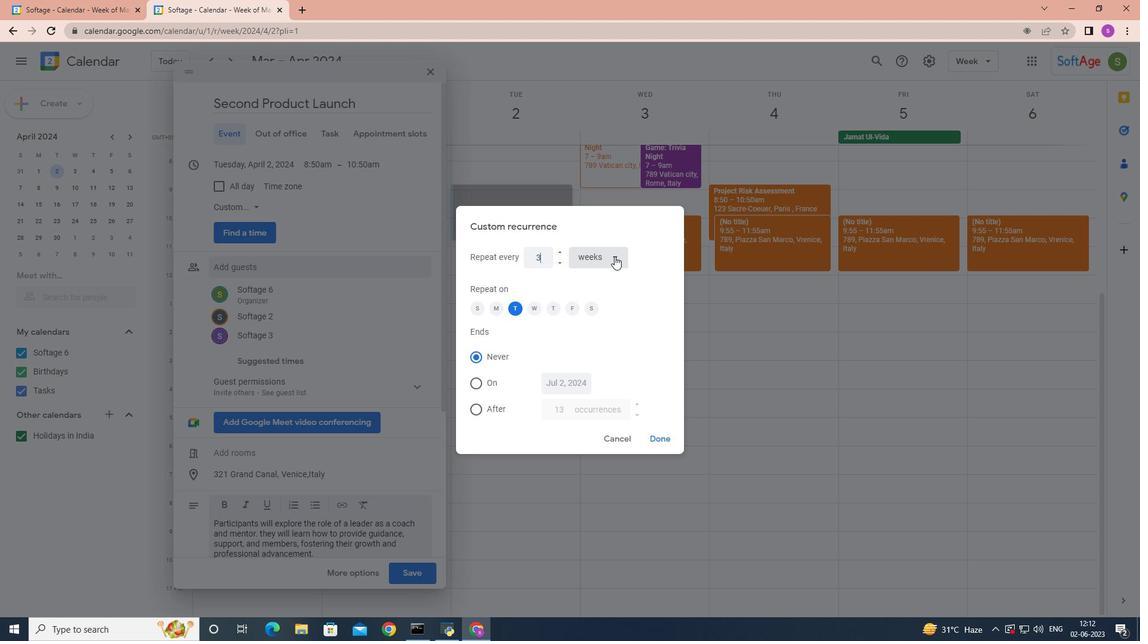 
Action: Mouse moved to (598, 319)
Screenshot: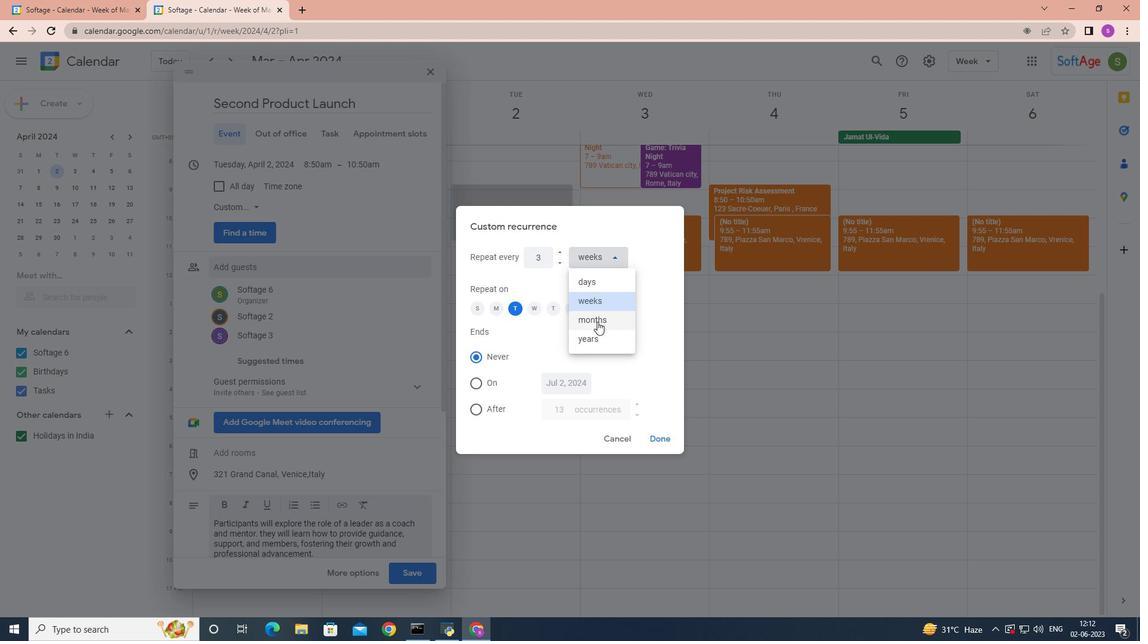 
Action: Mouse pressed left at (598, 319)
Screenshot: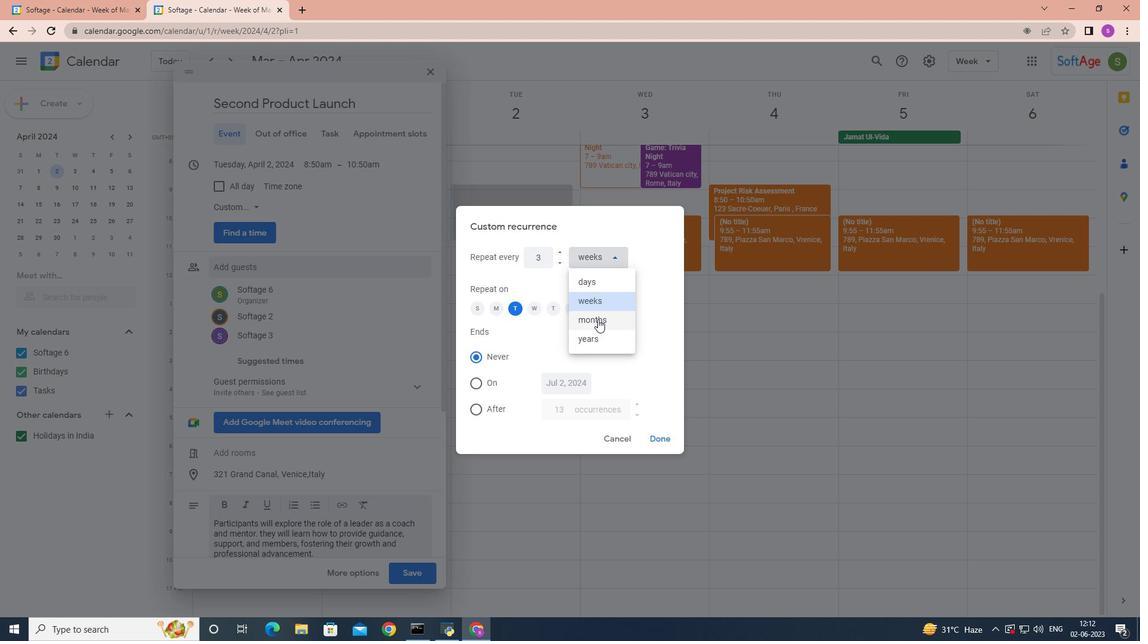 
Action: Mouse moved to (554, 296)
Screenshot: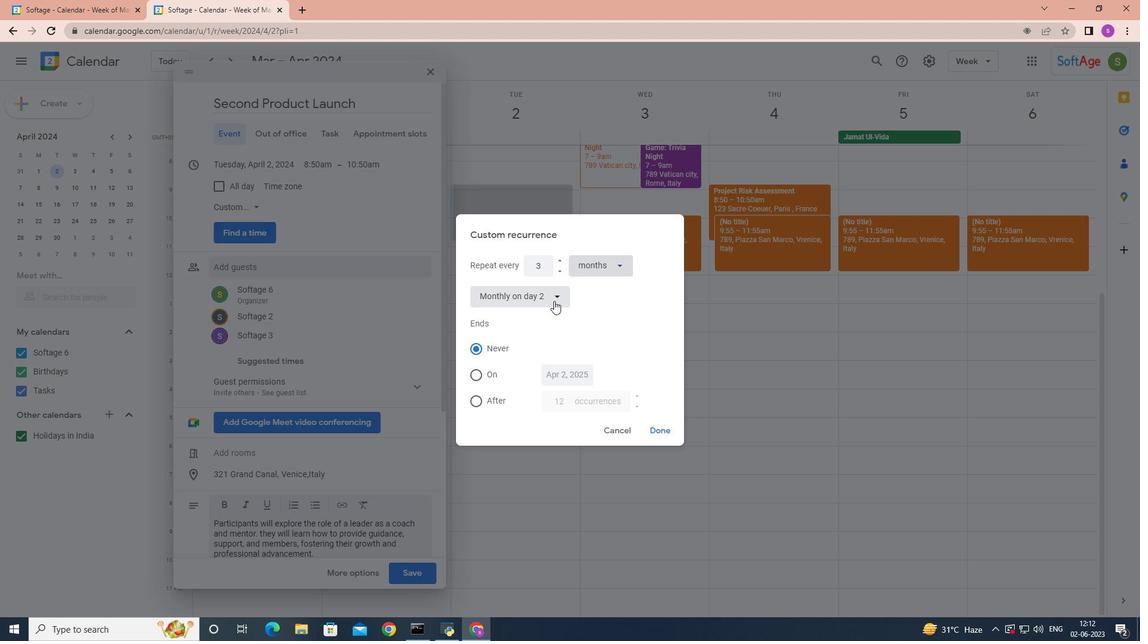 
Action: Mouse pressed left at (554, 296)
Screenshot: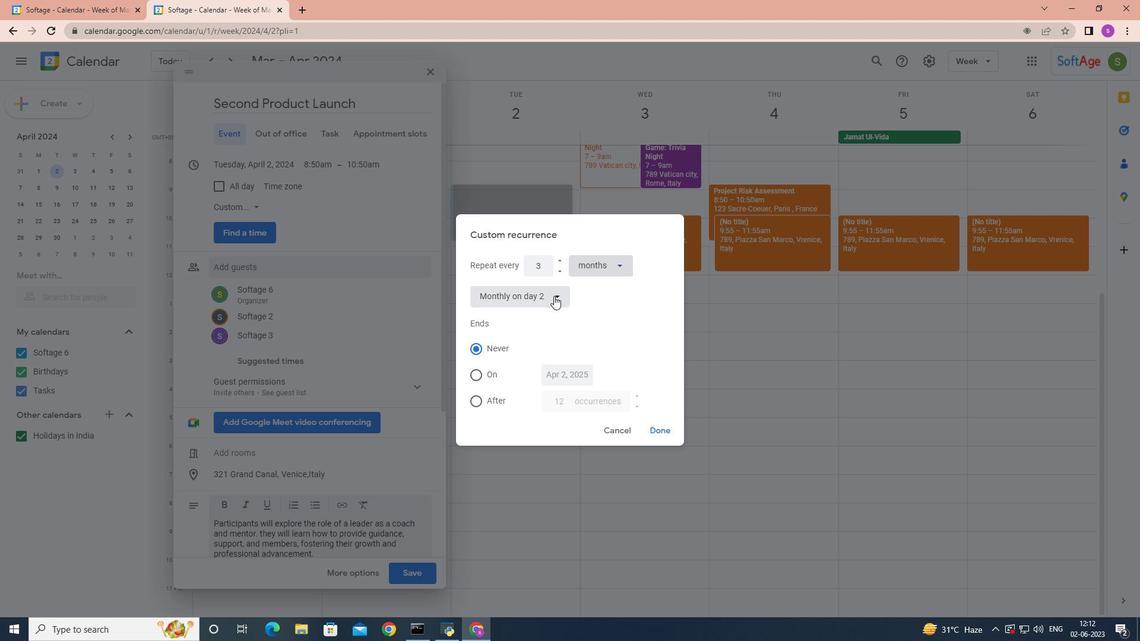 
Action: Mouse moved to (608, 296)
Screenshot: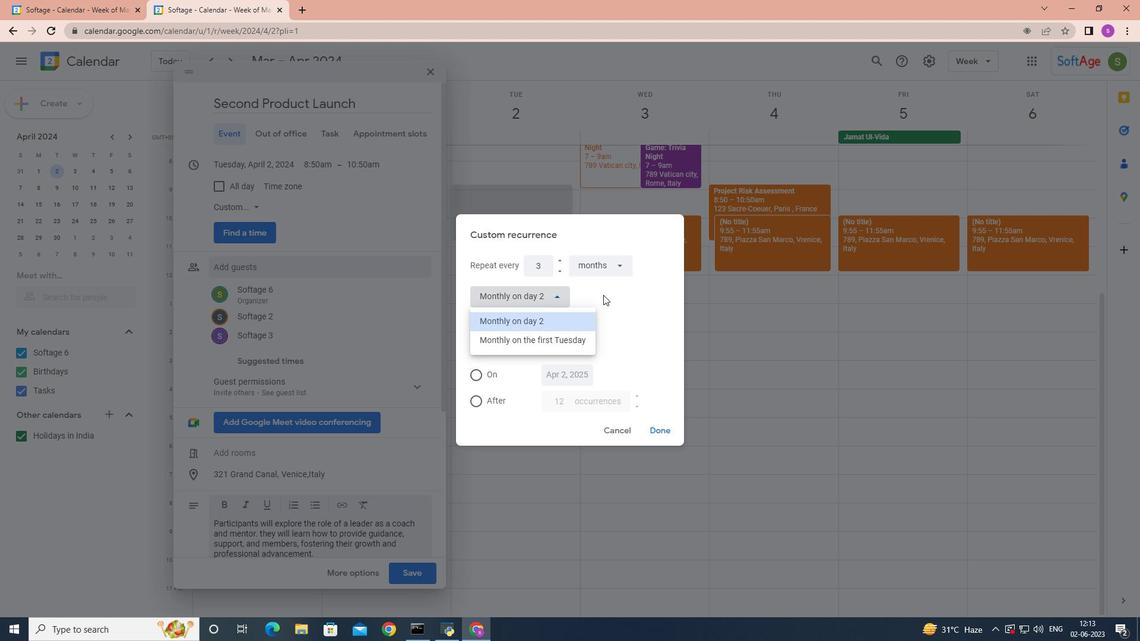 
Action: Mouse pressed left at (608, 296)
Screenshot: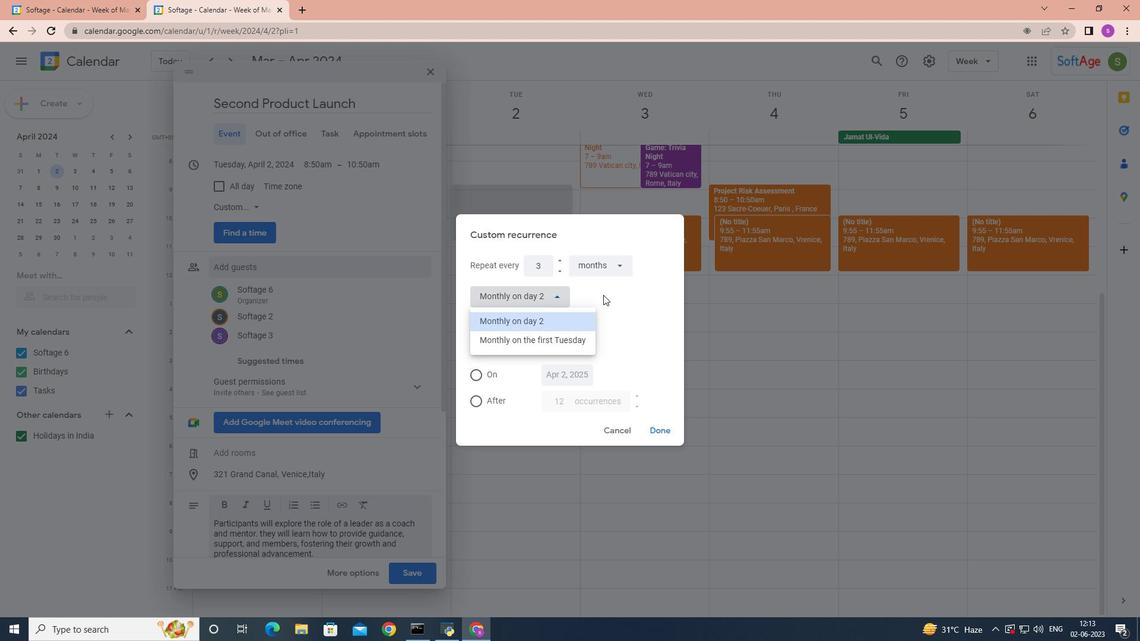 
Action: Mouse moved to (476, 377)
Screenshot: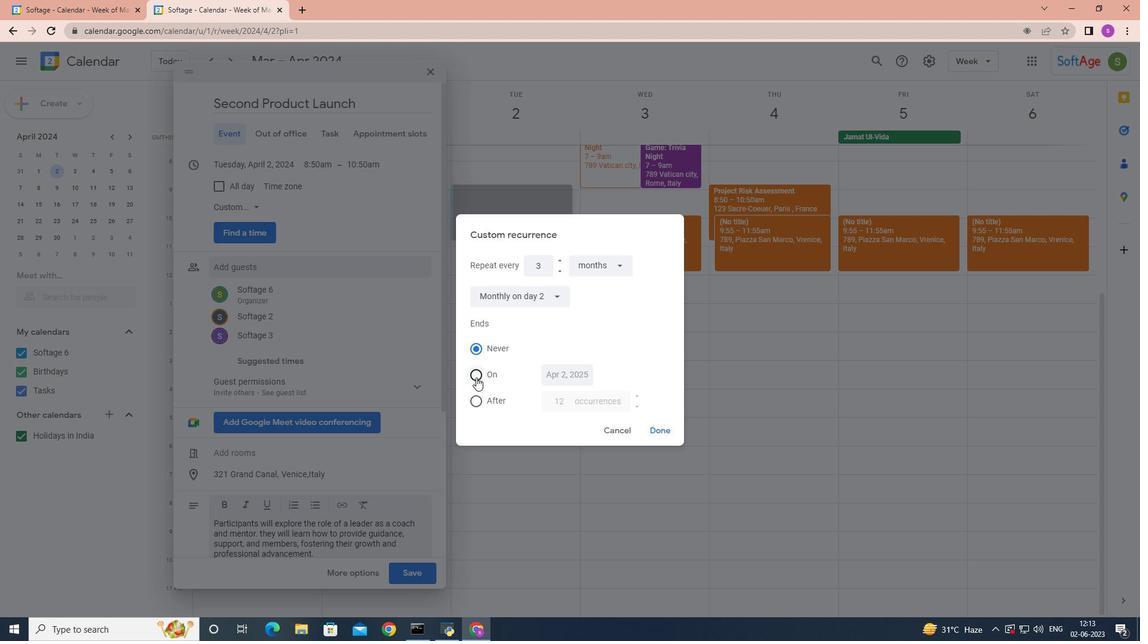 
Action: Mouse pressed left at (476, 377)
Screenshot: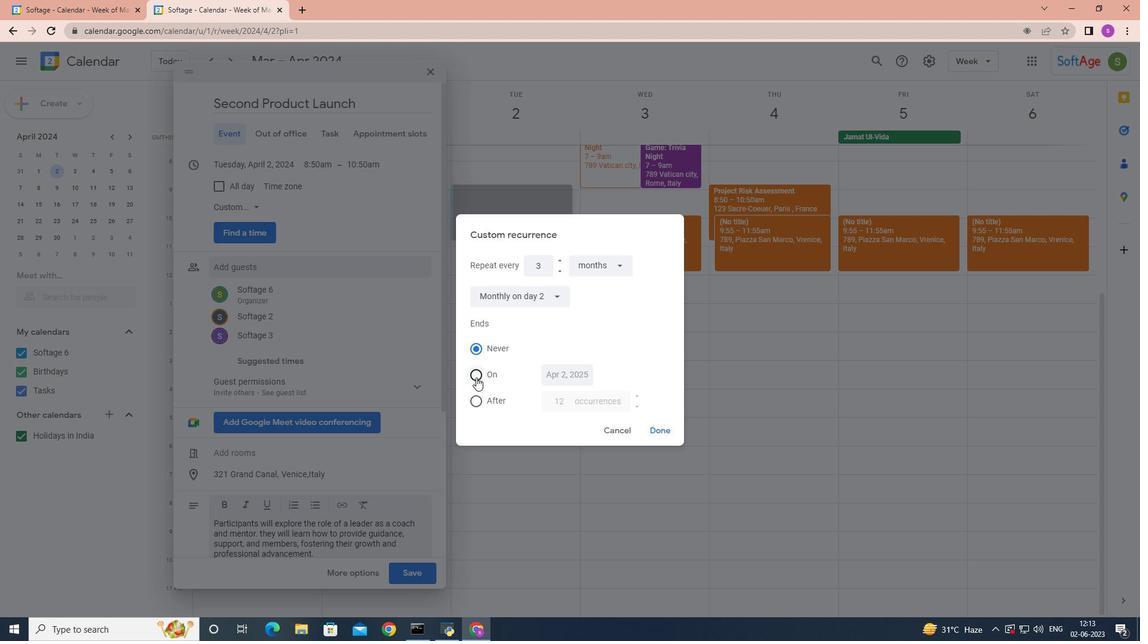 
Action: Mouse moved to (583, 371)
Screenshot: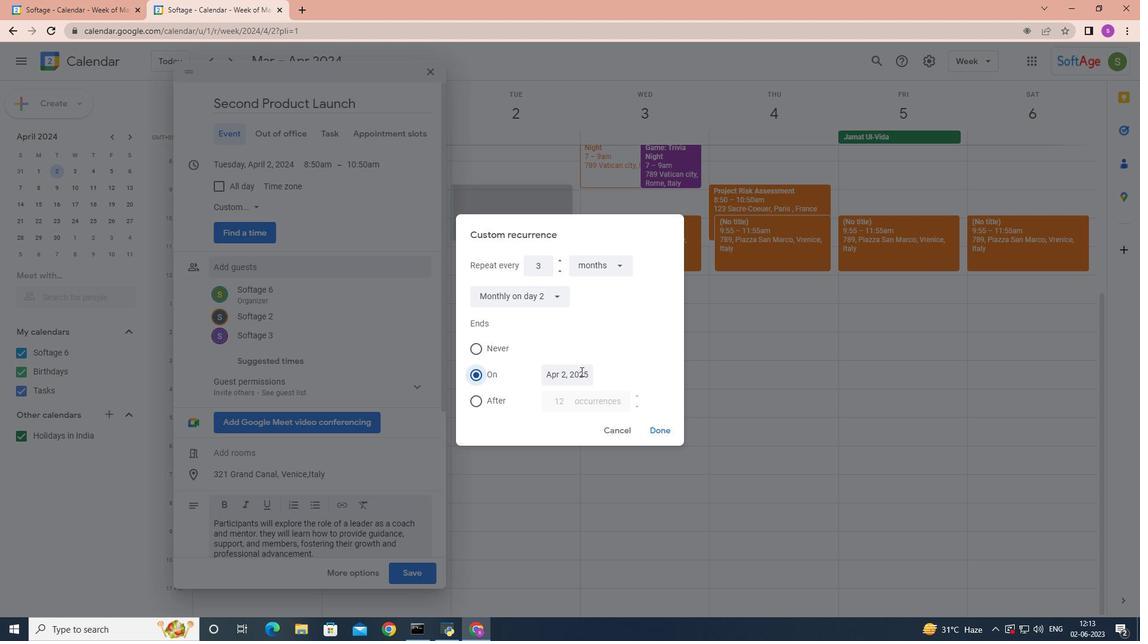 
Action: Mouse pressed left at (583, 371)
Screenshot: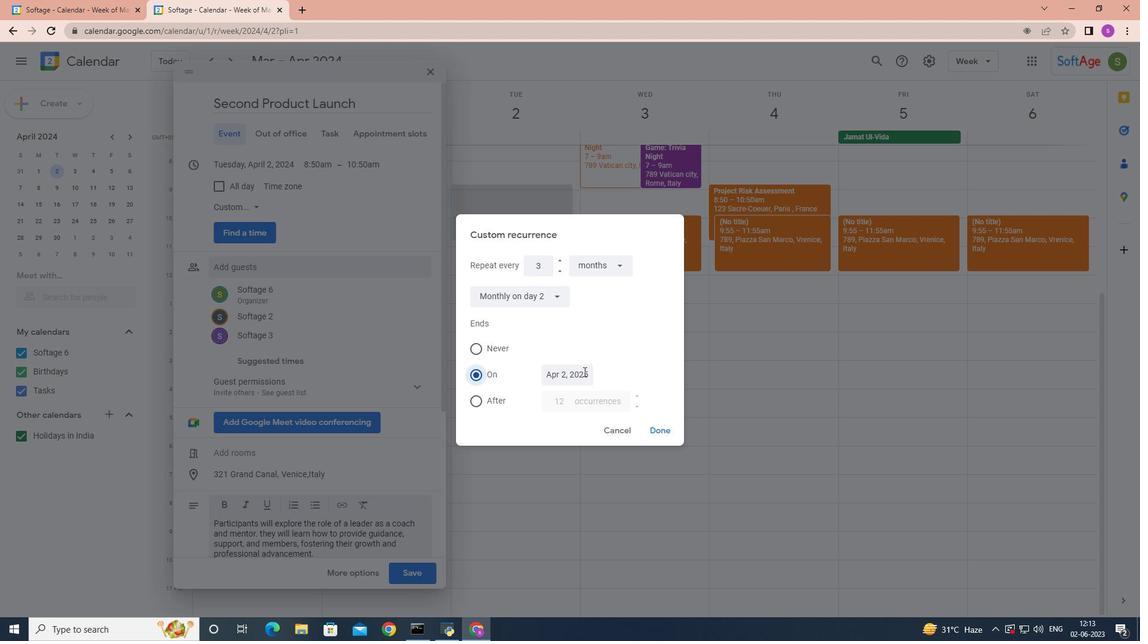 
Action: Mouse moved to (565, 484)
Screenshot: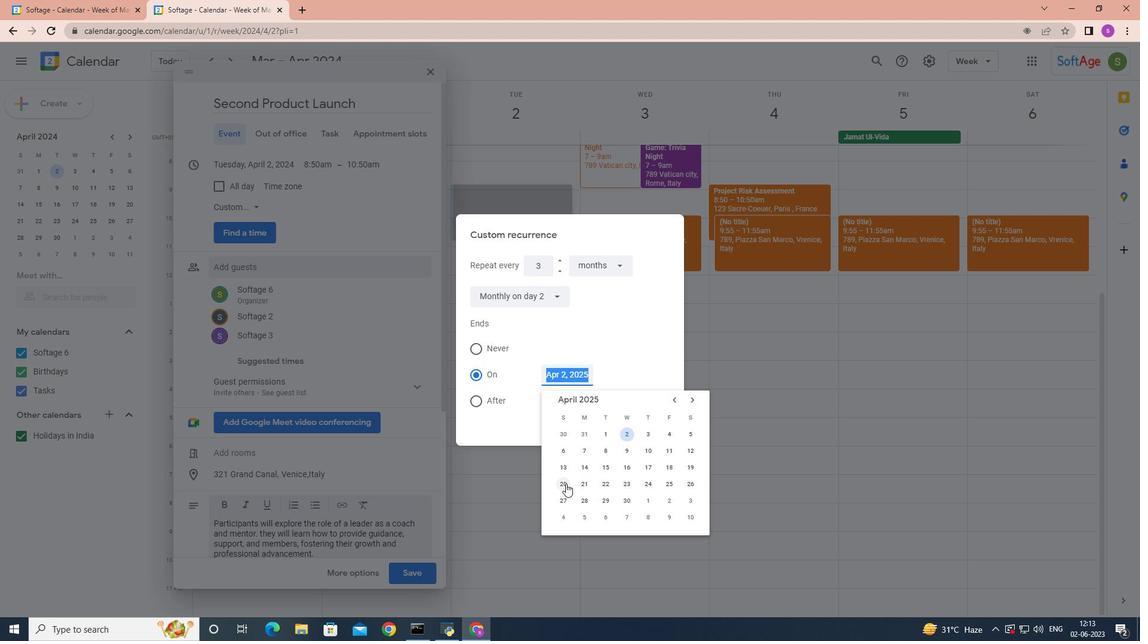 
Action: Mouse pressed left at (565, 484)
Screenshot: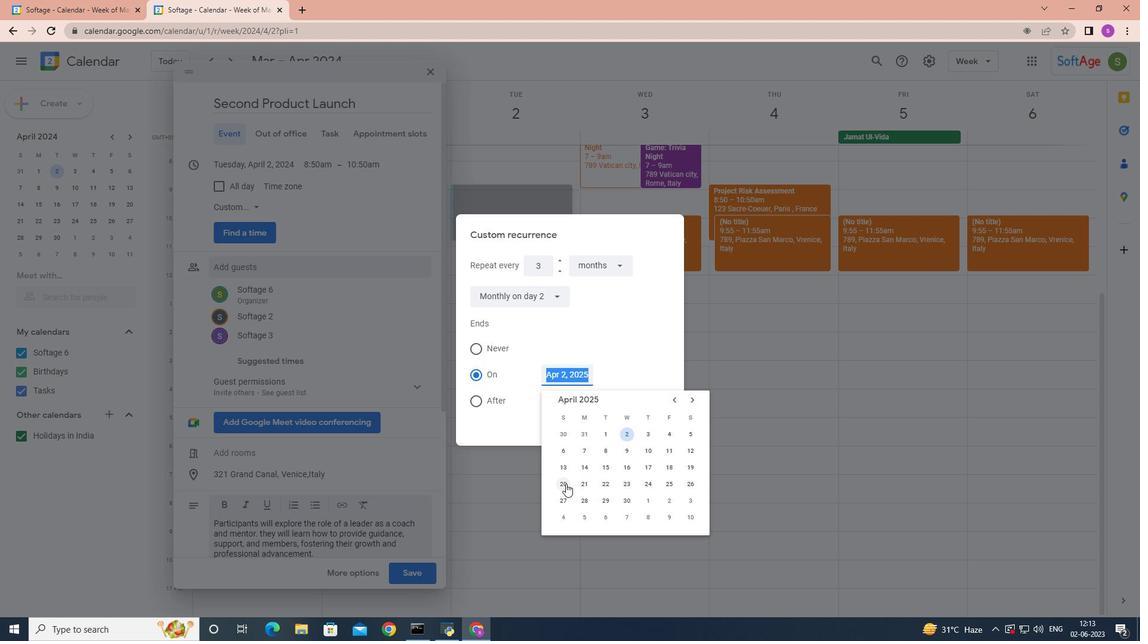 
Action: Mouse moved to (593, 371)
Screenshot: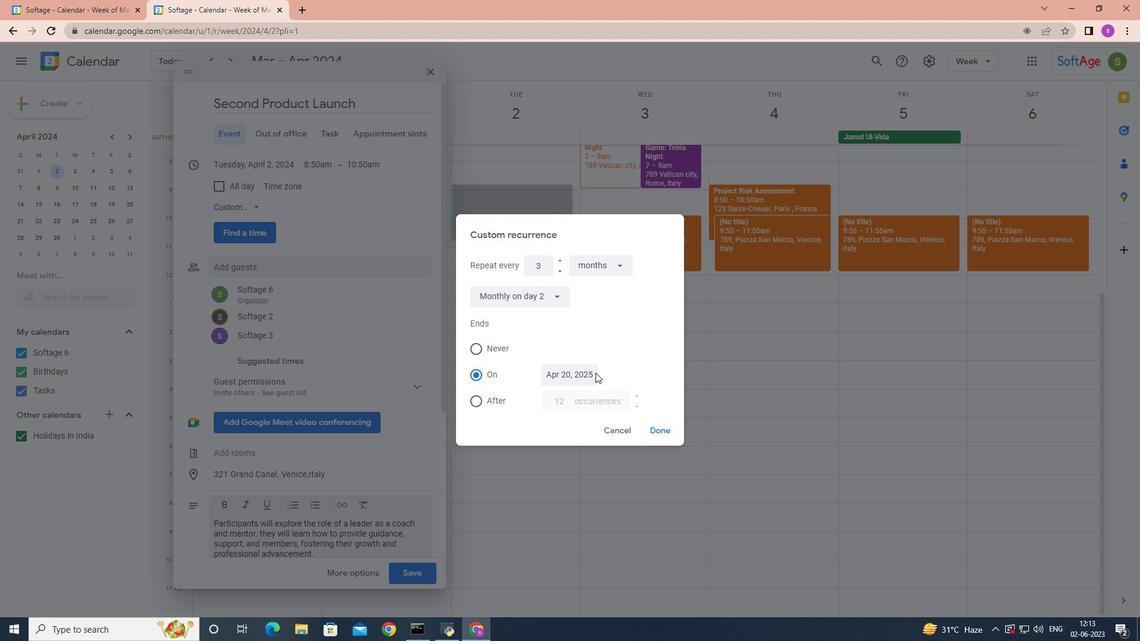 
Action: Mouse pressed left at (593, 371)
Screenshot: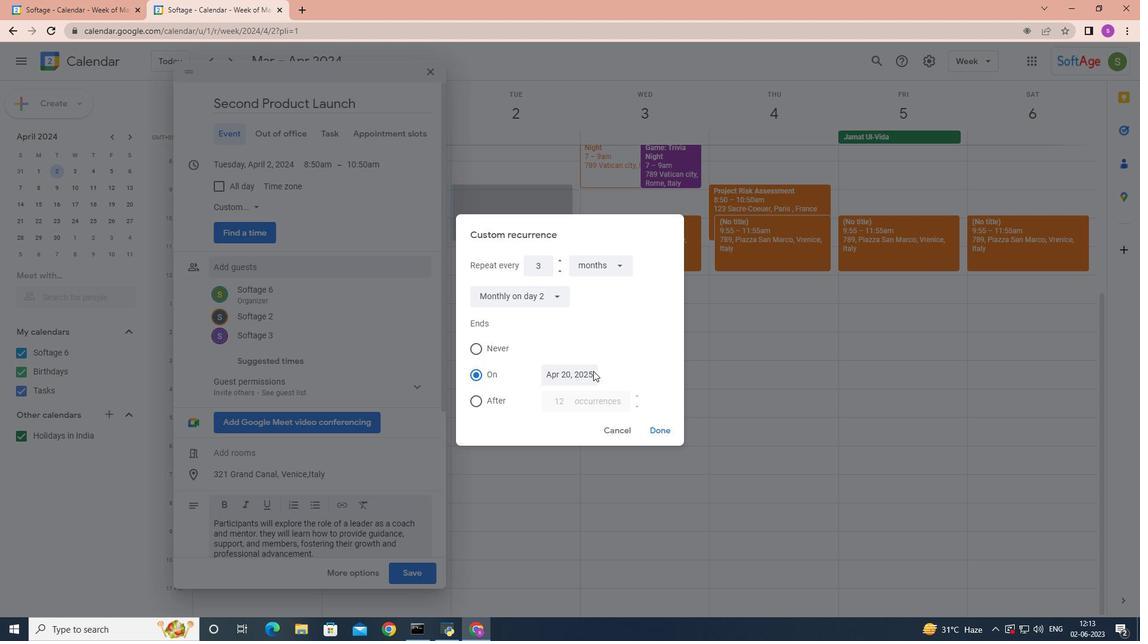 
Action: Mouse moved to (677, 402)
Screenshot: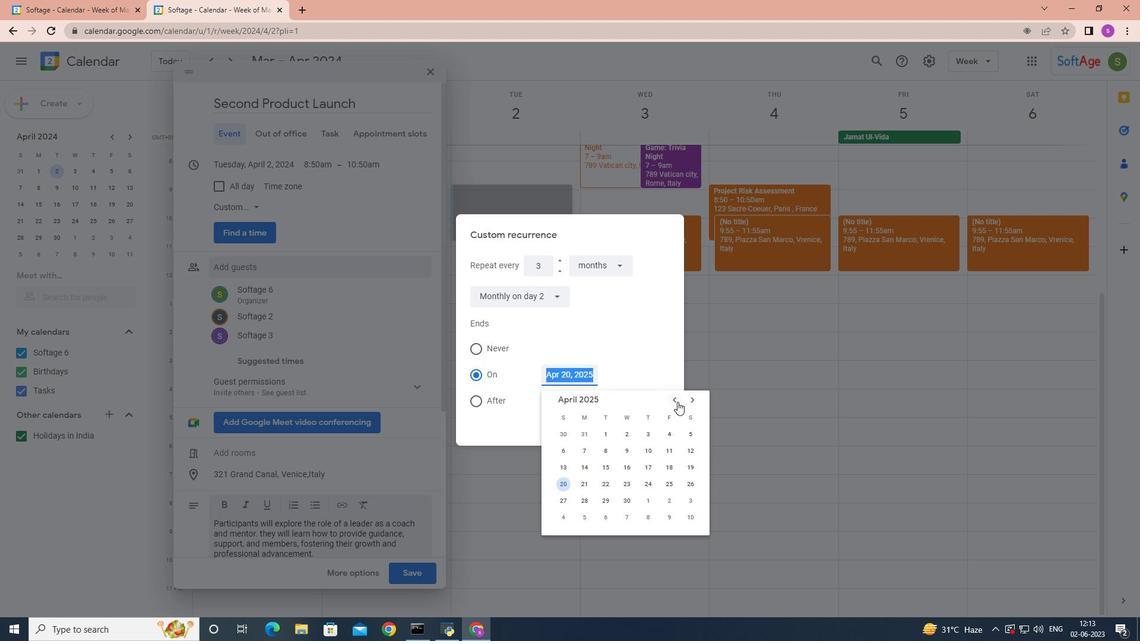 
Action: Mouse pressed left at (677, 402)
Screenshot: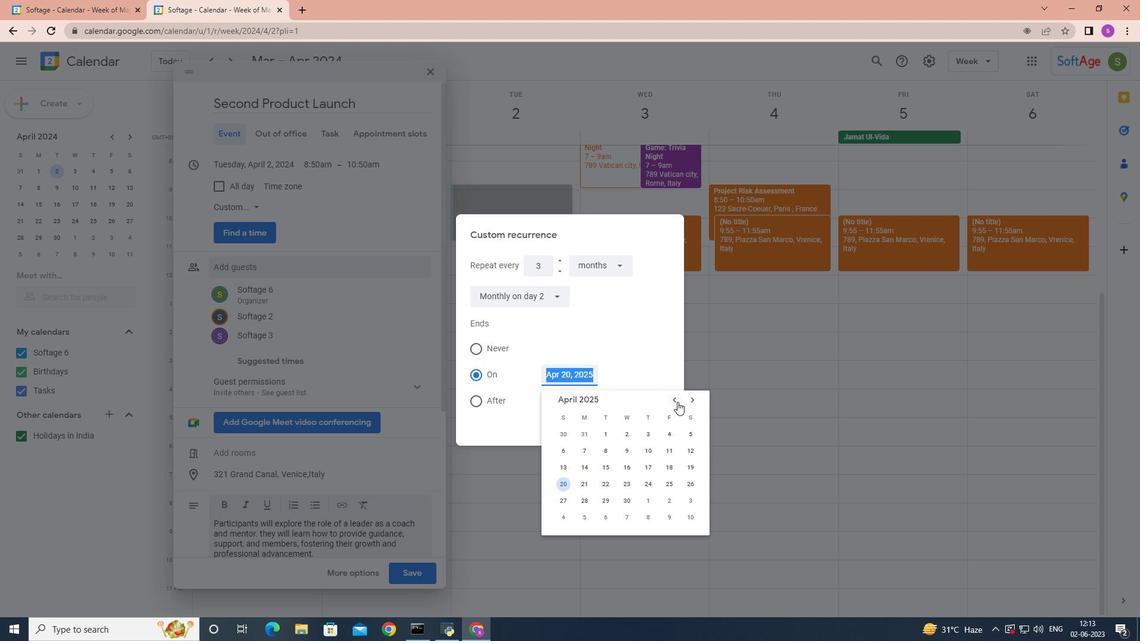 
Action: Mouse moved to (677, 402)
Screenshot: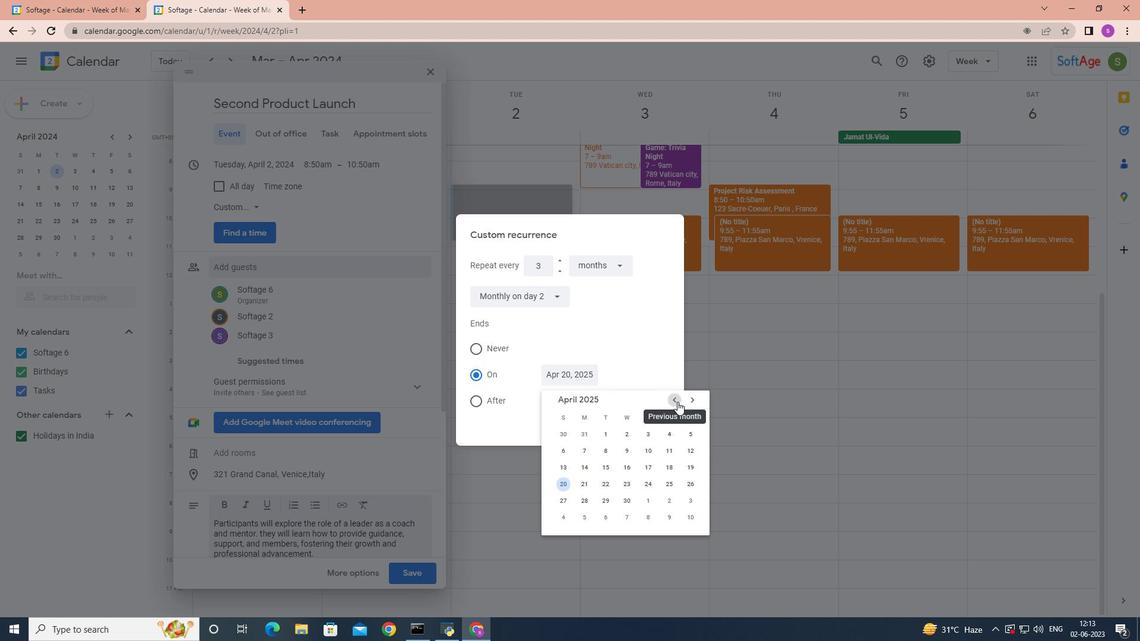 
Action: Mouse pressed left at (677, 402)
Screenshot: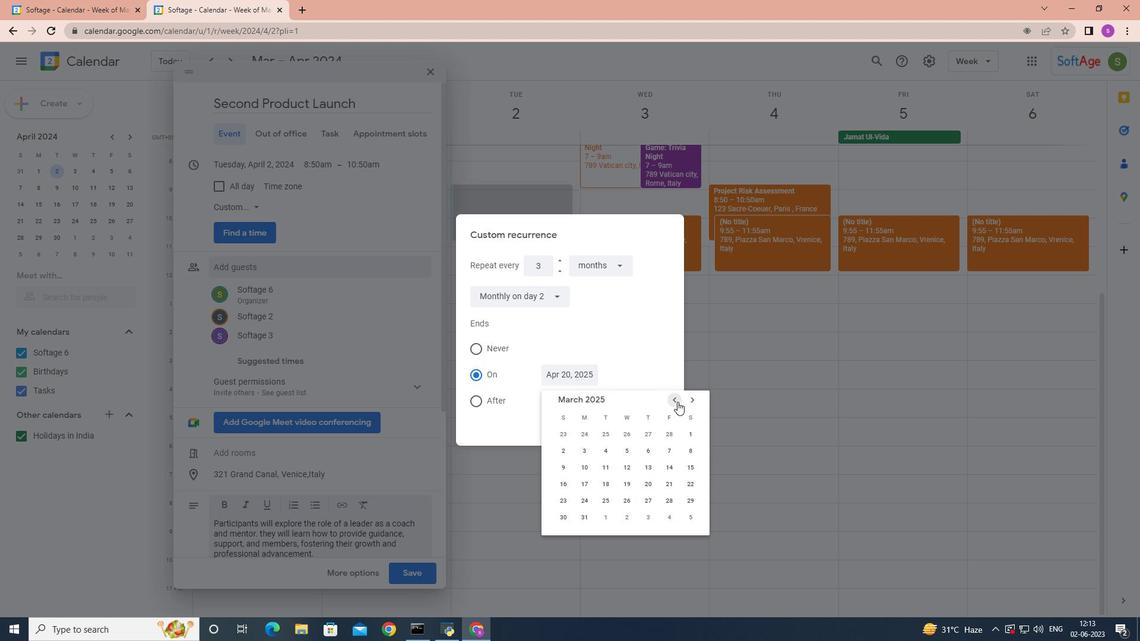 
Action: Mouse pressed left at (677, 402)
Screenshot: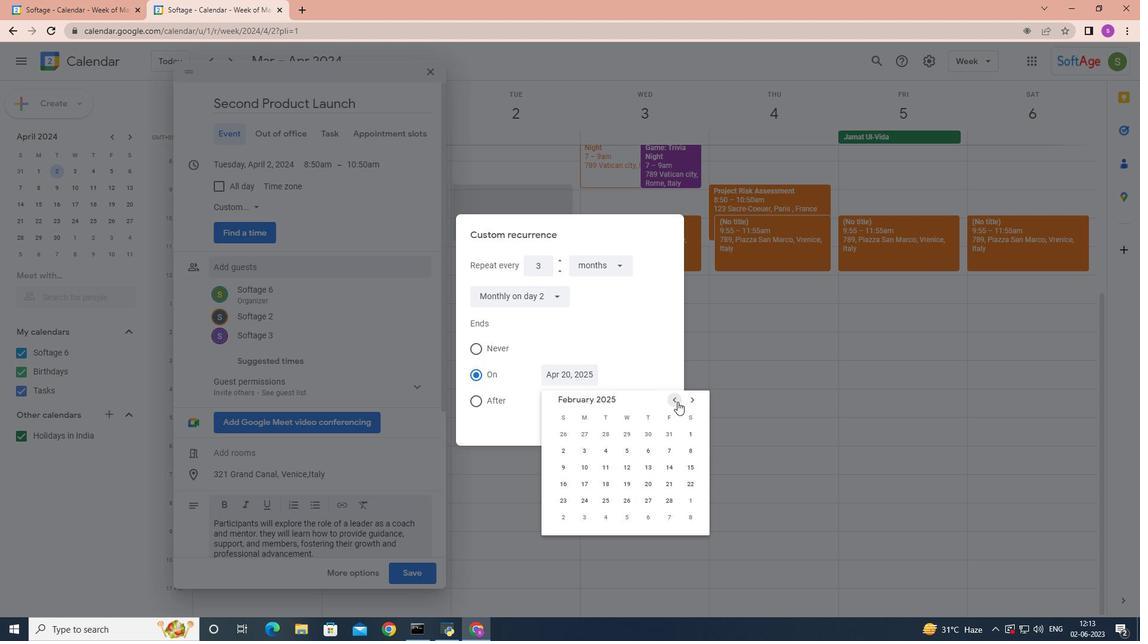 
Action: Mouse moved to (677, 402)
Screenshot: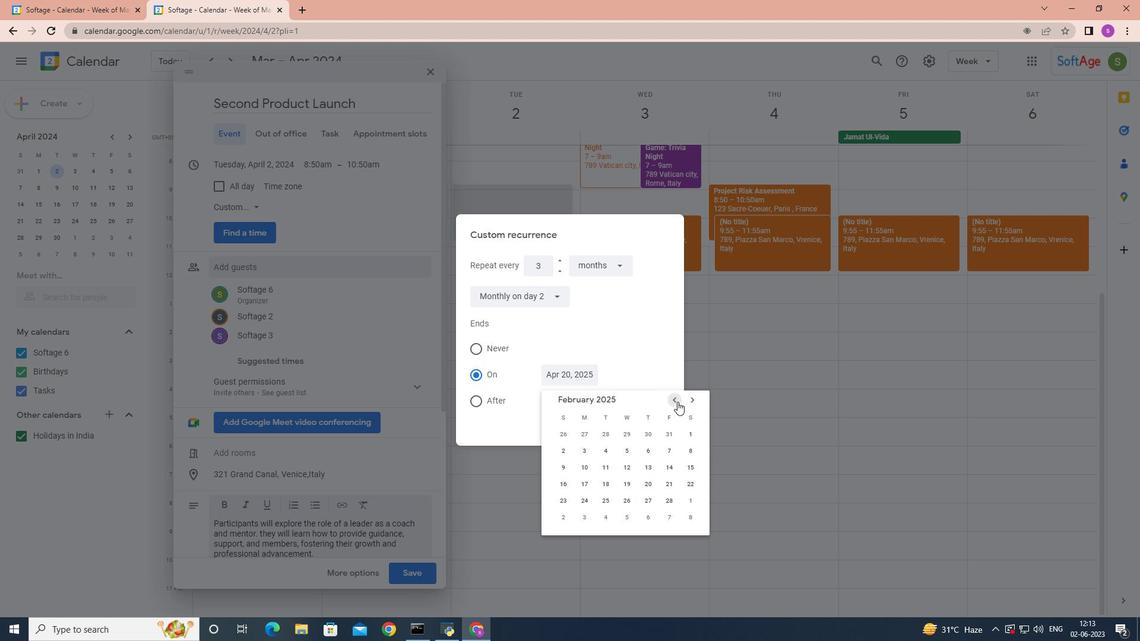 
Action: Mouse pressed left at (677, 402)
Screenshot: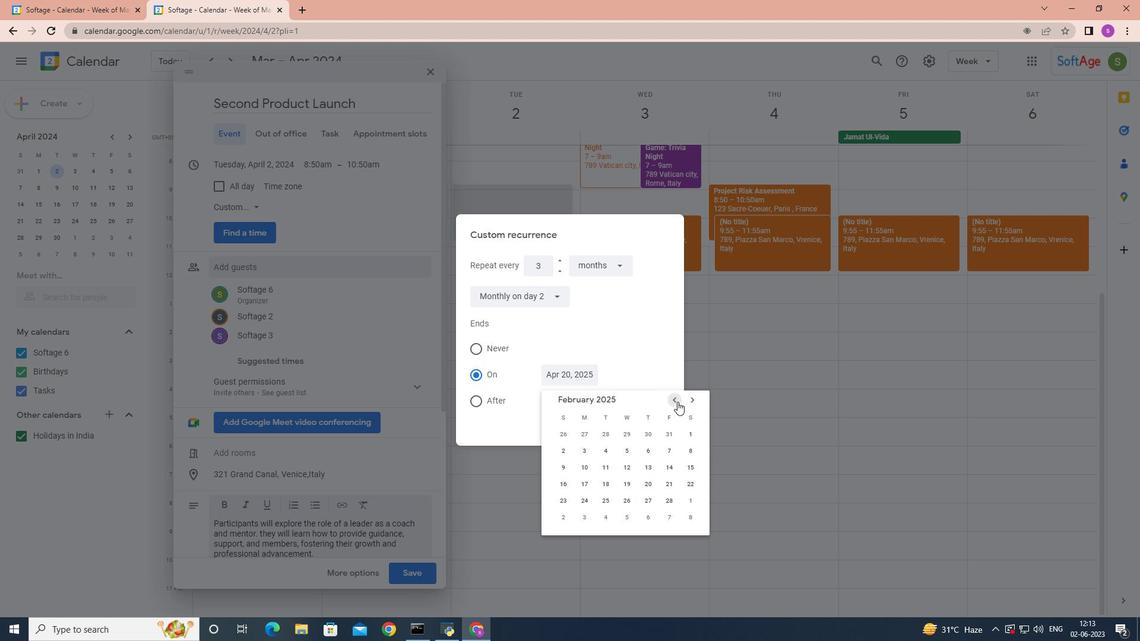 
Action: Mouse moved to (677, 402)
Screenshot: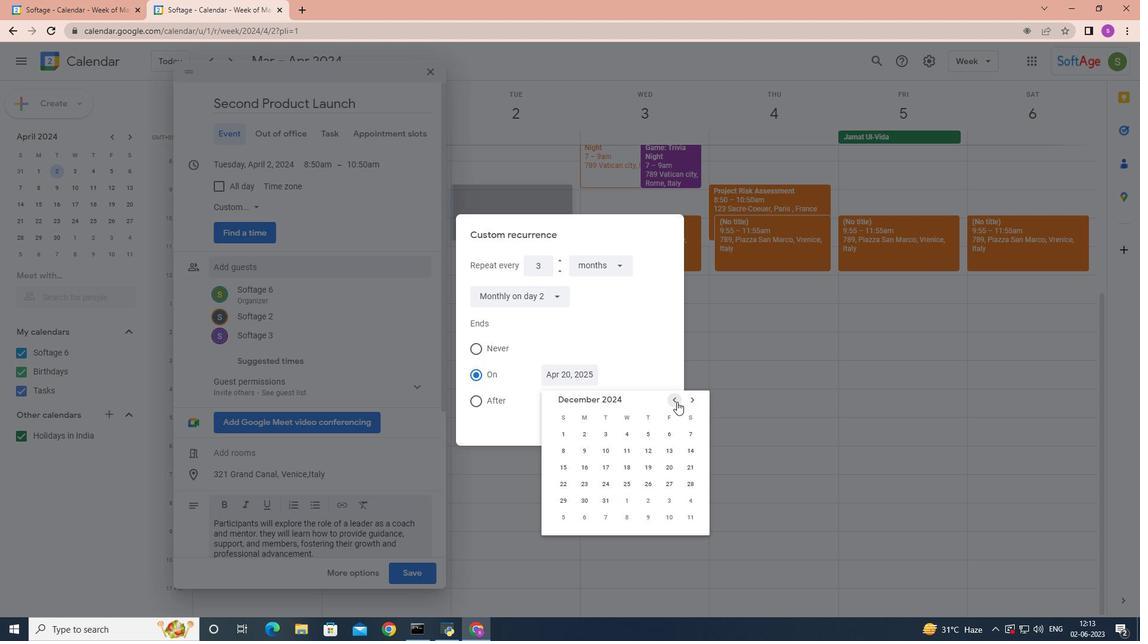 
Action: Mouse pressed left at (677, 402)
Screenshot: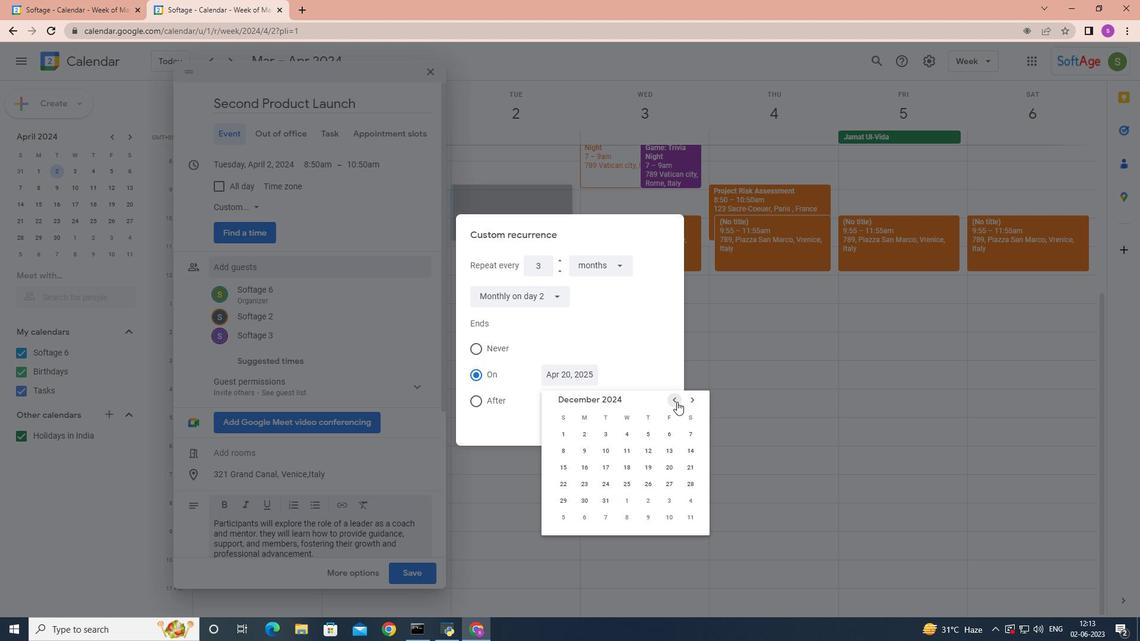 
Action: Mouse pressed left at (677, 402)
Screenshot: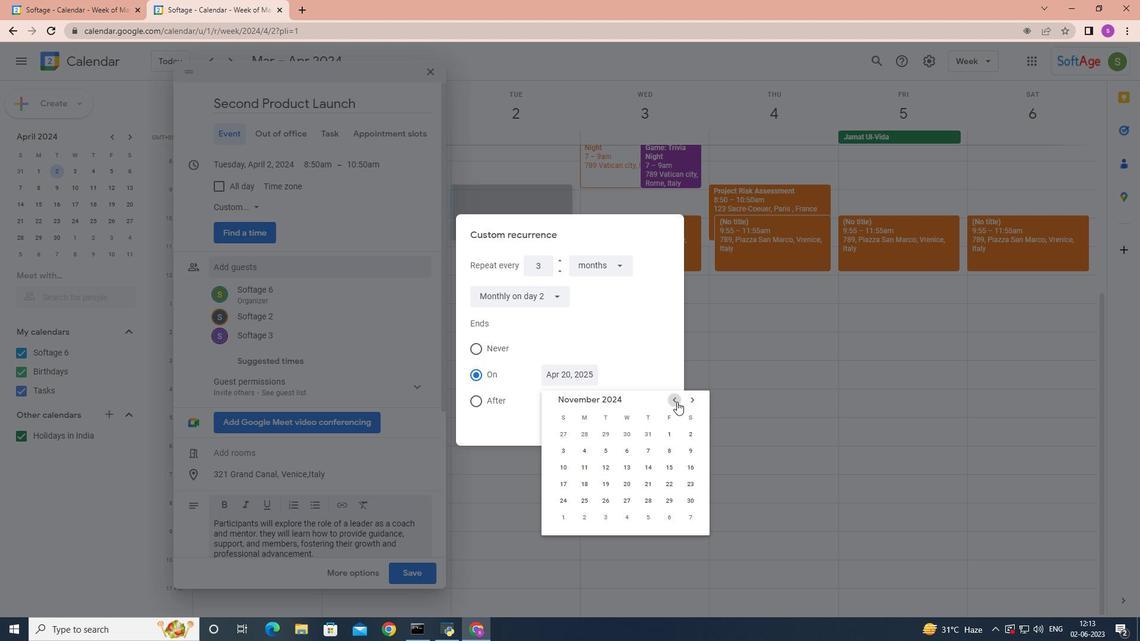 
Action: Mouse pressed left at (677, 402)
Screenshot: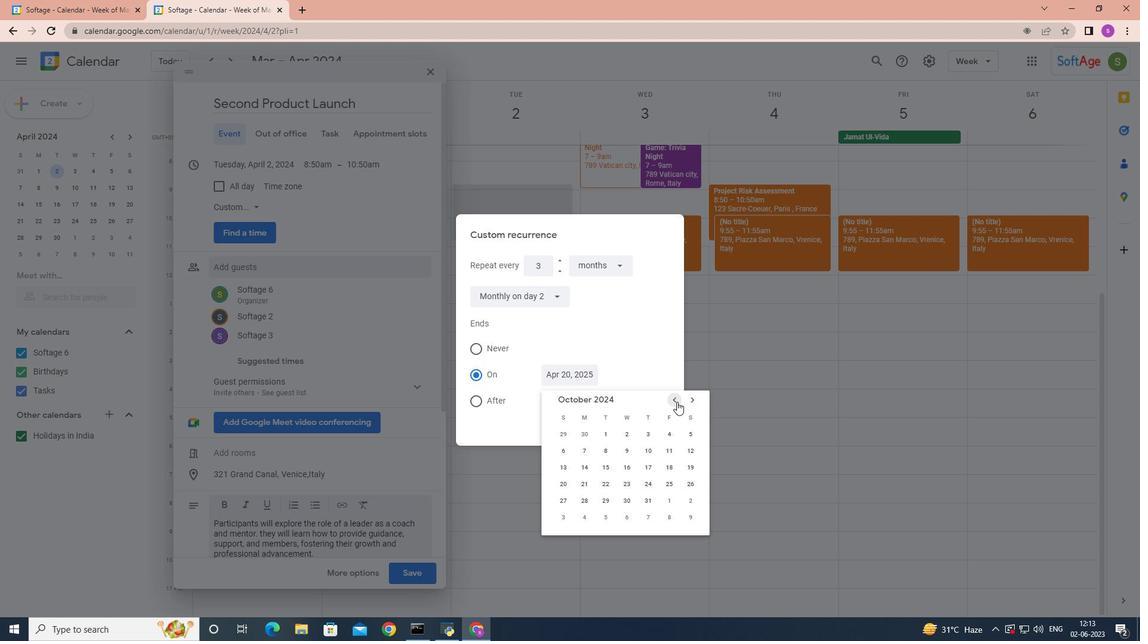 
Action: Mouse pressed left at (677, 402)
Screenshot: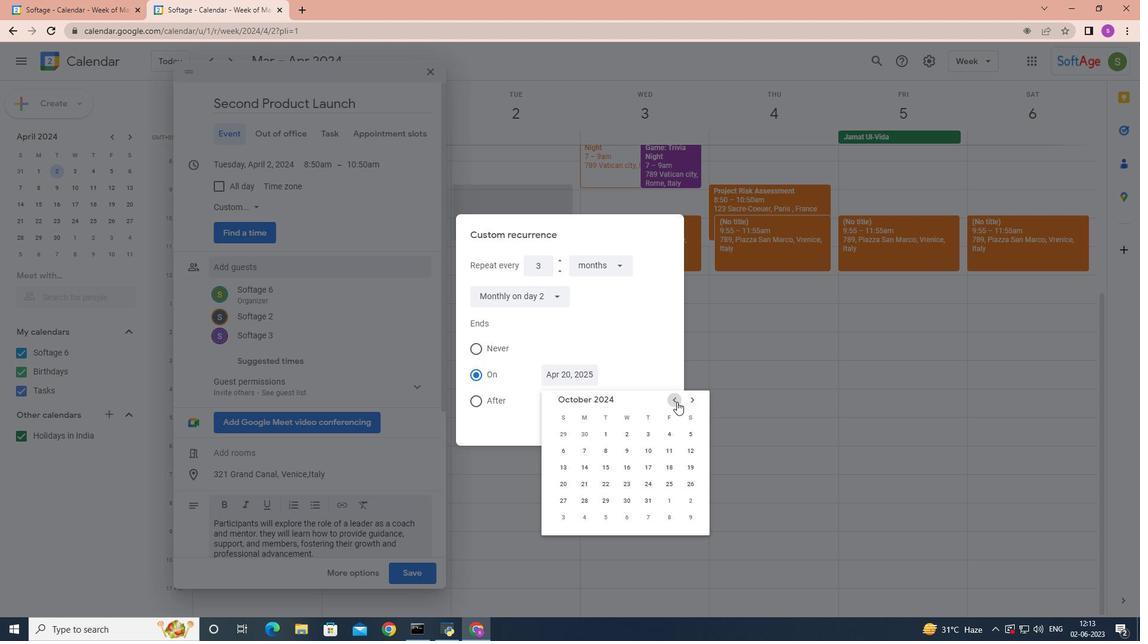 
Action: Mouse pressed left at (677, 402)
Screenshot: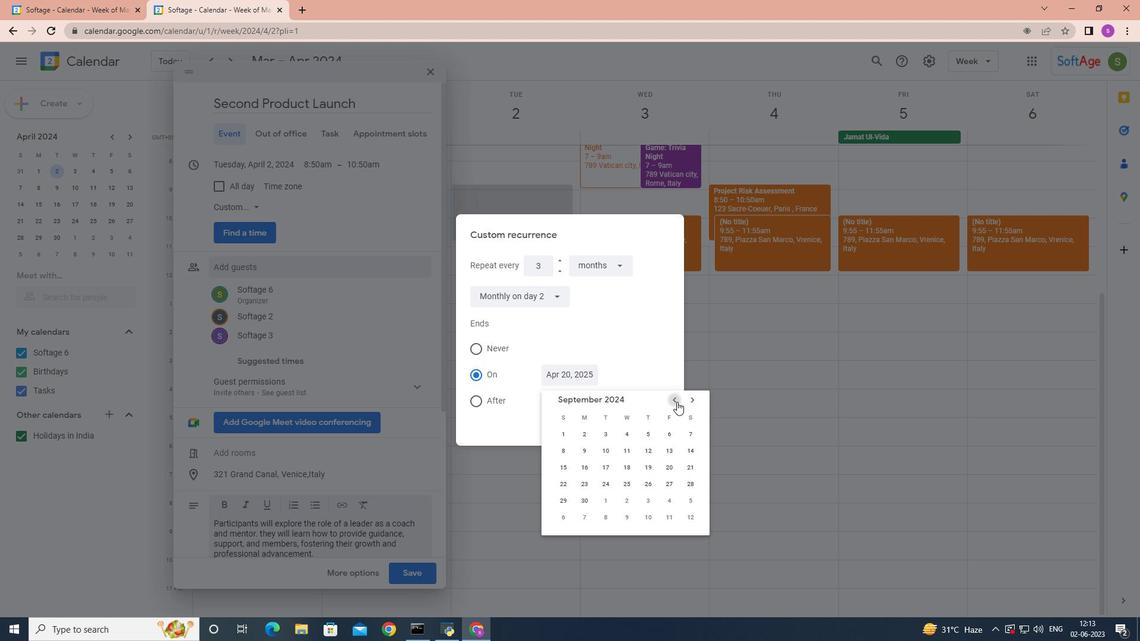
Action: Mouse pressed left at (677, 402)
Screenshot: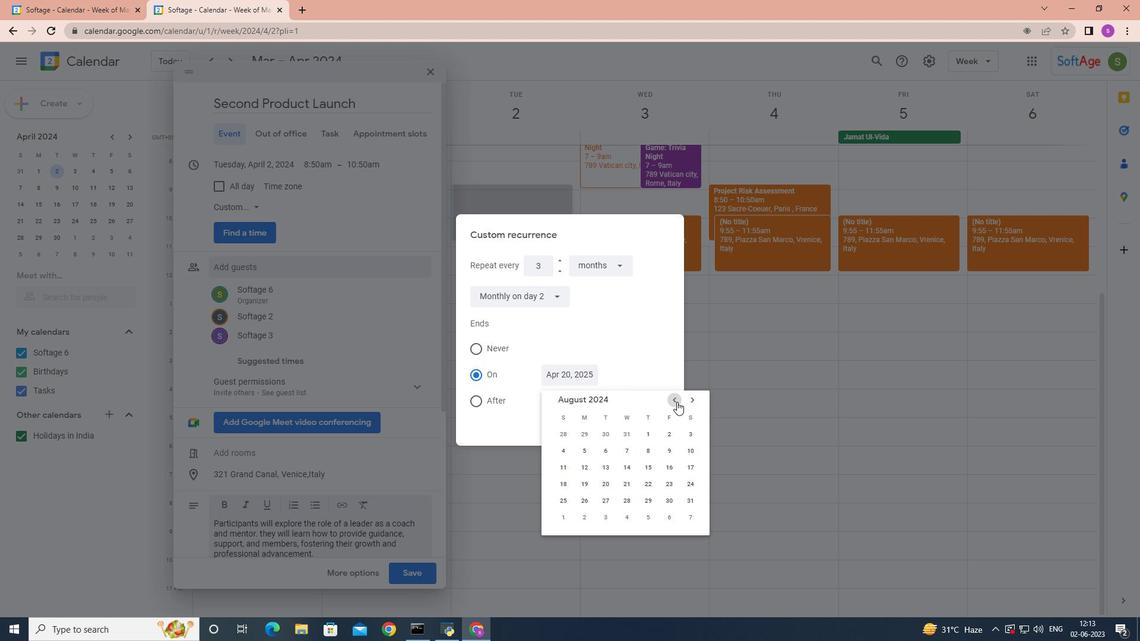 
Action: Mouse pressed left at (677, 402)
Screenshot: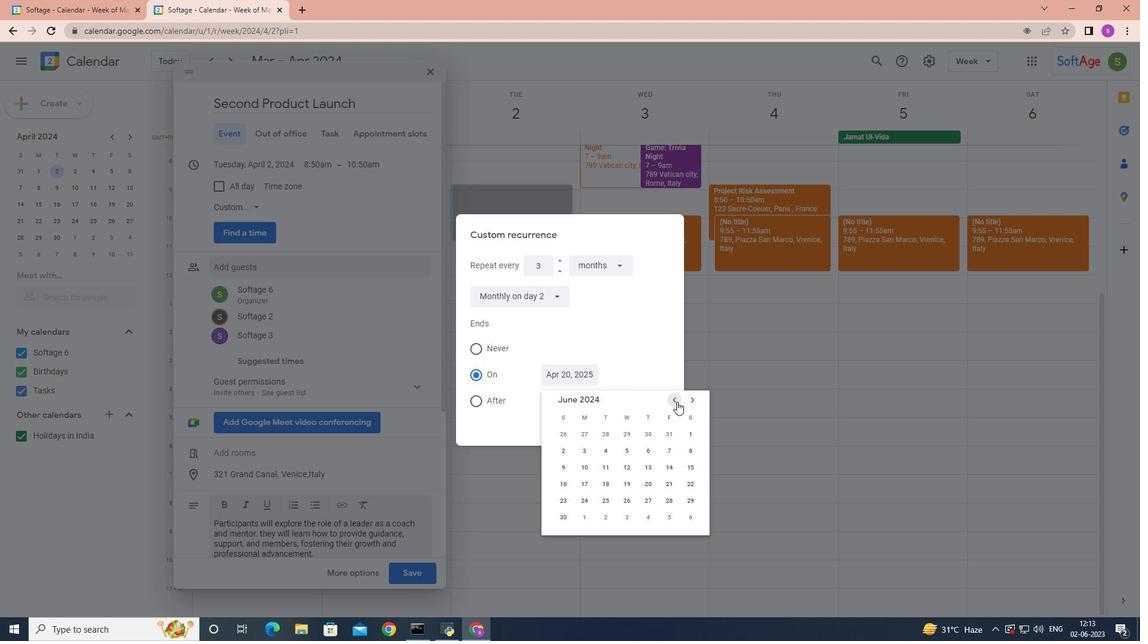 
Action: Mouse pressed left at (677, 402)
Screenshot: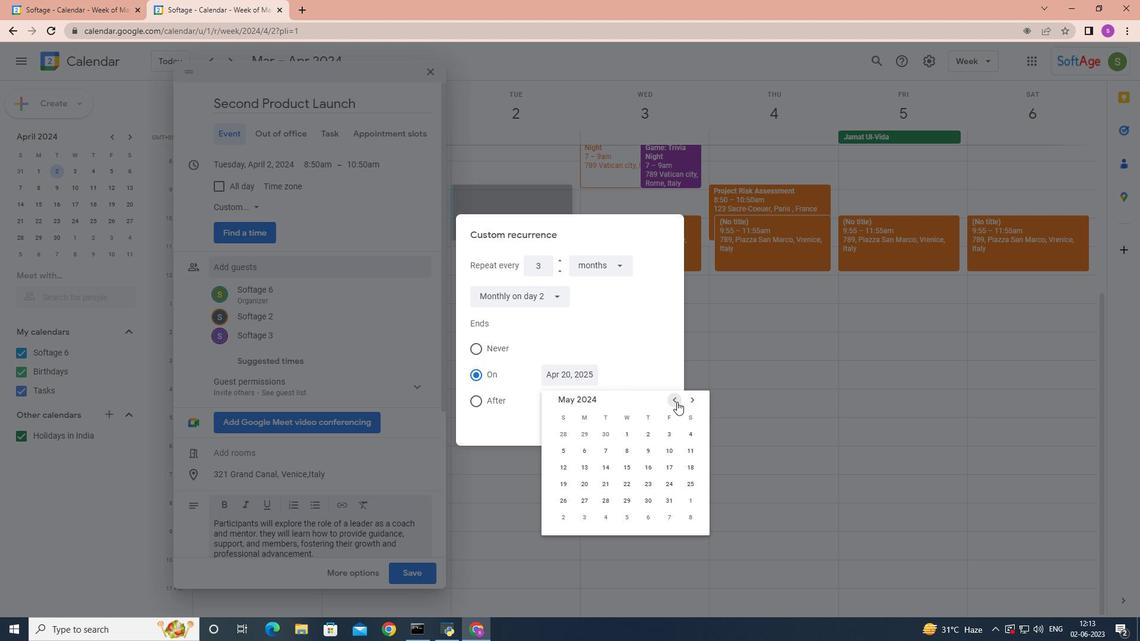 
Action: Mouse pressed left at (677, 402)
Screenshot: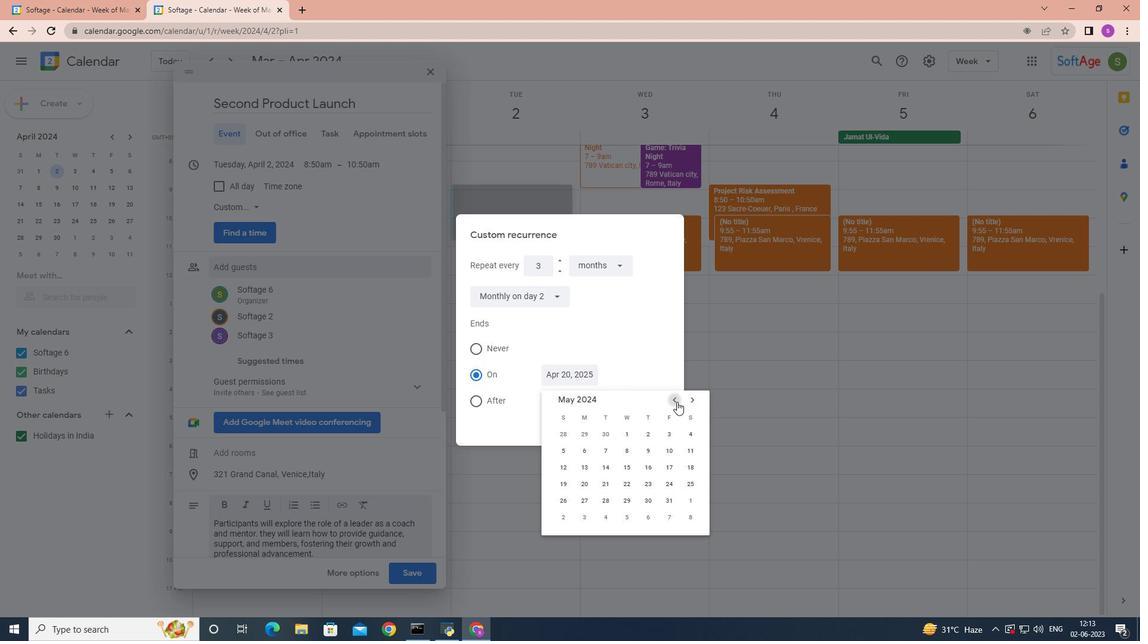 
Action: Mouse moved to (691, 400)
Screenshot: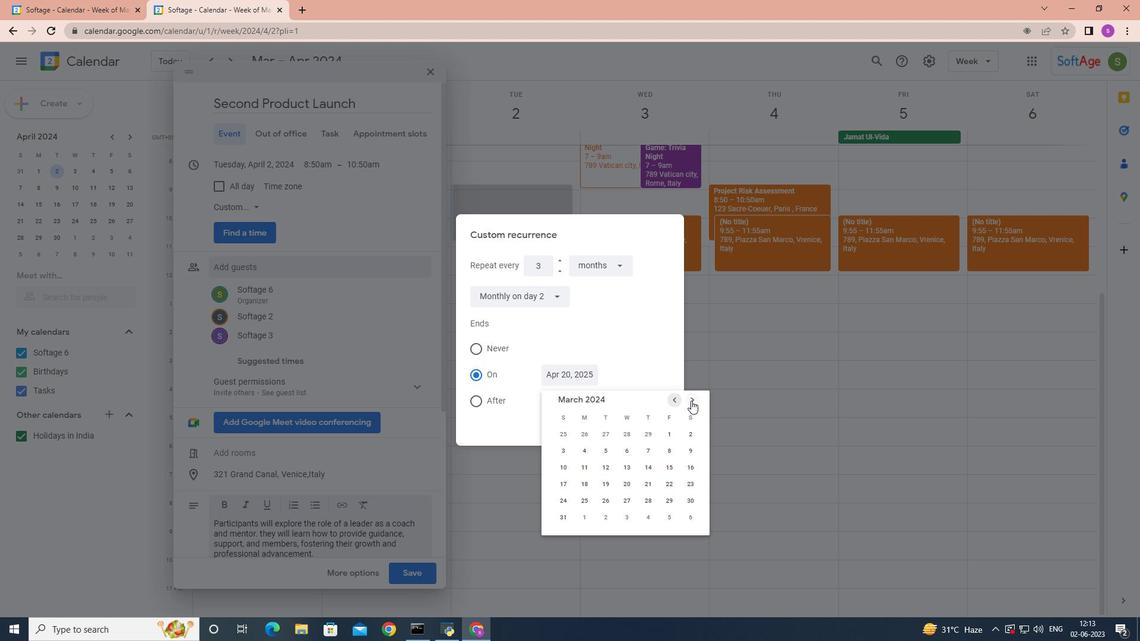 
Action: Mouse pressed left at (691, 400)
Screenshot: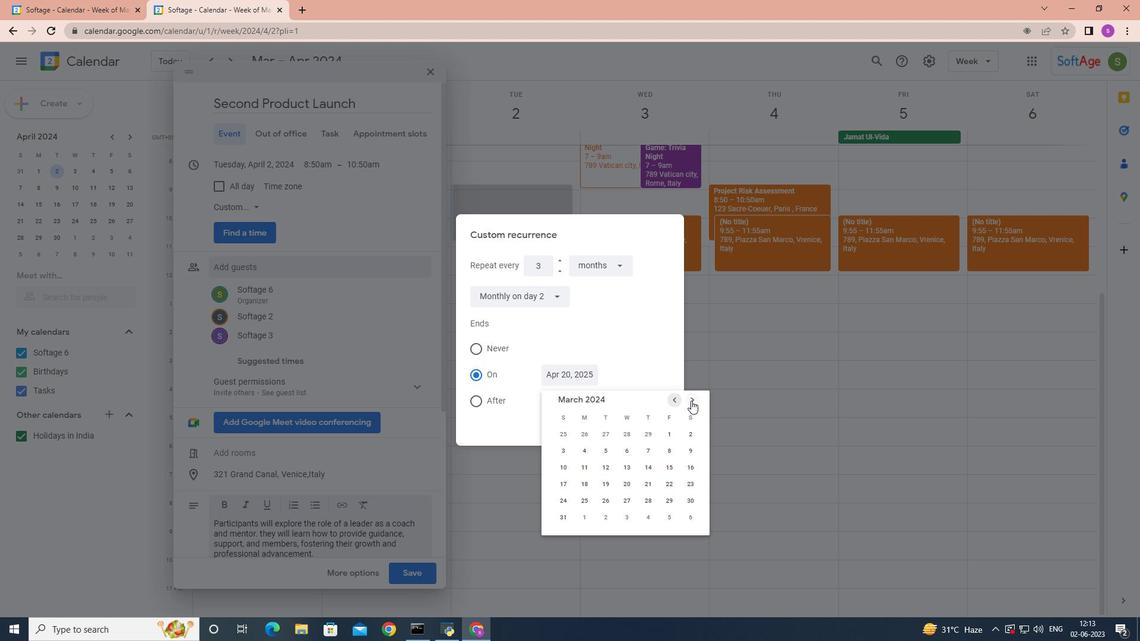 
Action: Mouse moved to (564, 466)
Screenshot: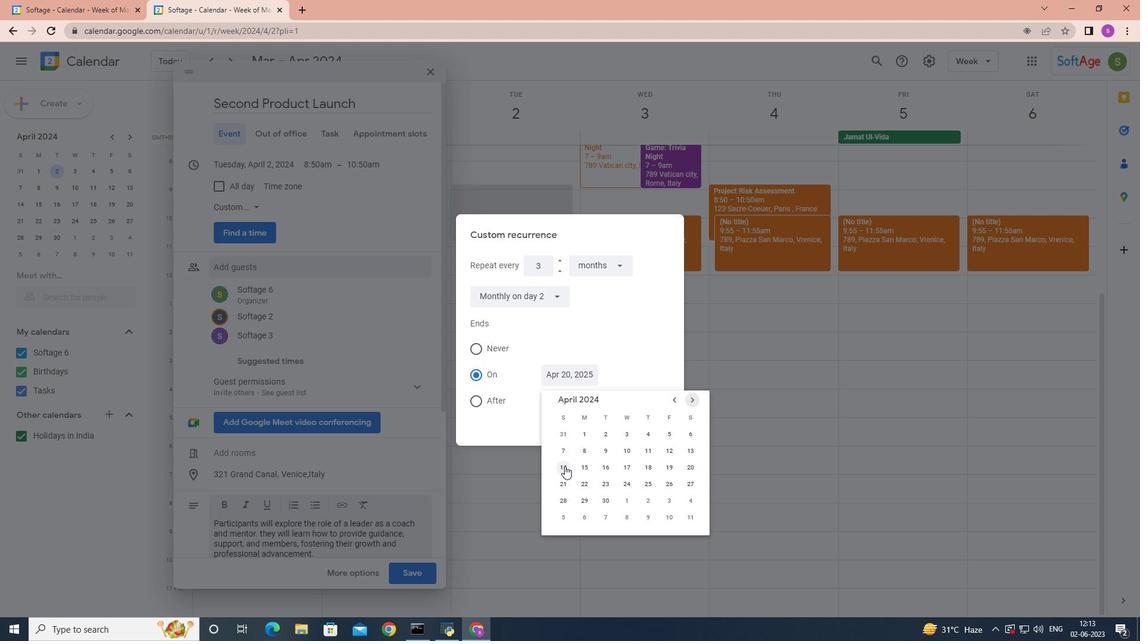 
Action: Mouse pressed left at (564, 466)
Screenshot: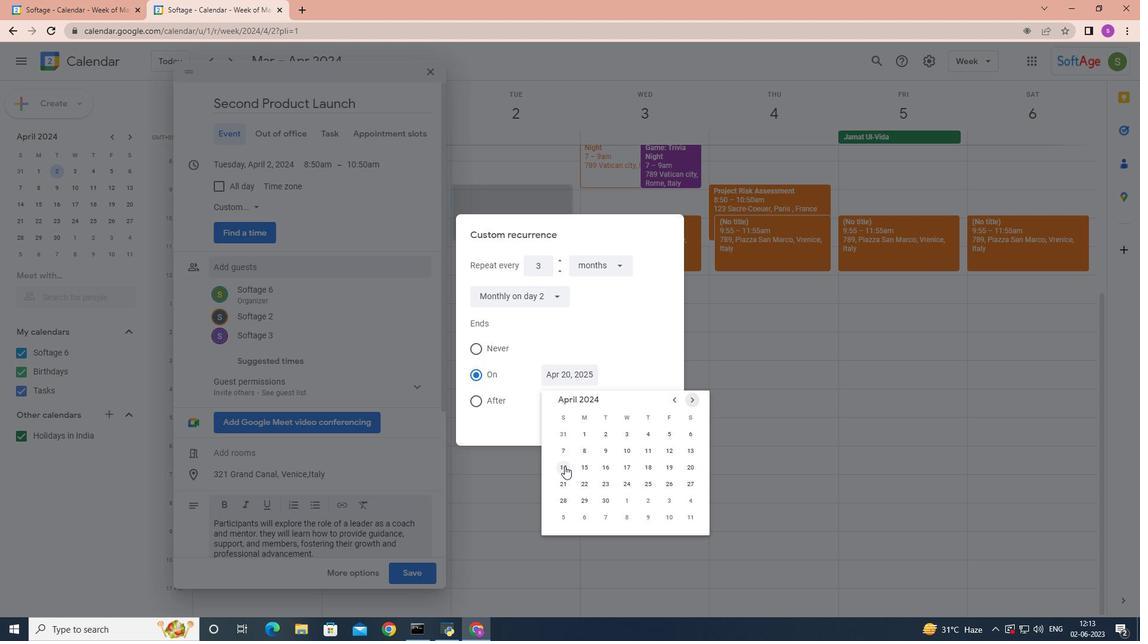 
Action: Mouse moved to (662, 430)
Screenshot: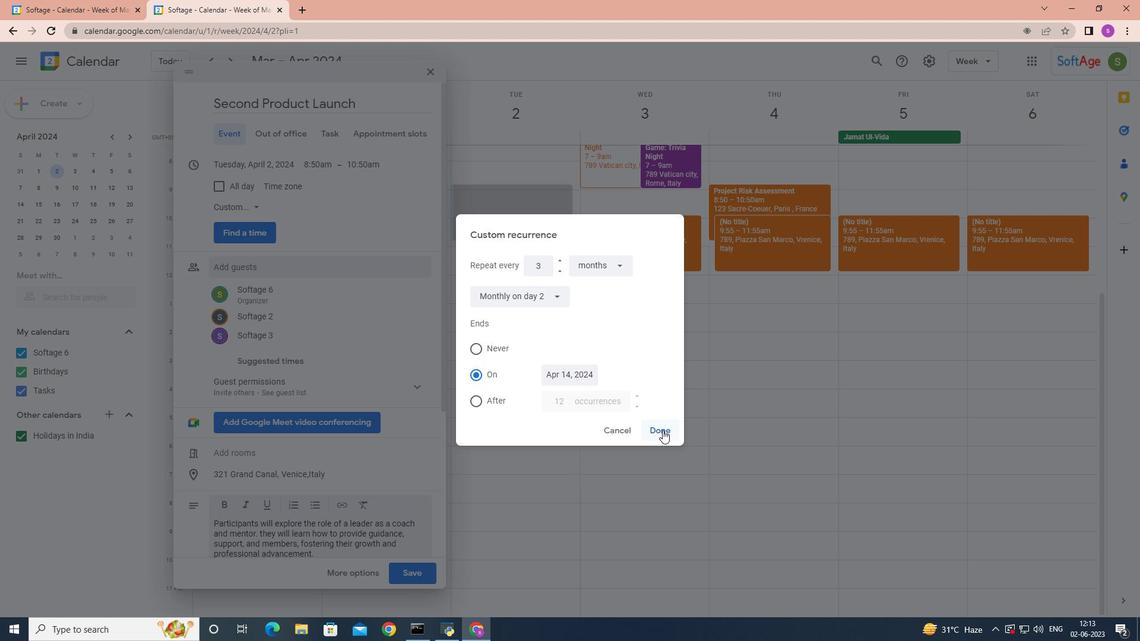 
Action: Mouse pressed left at (662, 430)
Screenshot: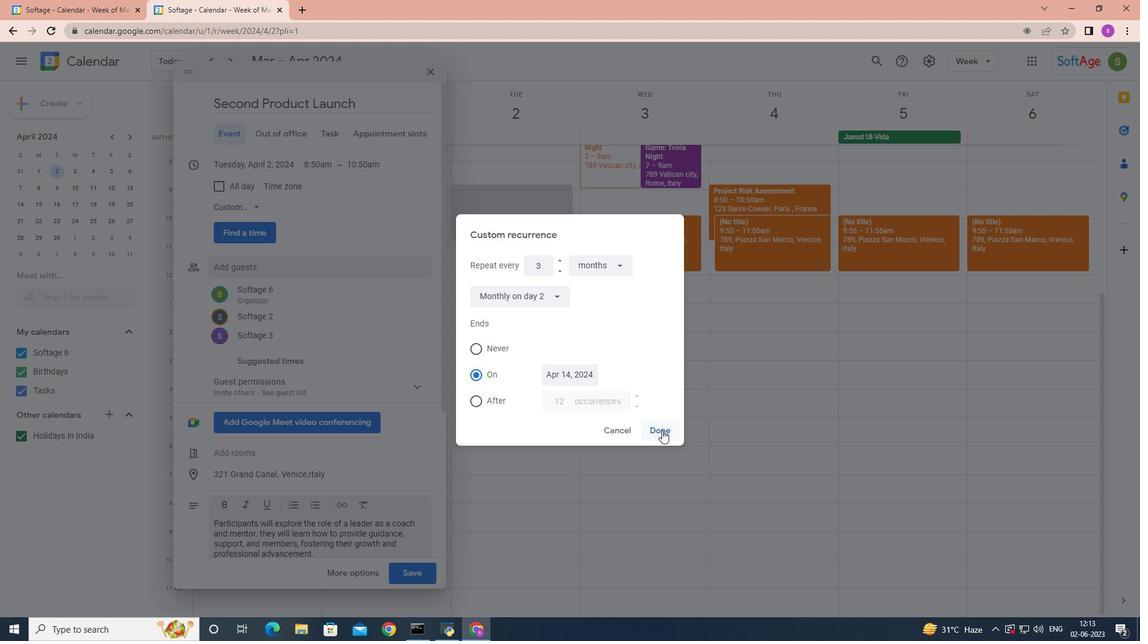 
